 Task: Add a signature Jon Parker containing Have a great National Disability Day, Jon Parker to email address softage.8@softage.net and add a label Graphic design
Action: Mouse moved to (1247, 68)
Screenshot: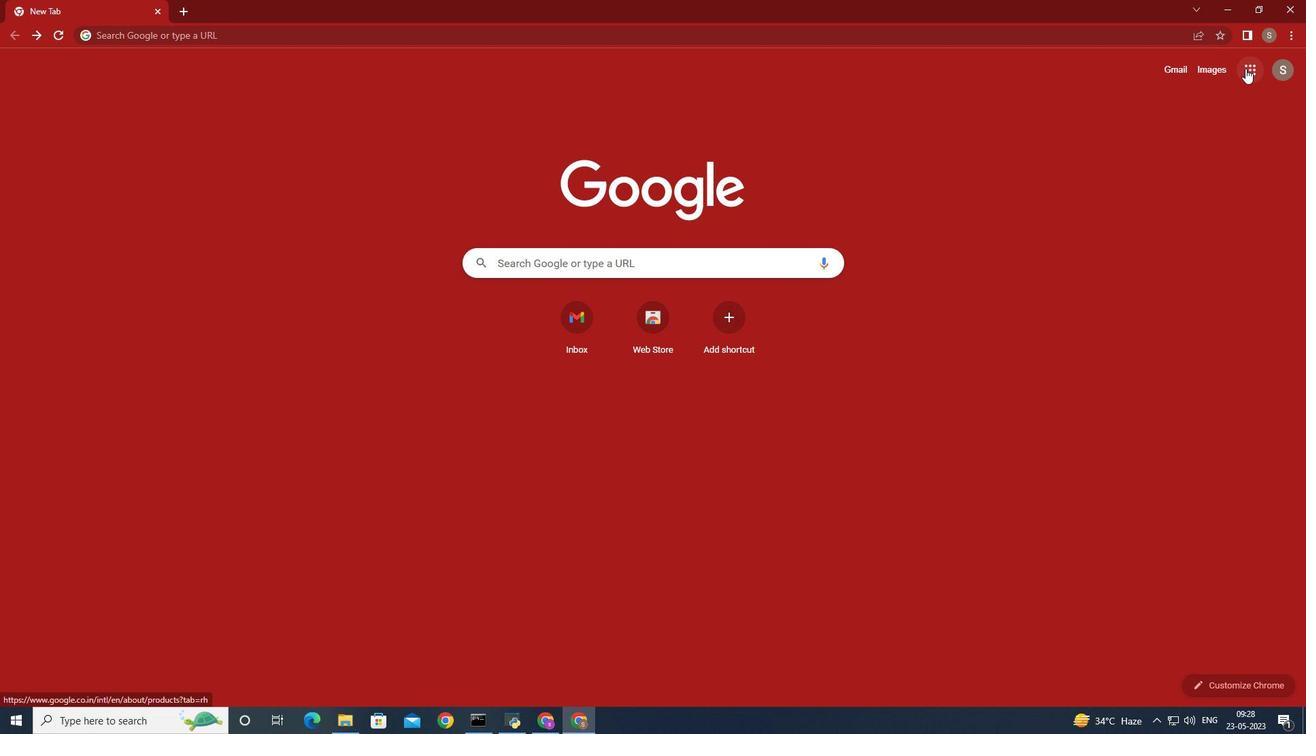 
Action: Mouse pressed left at (1247, 68)
Screenshot: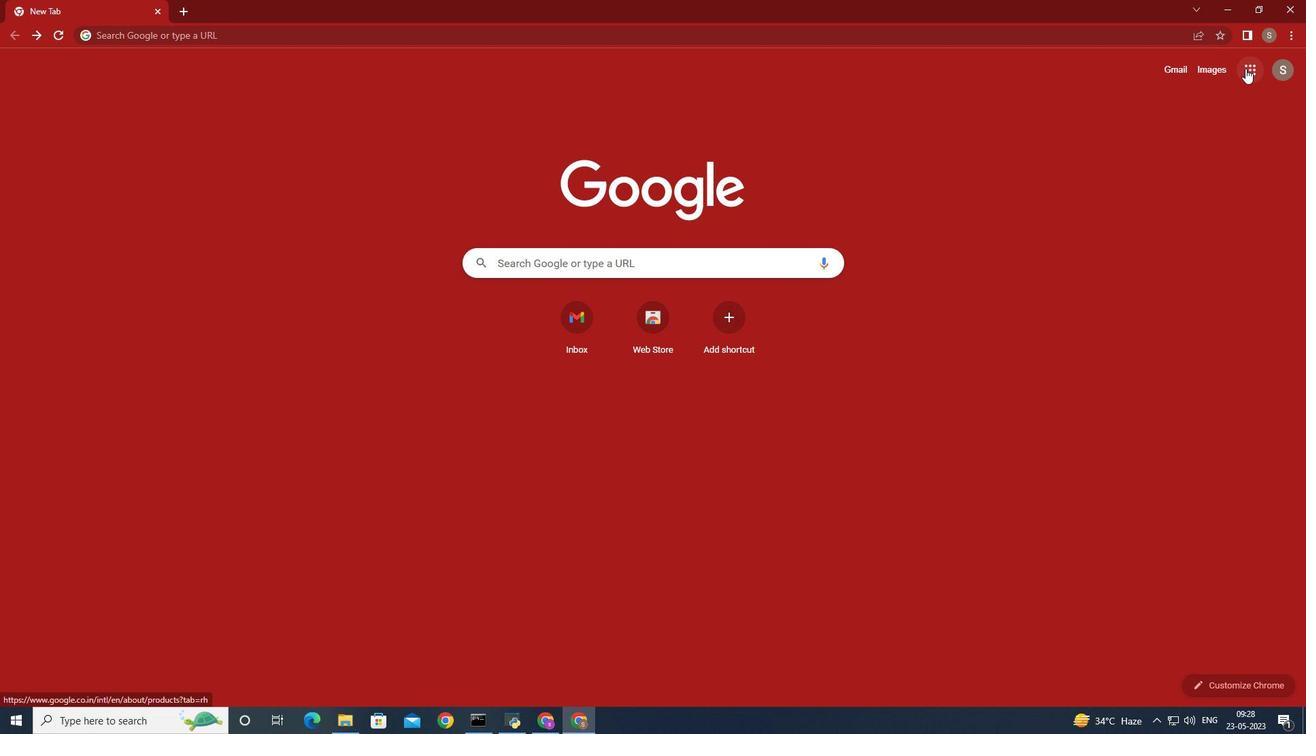 
Action: Mouse moved to (1197, 140)
Screenshot: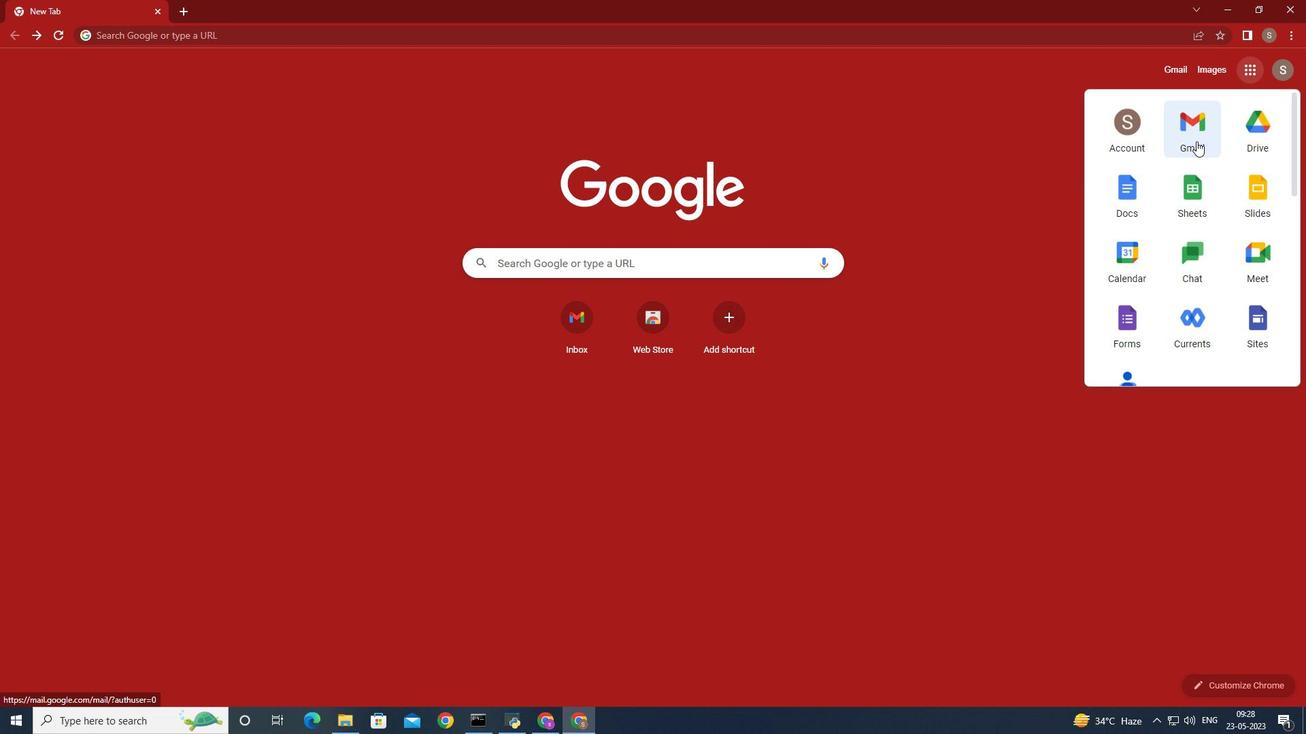 
Action: Mouse pressed left at (1197, 140)
Screenshot: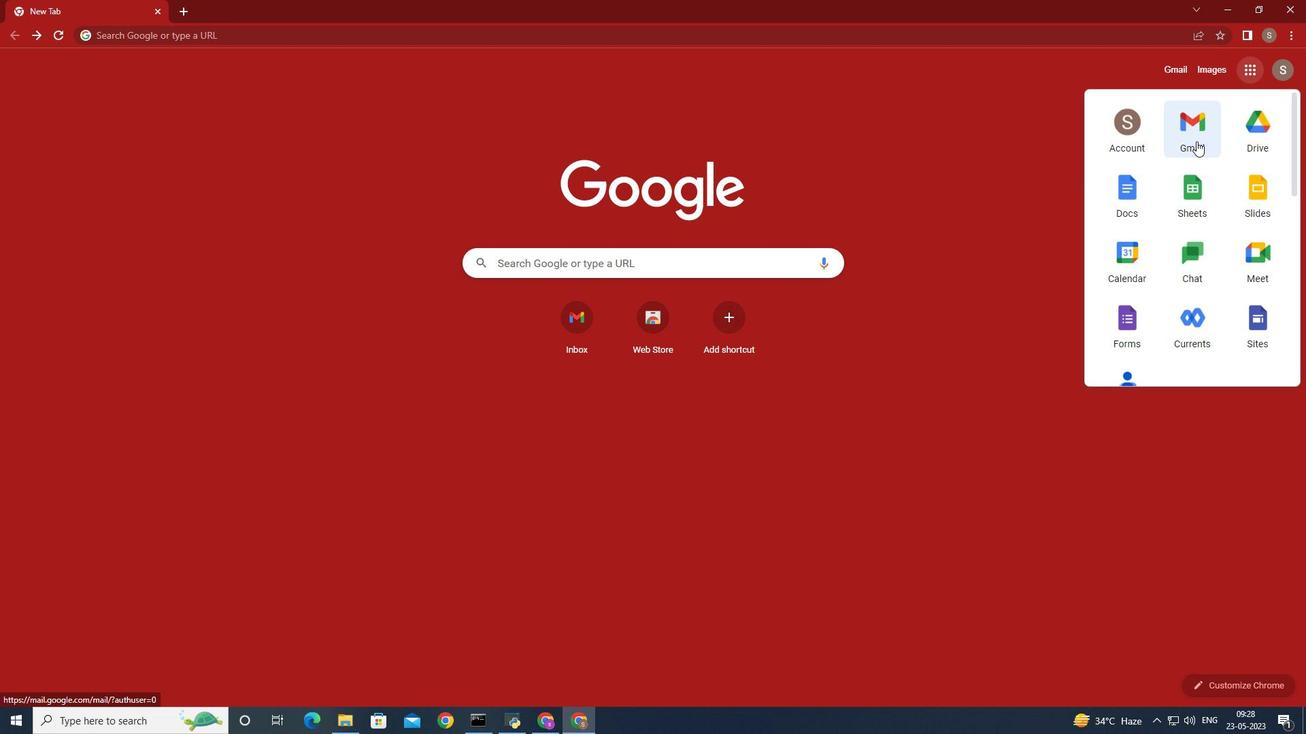 
Action: Mouse moved to (1157, 97)
Screenshot: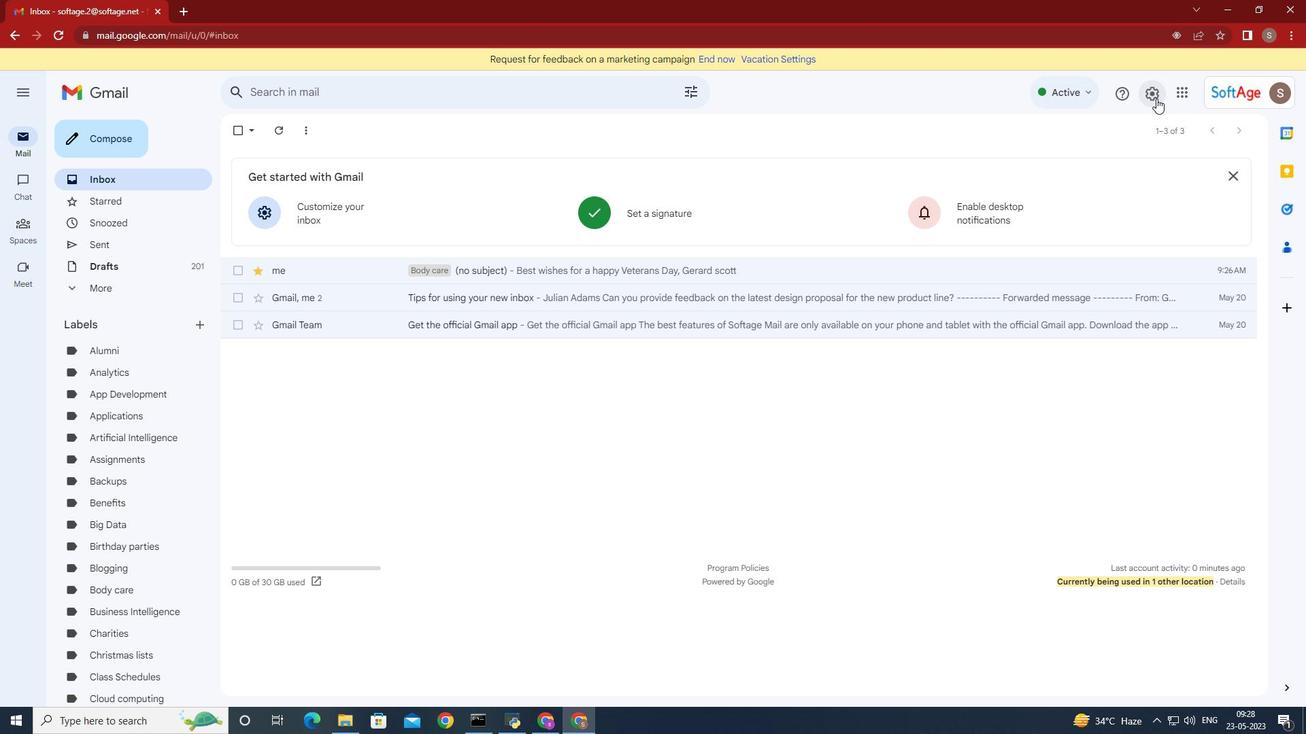 
Action: Mouse pressed left at (1157, 97)
Screenshot: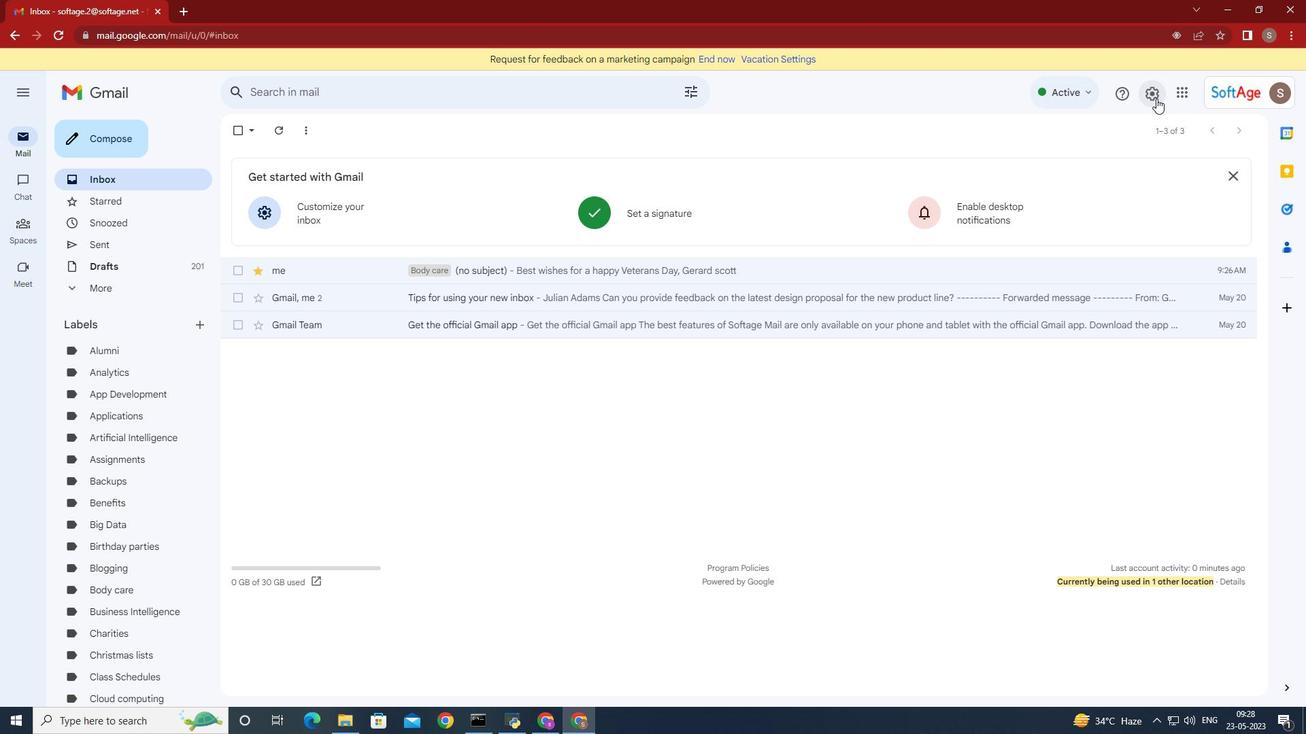 
Action: Mouse moved to (1193, 166)
Screenshot: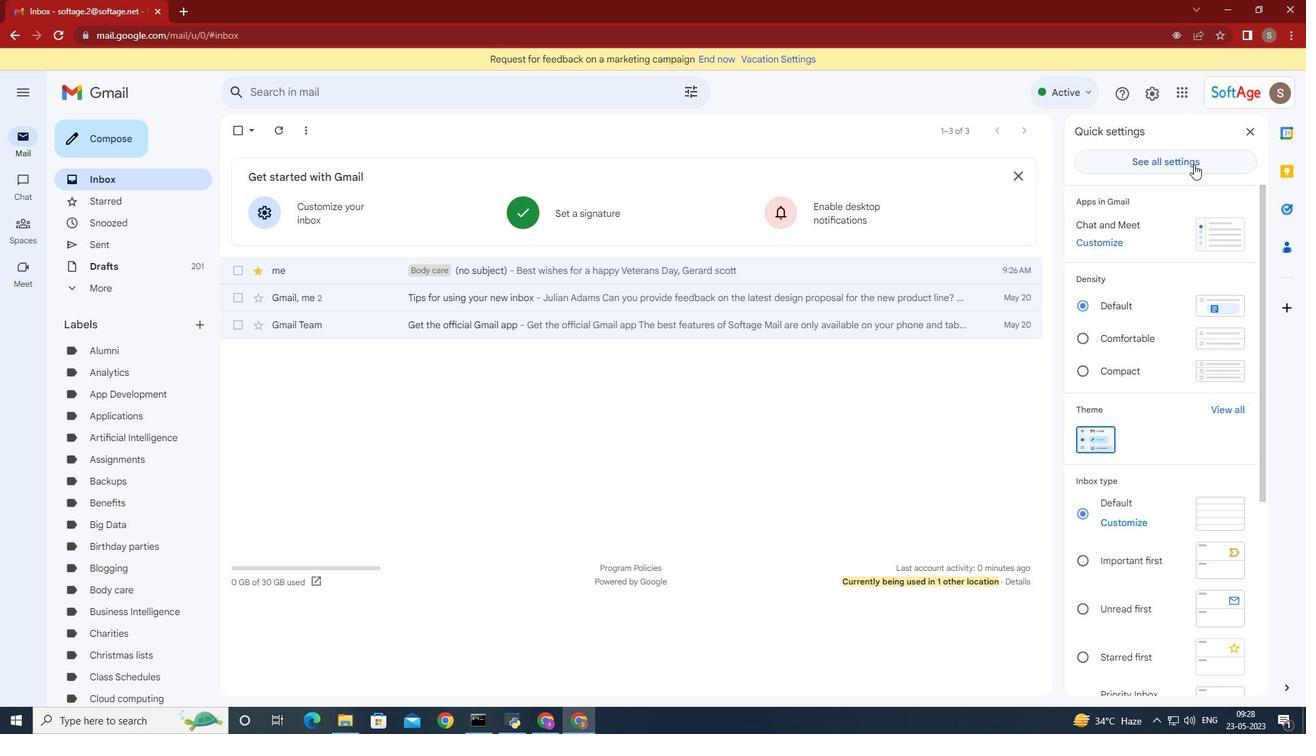 
Action: Mouse pressed left at (1193, 166)
Screenshot: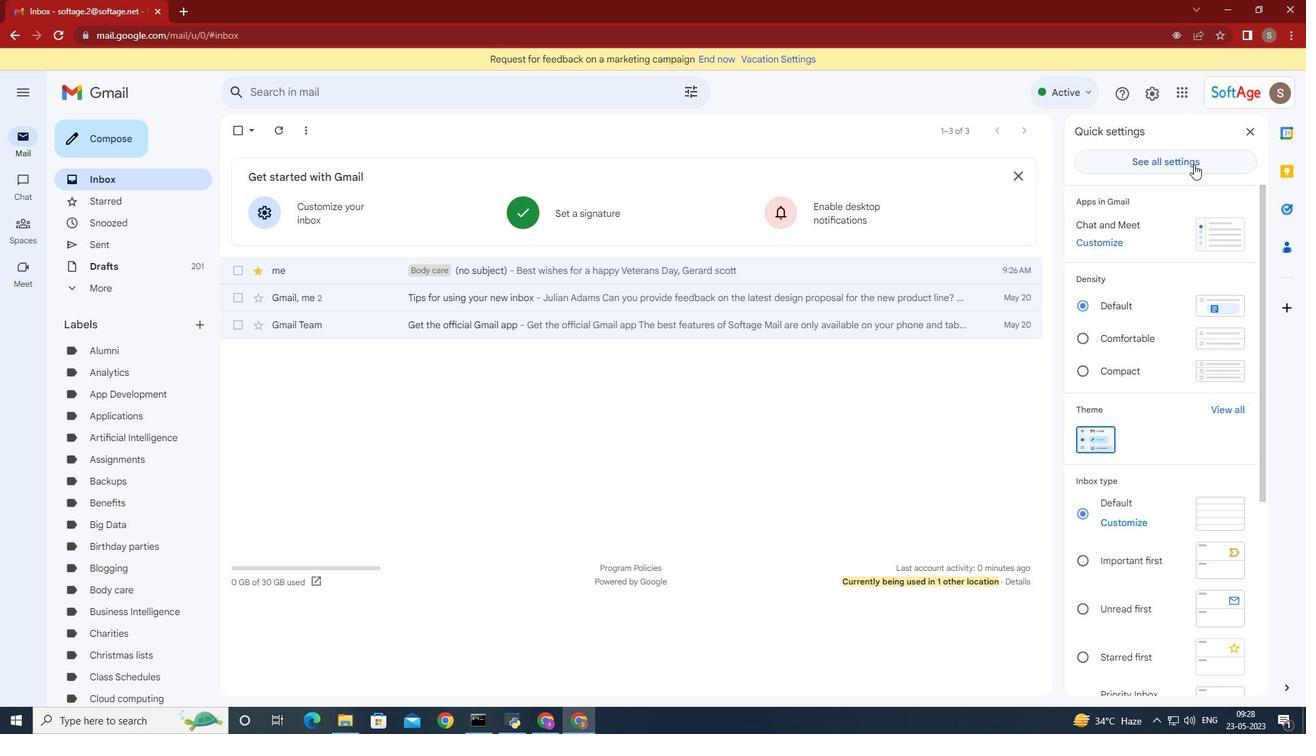 
Action: Mouse moved to (970, 257)
Screenshot: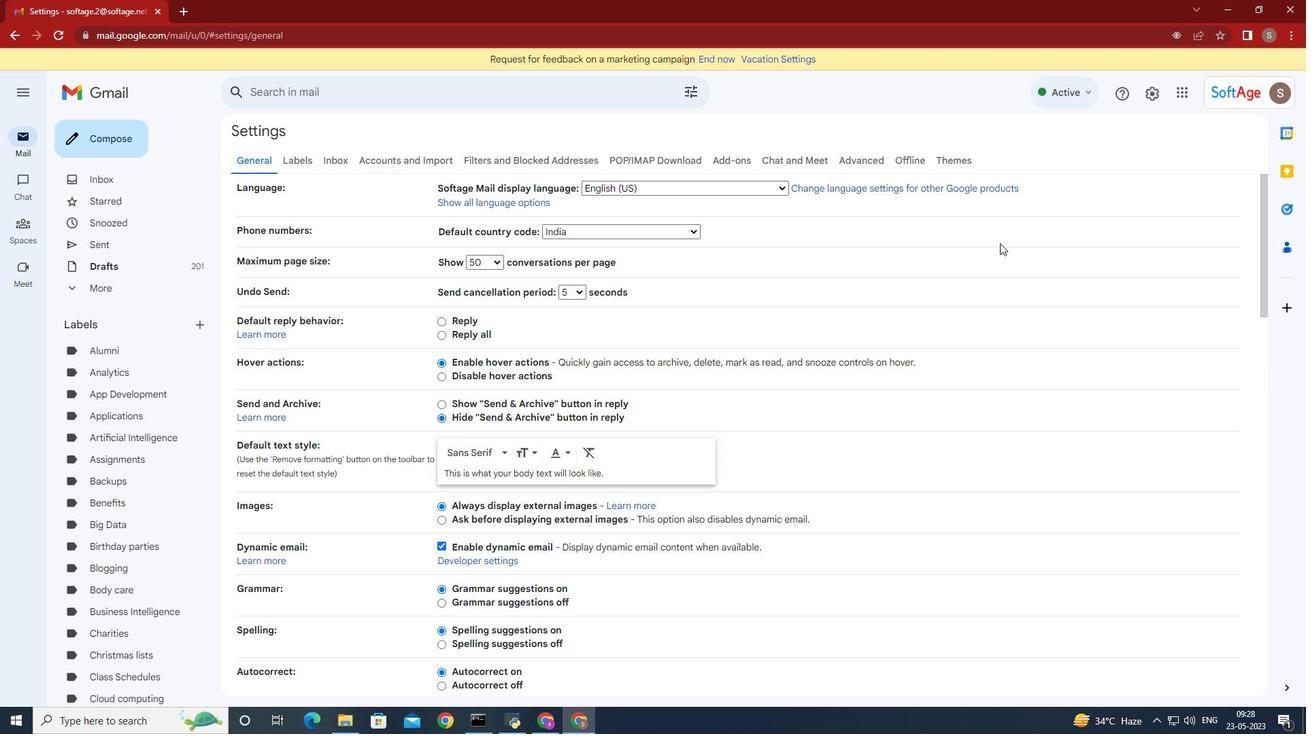 
Action: Mouse scrolled (970, 257) with delta (0, 0)
Screenshot: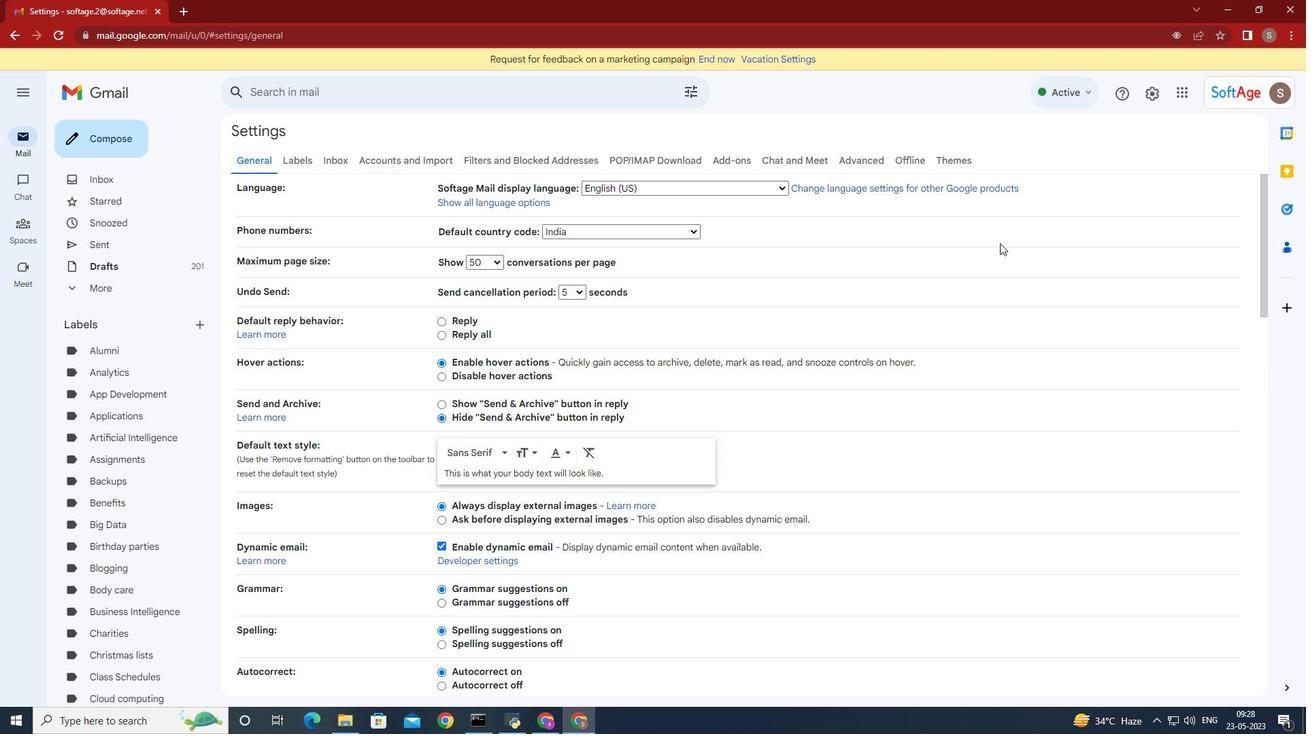 
Action: Mouse scrolled (970, 257) with delta (0, 0)
Screenshot: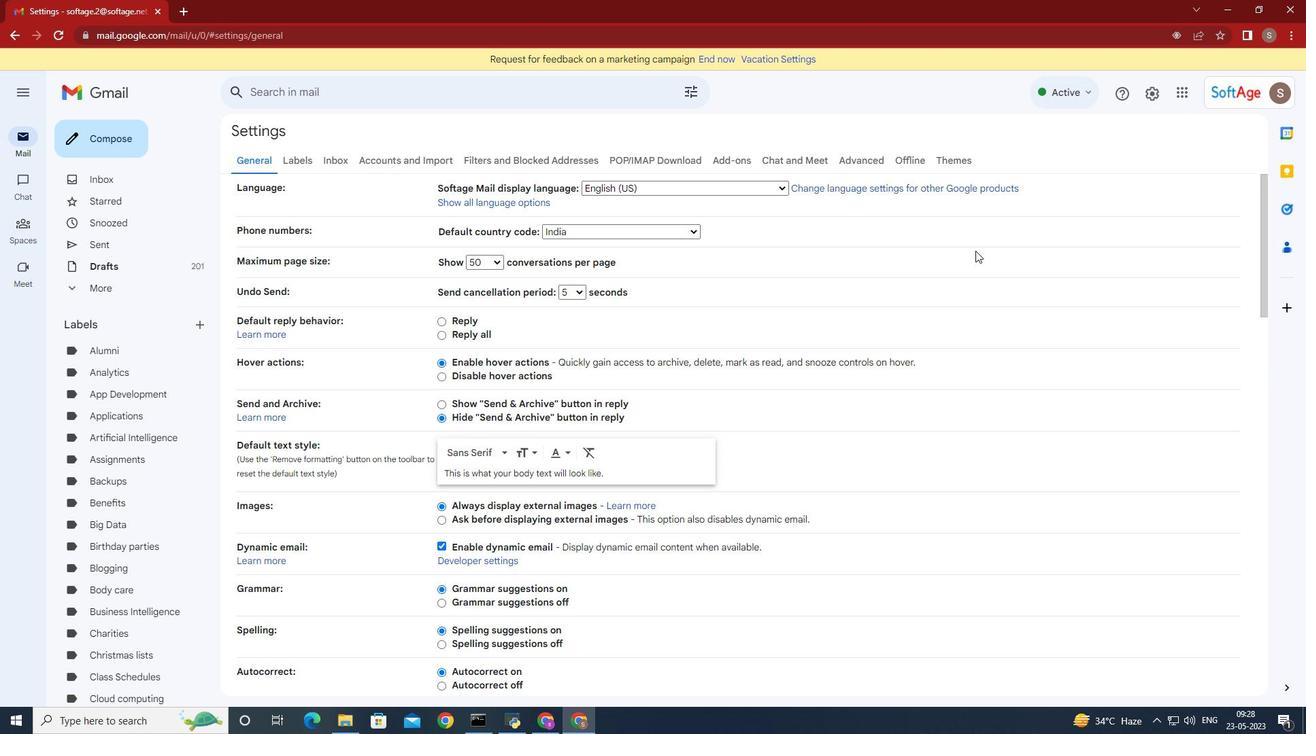 
Action: Mouse scrolled (970, 257) with delta (0, 0)
Screenshot: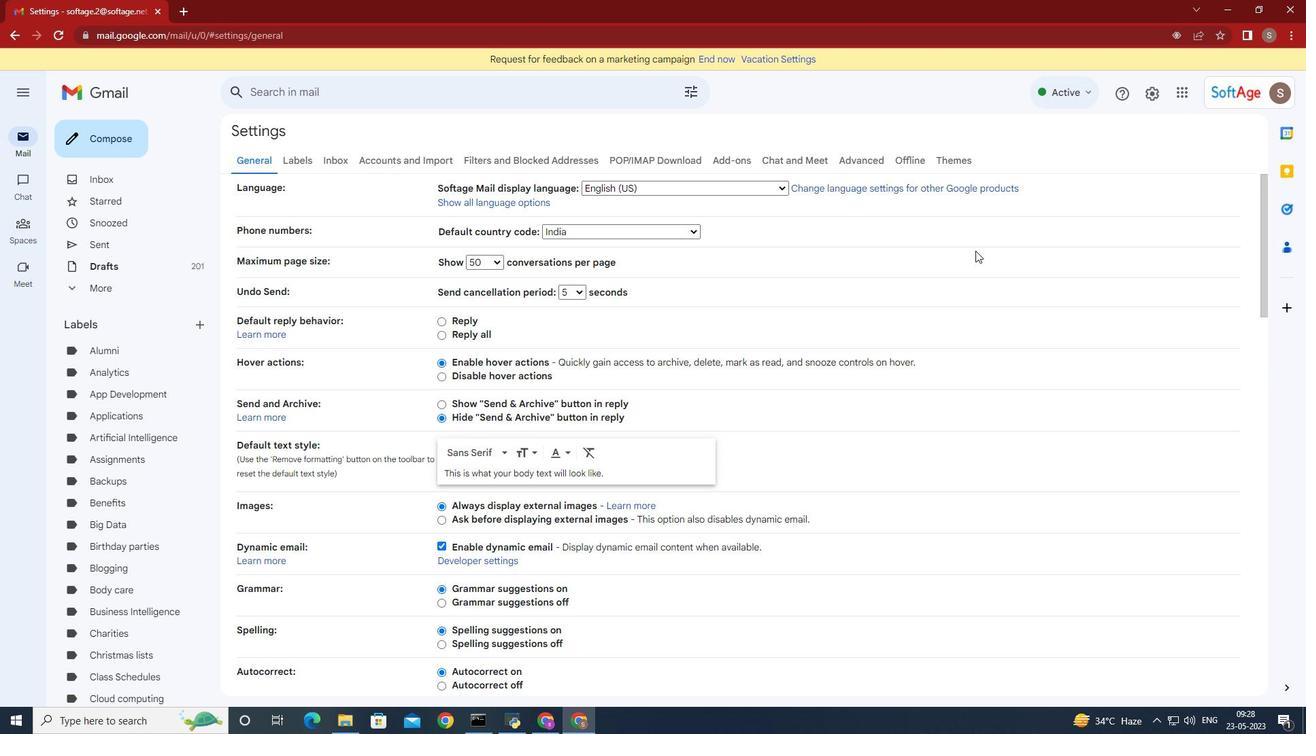 
Action: Mouse moved to (970, 257)
Screenshot: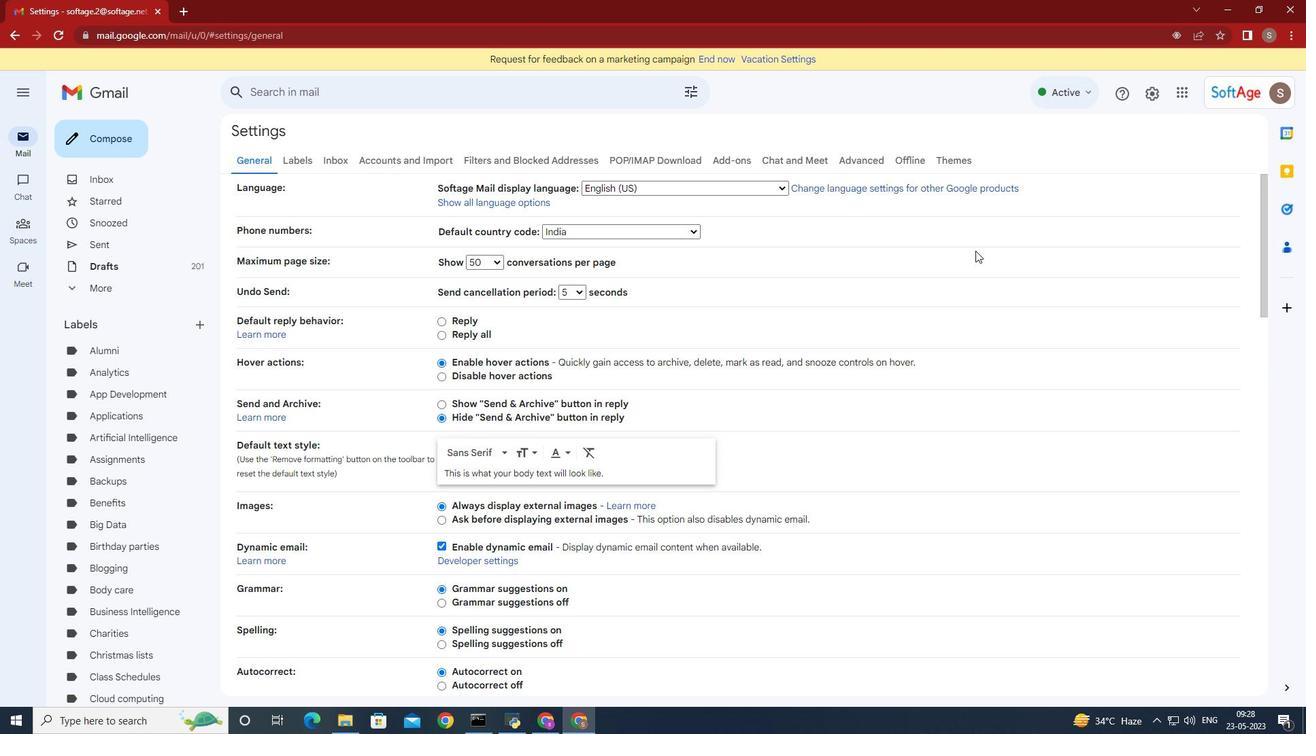 
Action: Mouse scrolled (970, 257) with delta (0, 0)
Screenshot: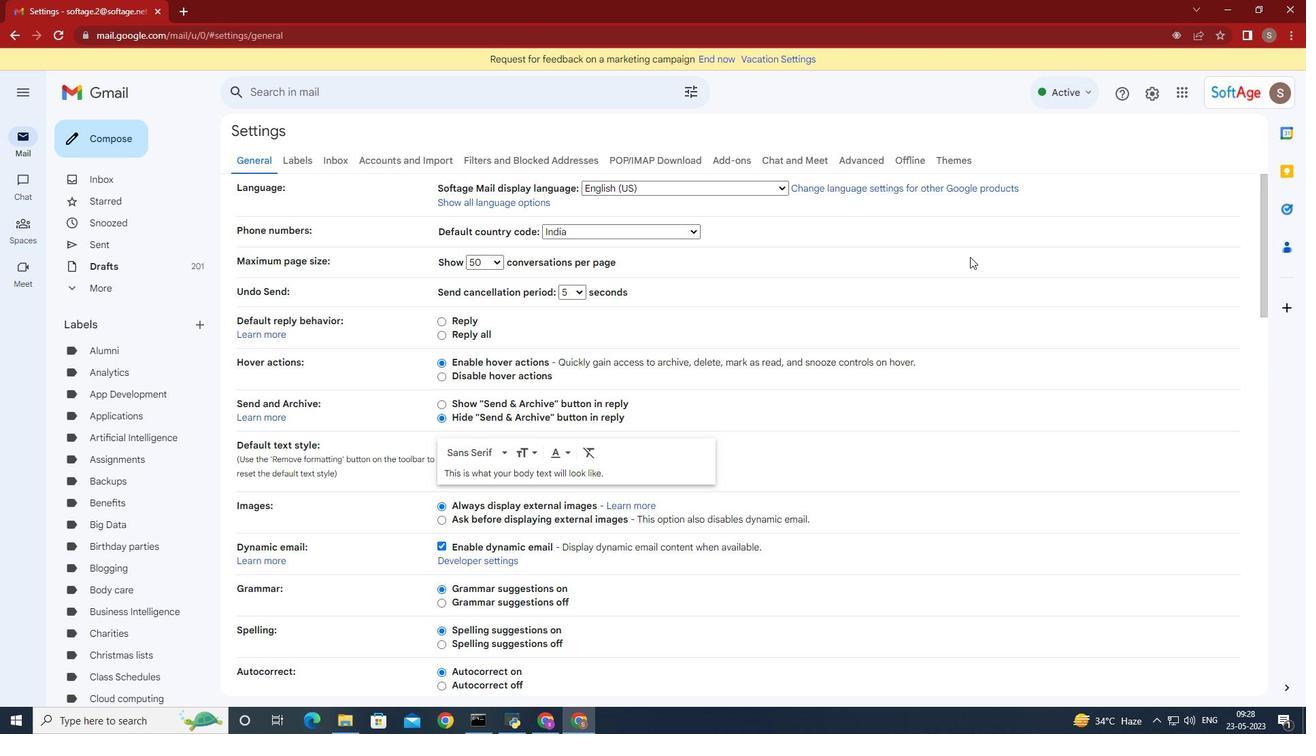 
Action: Mouse moved to (970, 257)
Screenshot: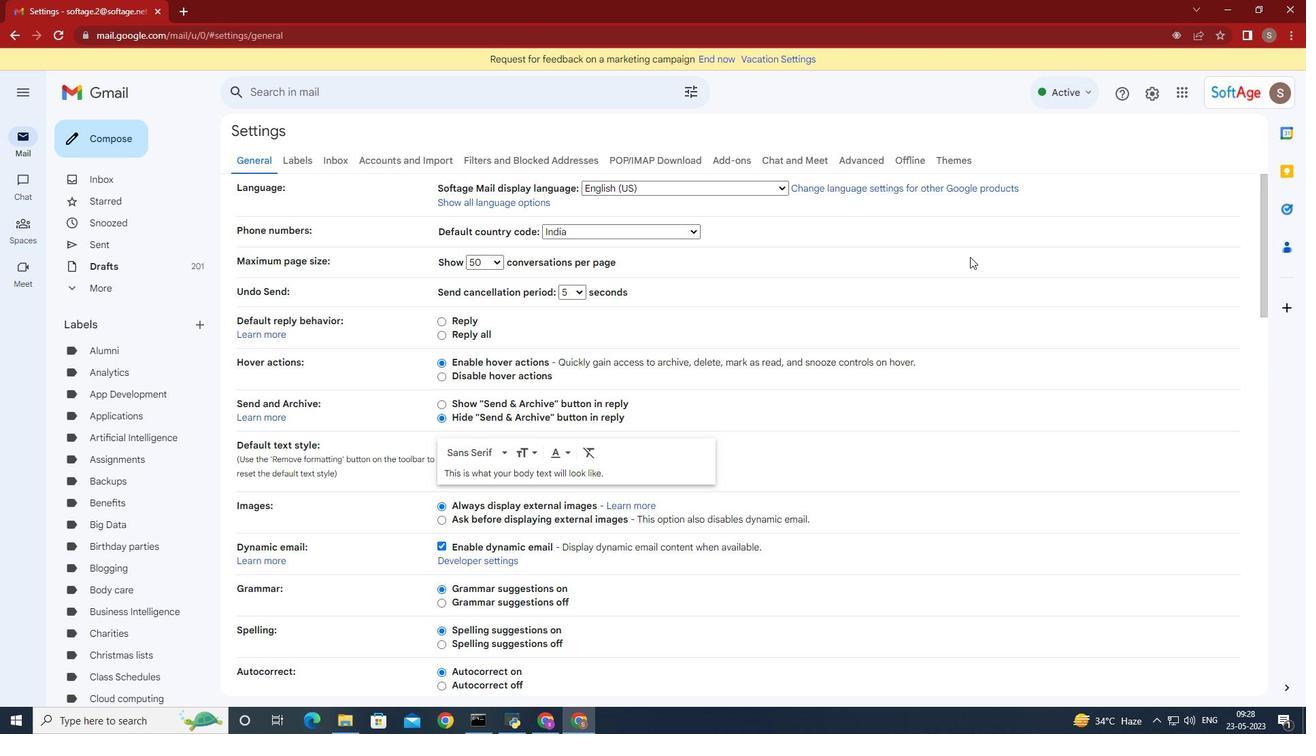
Action: Mouse scrolled (970, 257) with delta (0, 0)
Screenshot: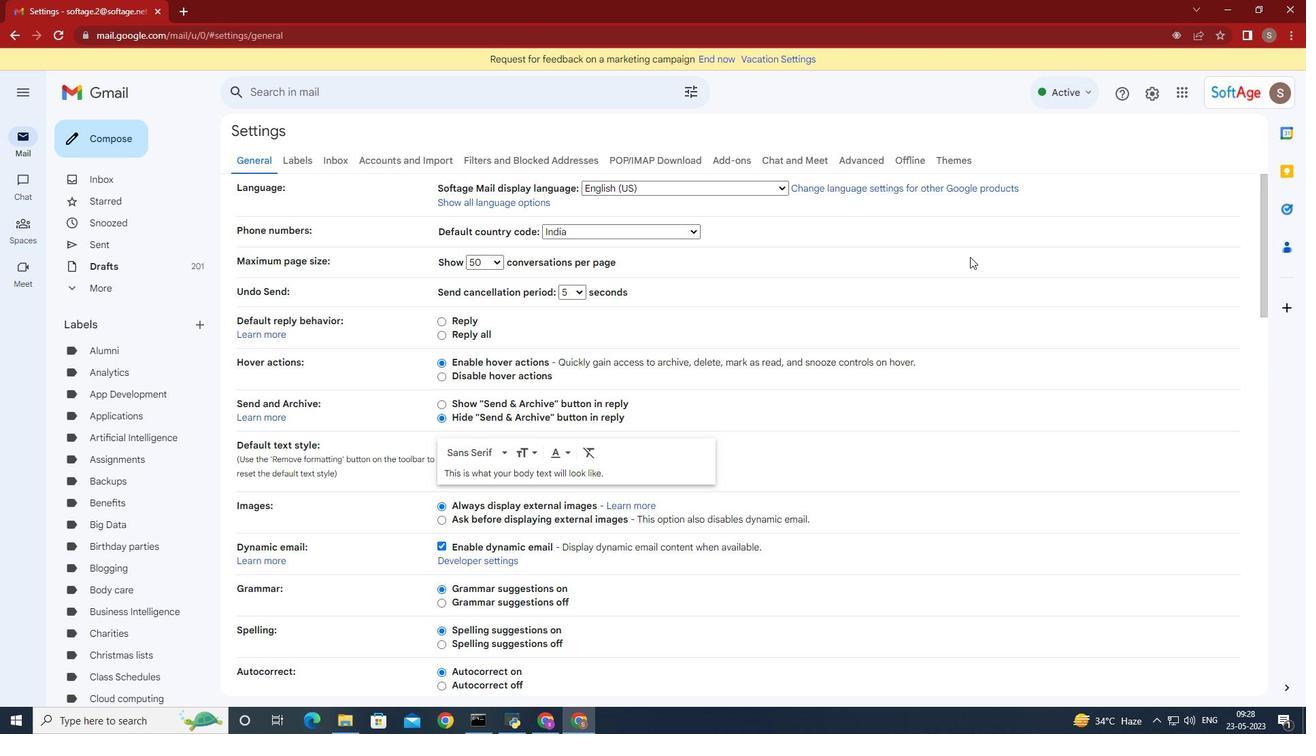 
Action: Mouse moved to (970, 257)
Screenshot: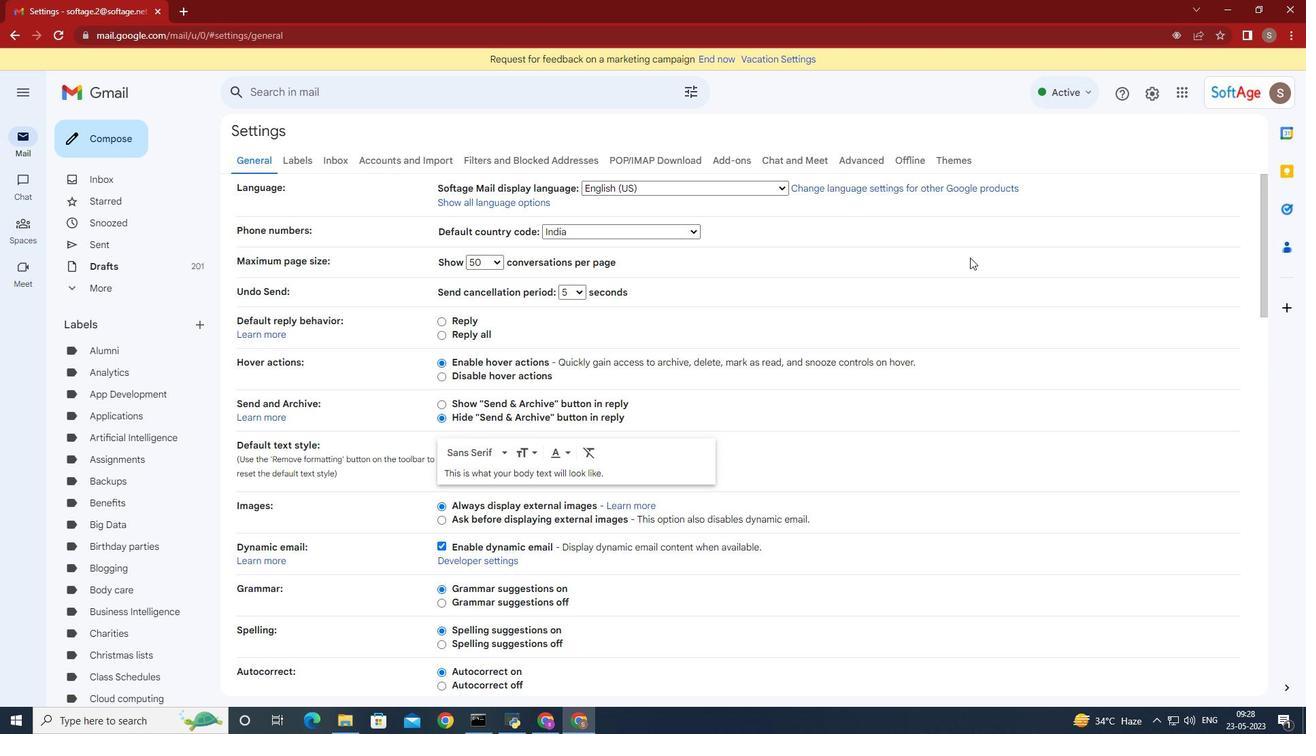 
Action: Mouse scrolled (970, 256) with delta (0, 0)
Screenshot: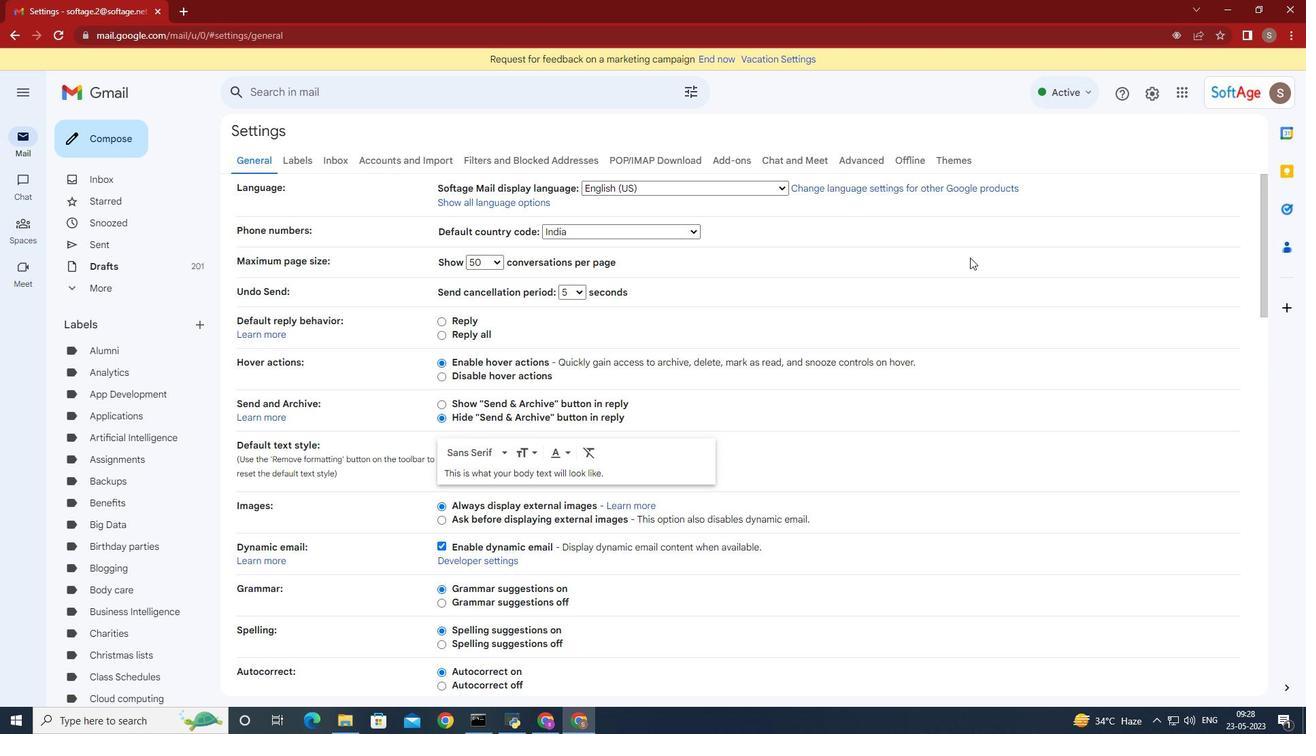 
Action: Mouse moved to (970, 256)
Screenshot: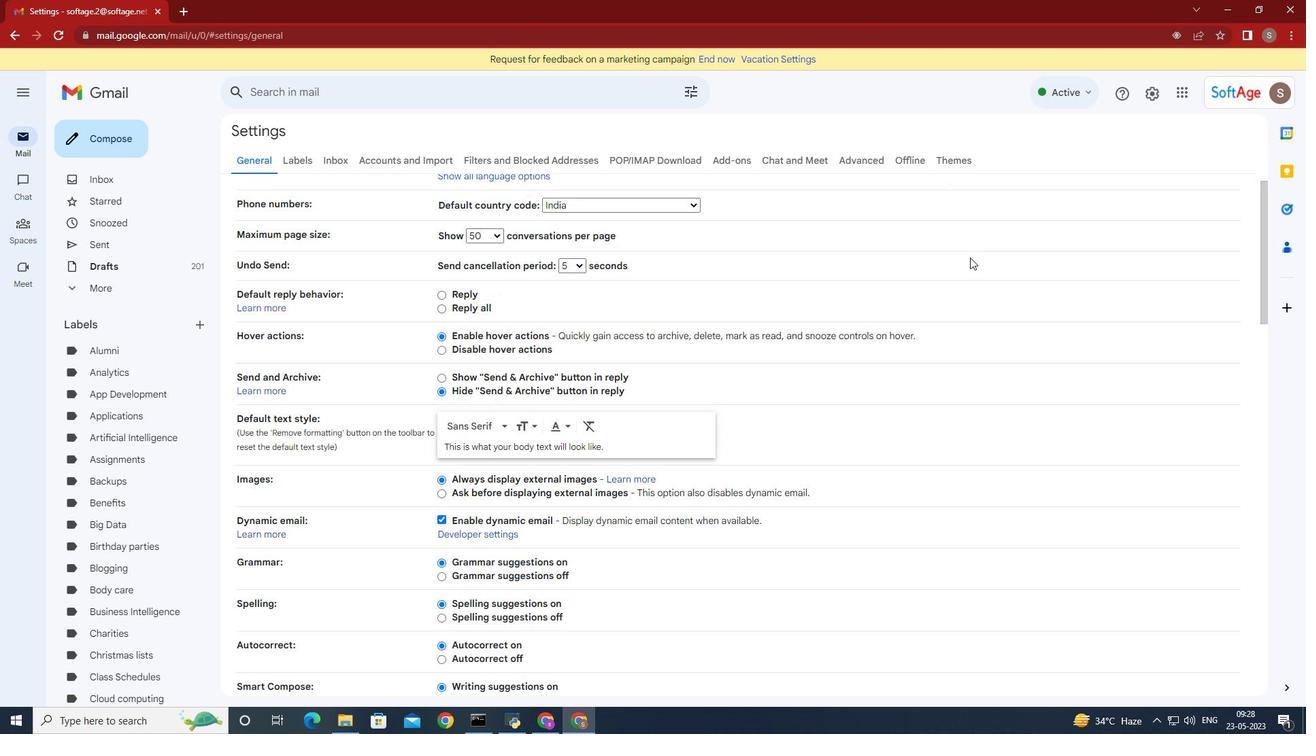 
Action: Mouse scrolled (970, 255) with delta (0, 0)
Screenshot: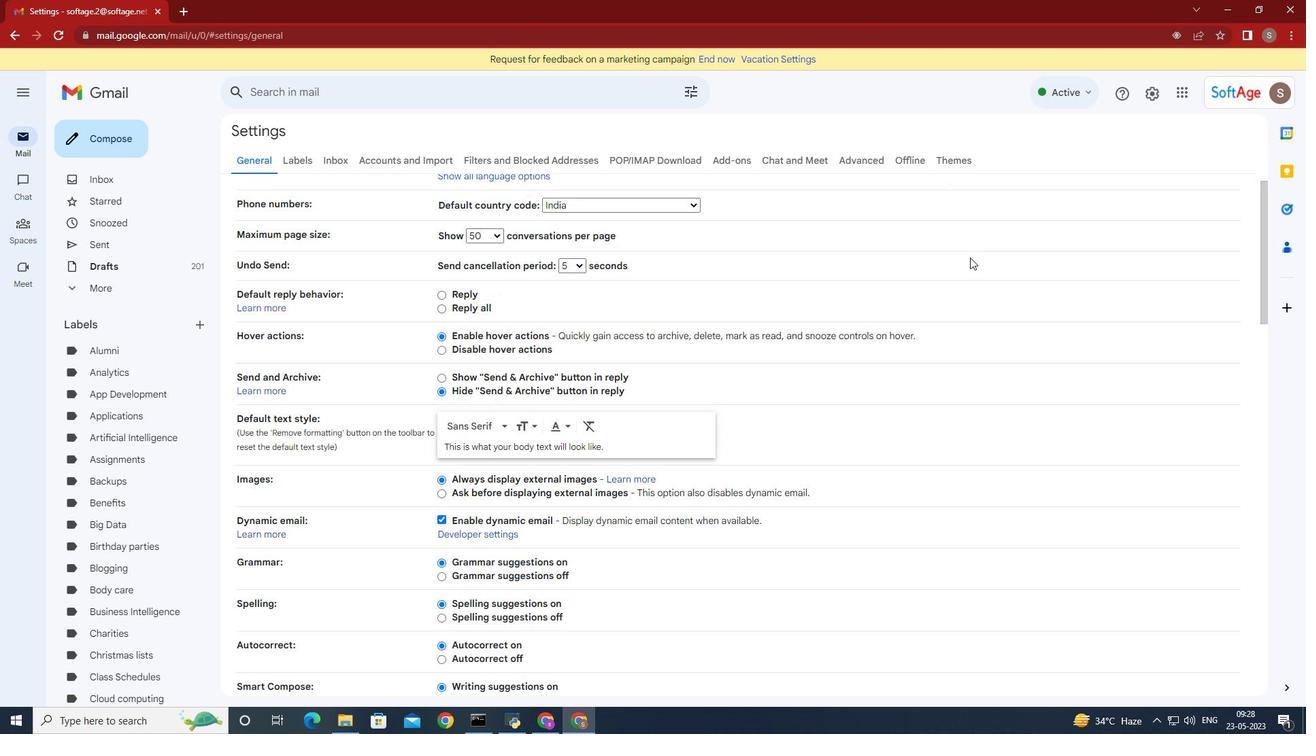 
Action: Mouse moved to (937, 319)
Screenshot: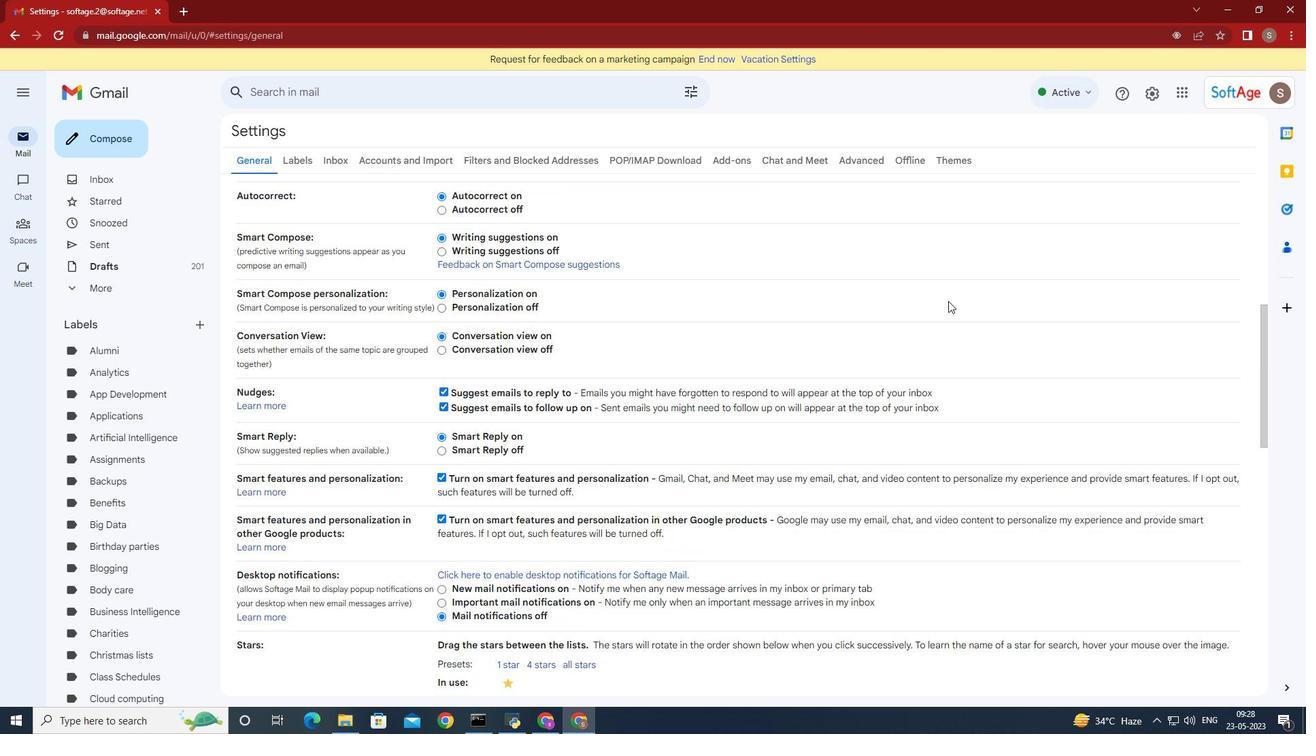 
Action: Mouse scrolled (937, 318) with delta (0, 0)
Screenshot: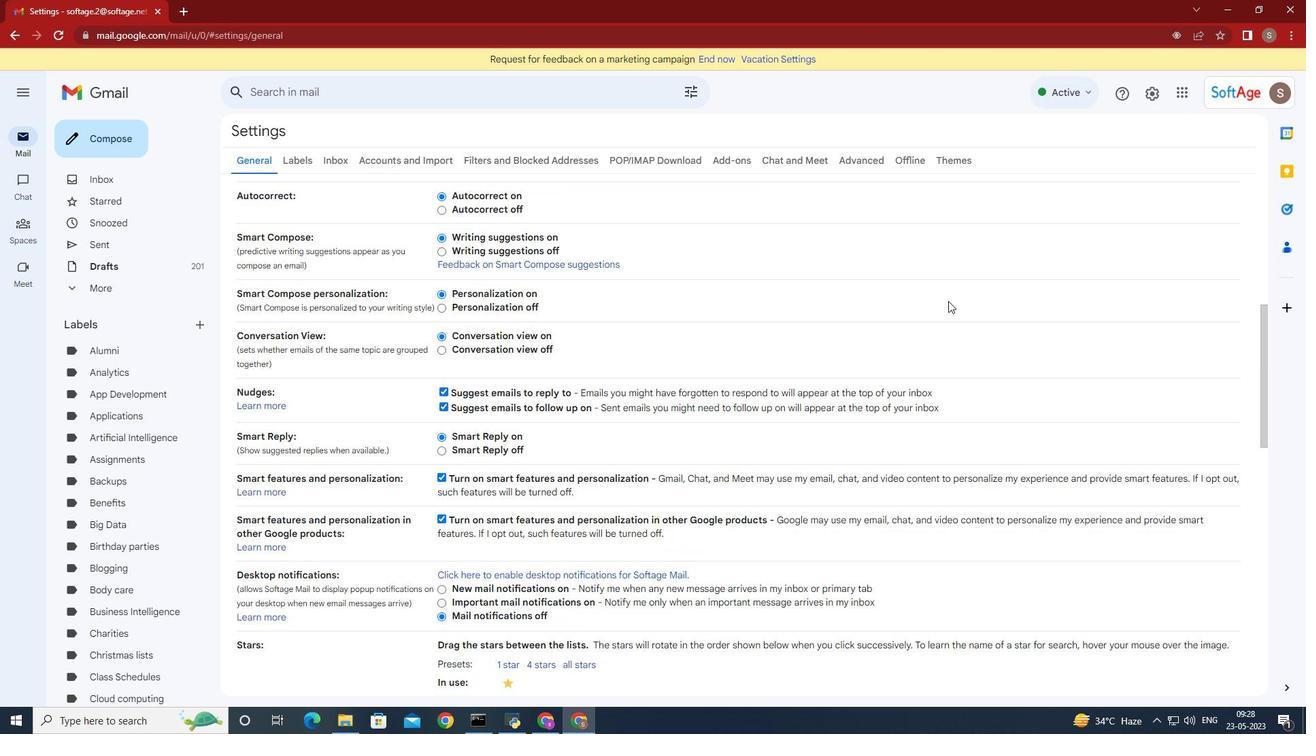 
Action: Mouse scrolled (937, 318) with delta (0, 0)
Screenshot: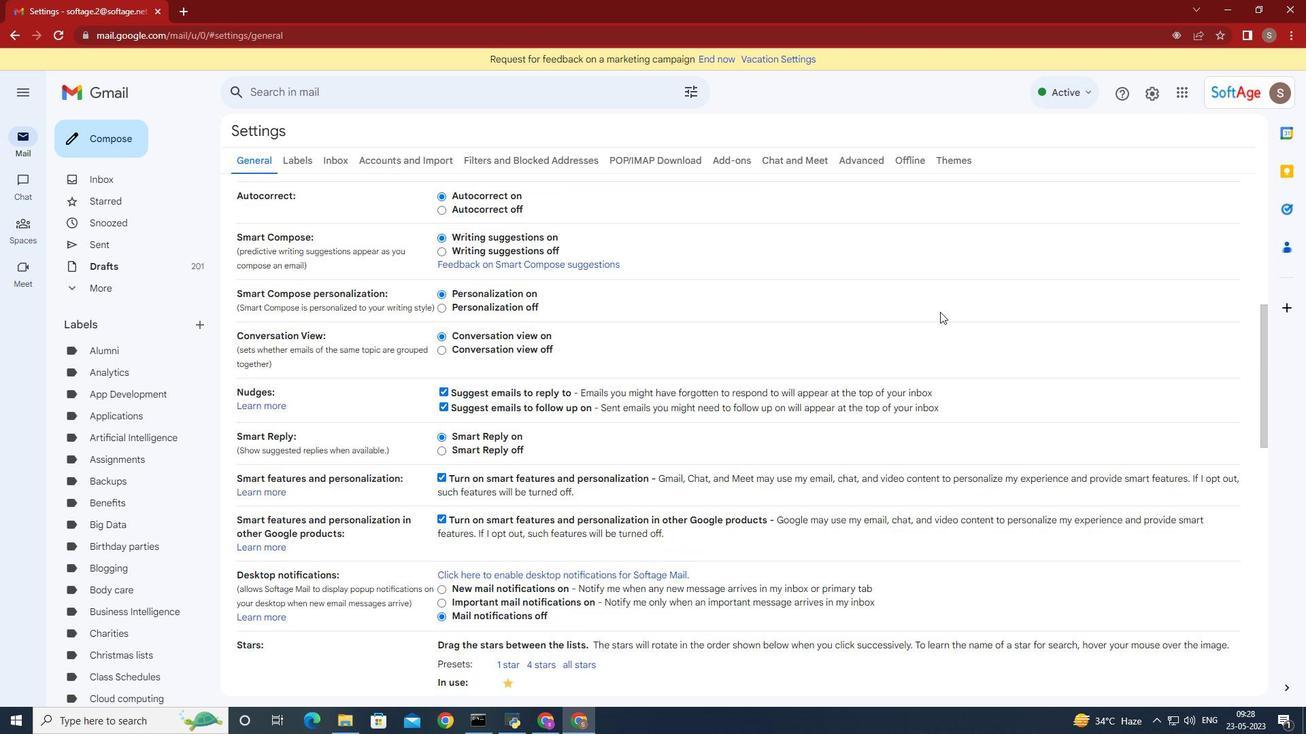 
Action: Mouse moved to (936, 319)
Screenshot: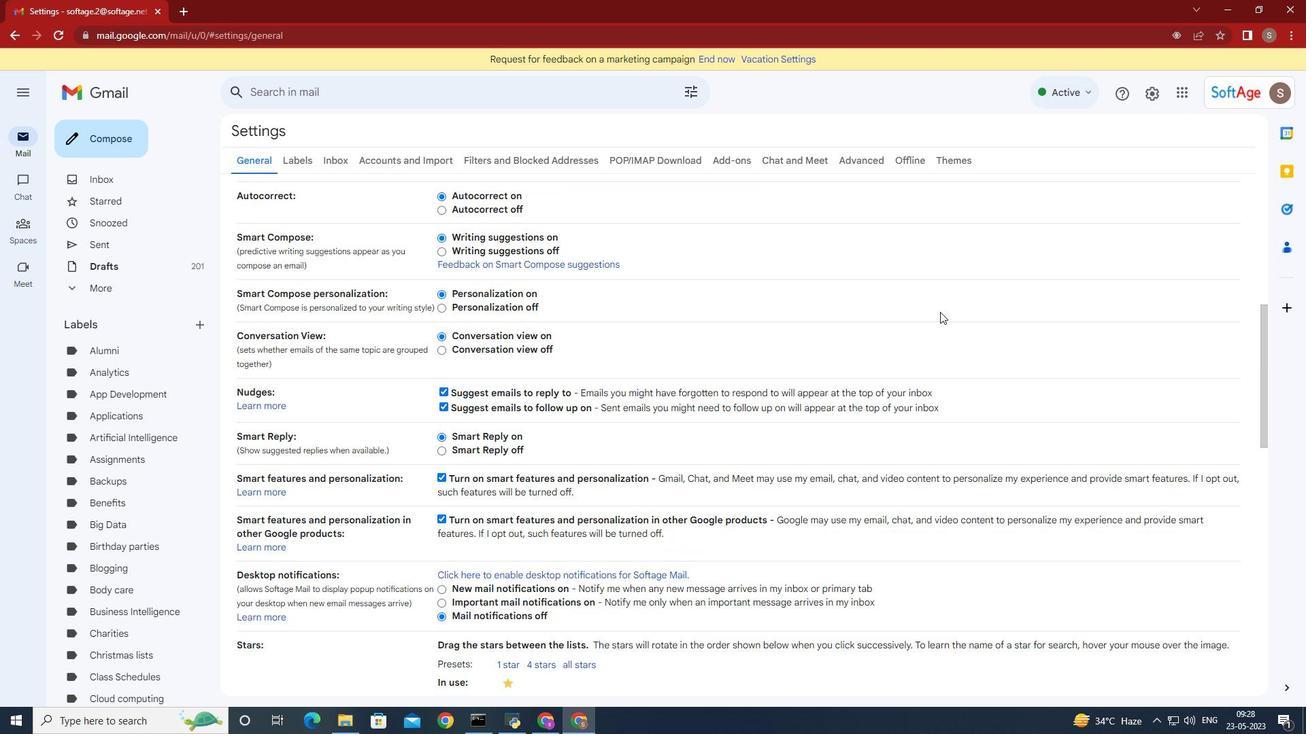 
Action: Mouse scrolled (936, 318) with delta (0, 0)
Screenshot: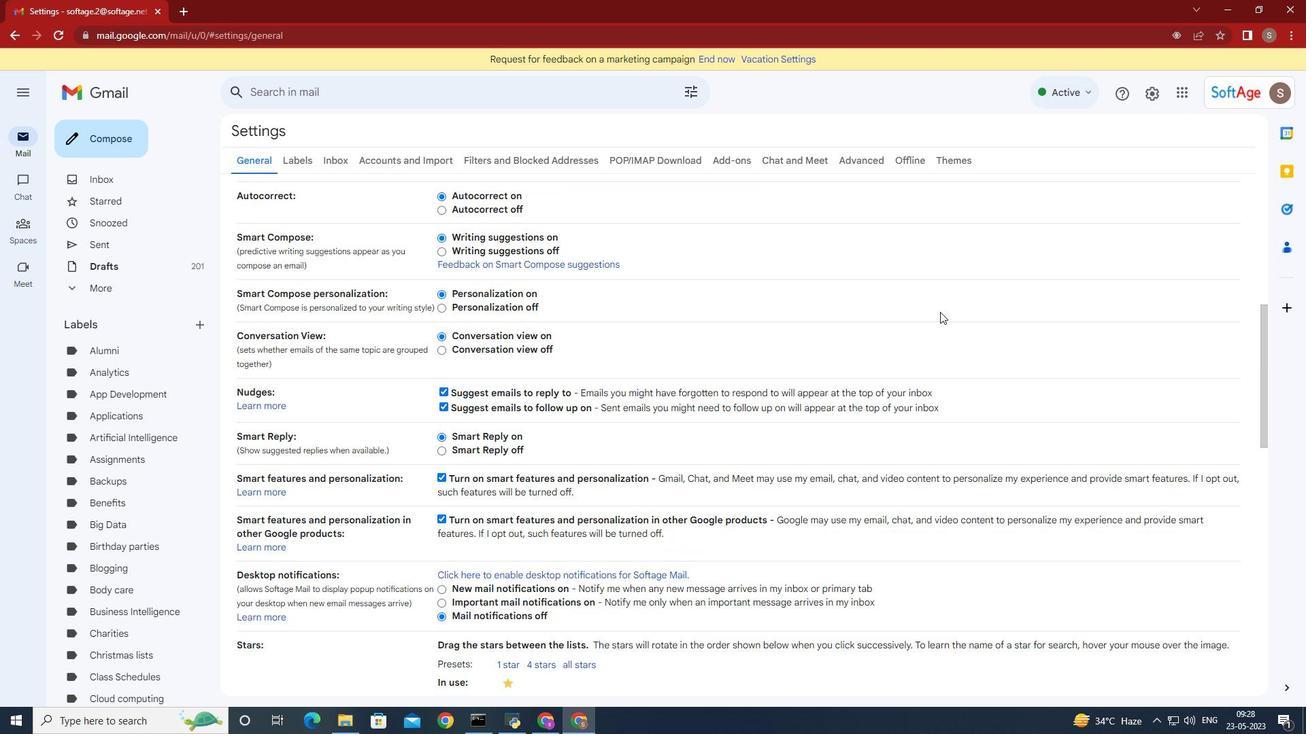 
Action: Mouse moved to (934, 319)
Screenshot: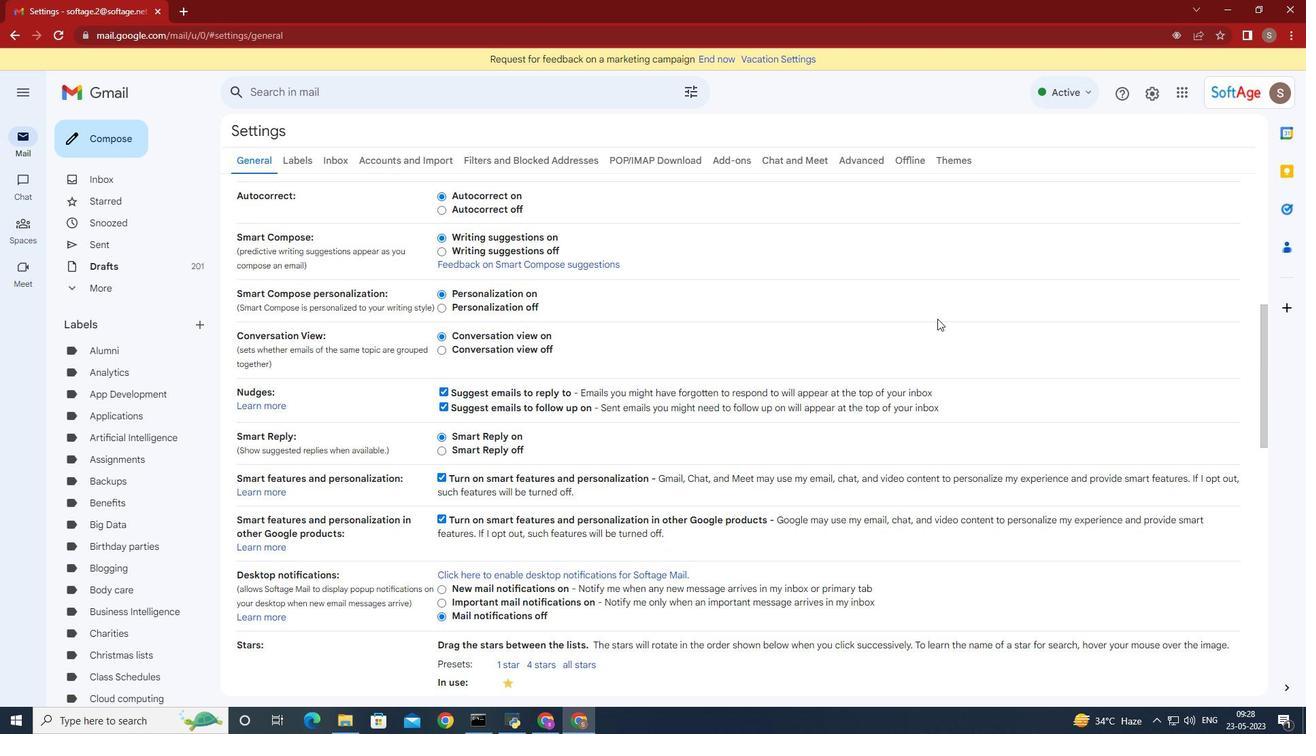 
Action: Mouse scrolled (934, 319) with delta (0, 0)
Screenshot: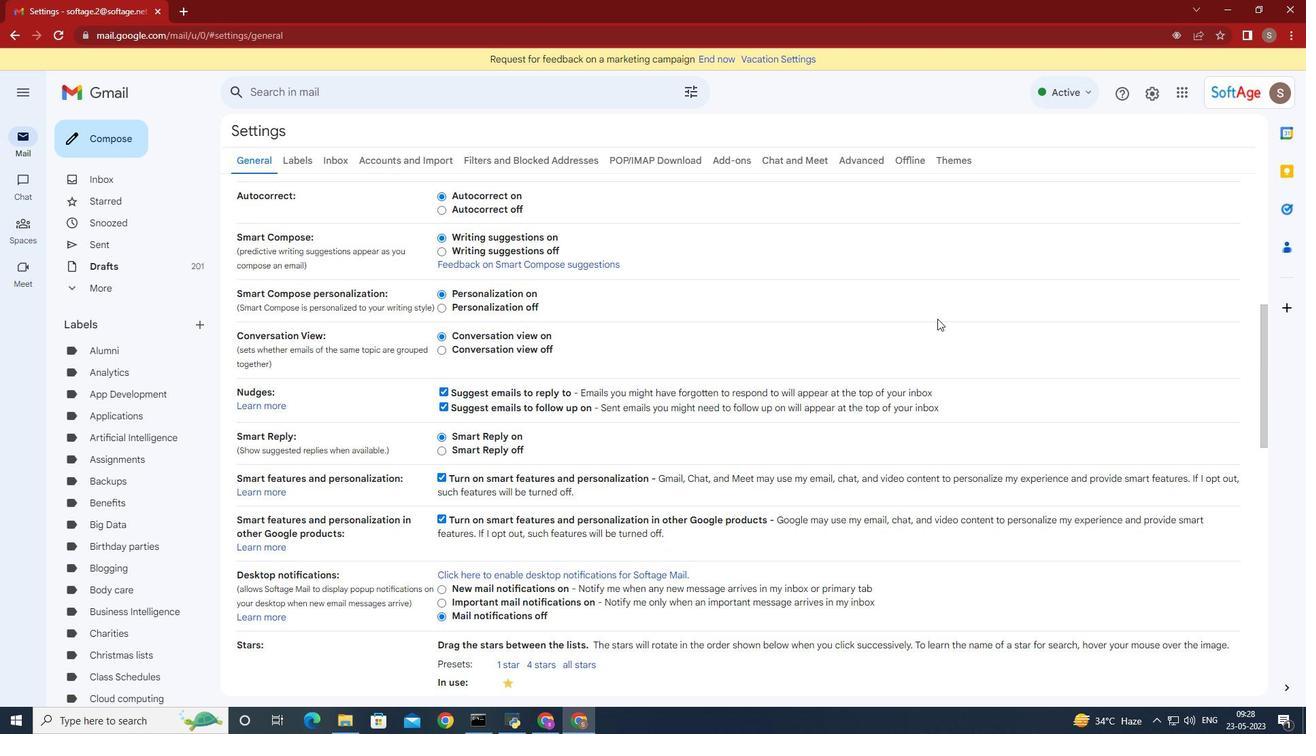
Action: Mouse moved to (691, 586)
Screenshot: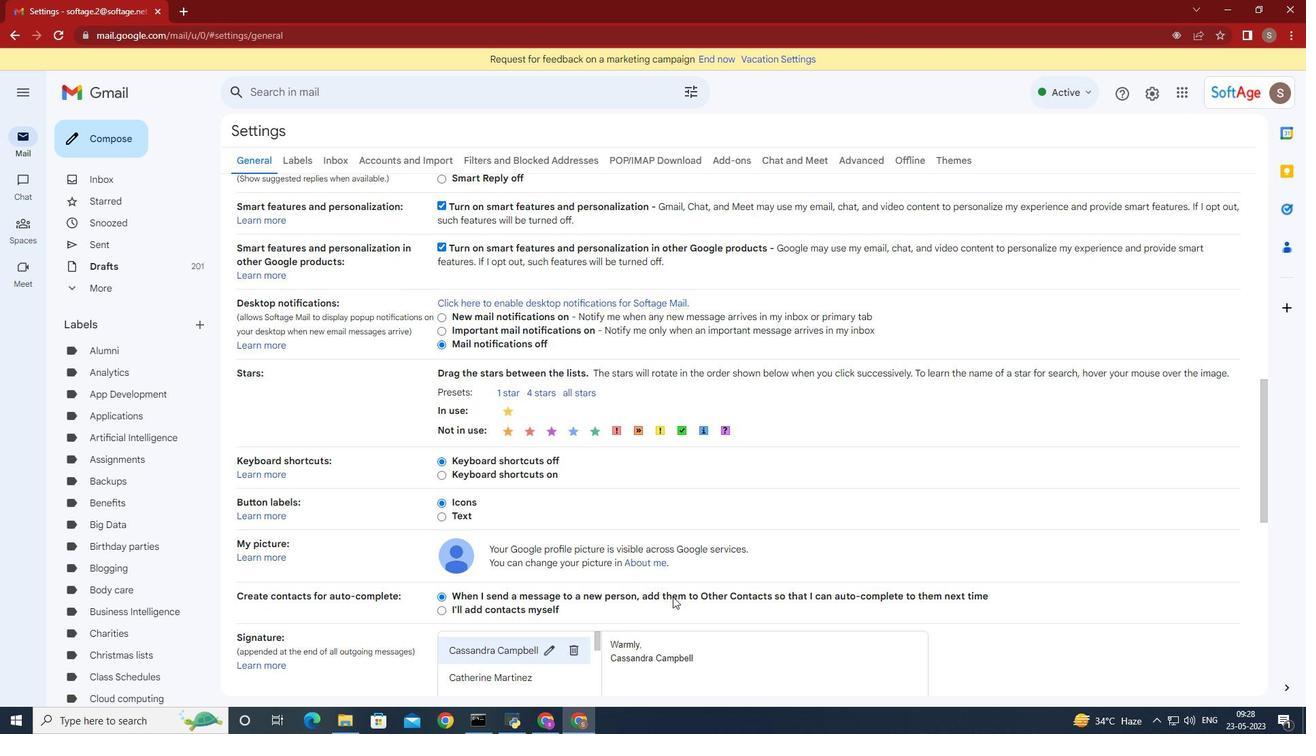 
Action: Mouse scrolled (691, 585) with delta (0, 0)
Screenshot: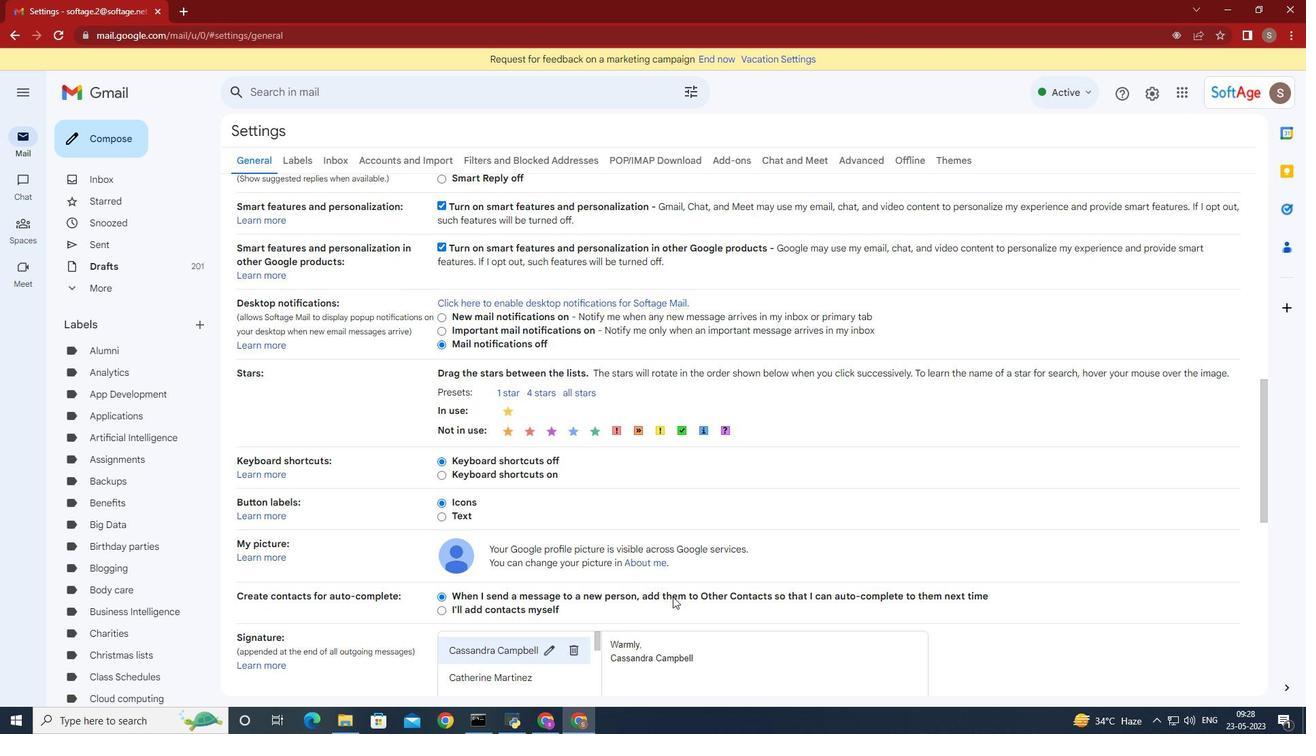 
Action: Mouse moved to (691, 585)
Screenshot: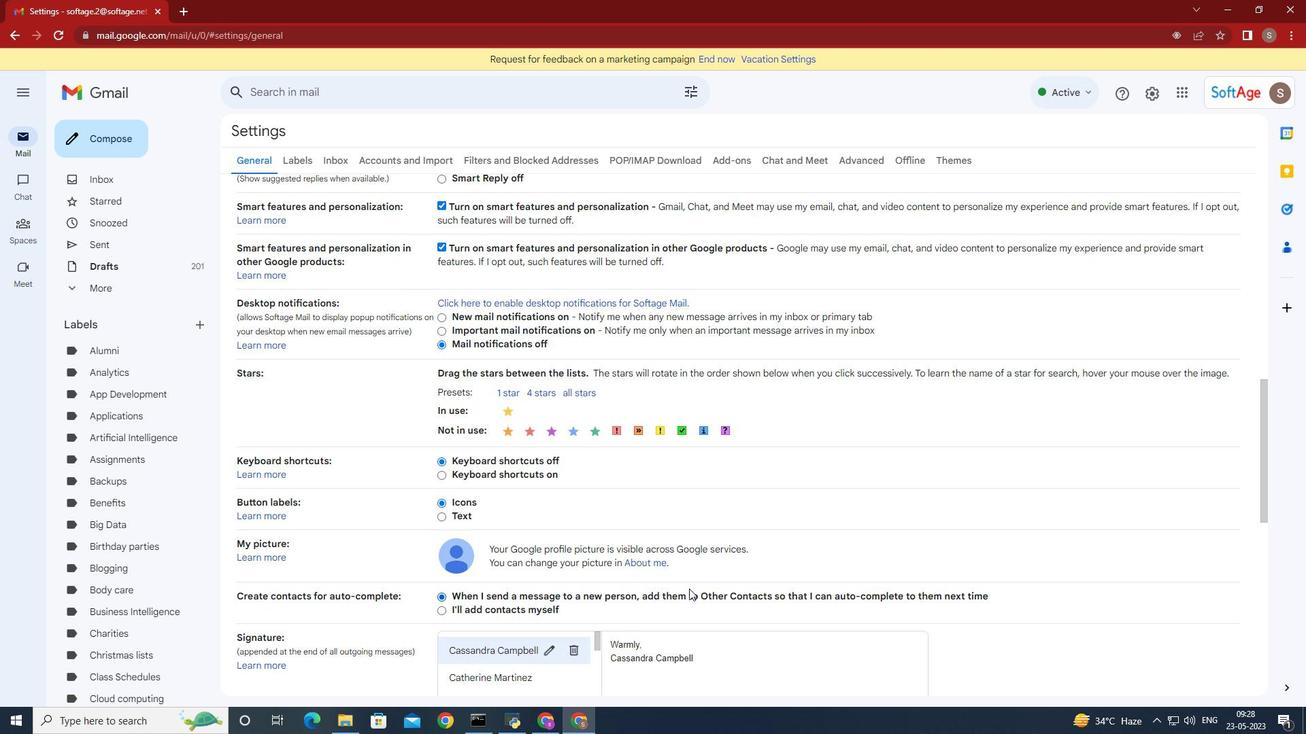 
Action: Mouse scrolled (691, 584) with delta (0, 0)
Screenshot: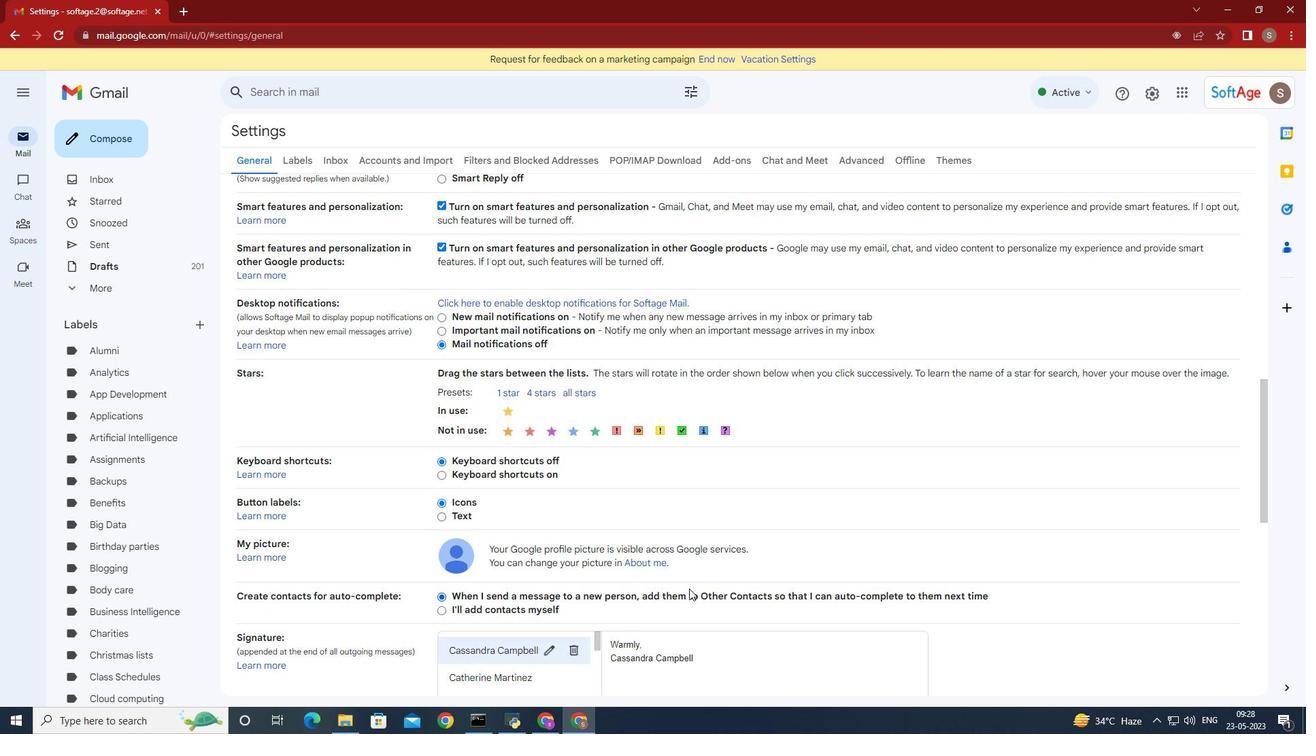 
Action: Mouse moved to (691, 585)
Screenshot: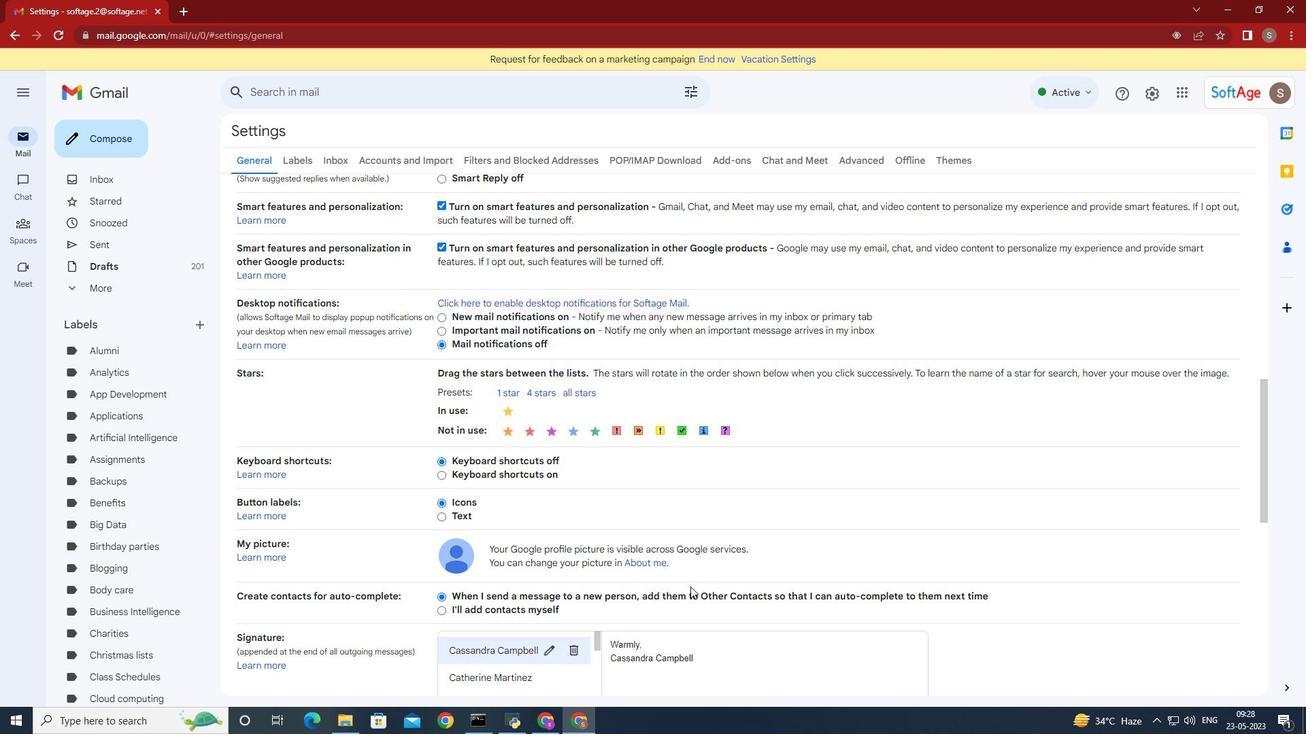 
Action: Mouse scrolled (691, 584) with delta (0, 0)
Screenshot: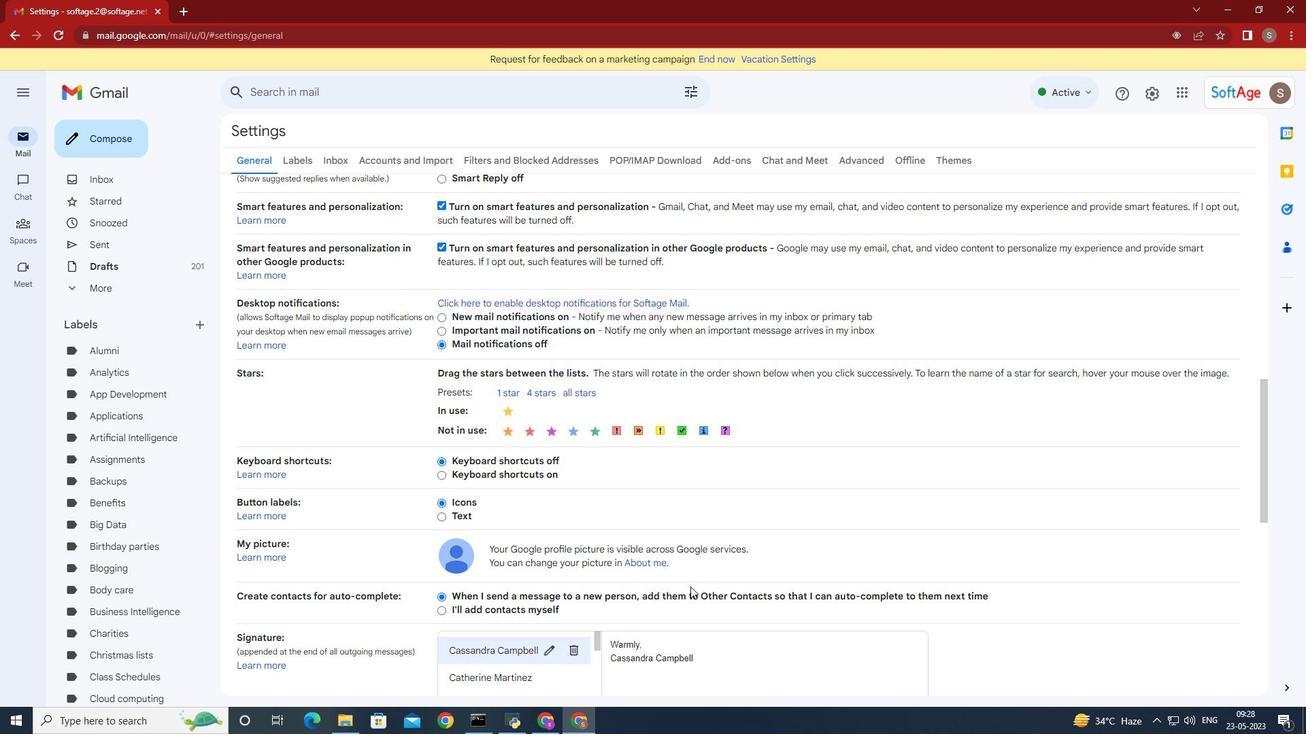
Action: Mouse moved to (574, 563)
Screenshot: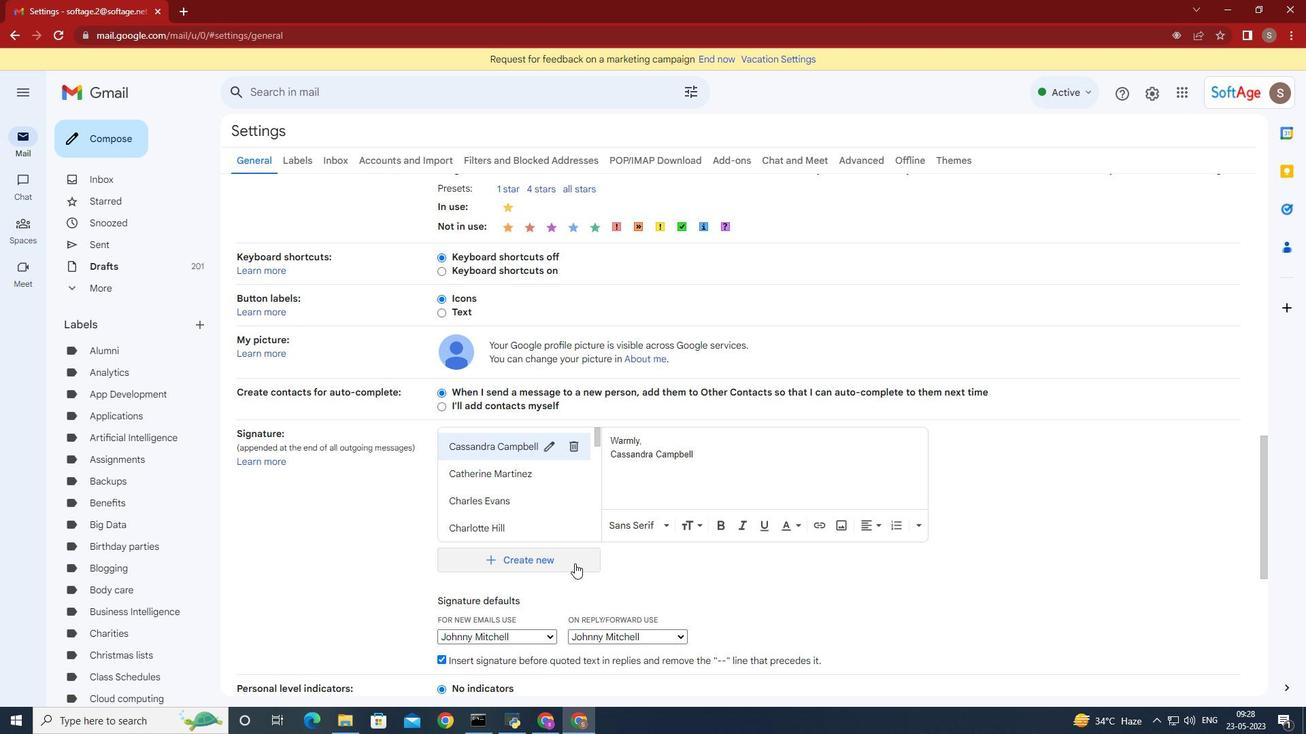 
Action: Mouse pressed left at (574, 563)
Screenshot: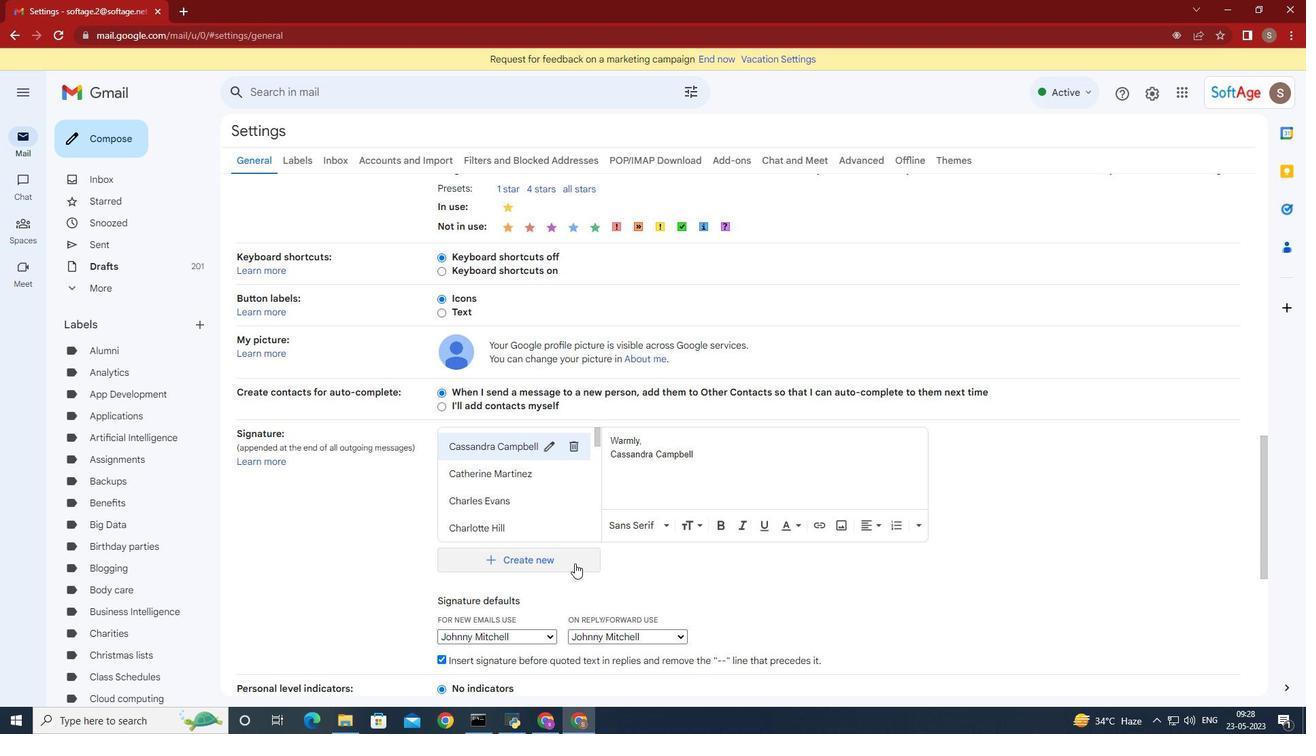 
Action: Mouse moved to (684, 536)
Screenshot: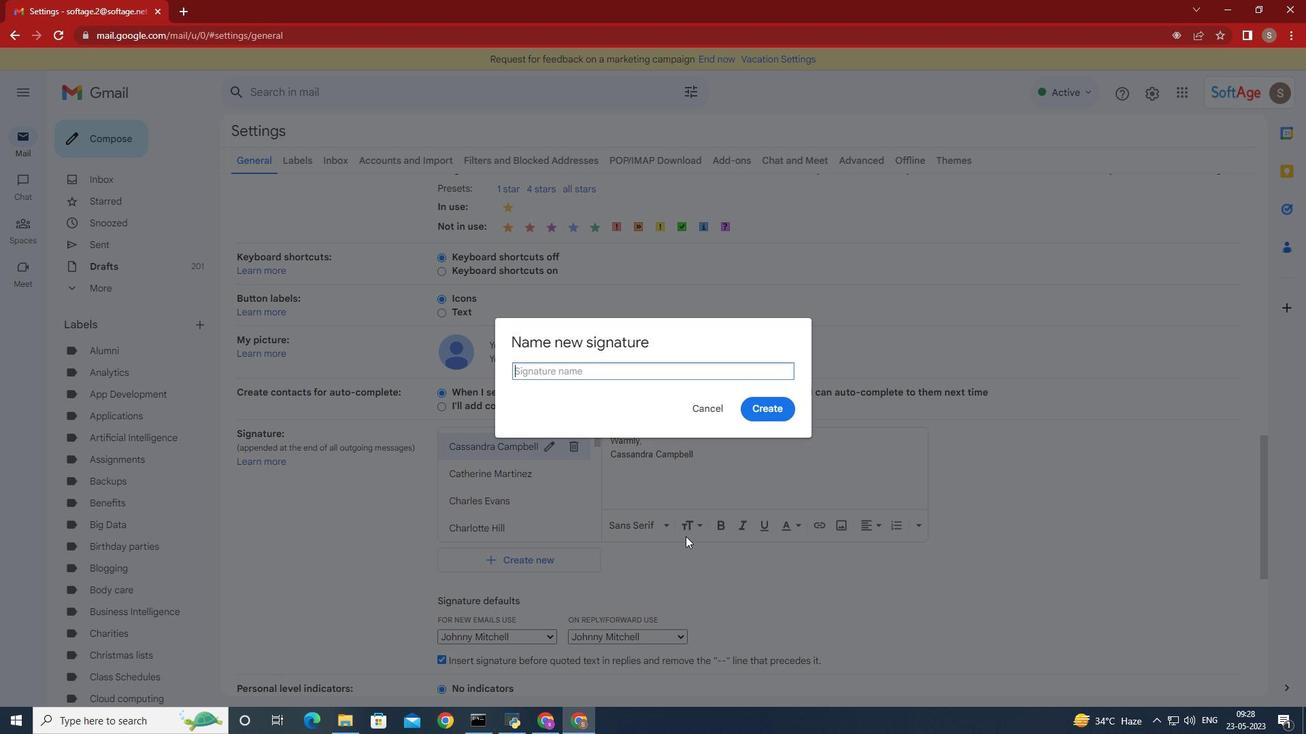 
Action: Key pressed <Key.shift>Jon<Key.space><Key.shift>Parker
Screenshot: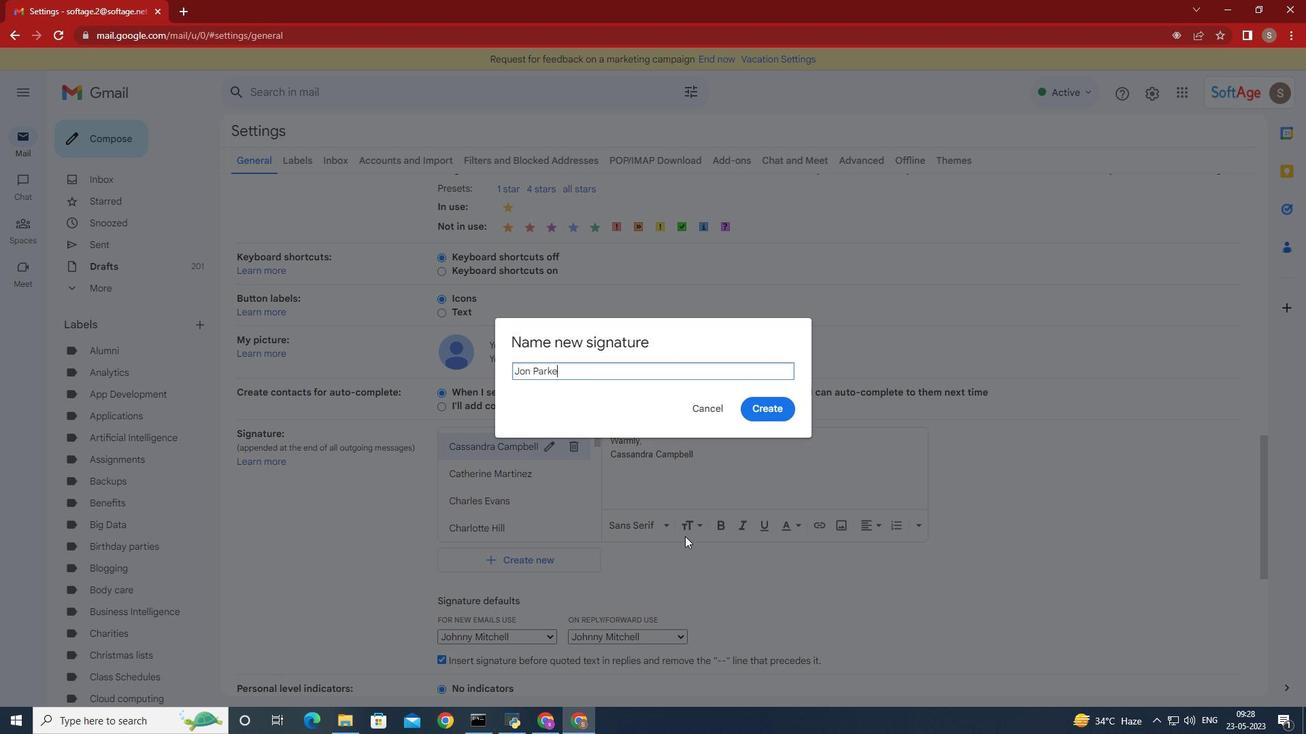 
Action: Mouse moved to (772, 413)
Screenshot: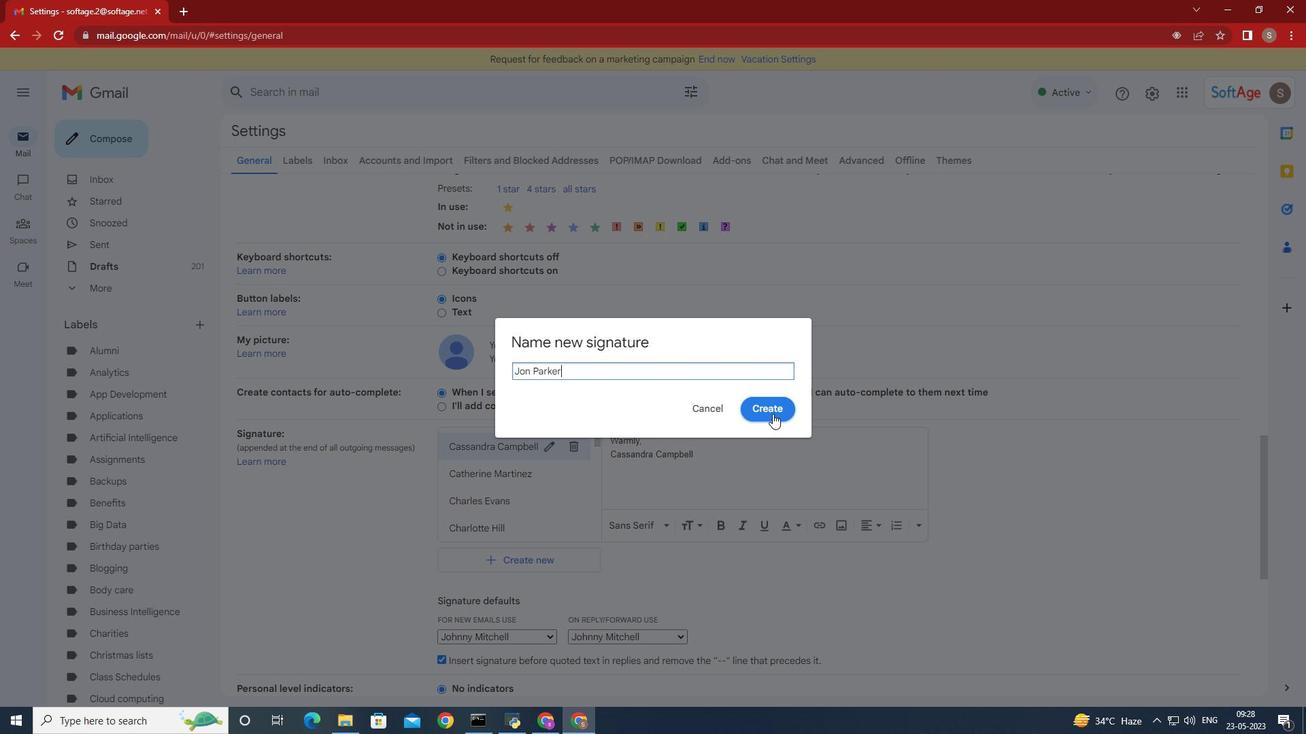 
Action: Mouse pressed left at (772, 413)
Screenshot: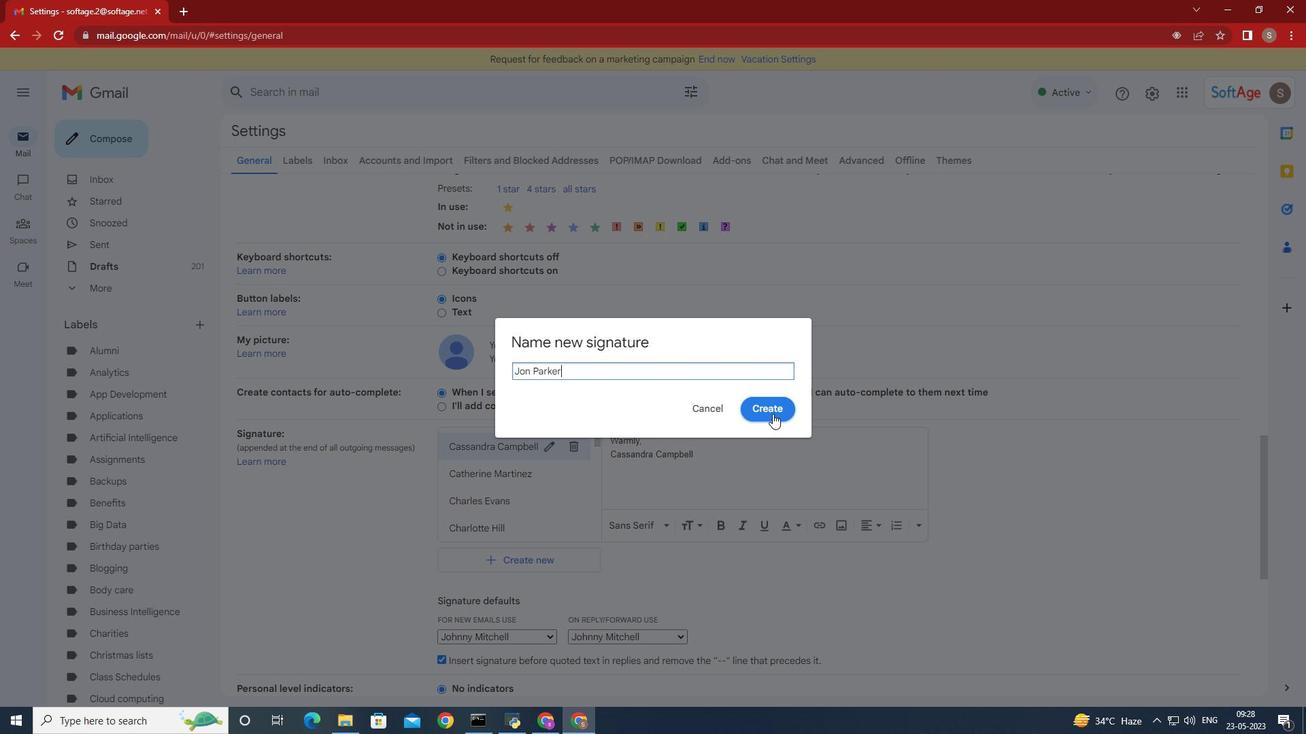 
Action: Mouse moved to (773, 413)
Screenshot: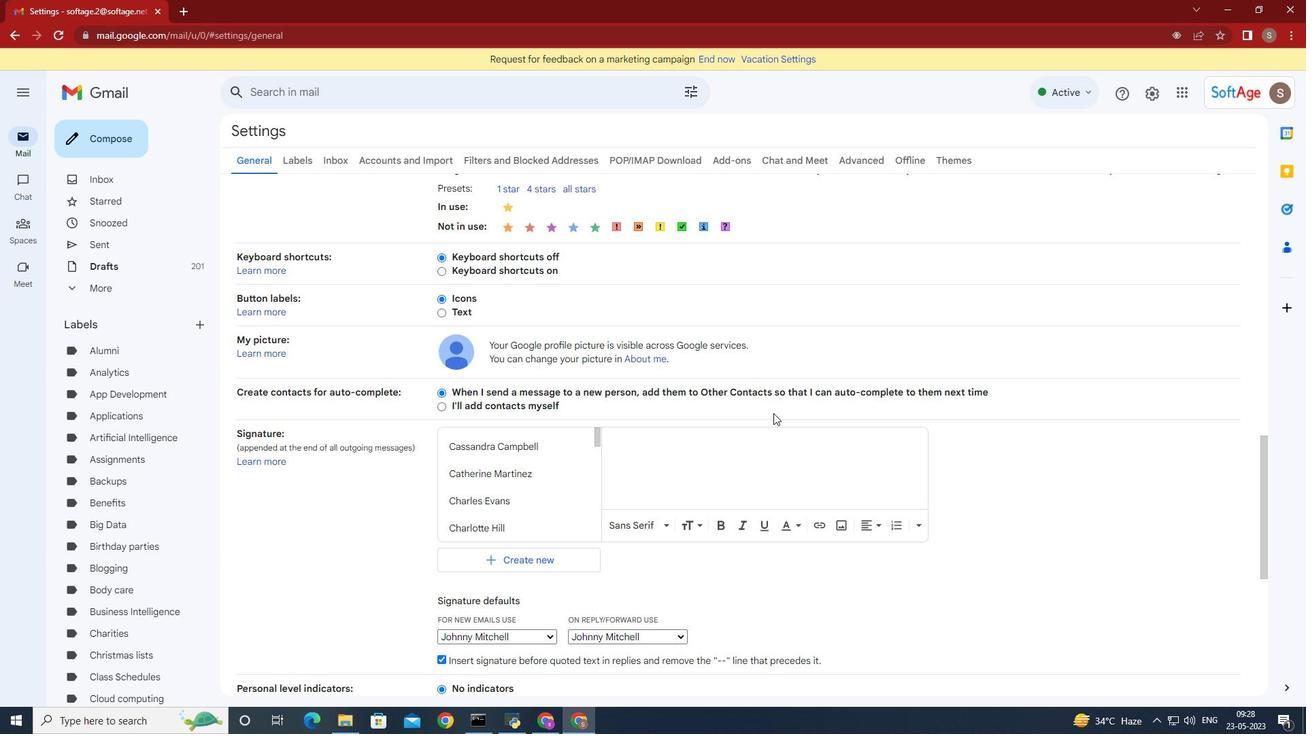 
Action: Key pressed <Key.shift>Have<Key.space>a<Key.space>great<Key.space><Key.shift>National<Key.space><Key.shift>S<Key.backspace><Key.shift>Disability<Key.space><Key.shift><Key.shift><Key.shift><Key.shift><Key.shift><Key.shift>Day,<Key.enter><Key.shift>Jon<Key.space><Key.shift>Parker
Screenshot: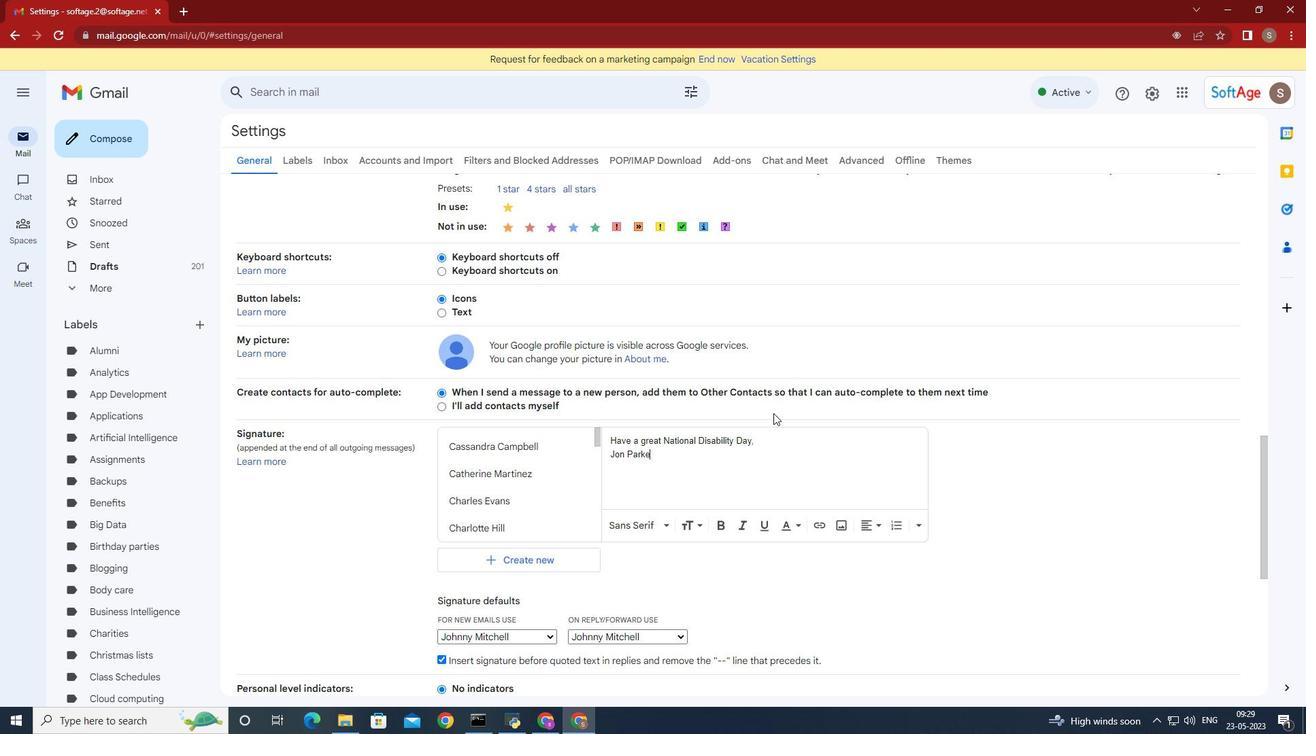 
Action: Mouse moved to (760, 537)
Screenshot: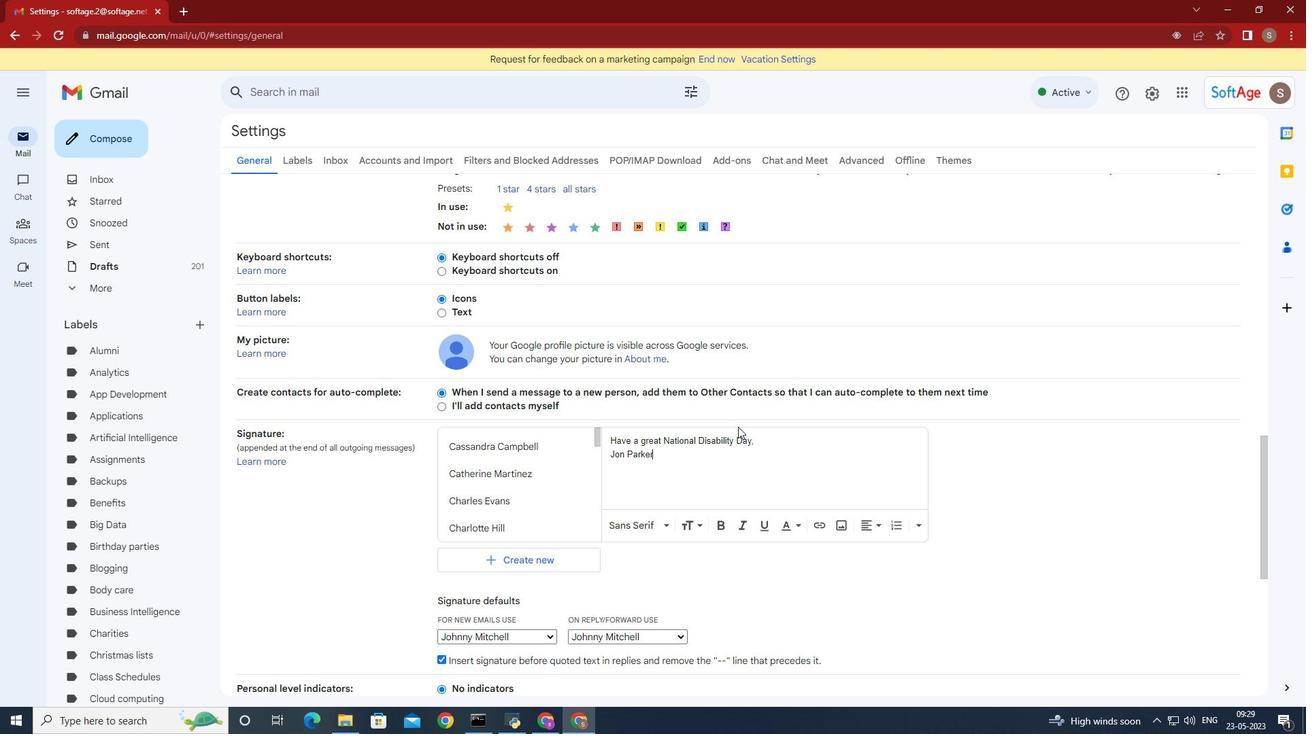 
Action: Mouse scrolled (760, 536) with delta (0, 0)
Screenshot: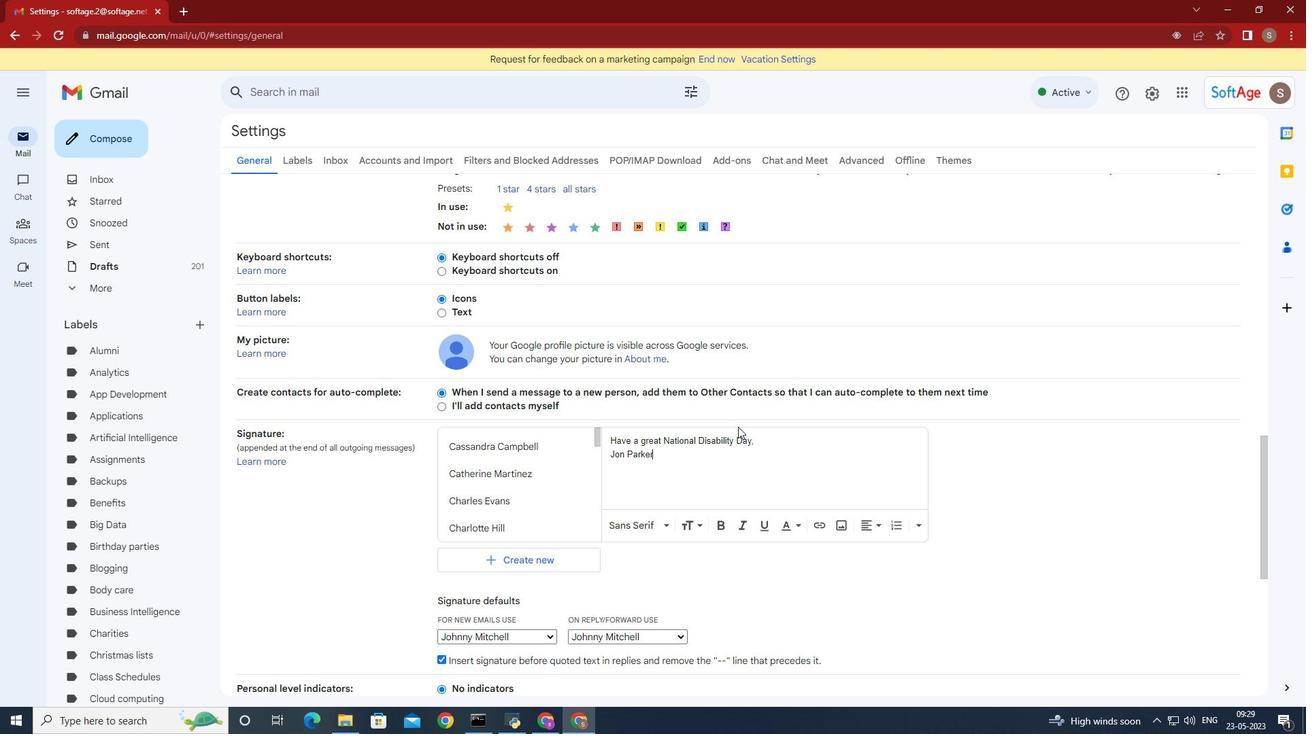 
Action: Mouse moved to (760, 538)
Screenshot: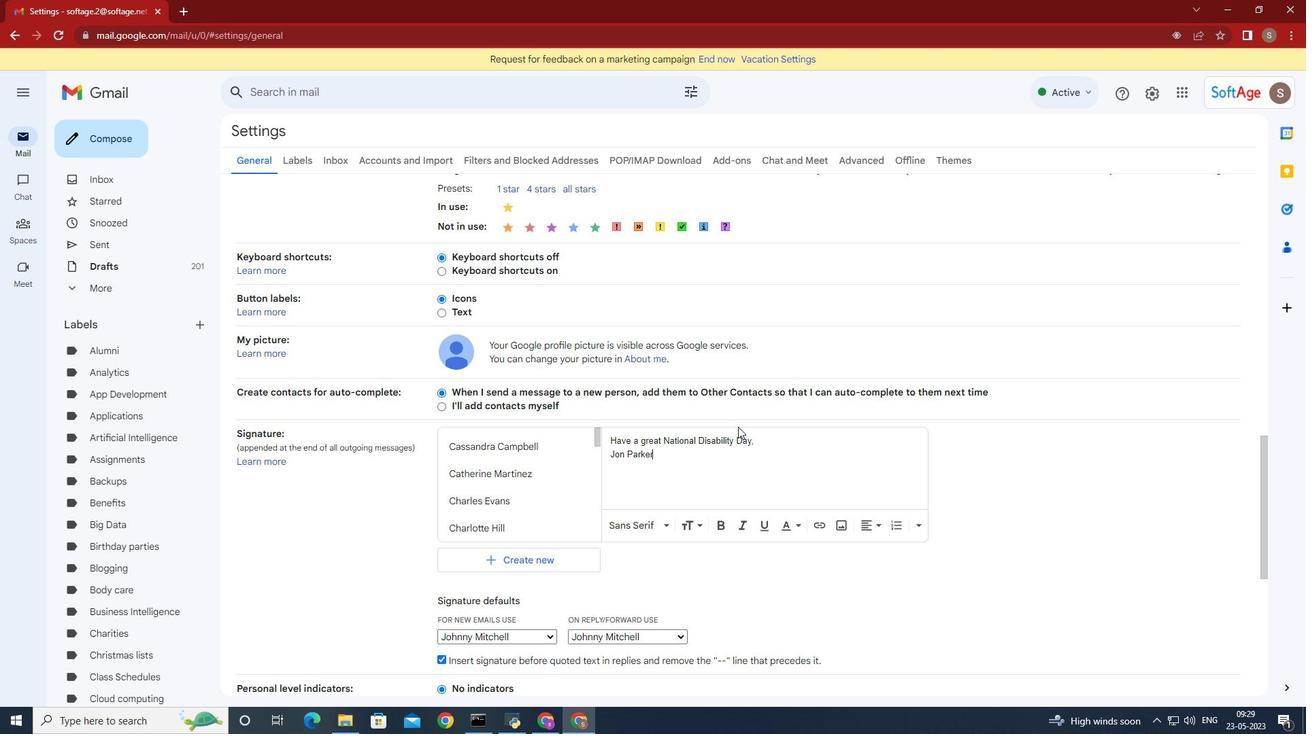 
Action: Mouse scrolled (760, 537) with delta (0, 0)
Screenshot: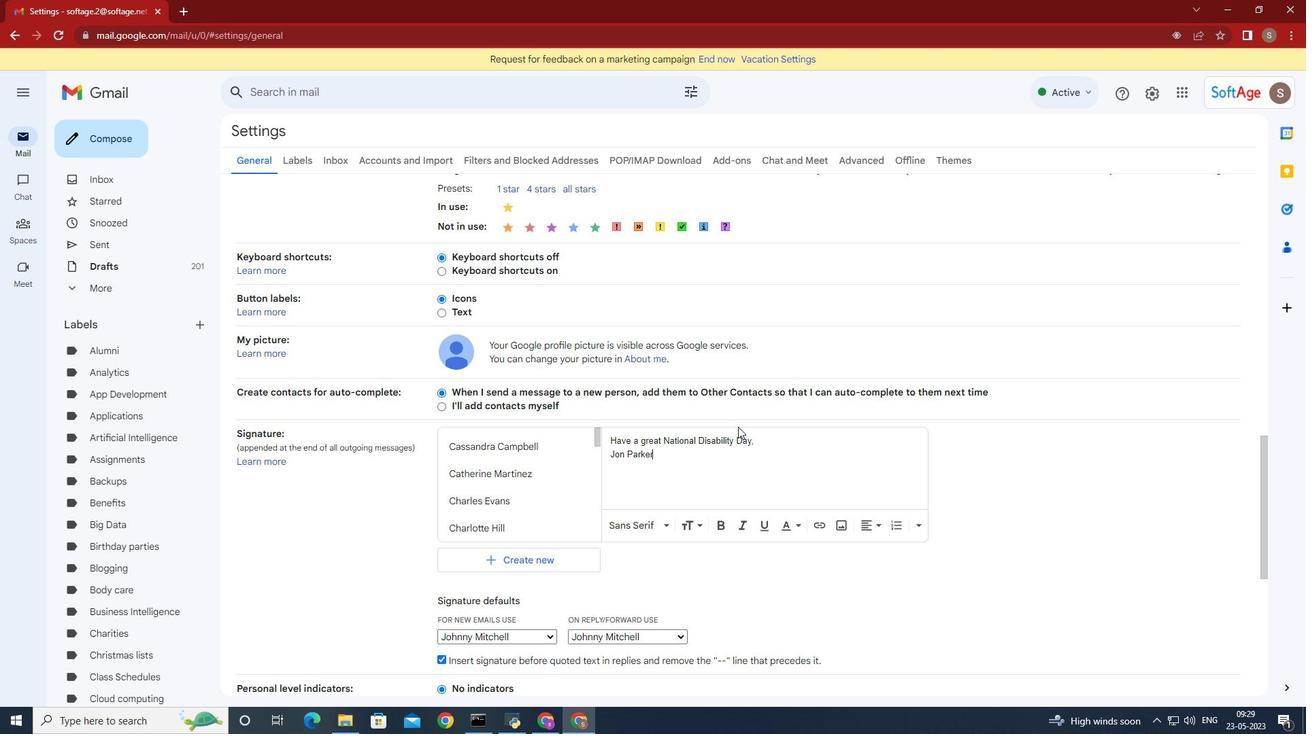 
Action: Mouse scrolled (760, 537) with delta (0, 0)
Screenshot: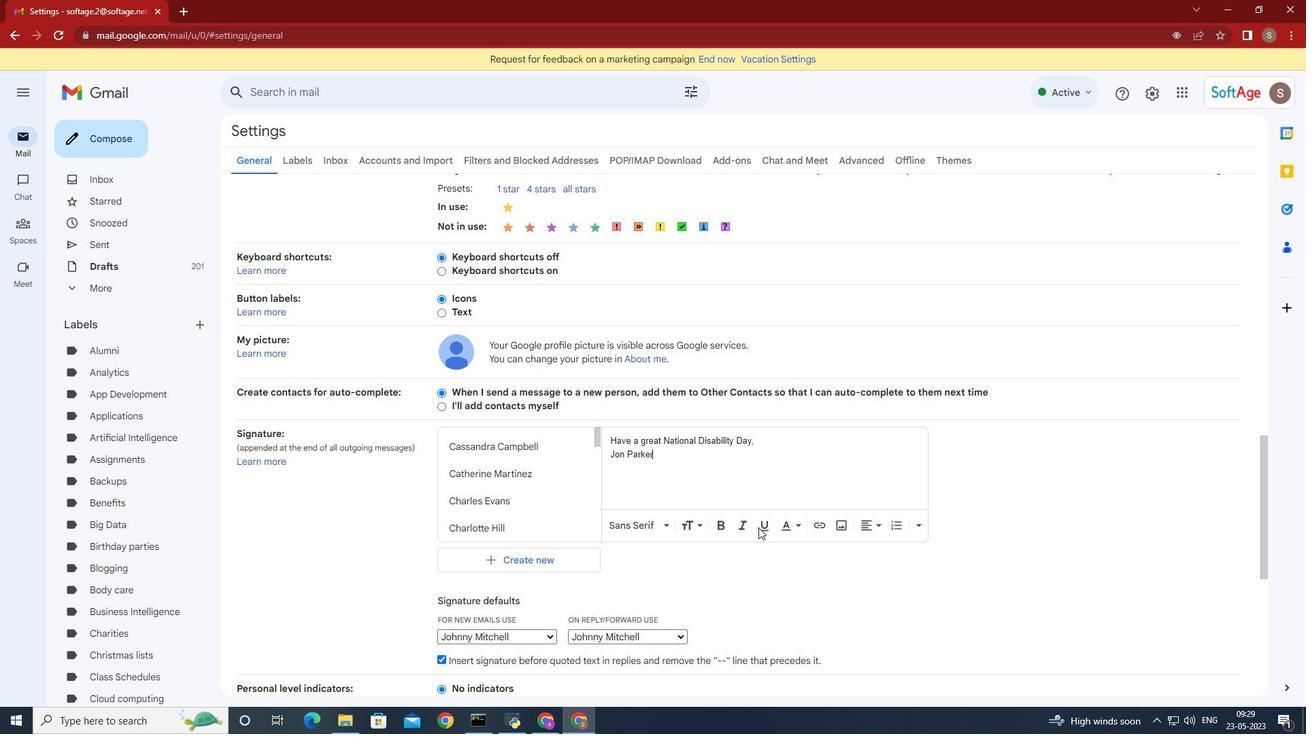 
Action: Mouse moved to (548, 436)
Screenshot: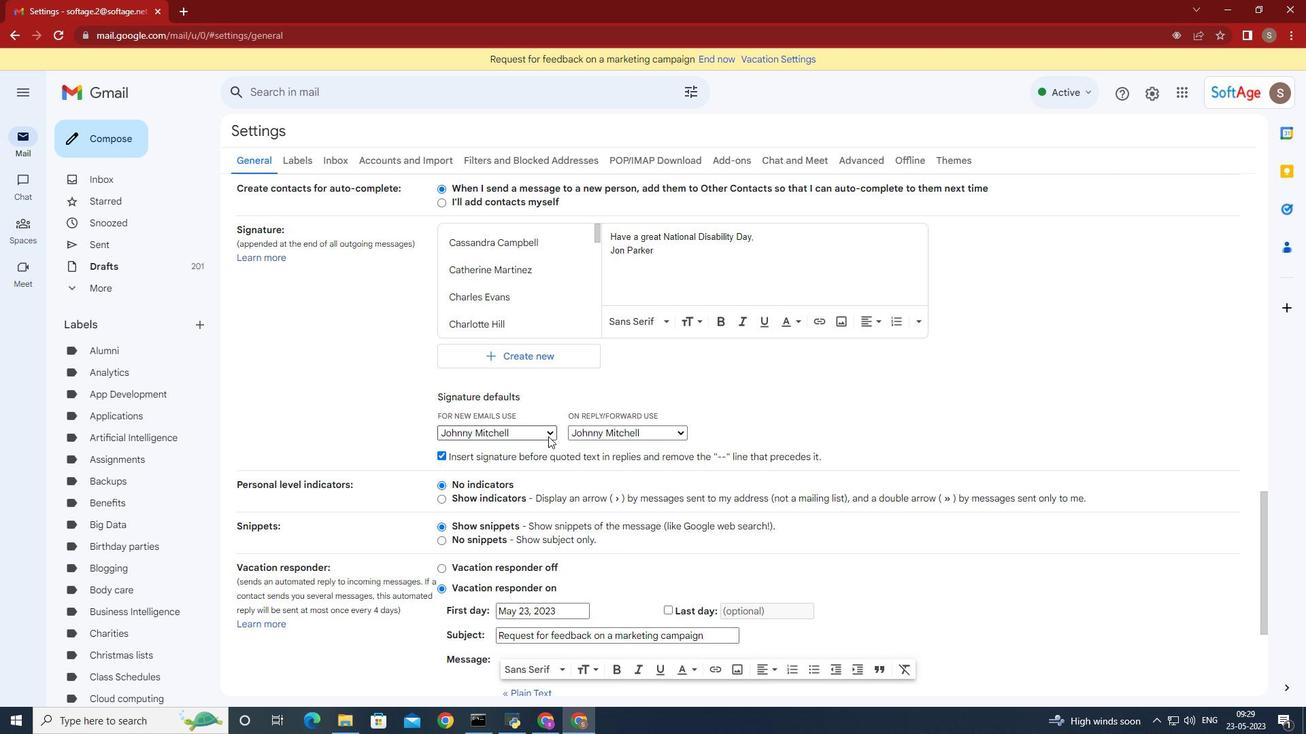 
Action: Mouse pressed left at (548, 436)
Screenshot: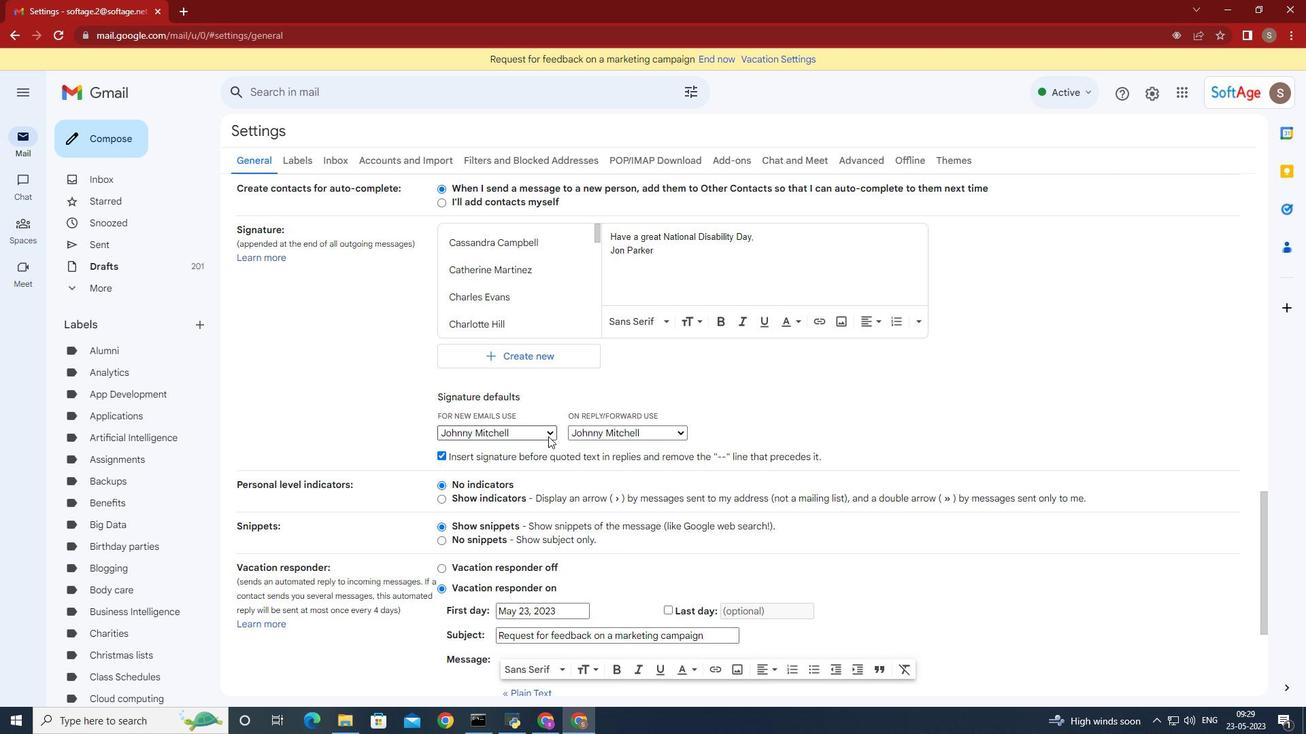 
Action: Mouse moved to (485, 635)
Screenshot: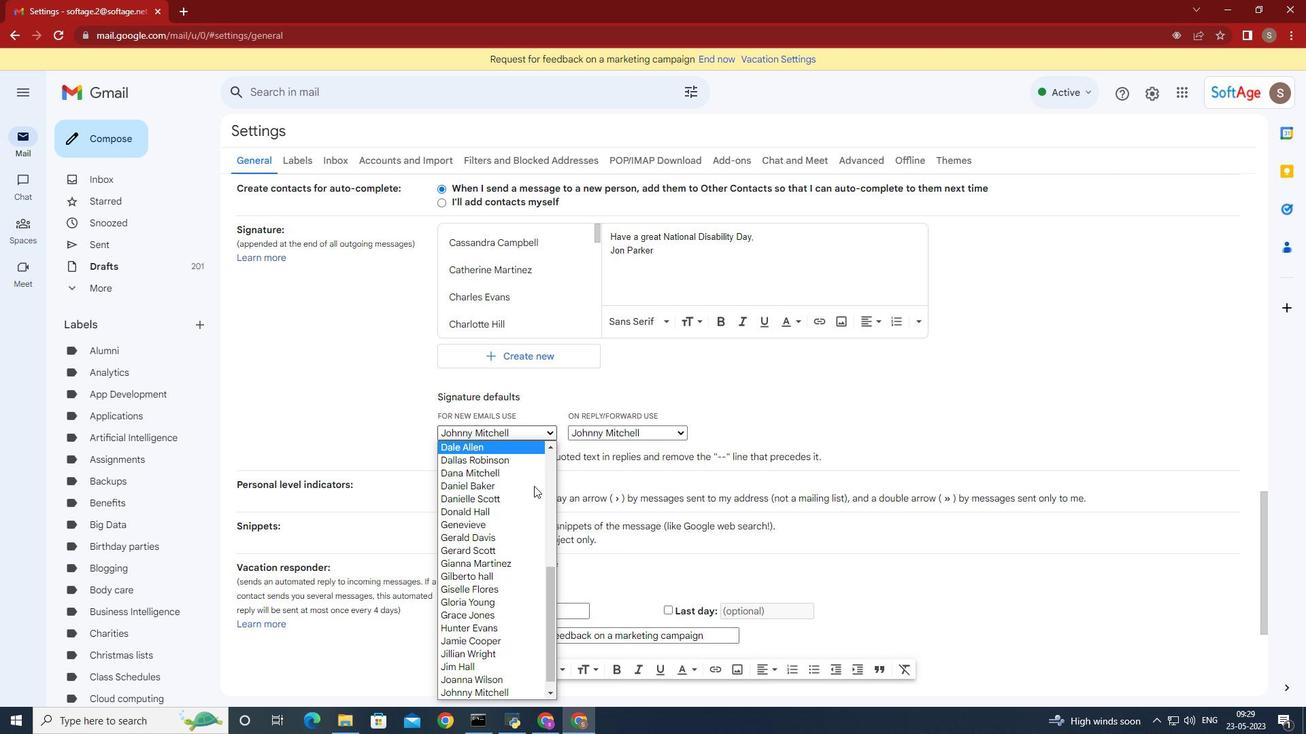 
Action: Mouse scrolled (485, 634) with delta (0, 0)
Screenshot: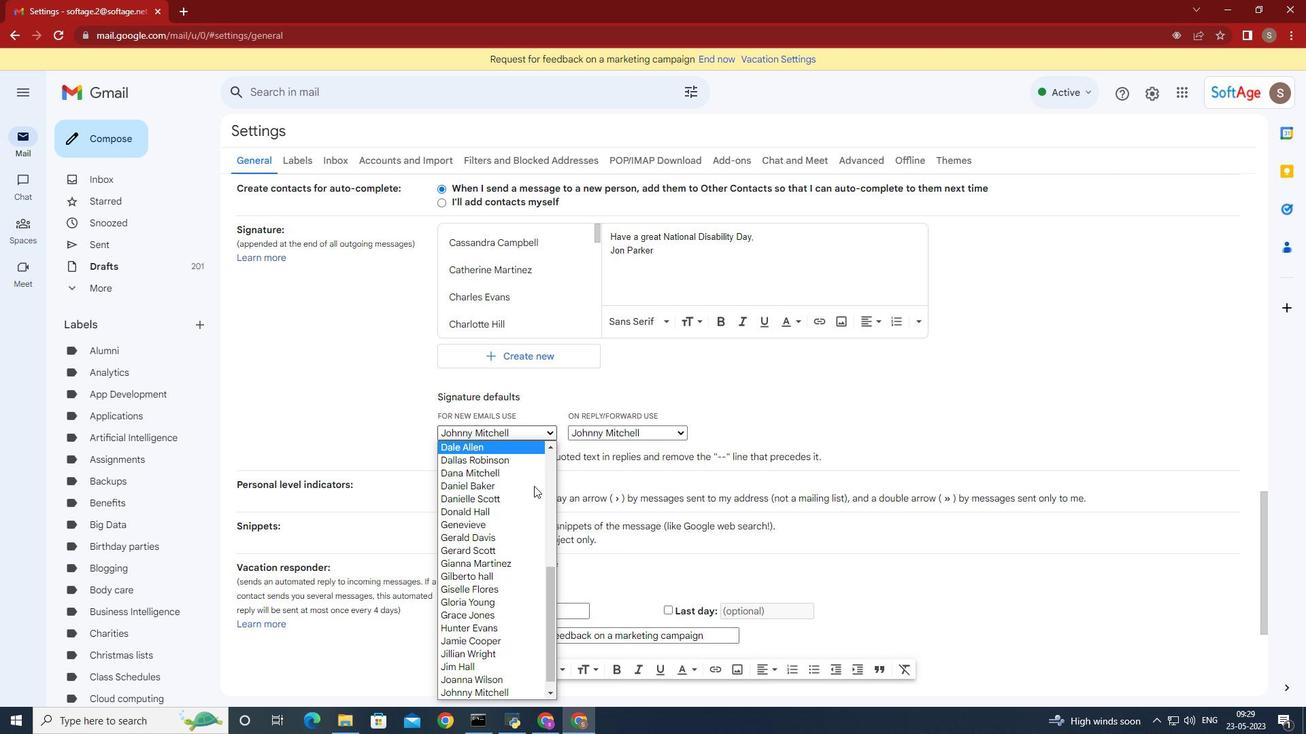 
Action: Mouse moved to (484, 644)
Screenshot: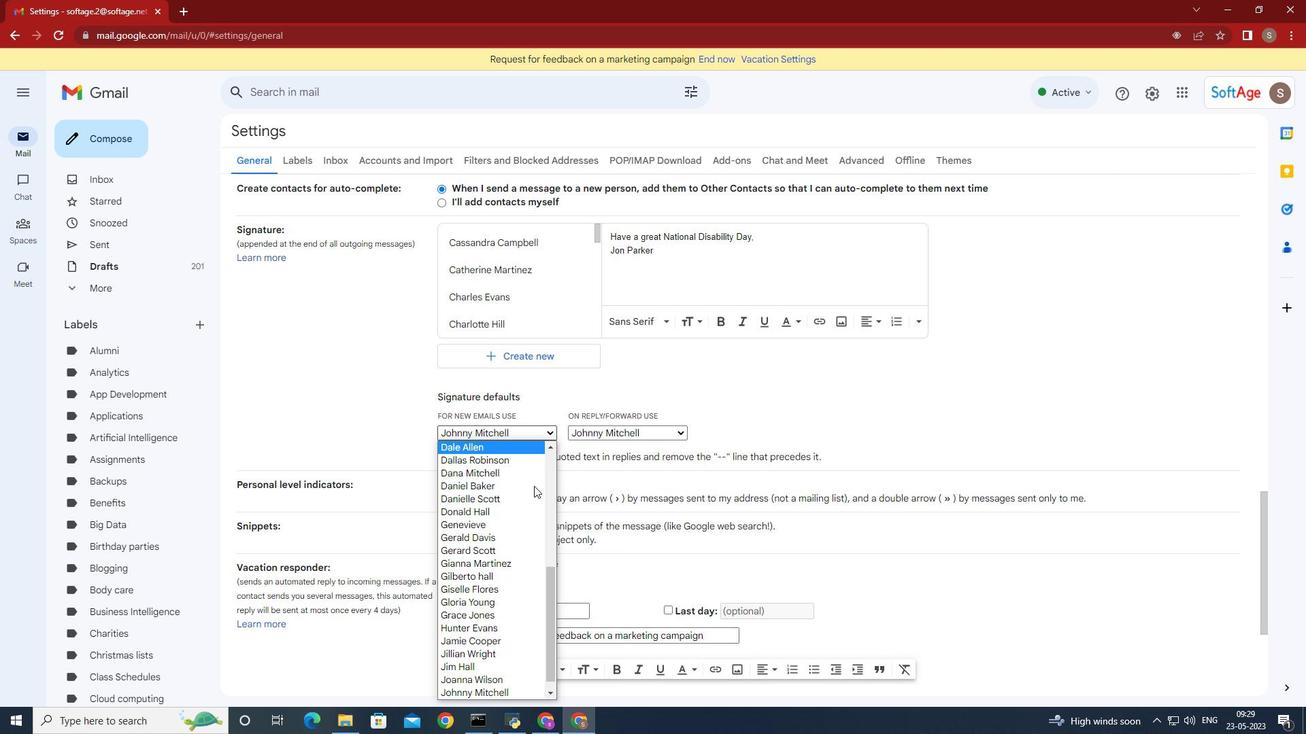 
Action: Mouse scrolled (484, 644) with delta (0, 0)
Screenshot: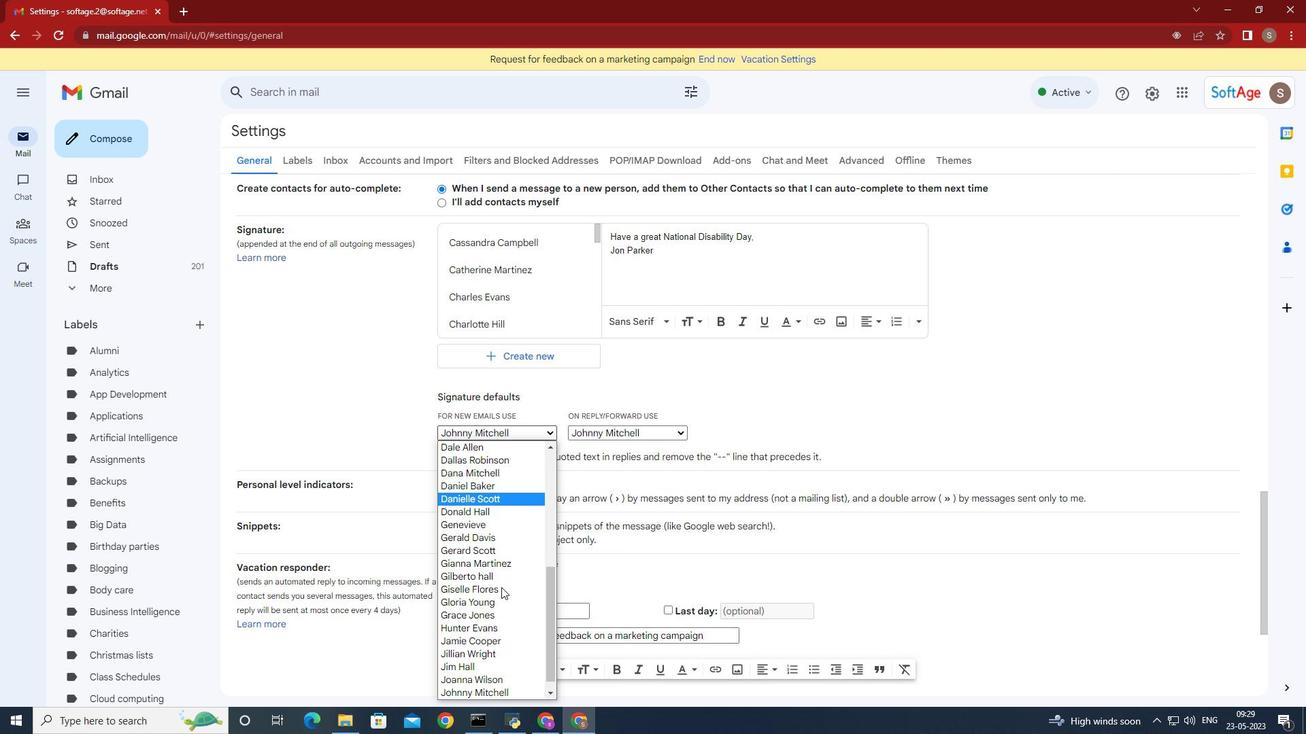 
Action: Mouse moved to (484, 645)
Screenshot: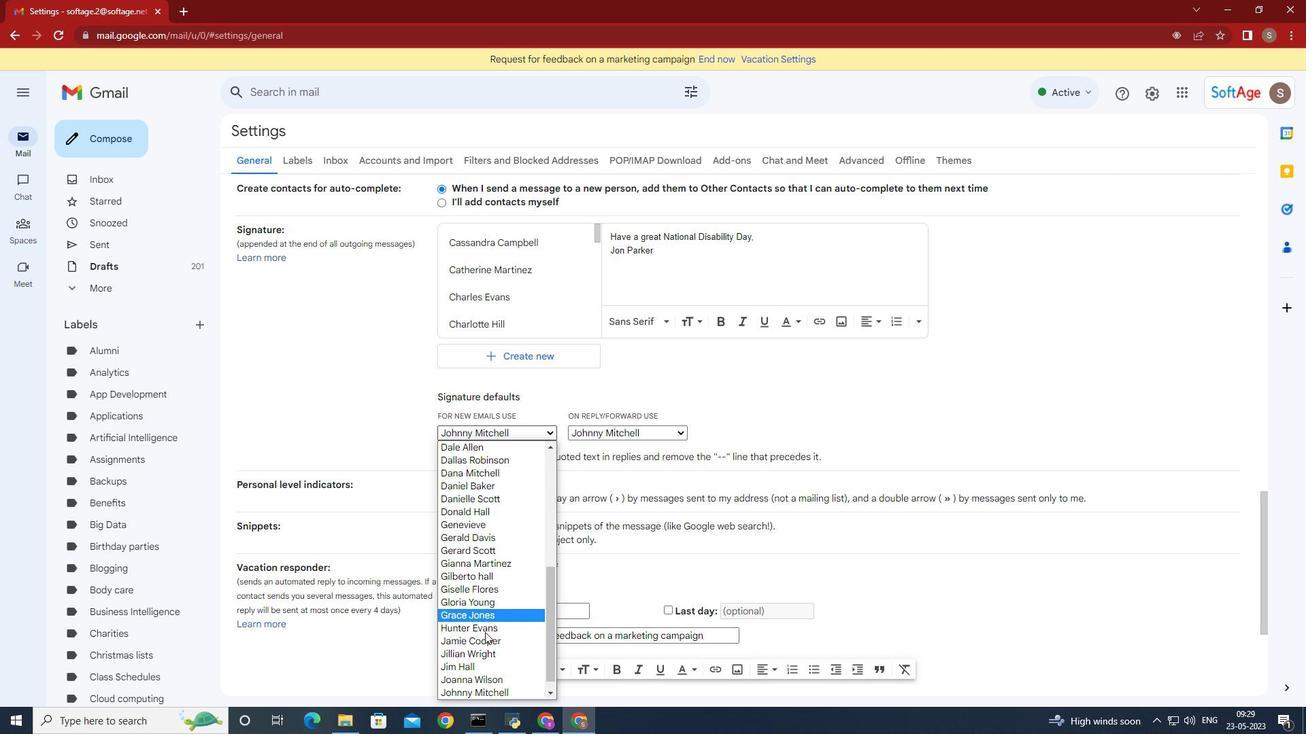 
Action: Mouse scrolled (484, 644) with delta (0, 0)
Screenshot: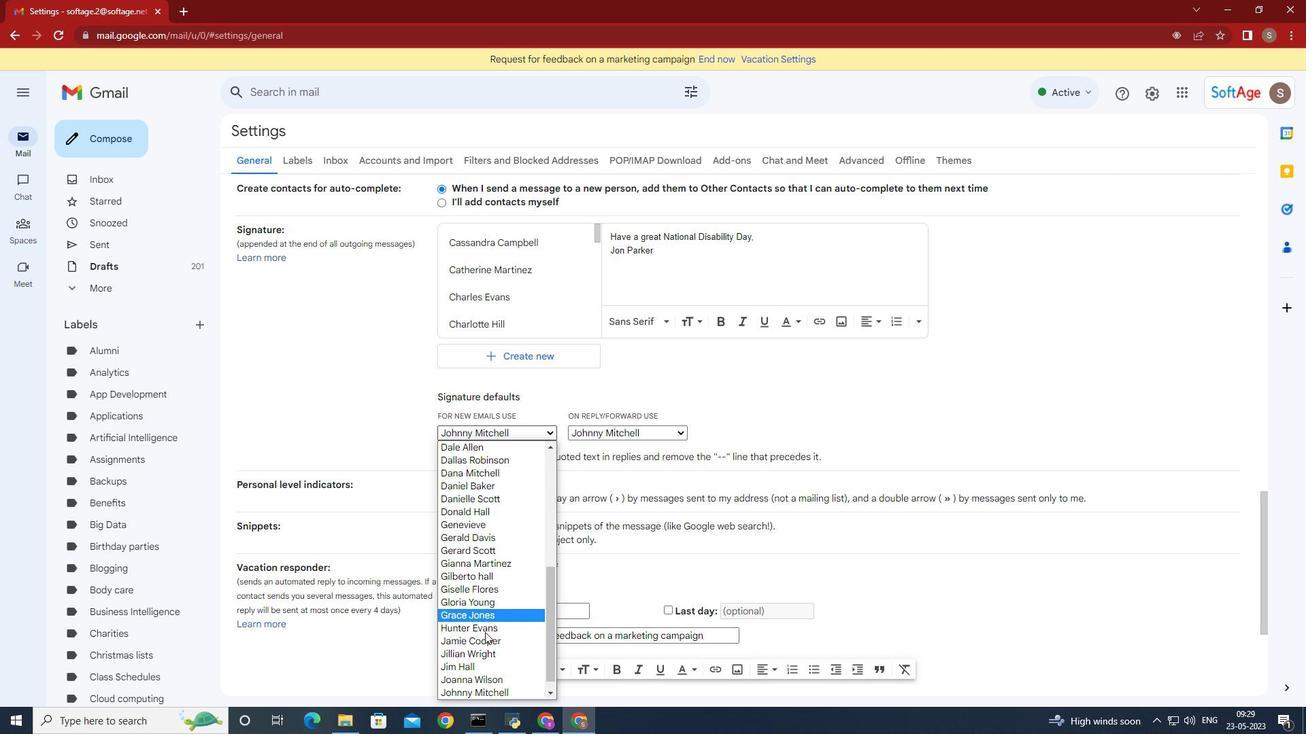 
Action: Mouse moved to (484, 646)
Screenshot: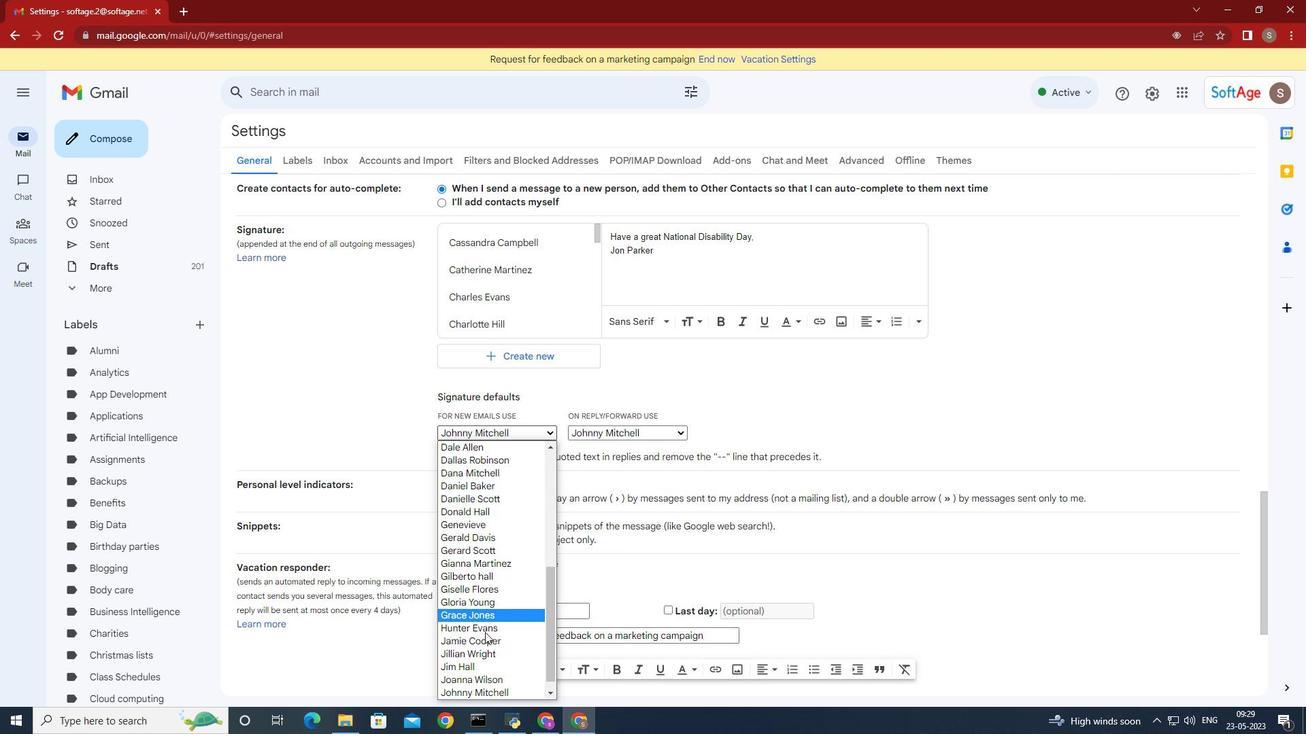 
Action: Mouse scrolled (484, 645) with delta (0, 0)
Screenshot: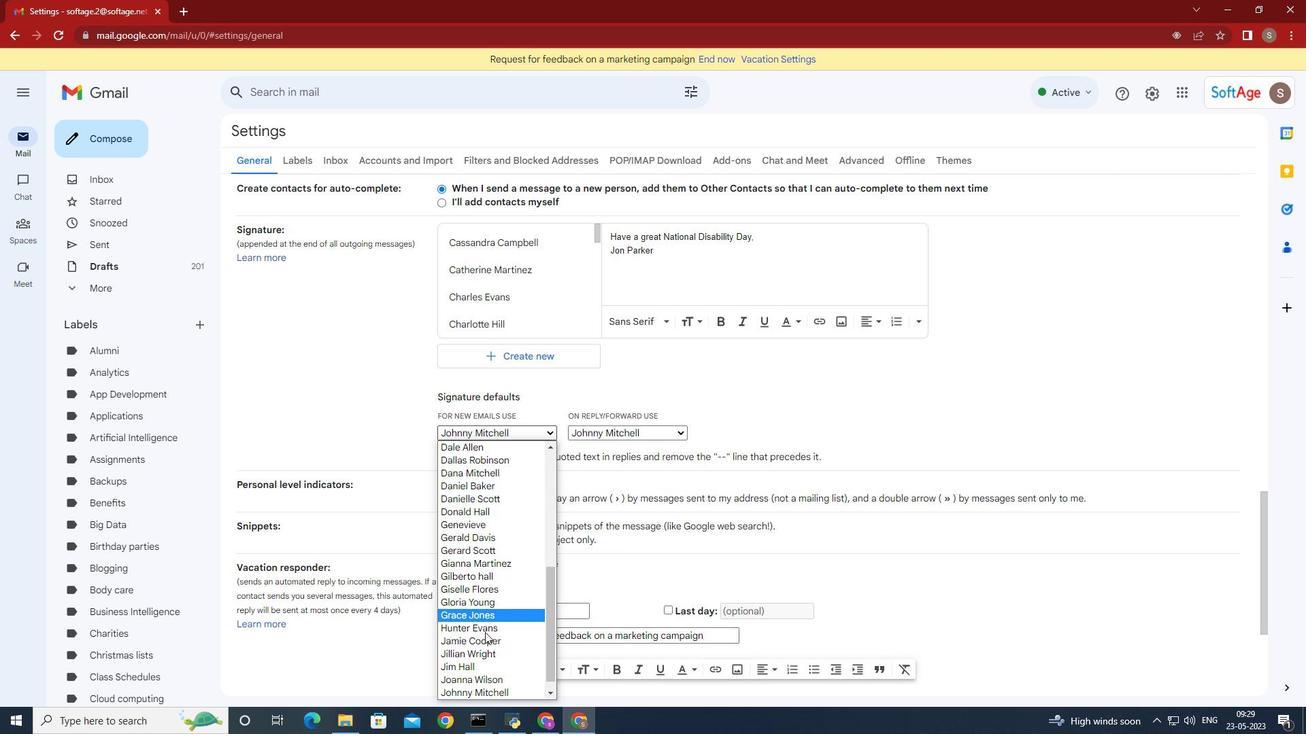
Action: Mouse moved to (486, 648)
Screenshot: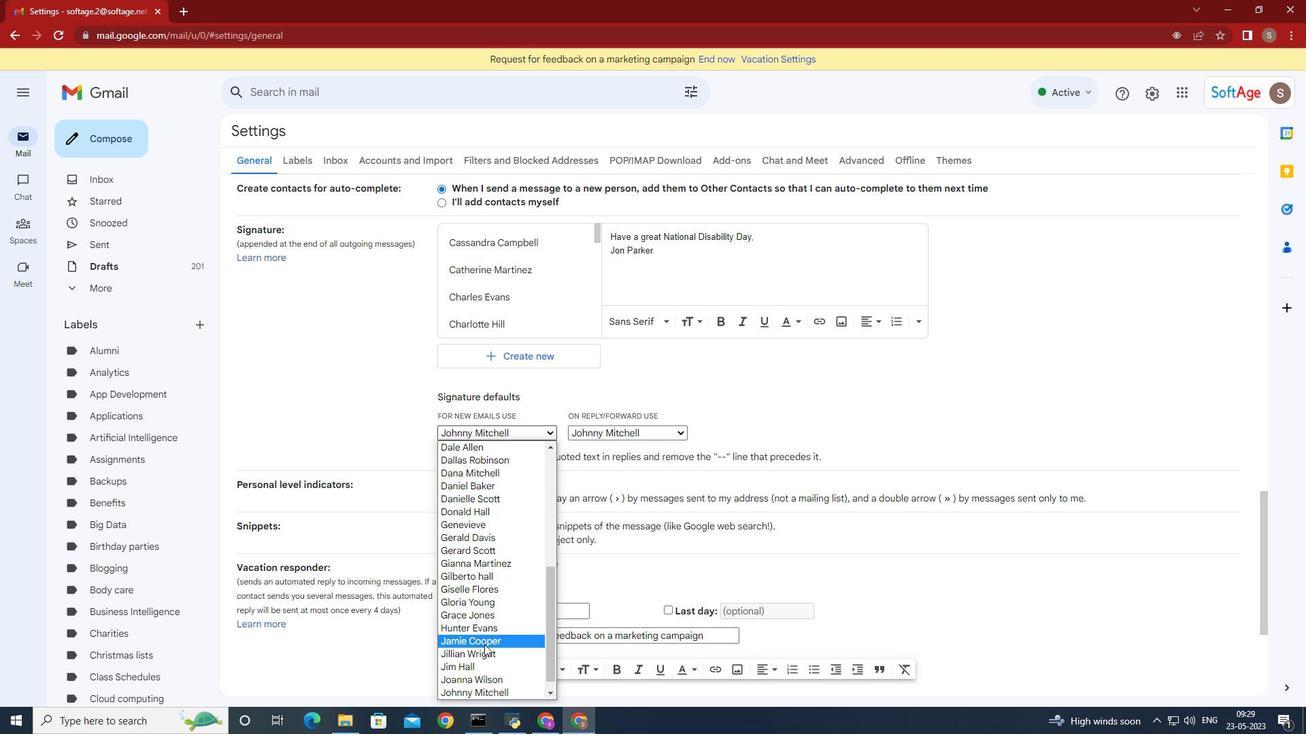 
Action: Mouse scrolled (486, 647) with delta (0, 0)
Screenshot: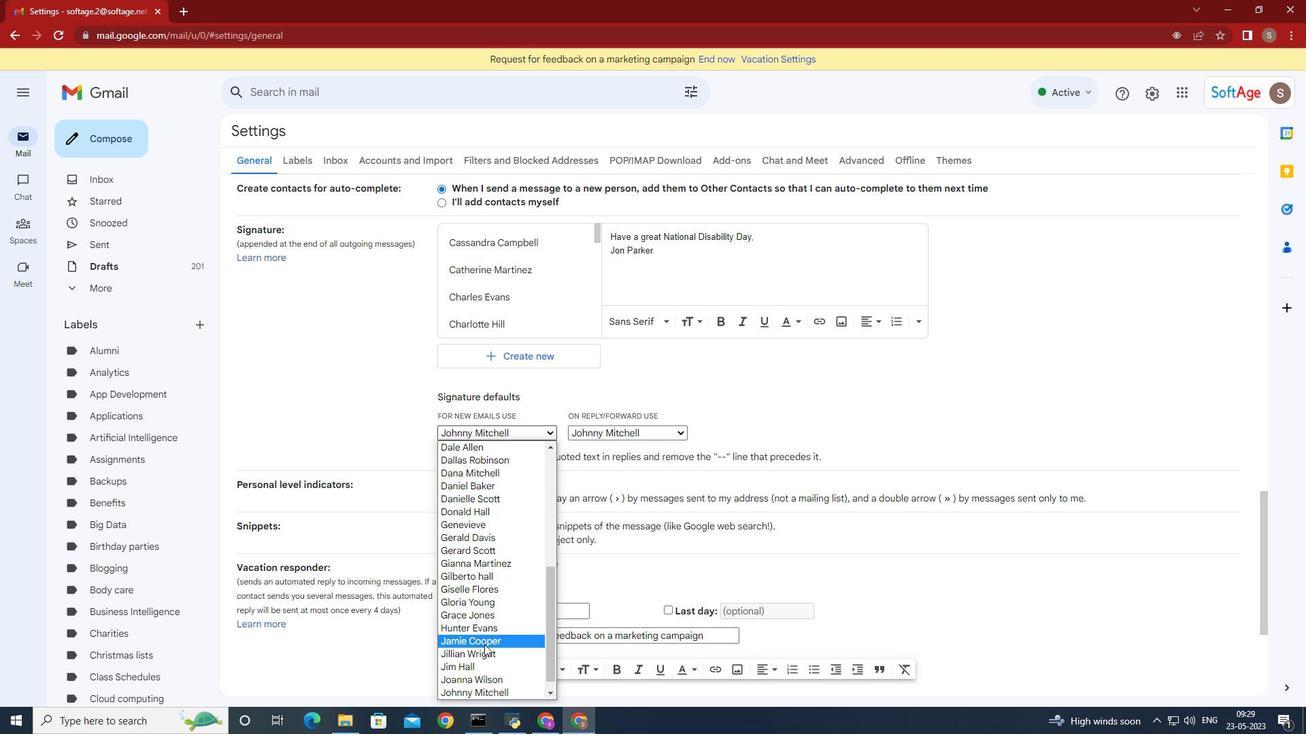 
Action: Mouse moved to (487, 648)
Screenshot: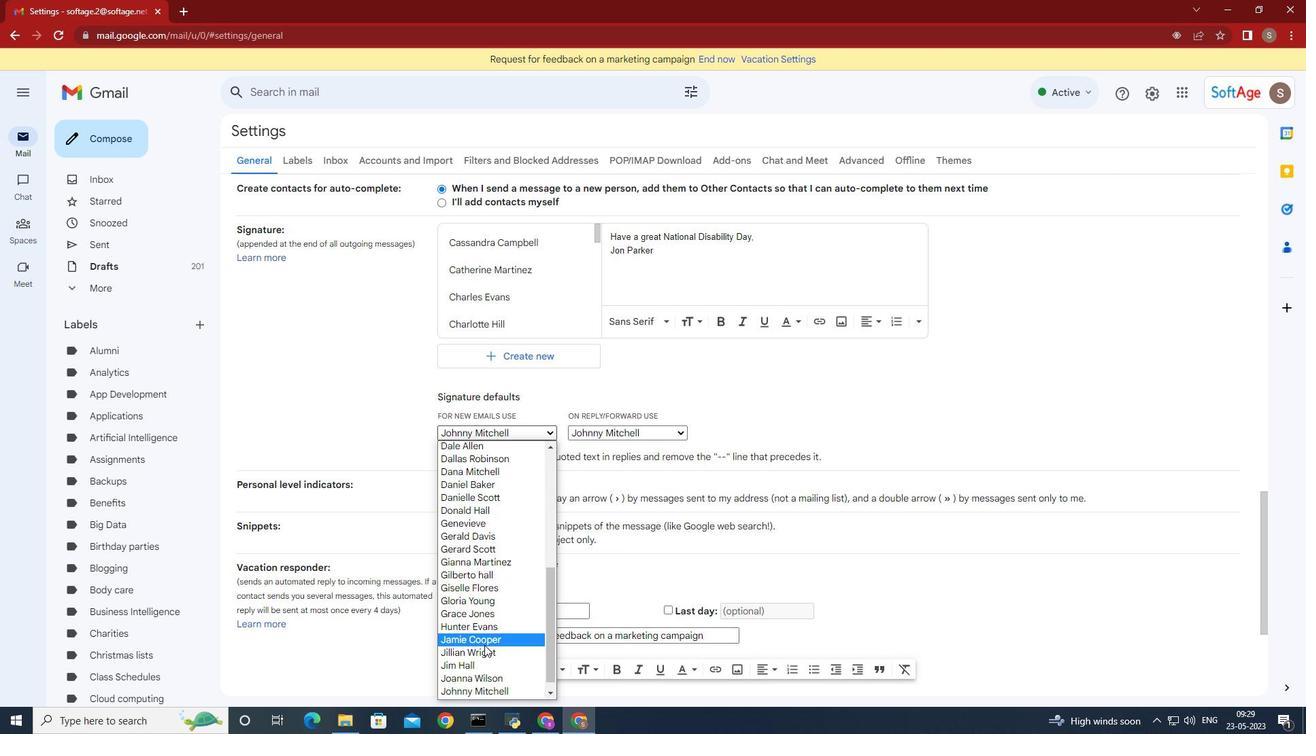 
Action: Mouse scrolled (487, 648) with delta (0, 0)
Screenshot: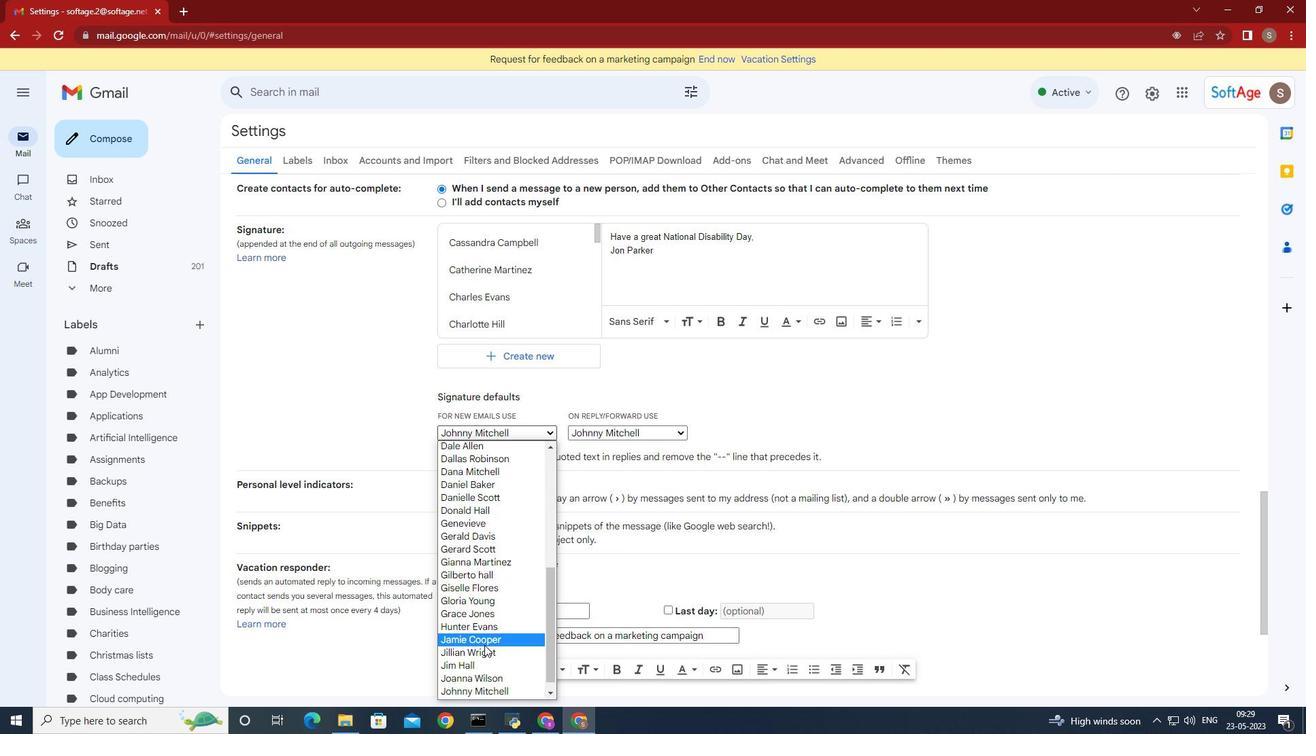
Action: Mouse scrolled (487, 648) with delta (0, 0)
Screenshot: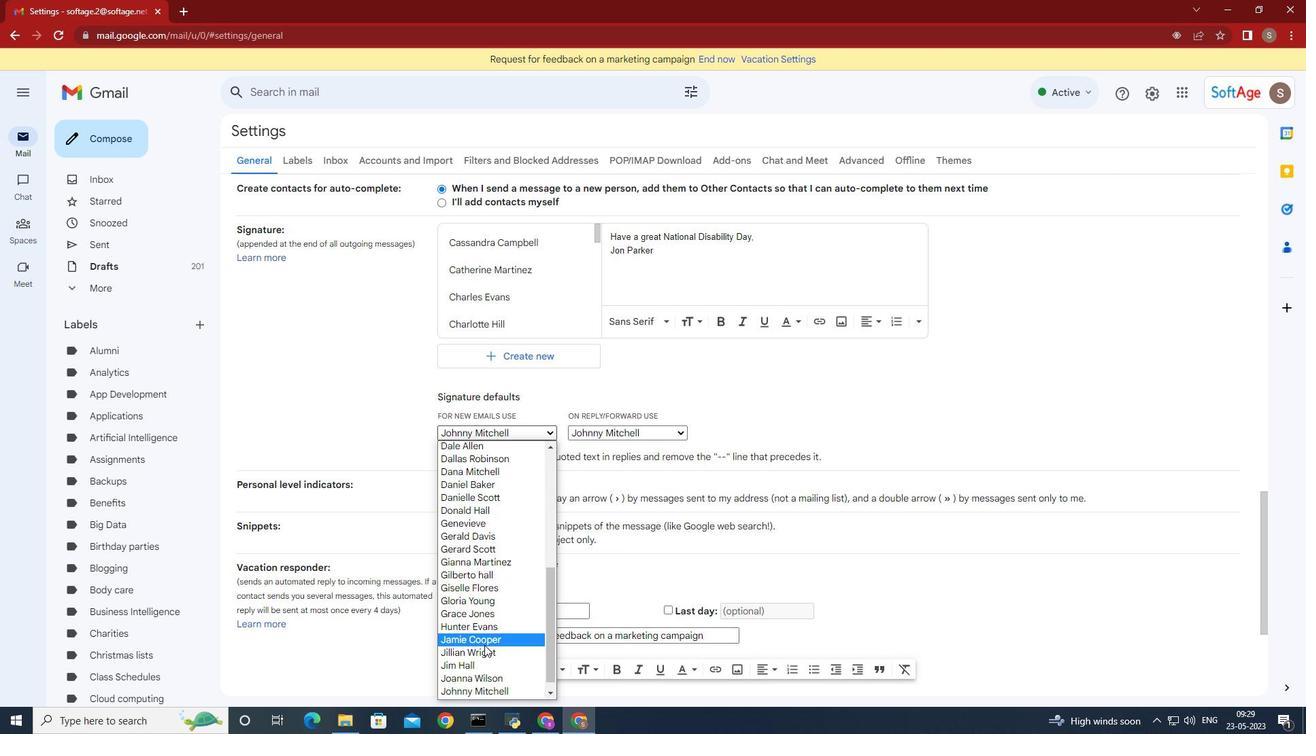 
Action: Mouse scrolled (487, 648) with delta (0, 0)
Screenshot: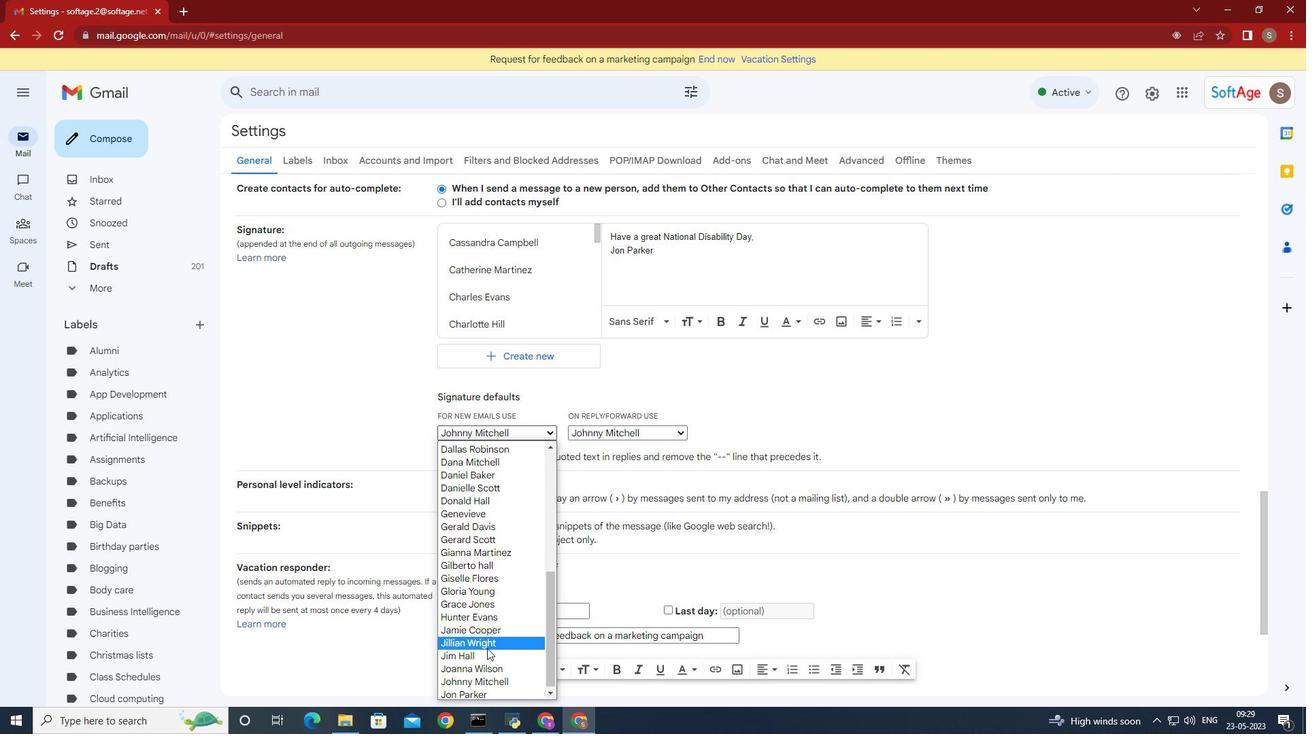
Action: Mouse scrolled (487, 648) with delta (0, 0)
Screenshot: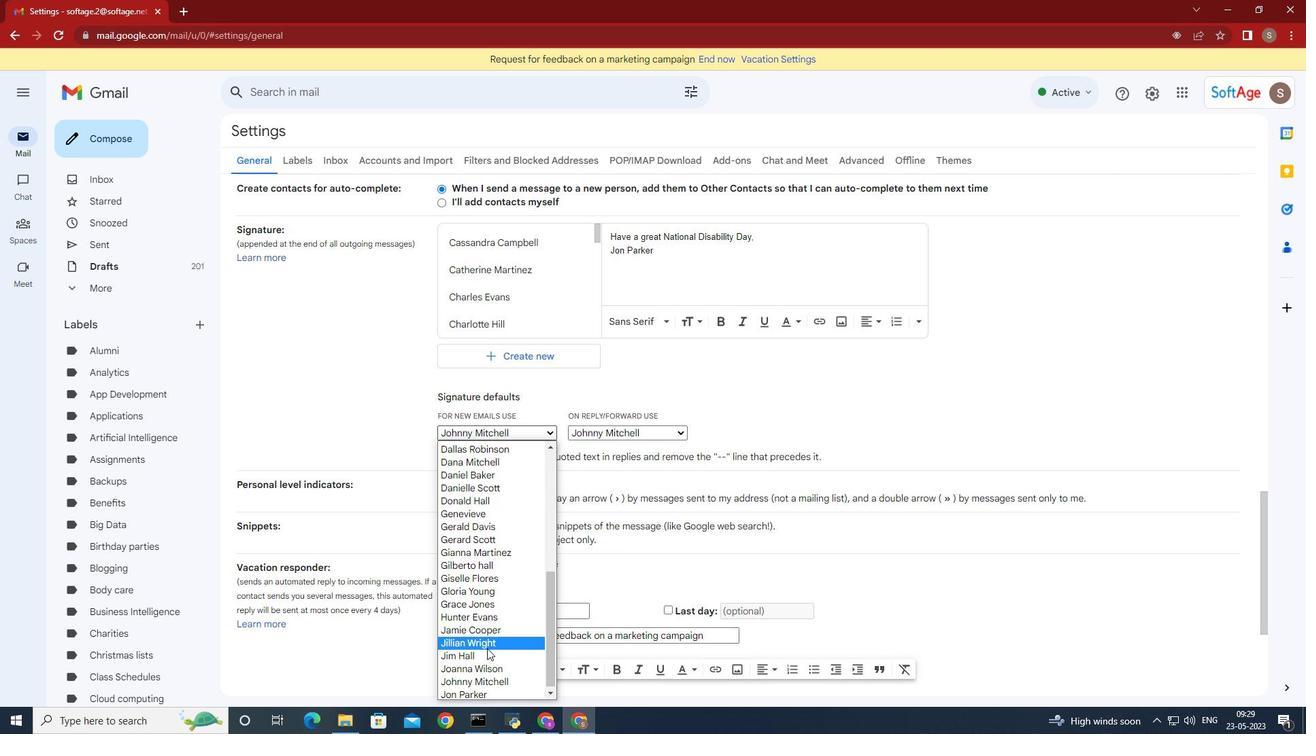 
Action: Mouse moved to (513, 690)
Screenshot: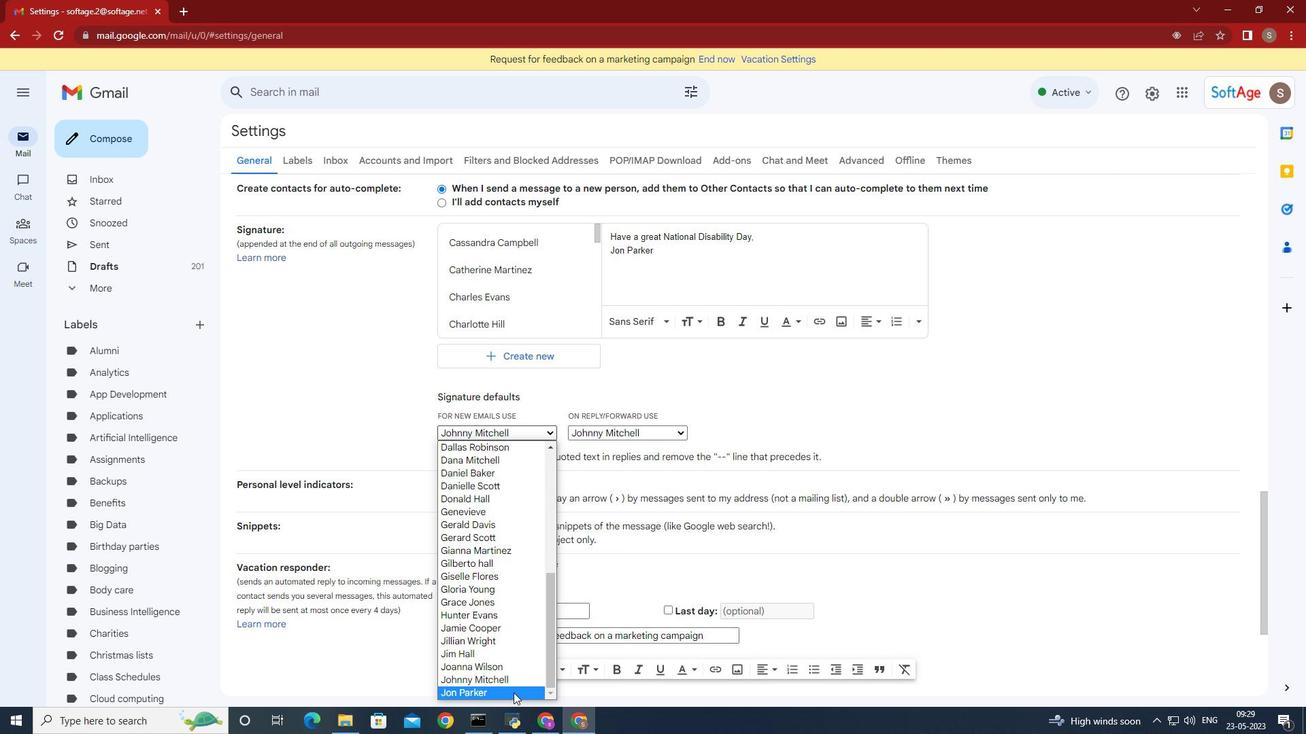 
Action: Mouse pressed left at (513, 690)
Screenshot: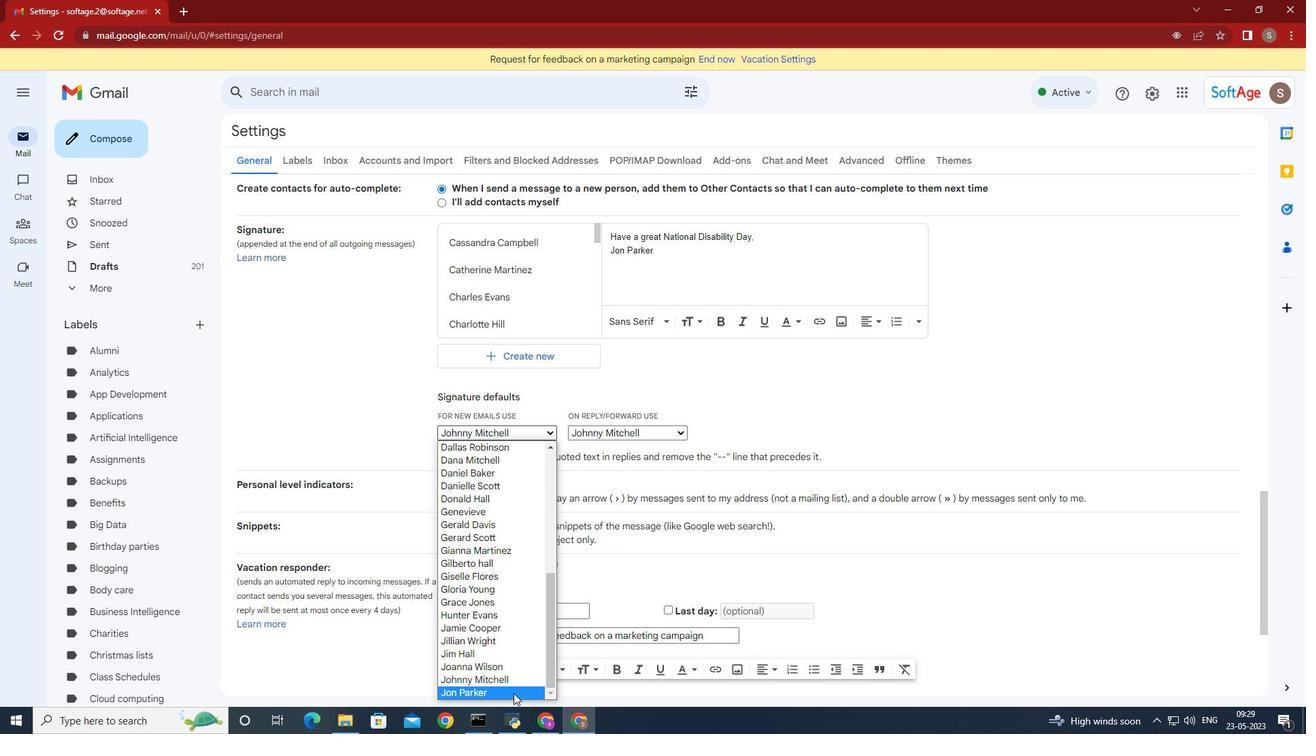
Action: Mouse moved to (681, 433)
Screenshot: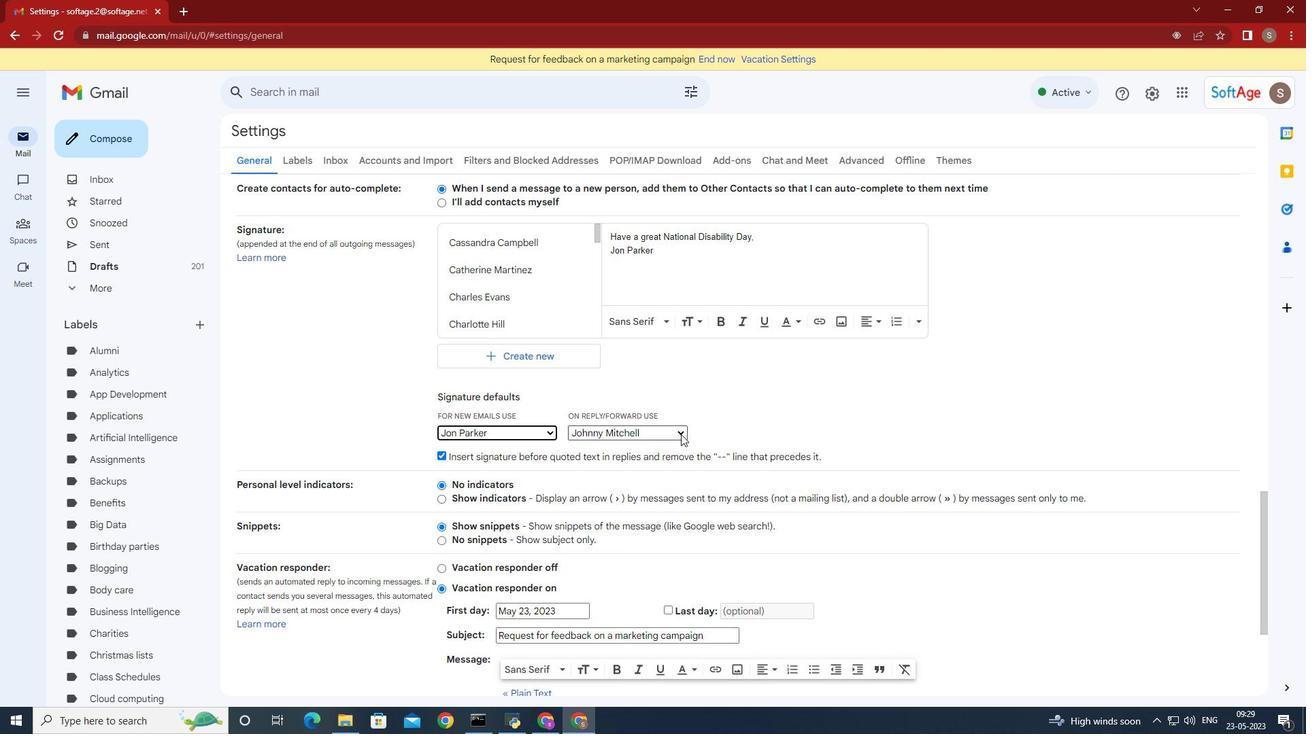 
Action: Mouse pressed left at (681, 433)
Screenshot: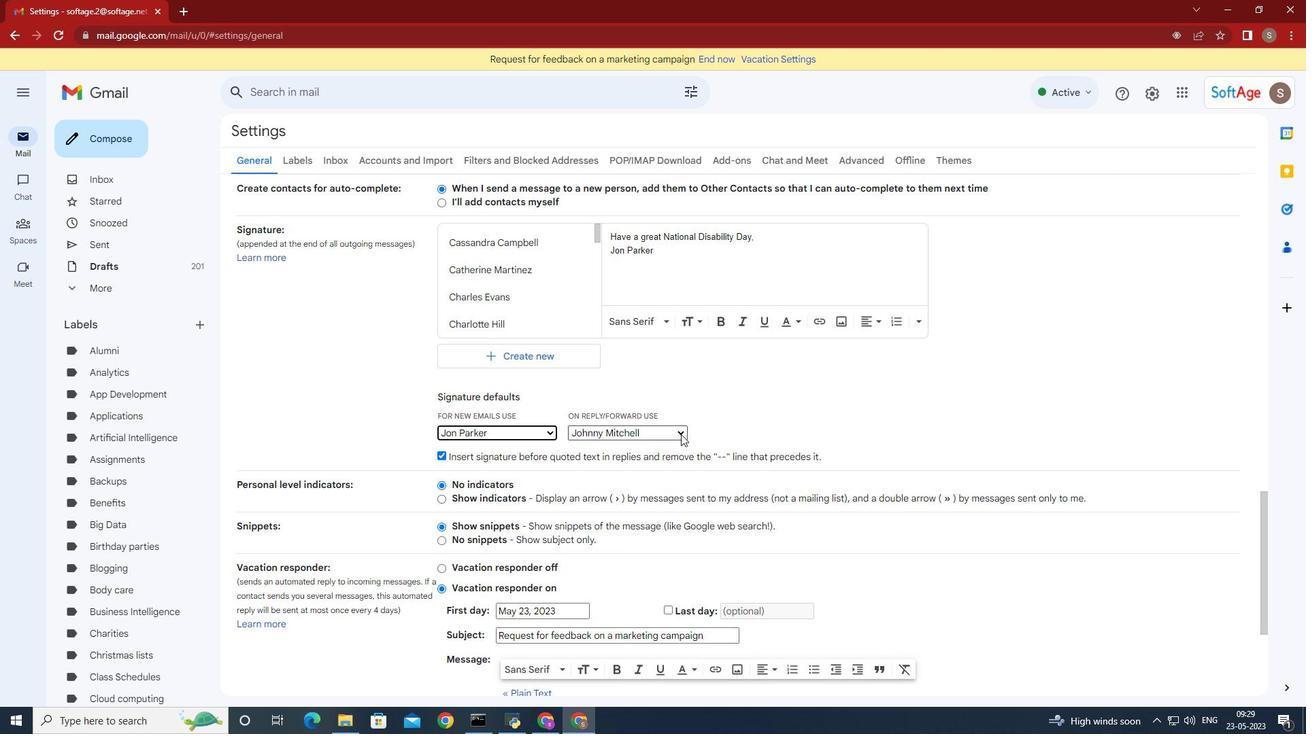 
Action: Mouse moved to (600, 640)
Screenshot: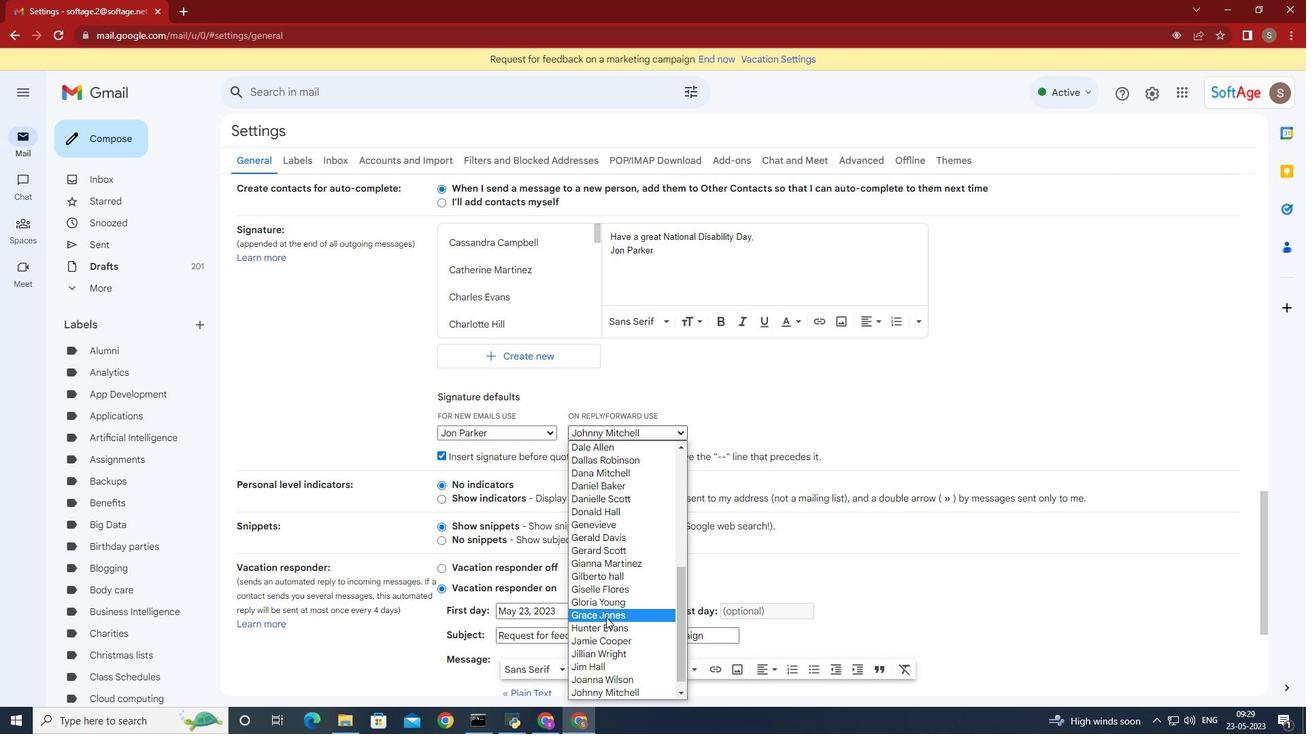 
Action: Mouse scrolled (600, 639) with delta (0, 0)
Screenshot: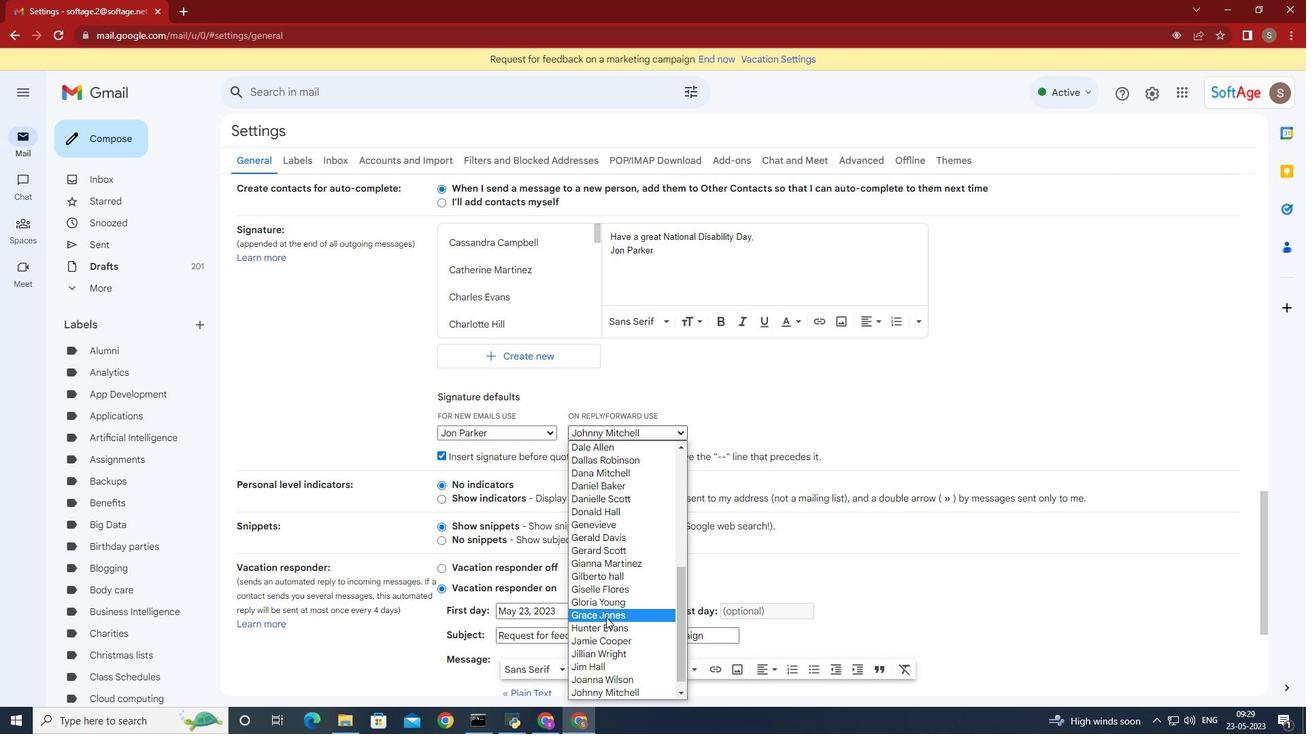 
Action: Mouse moved to (600, 648)
Screenshot: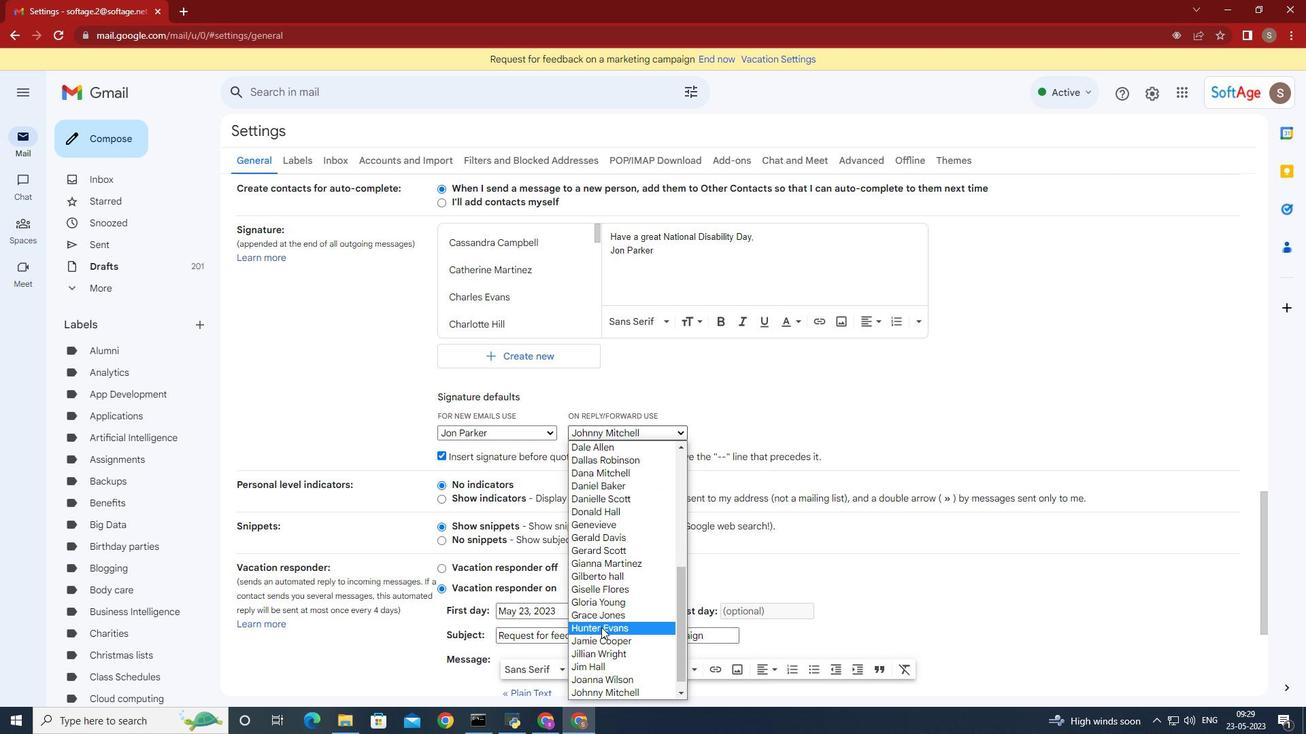 
Action: Mouse scrolled (600, 648) with delta (0, 0)
Screenshot: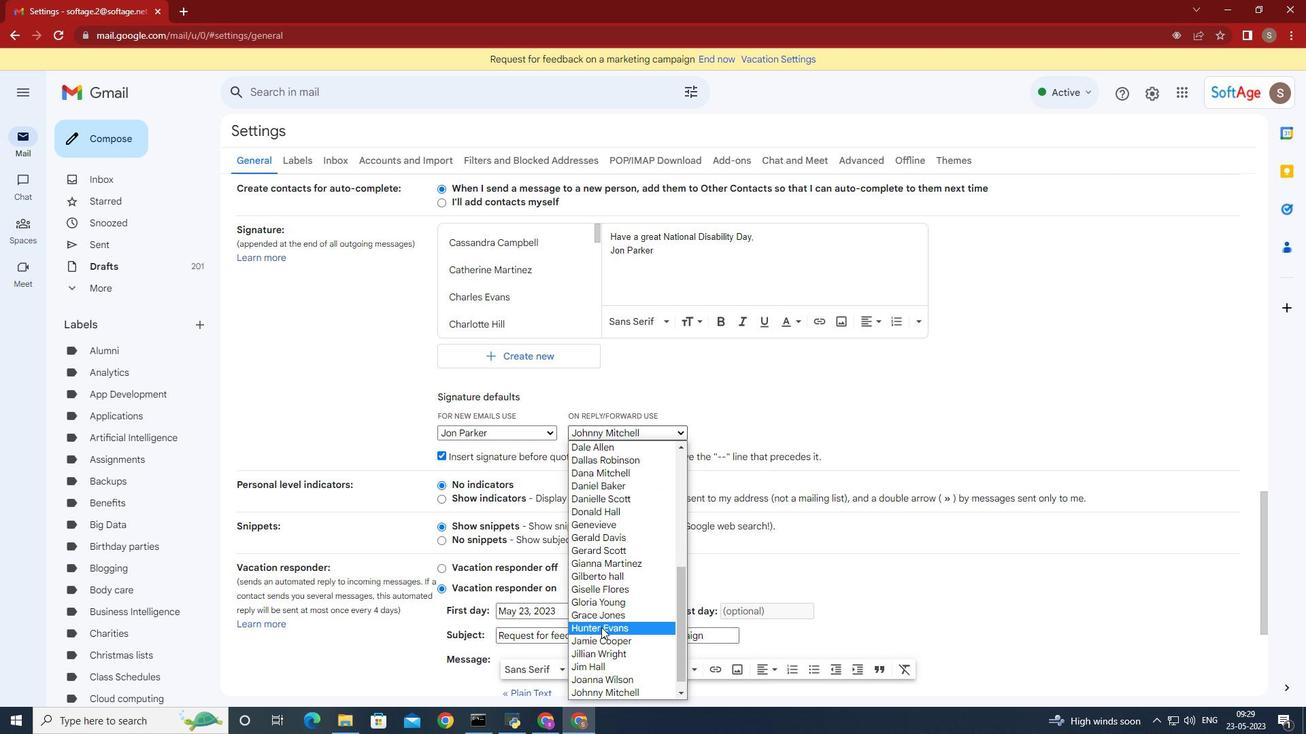 
Action: Mouse moved to (601, 663)
Screenshot: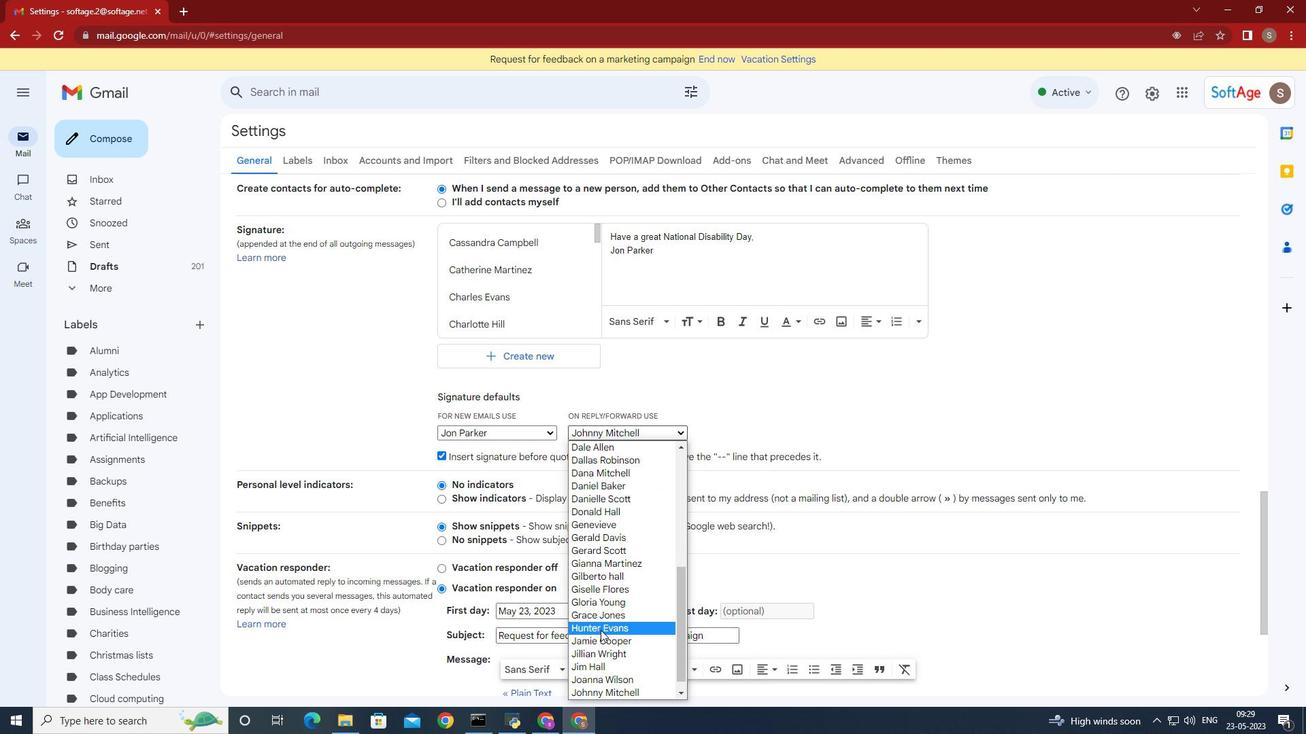 
Action: Mouse scrolled (601, 662) with delta (0, 0)
Screenshot: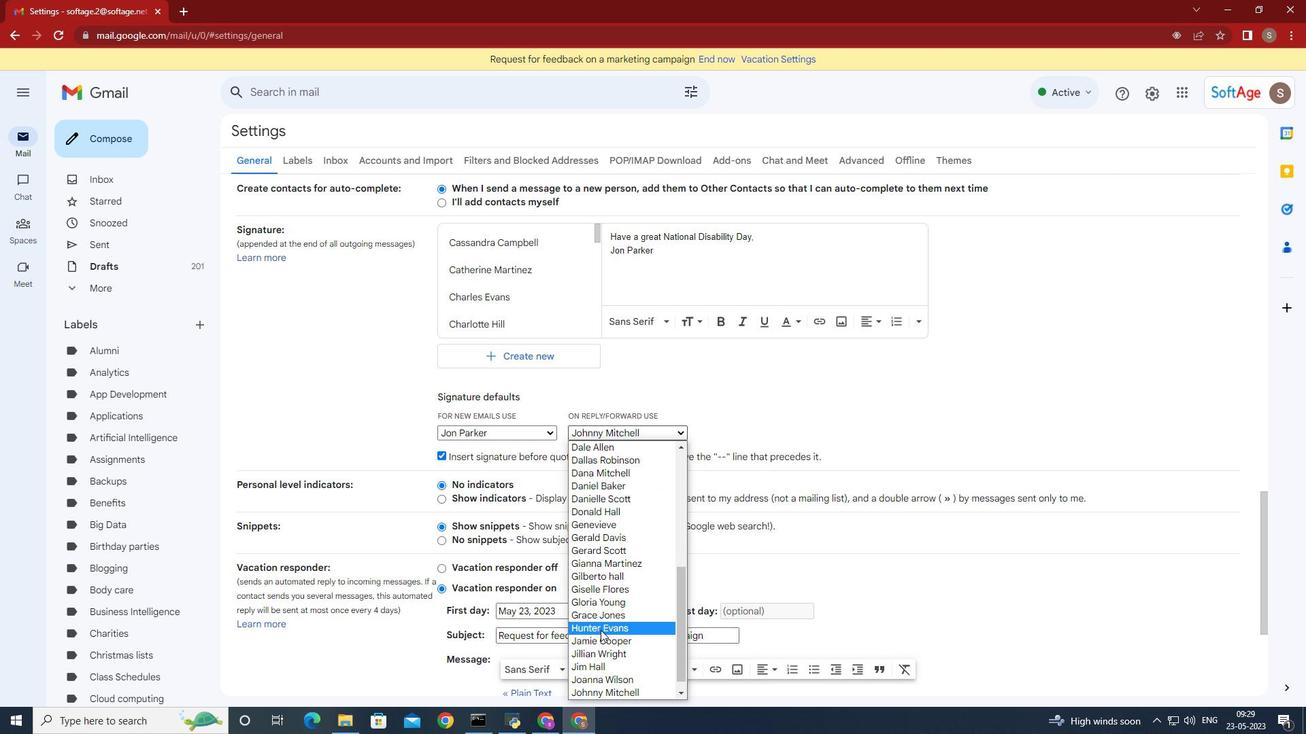 
Action: Mouse moved to (604, 672)
Screenshot: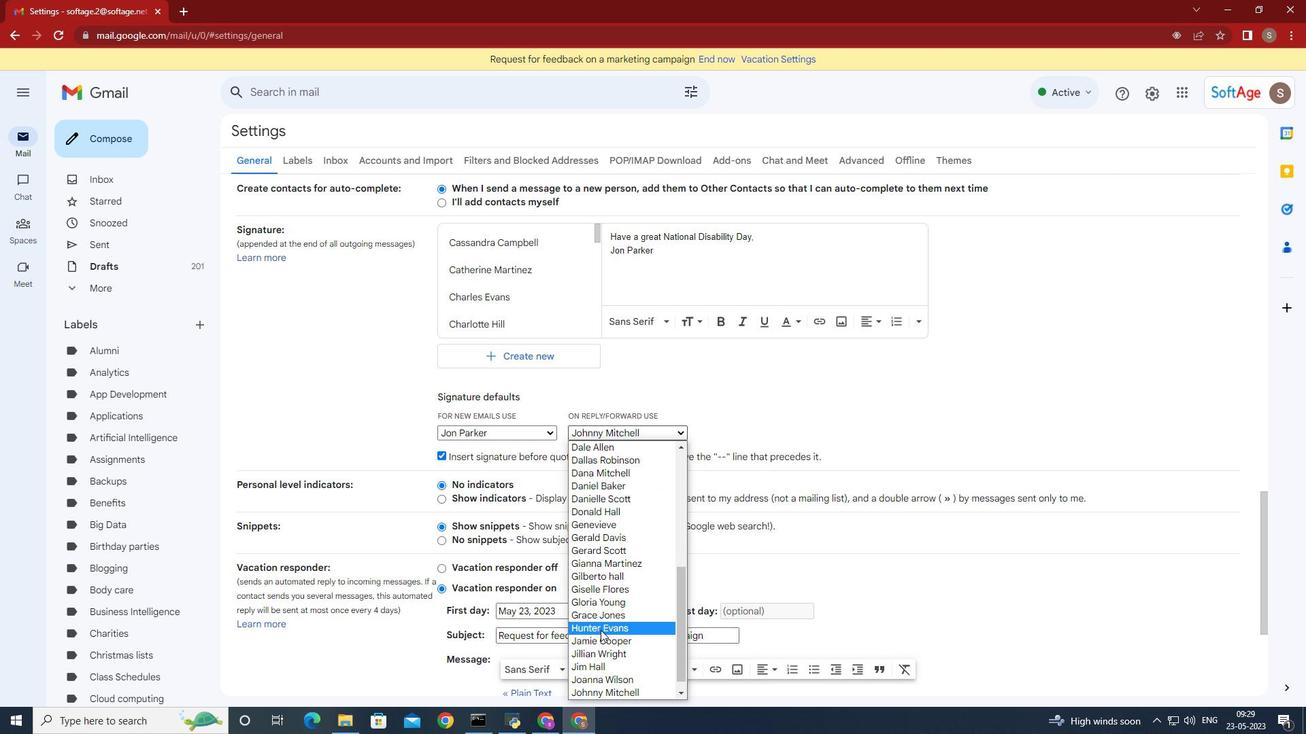 
Action: Mouse scrolled (604, 671) with delta (0, 0)
Screenshot: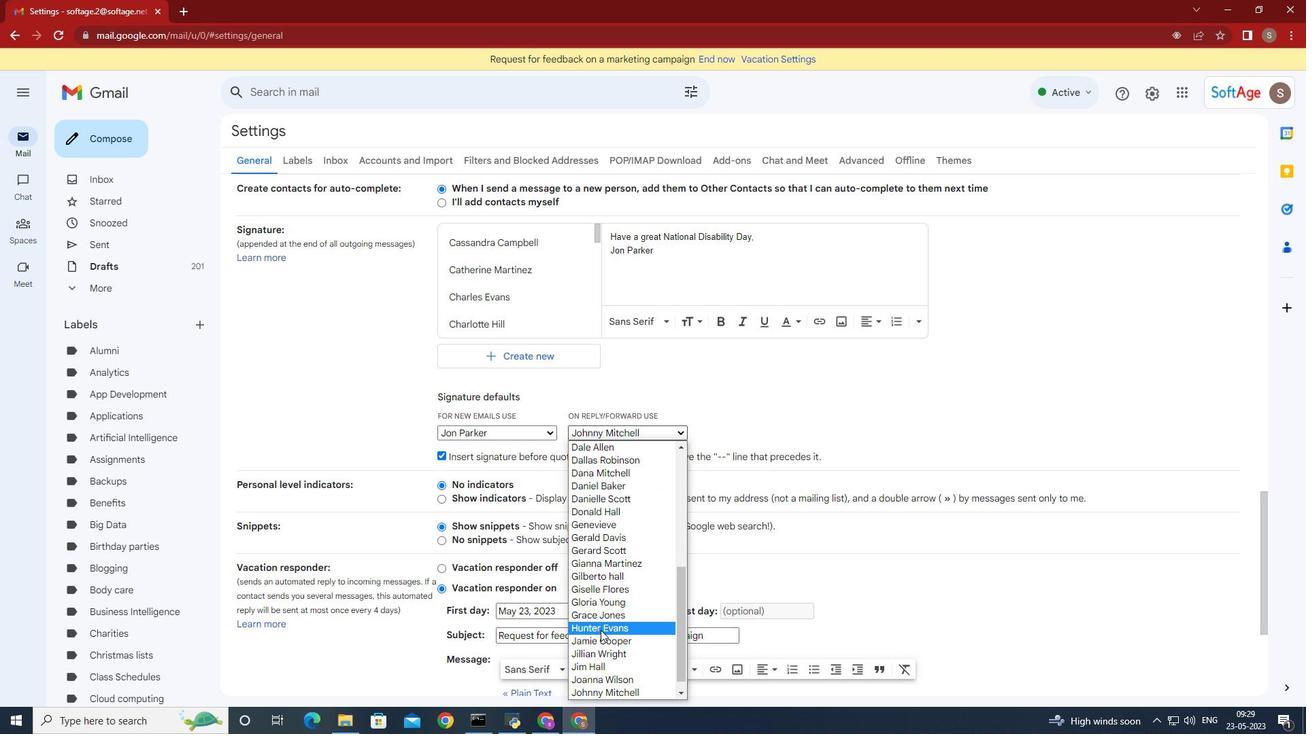 
Action: Mouse moved to (606, 678)
Screenshot: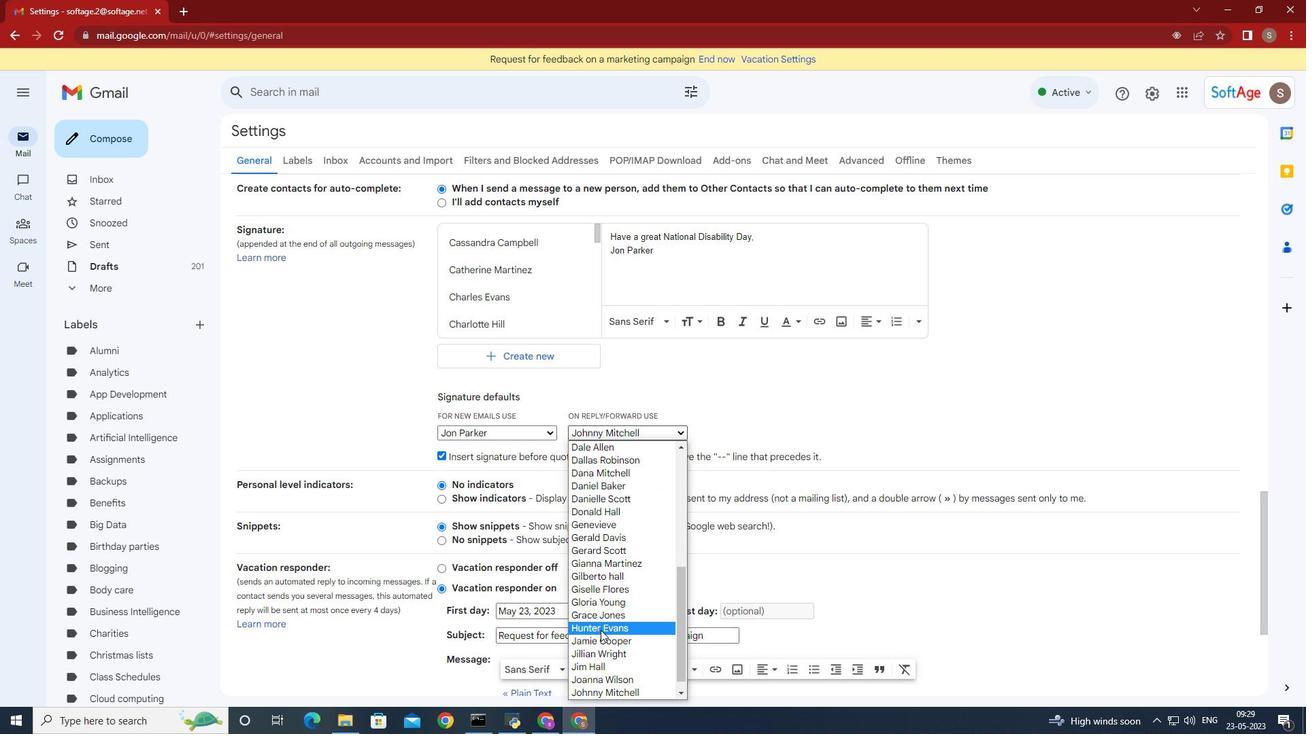 
Action: Mouse scrolled (606, 677) with delta (0, 0)
Screenshot: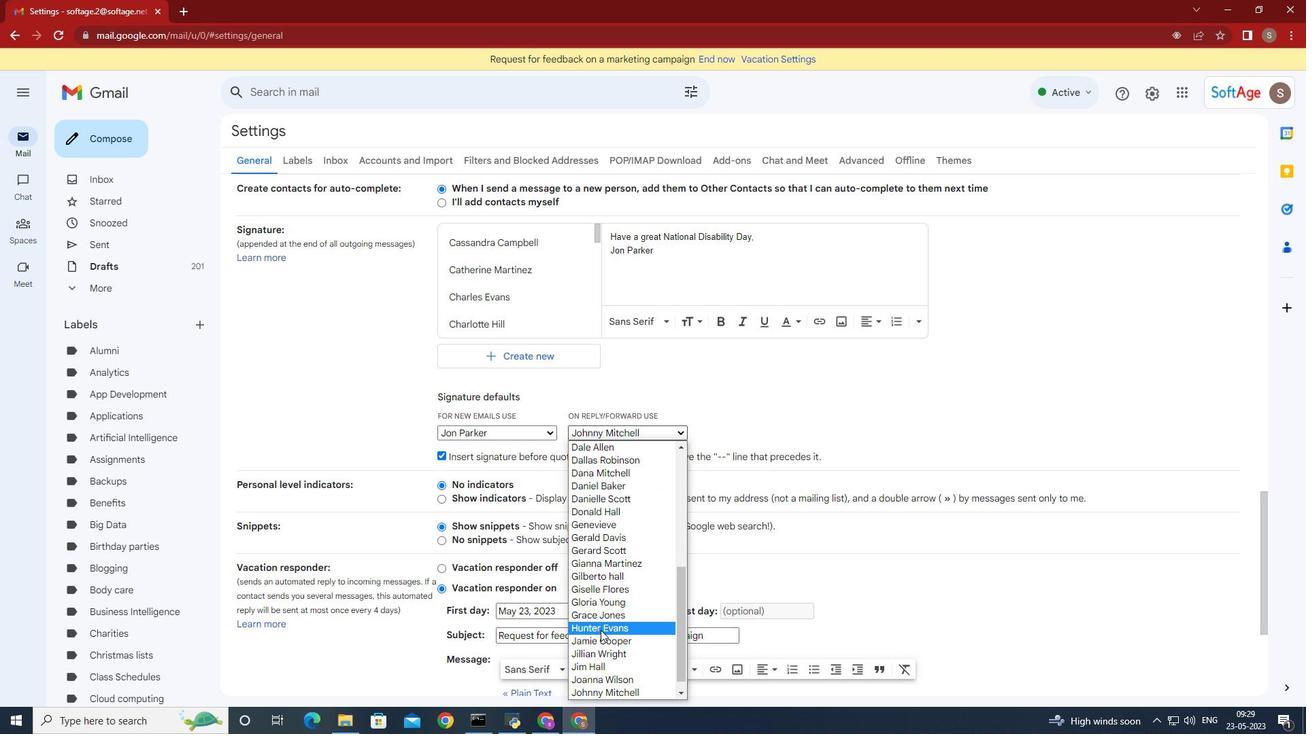 
Action: Mouse moved to (607, 679)
Screenshot: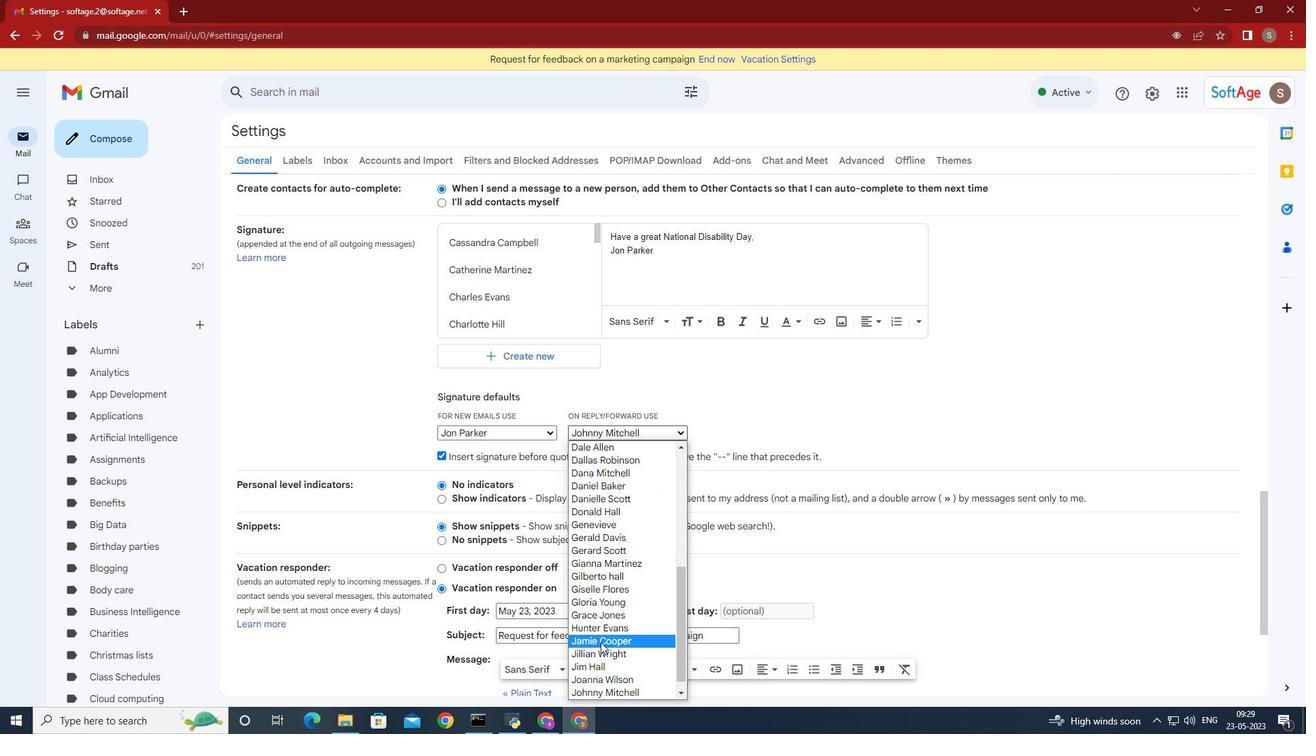 
Action: Mouse scrolled (607, 678) with delta (0, 0)
Screenshot: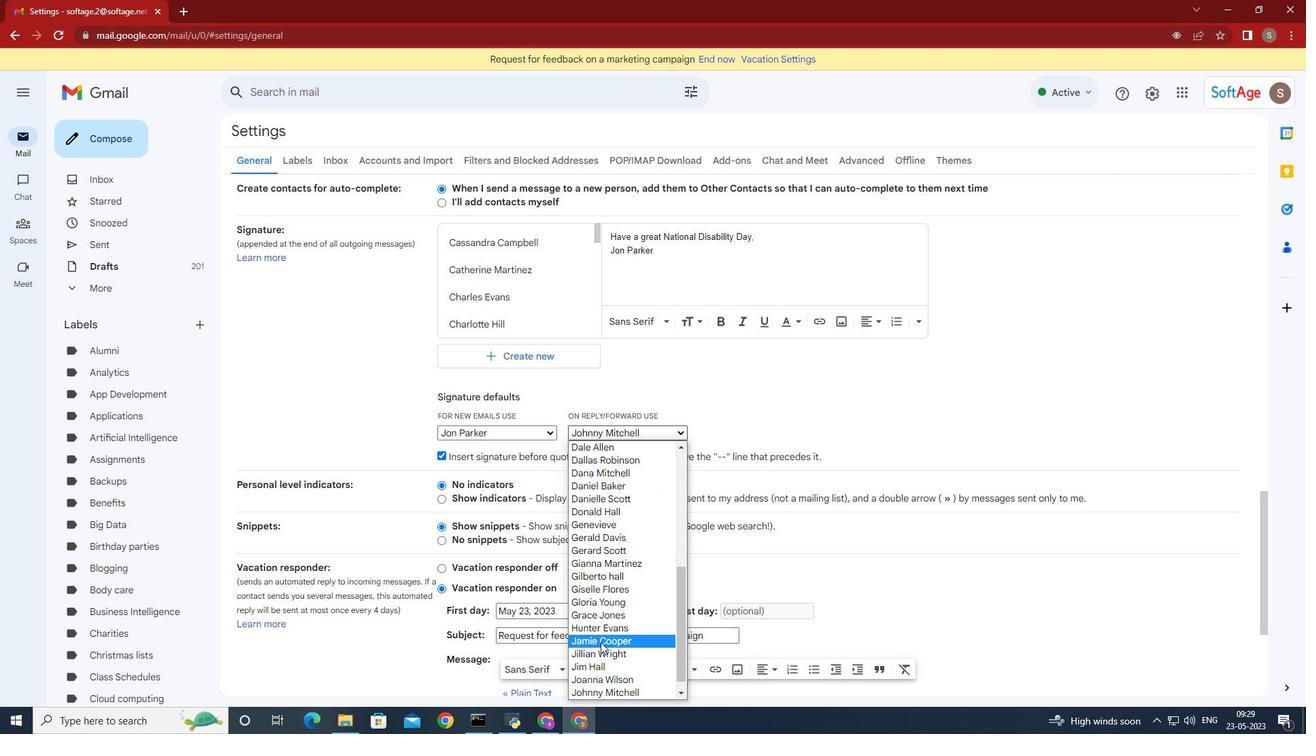 
Action: Mouse scrolled (607, 678) with delta (0, 0)
Screenshot: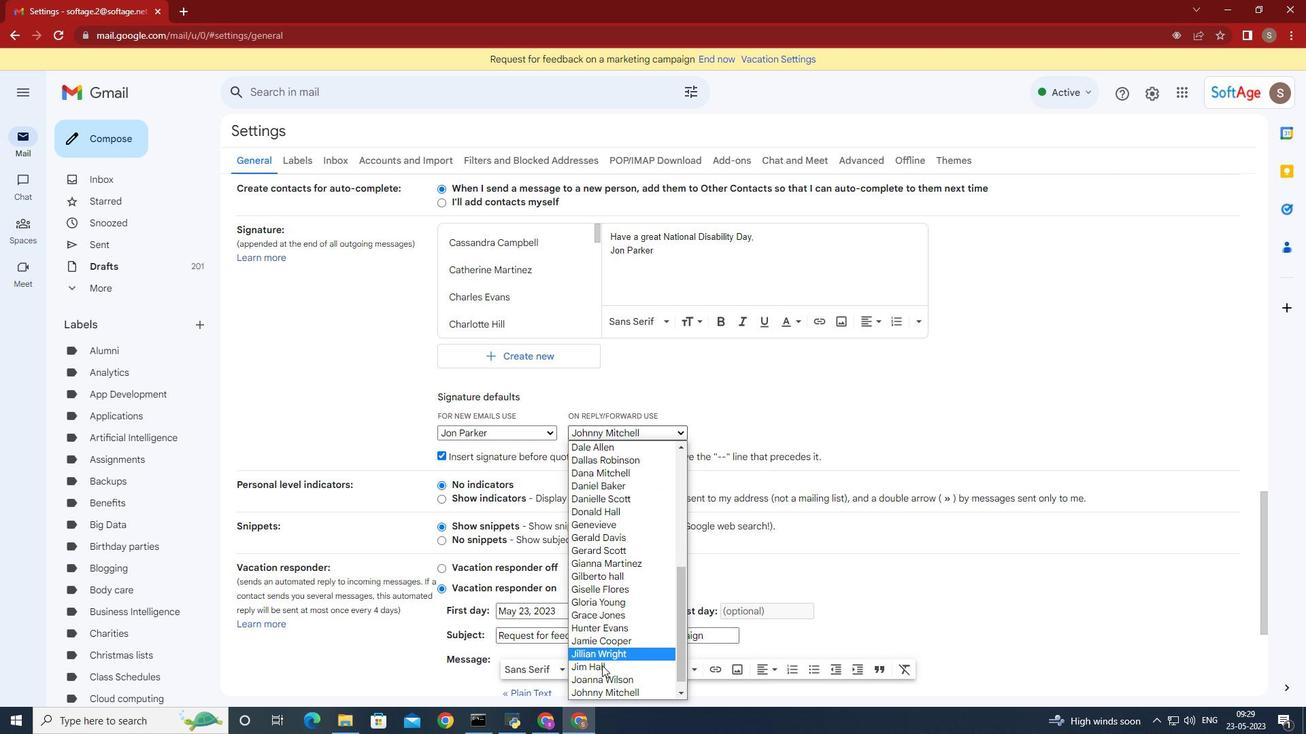 
Action: Mouse moved to (635, 691)
Screenshot: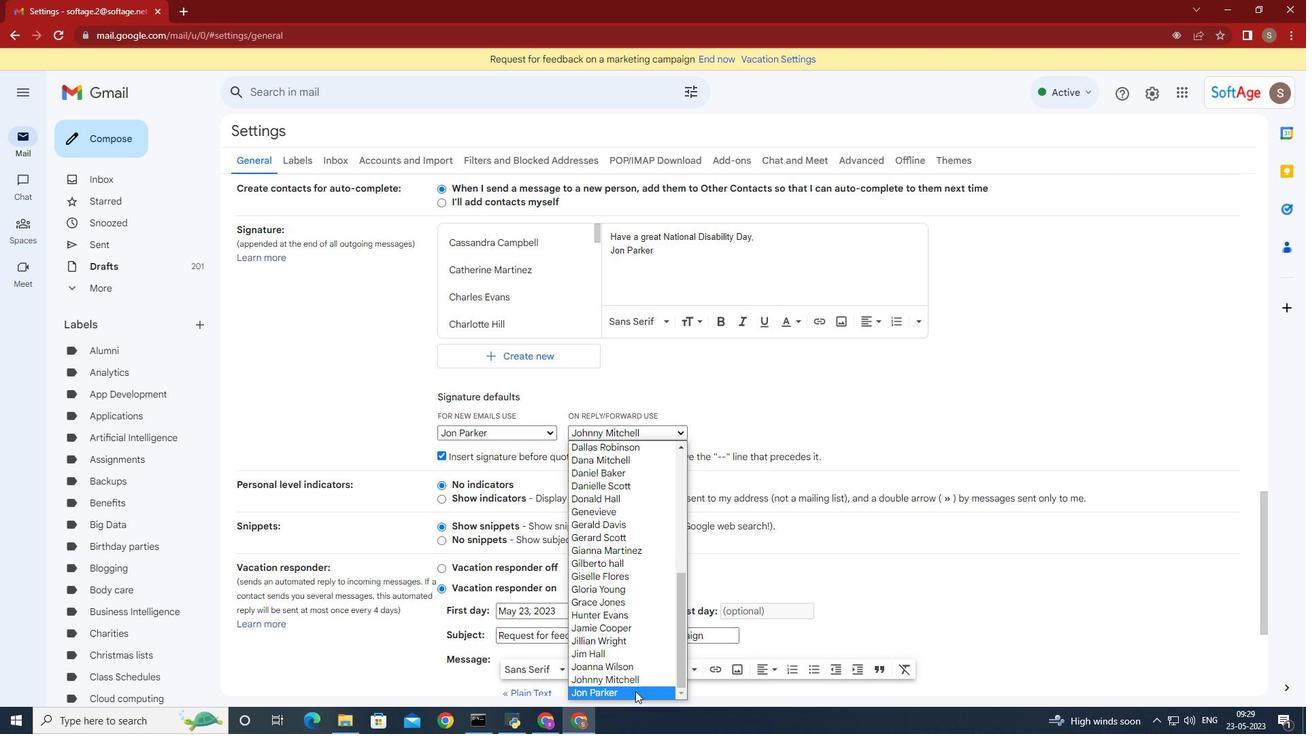 
Action: Mouse pressed left at (635, 691)
Screenshot: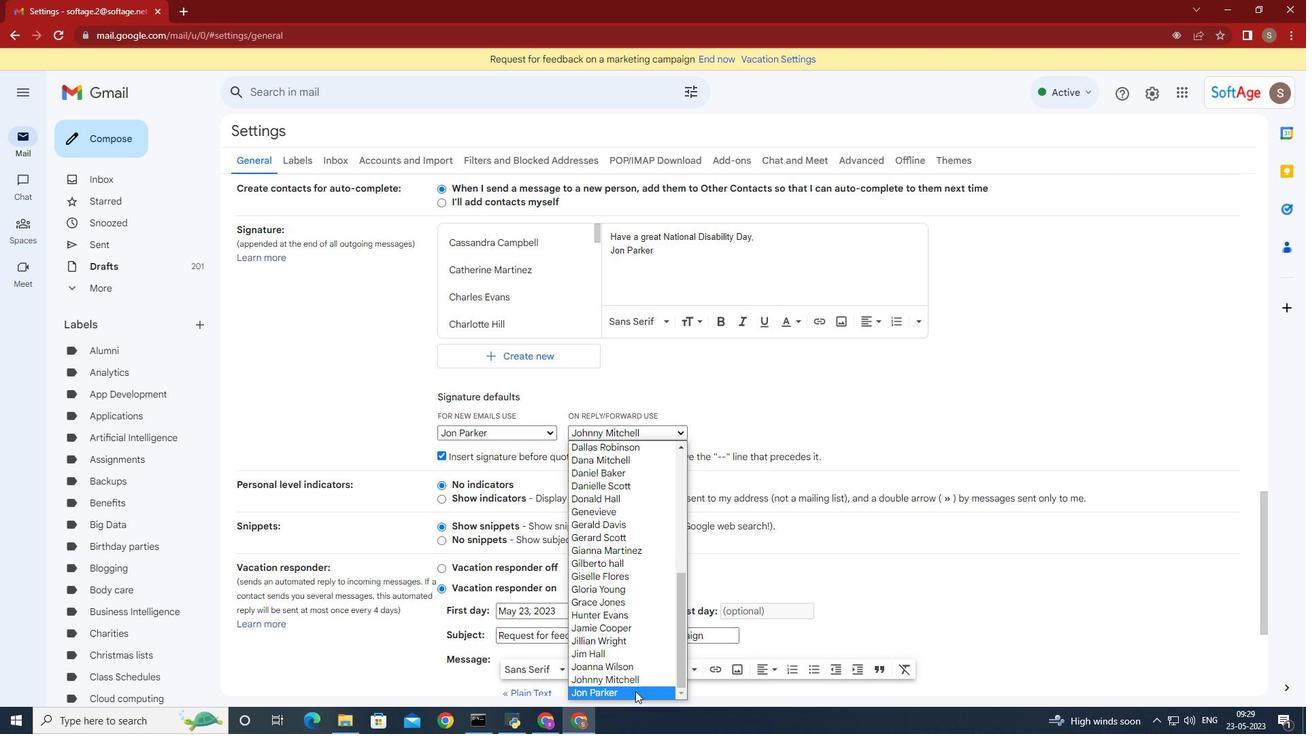 
Action: Mouse moved to (827, 549)
Screenshot: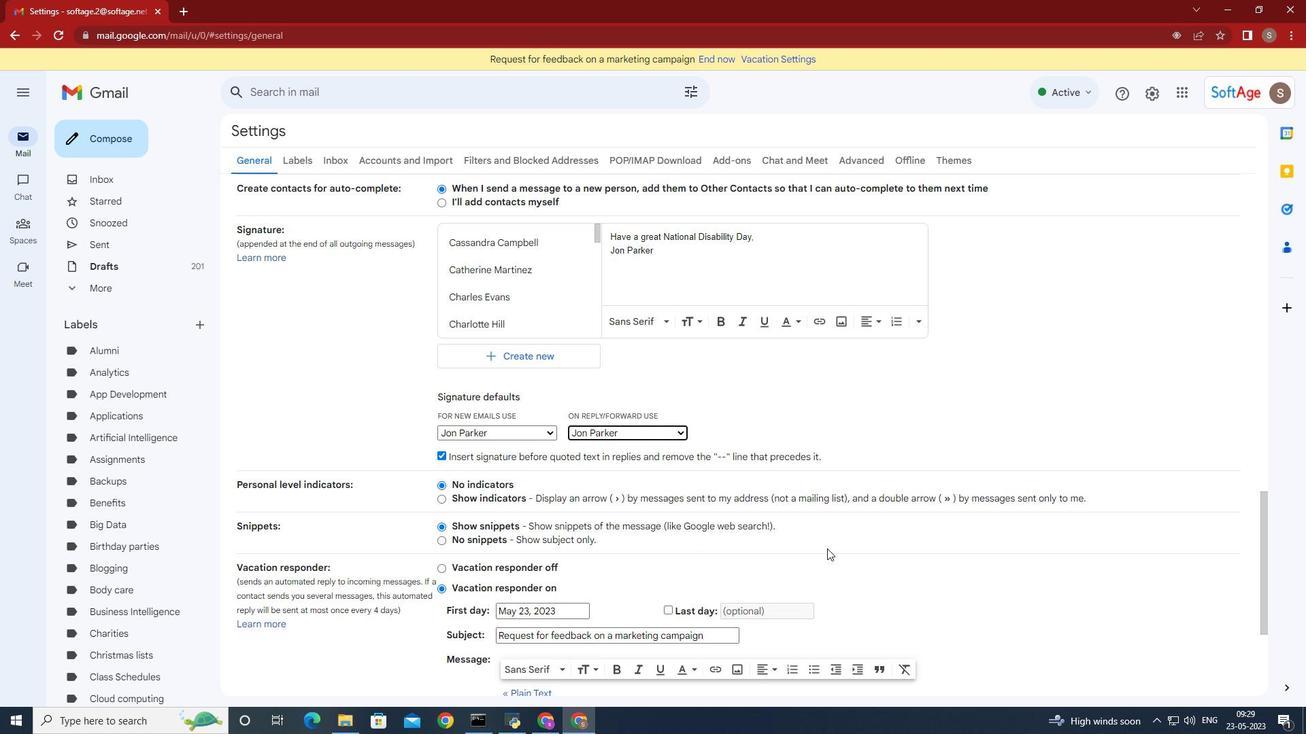 
Action: Mouse scrolled (827, 548) with delta (0, 0)
Screenshot: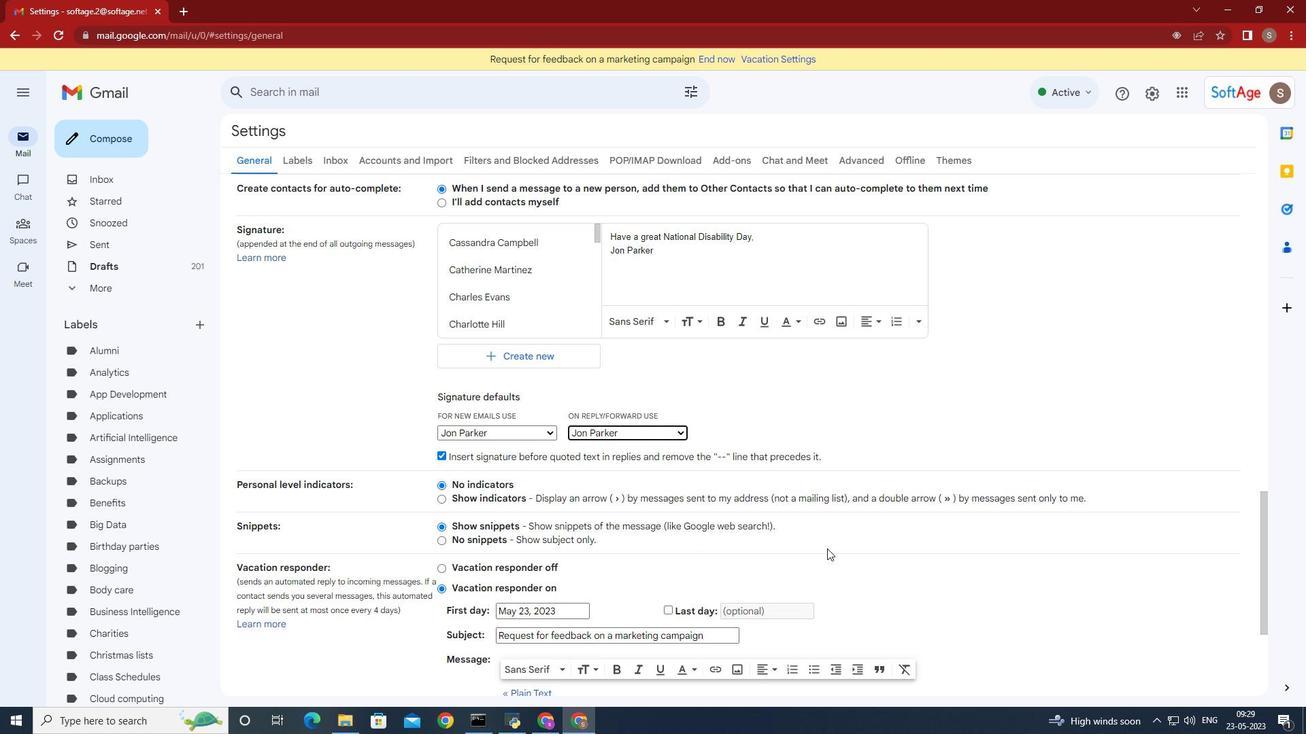 
Action: Mouse moved to (828, 549)
Screenshot: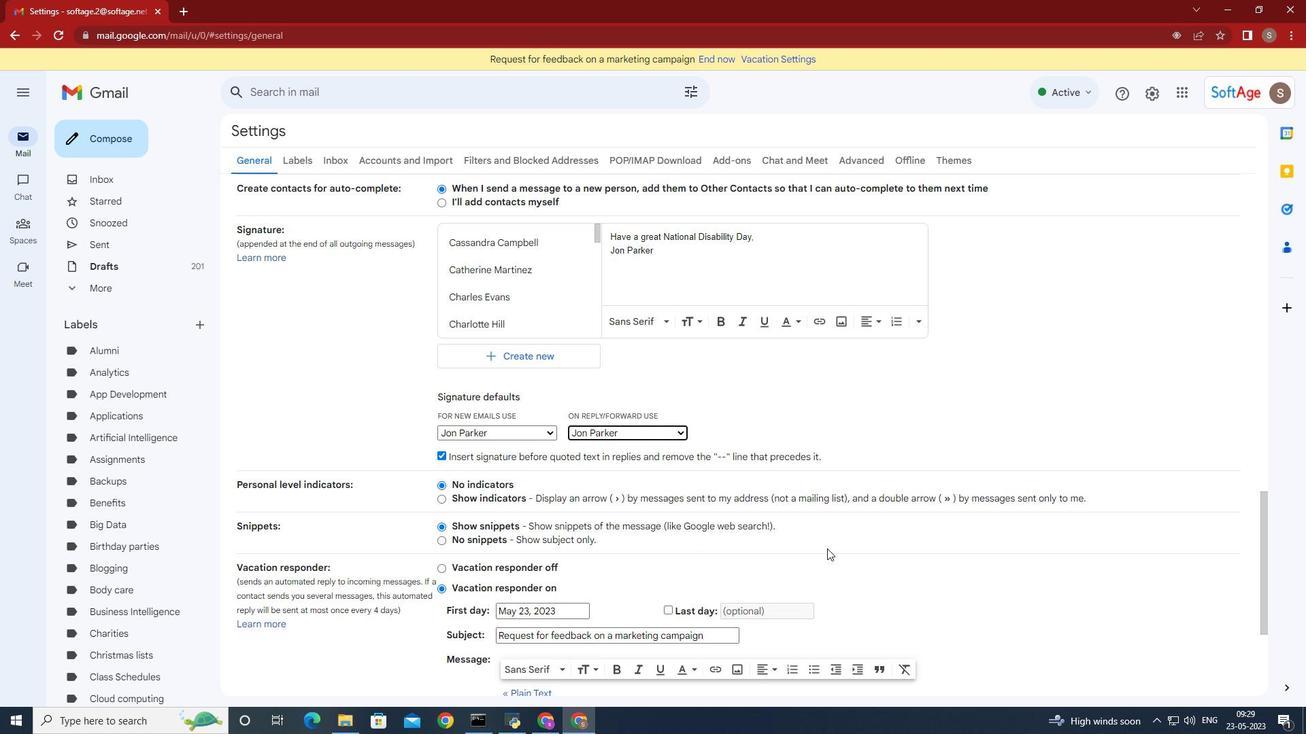 
Action: Mouse scrolled (828, 548) with delta (0, 0)
Screenshot: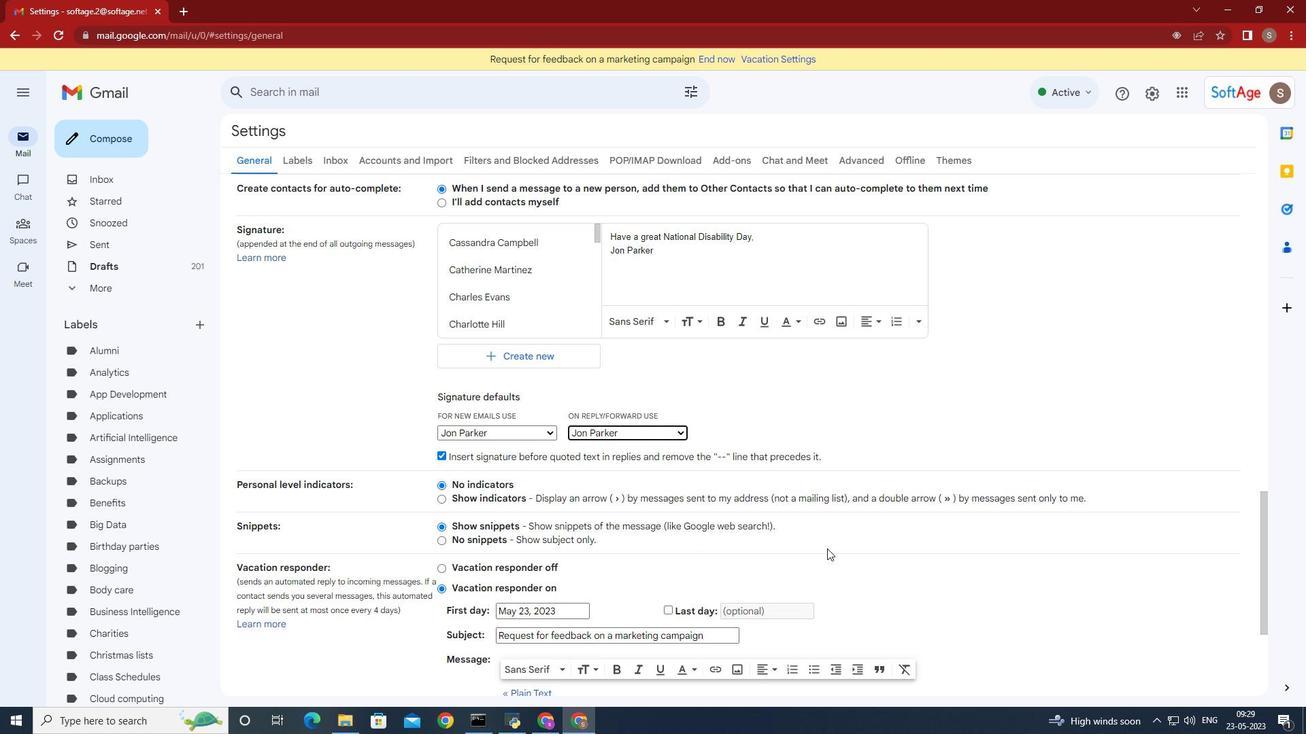 
Action: Mouse moved to (829, 549)
Screenshot: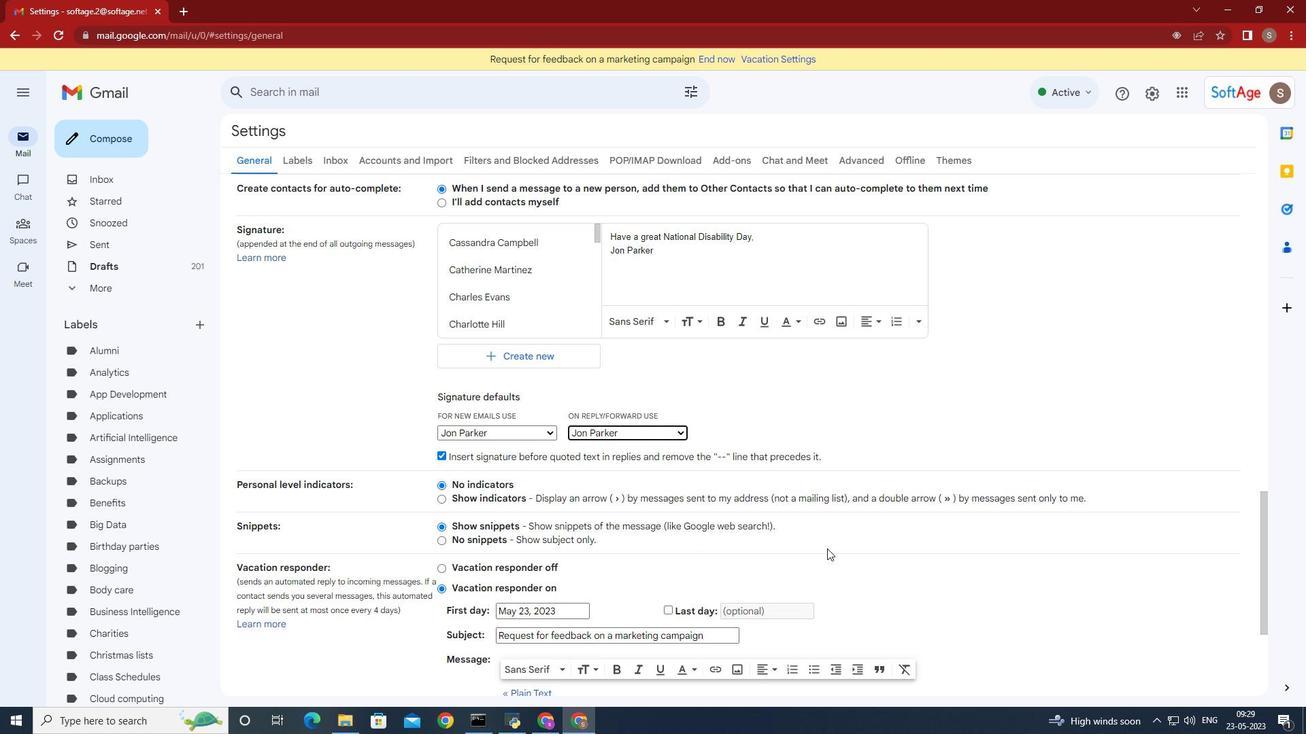 
Action: Mouse scrolled (829, 548) with delta (0, 0)
Screenshot: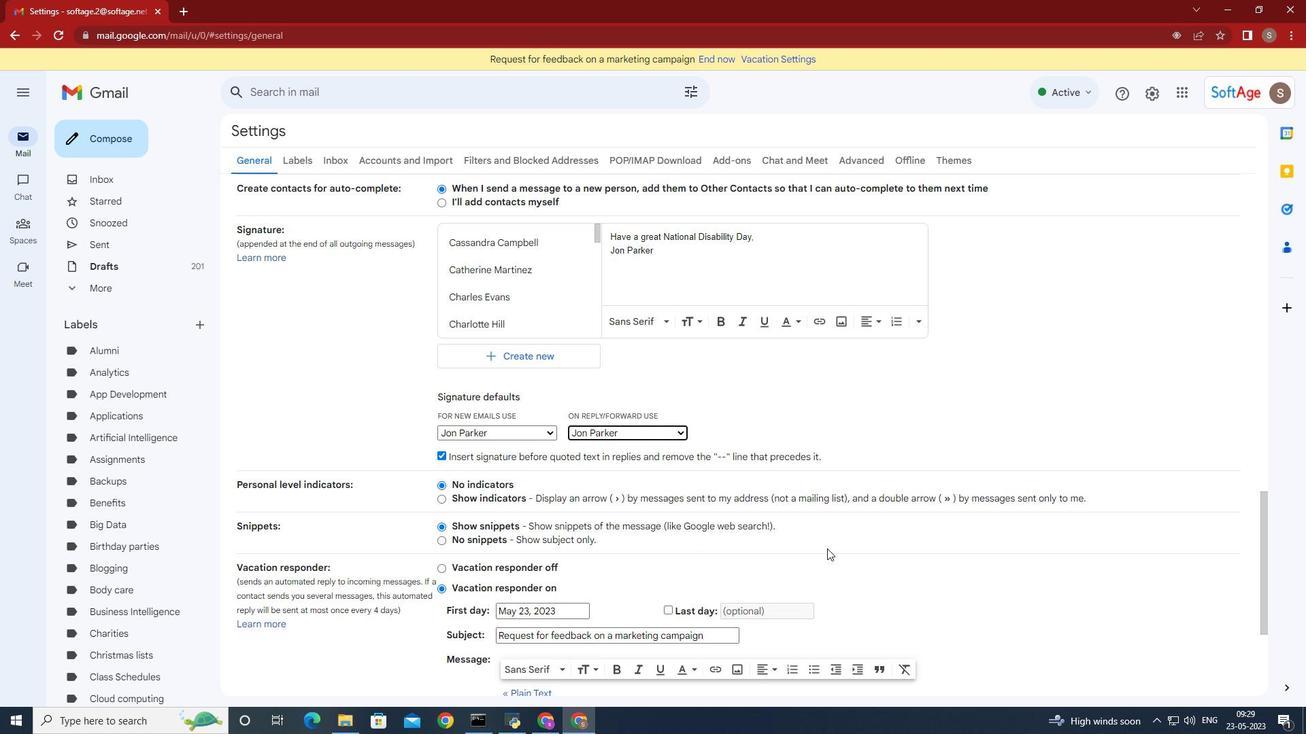 
Action: Mouse moved to (829, 549)
Screenshot: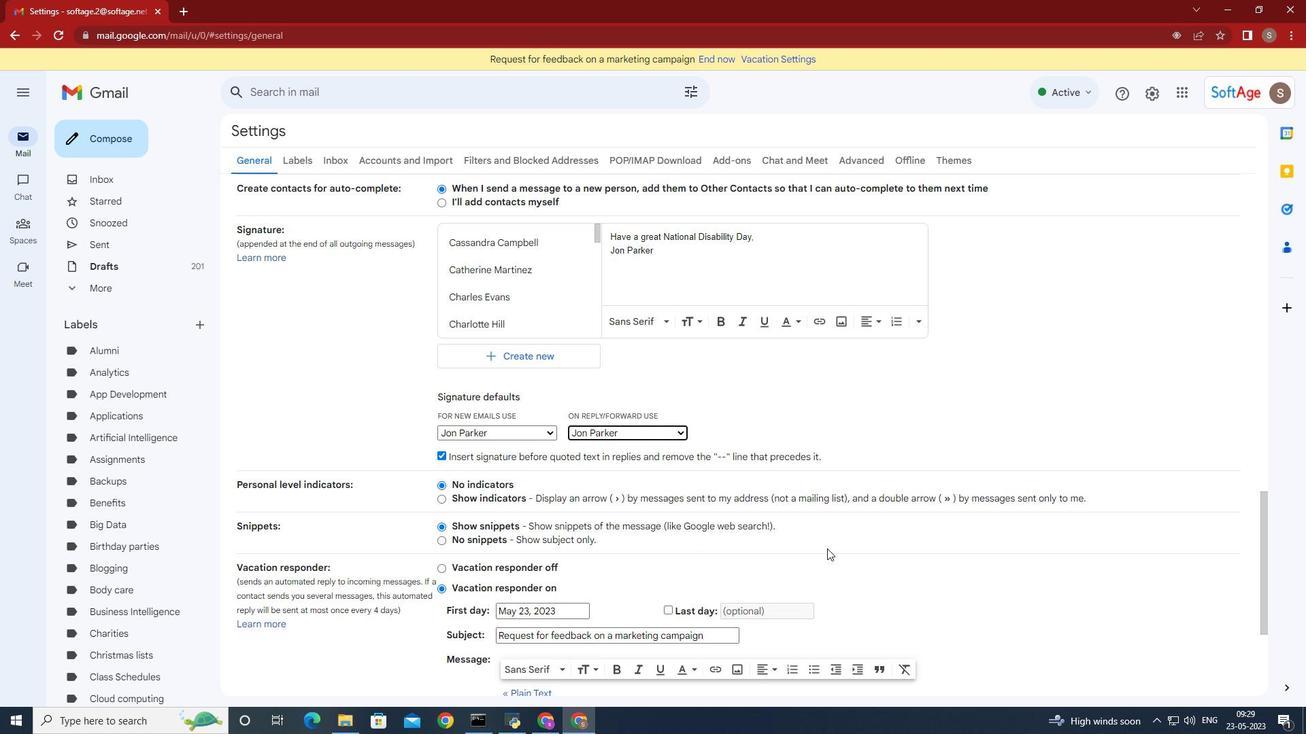 
Action: Mouse scrolled (829, 548) with delta (0, 0)
Screenshot: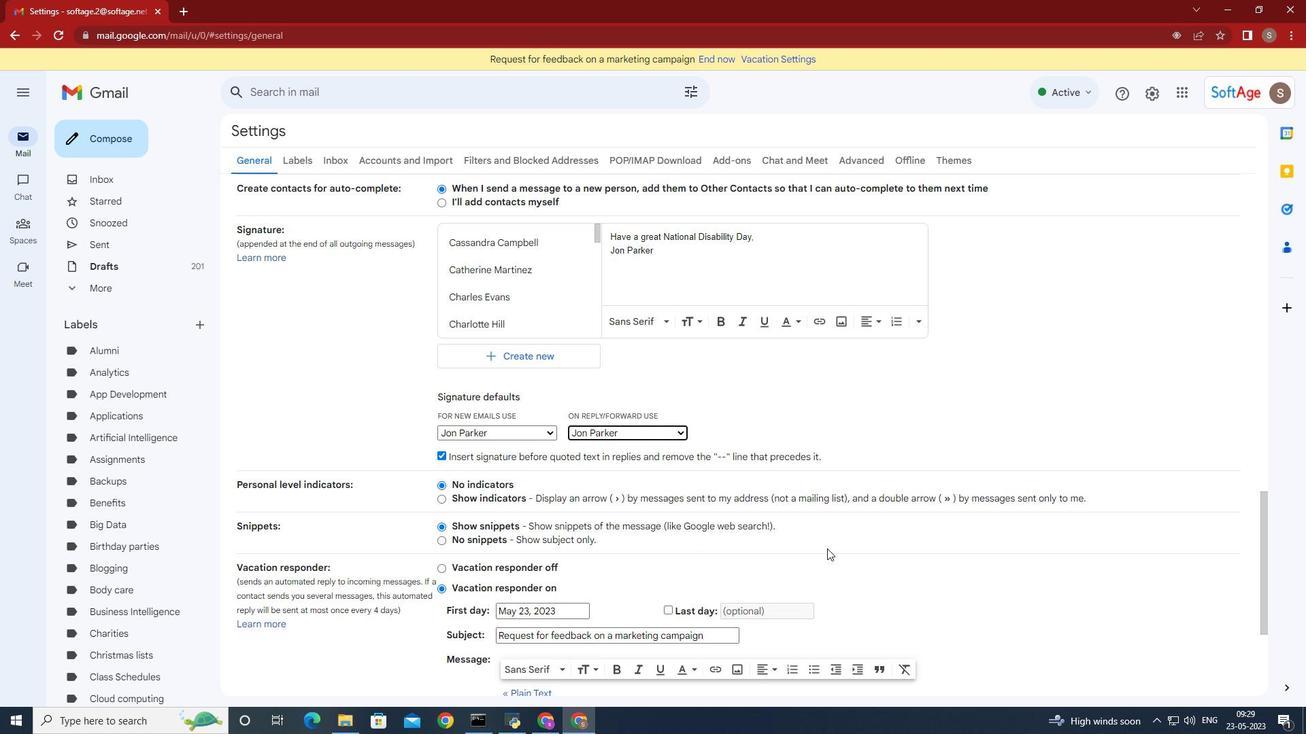 
Action: Mouse moved to (829, 549)
Screenshot: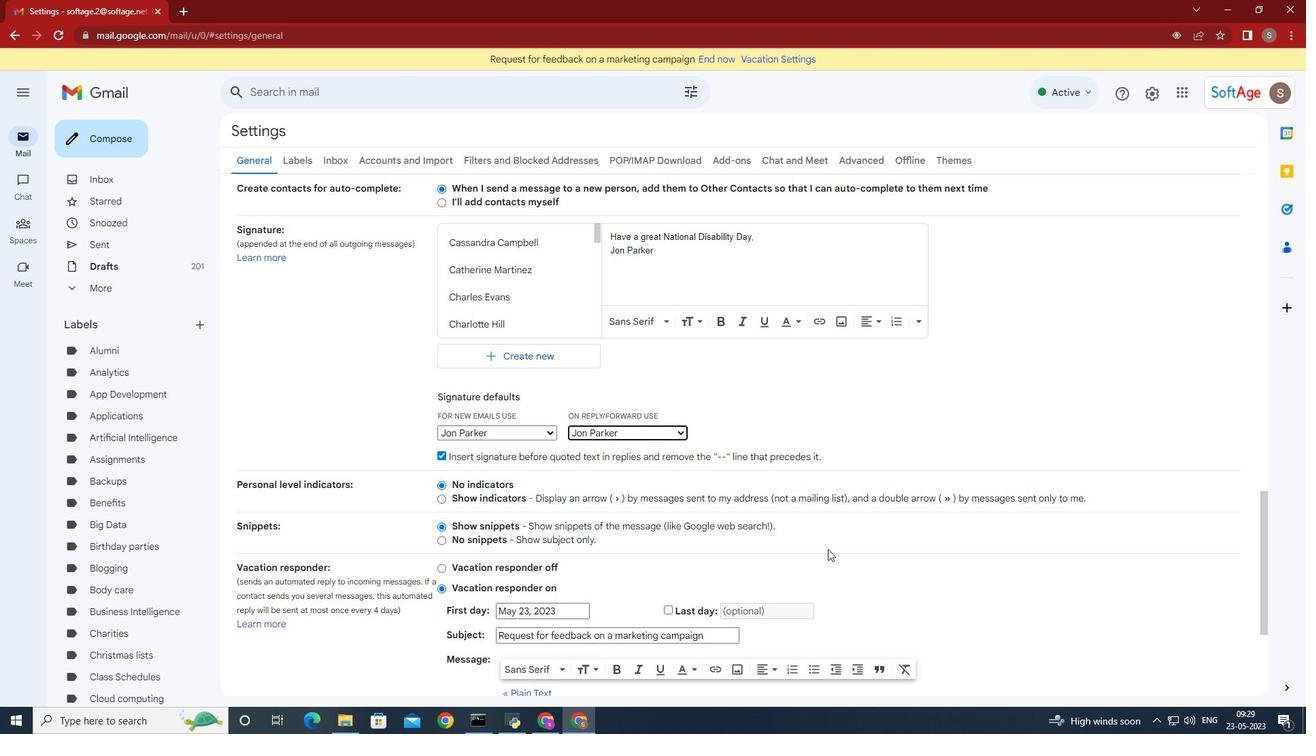 
Action: Mouse scrolled (829, 548) with delta (0, 0)
Screenshot: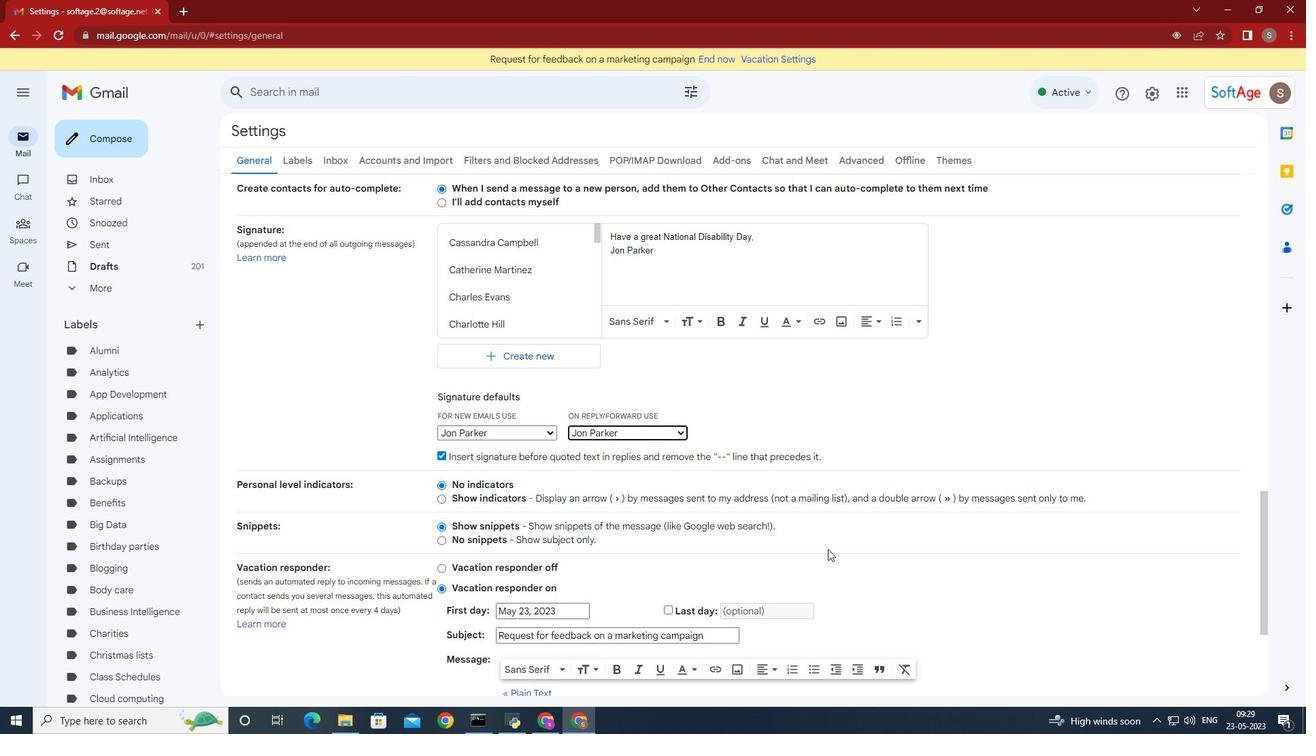 
Action: Mouse moved to (729, 621)
Screenshot: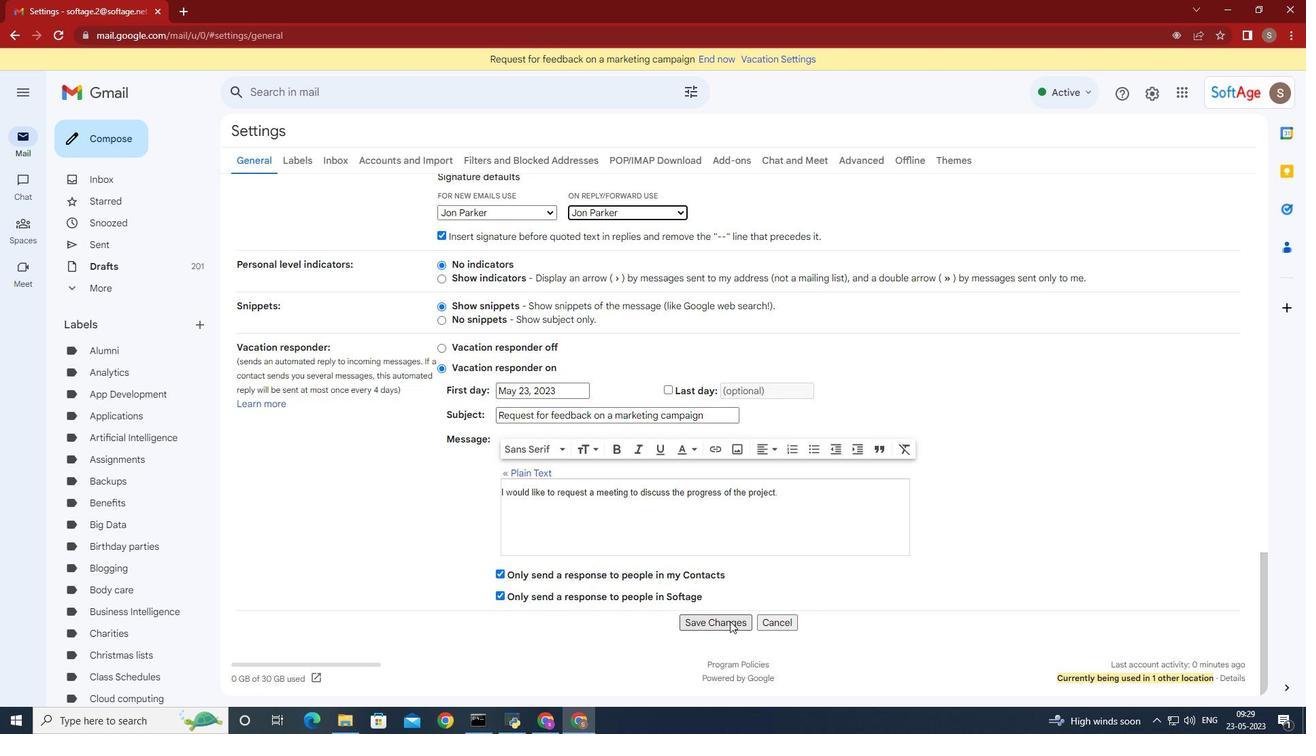 
Action: Mouse pressed left at (729, 621)
Screenshot: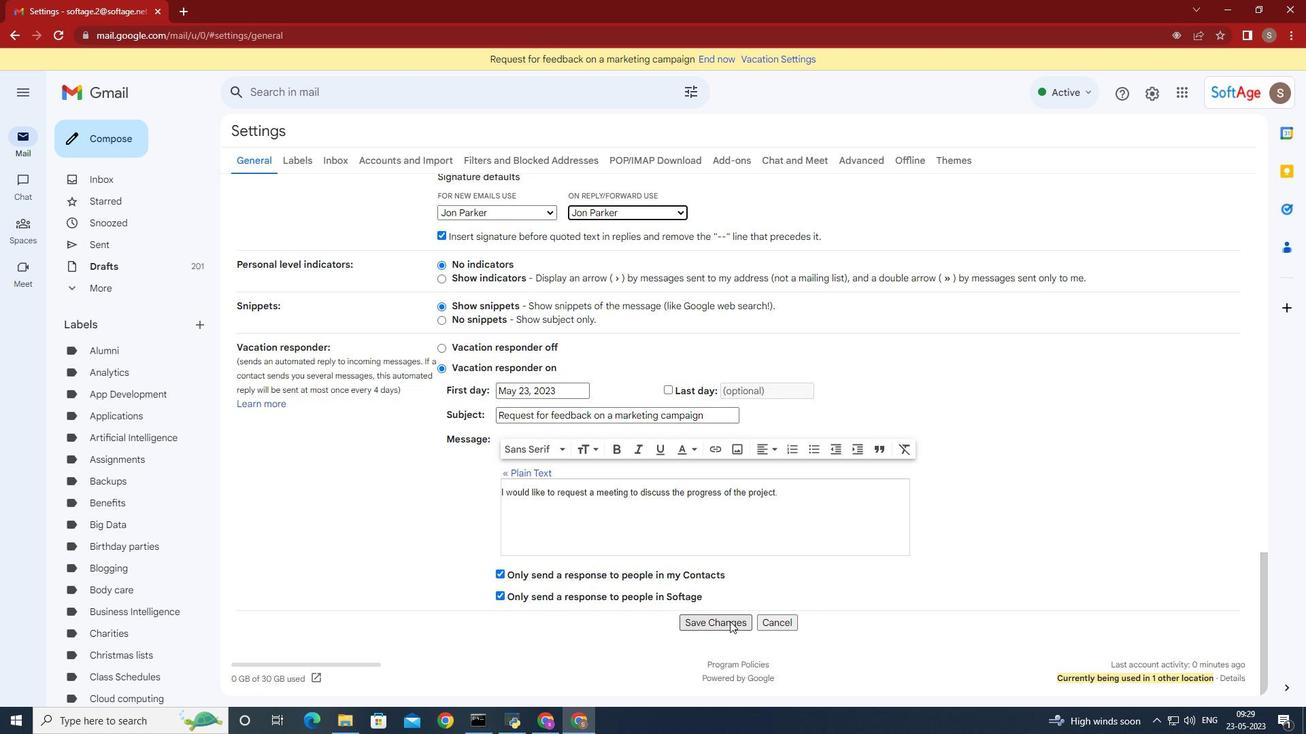 
Action: Mouse moved to (122, 132)
Screenshot: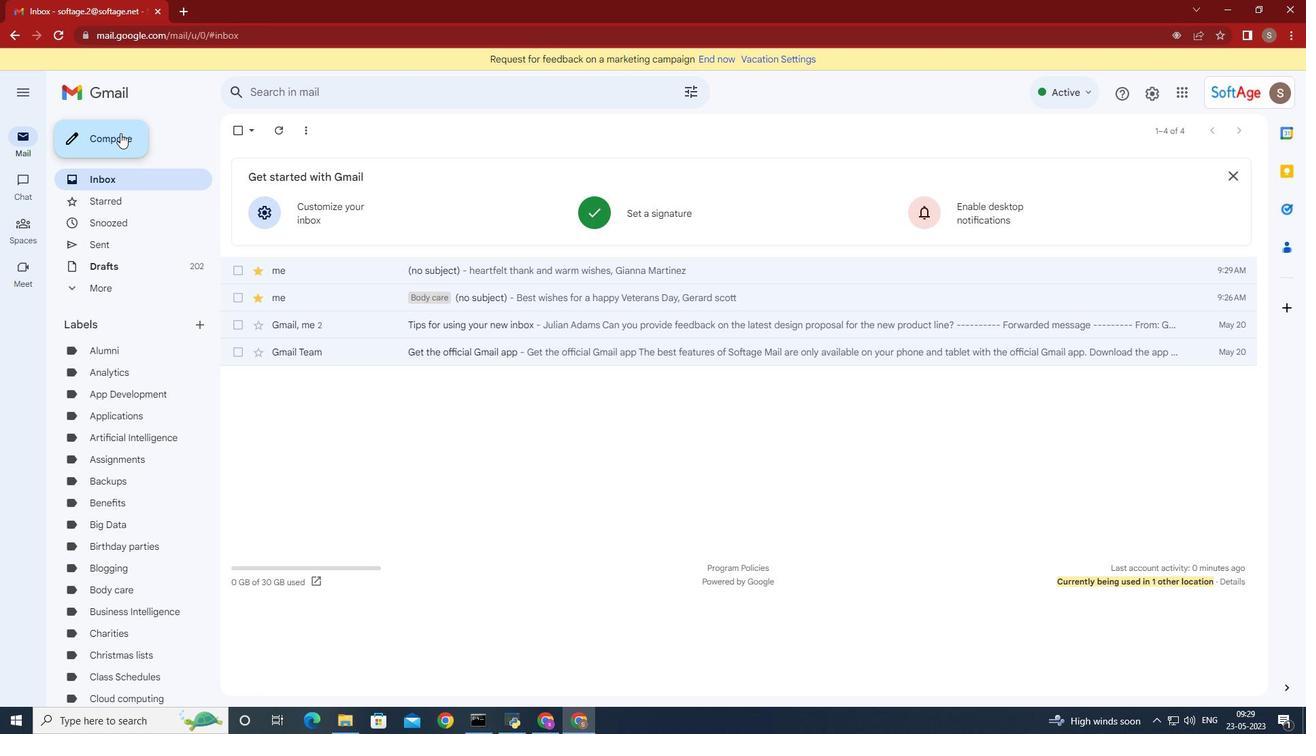 
Action: Mouse pressed left at (122, 132)
Screenshot: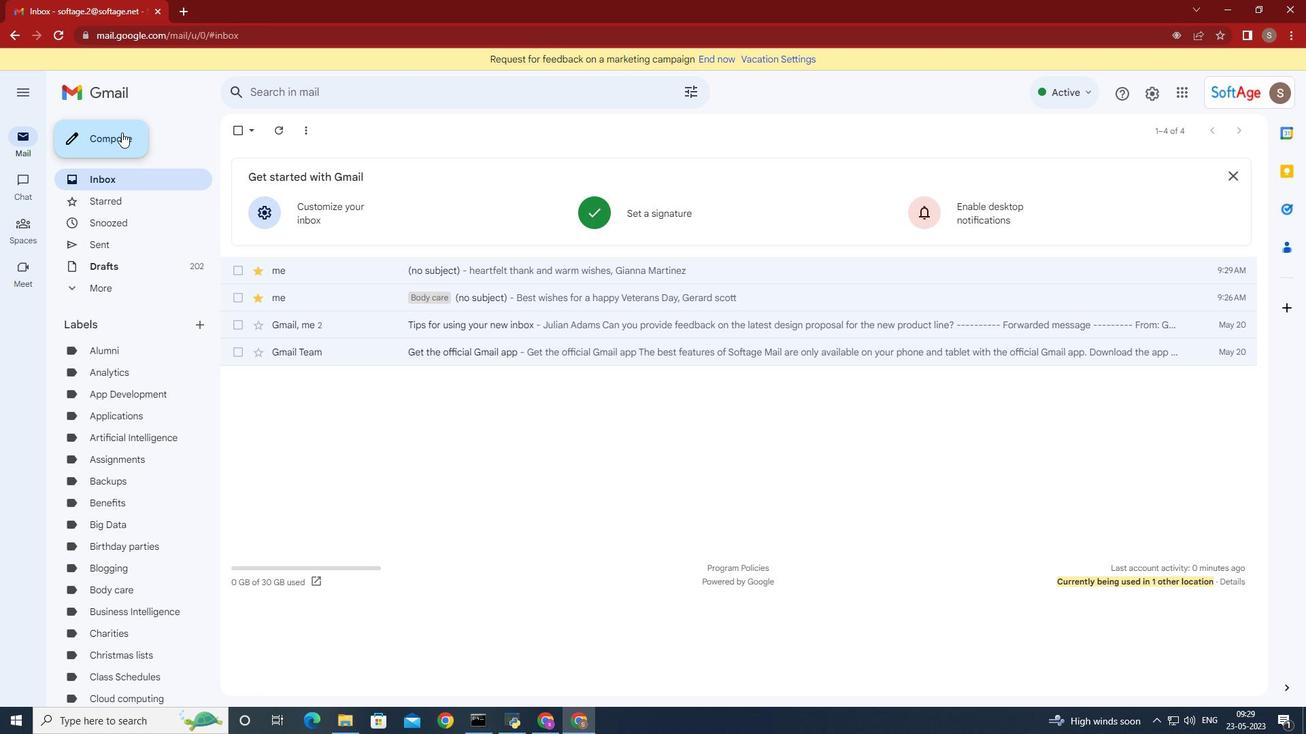 
Action: Mouse moved to (870, 384)
Screenshot: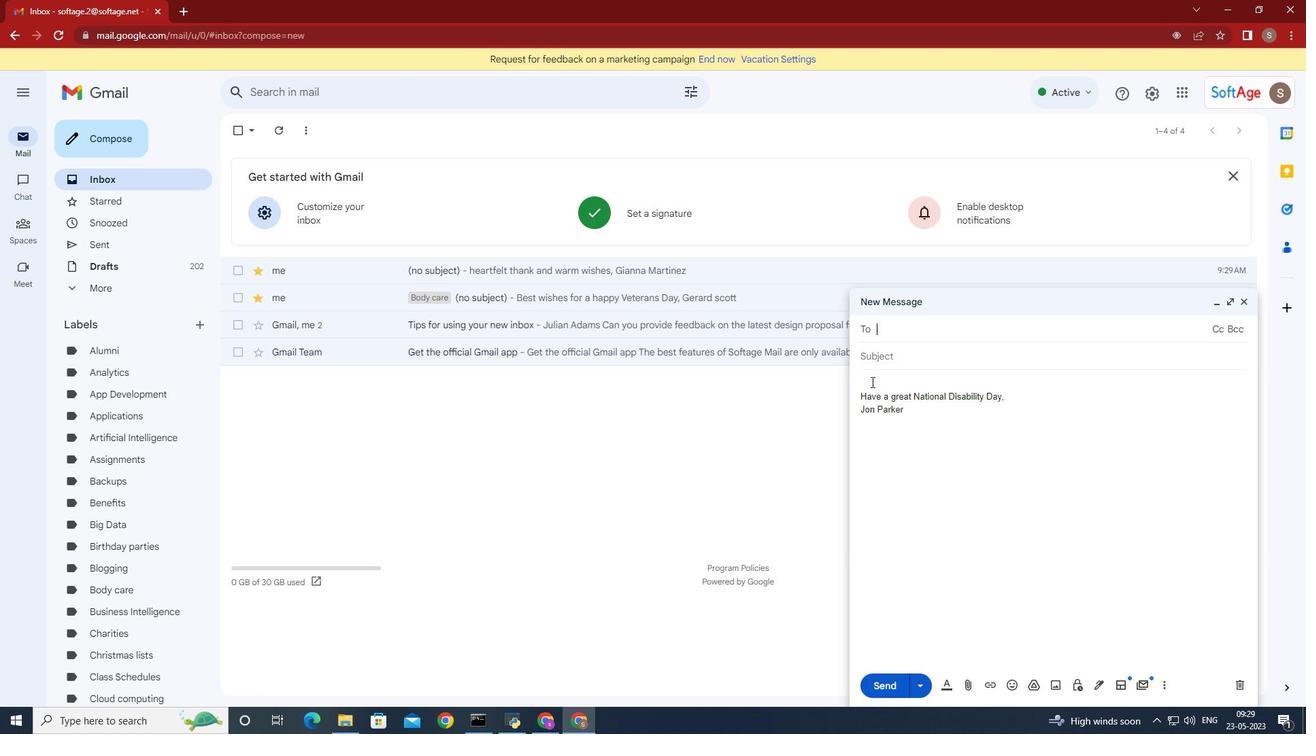 
Action: Key pressed <Key.shift>Softage.8
Screenshot: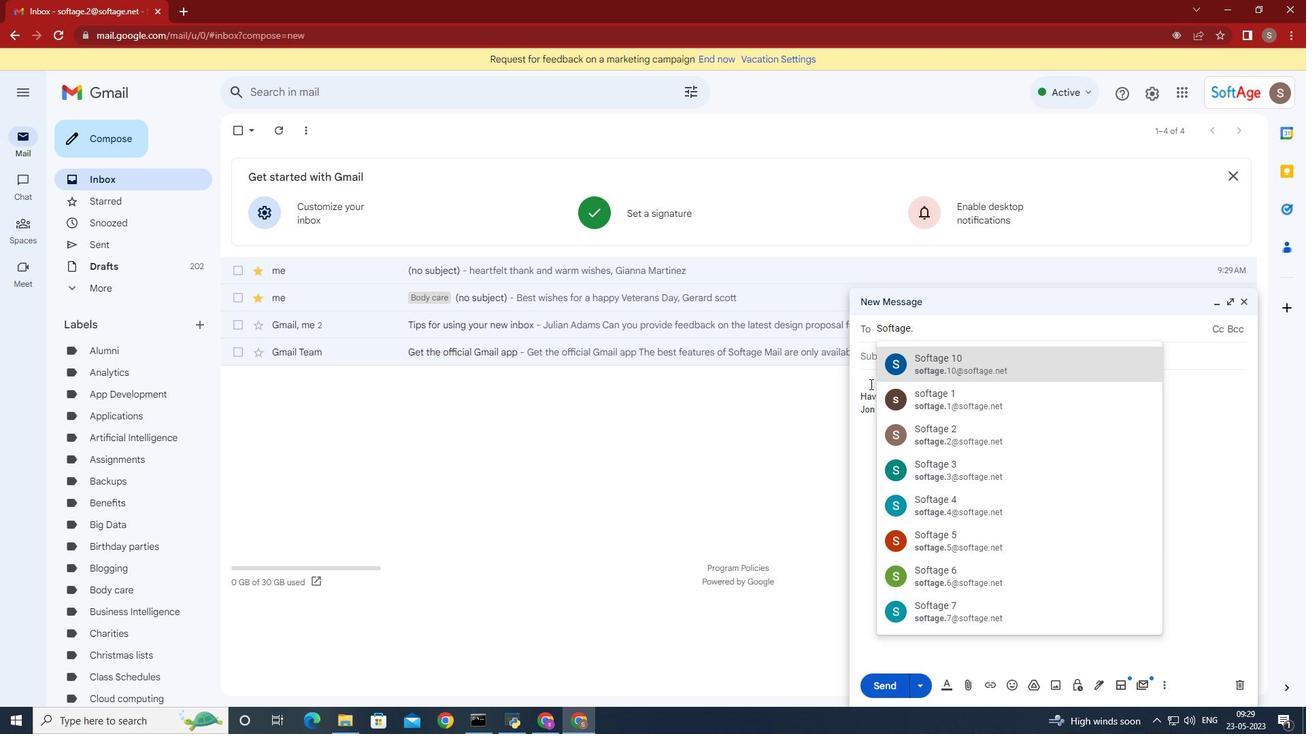 
Action: Mouse moved to (938, 363)
Screenshot: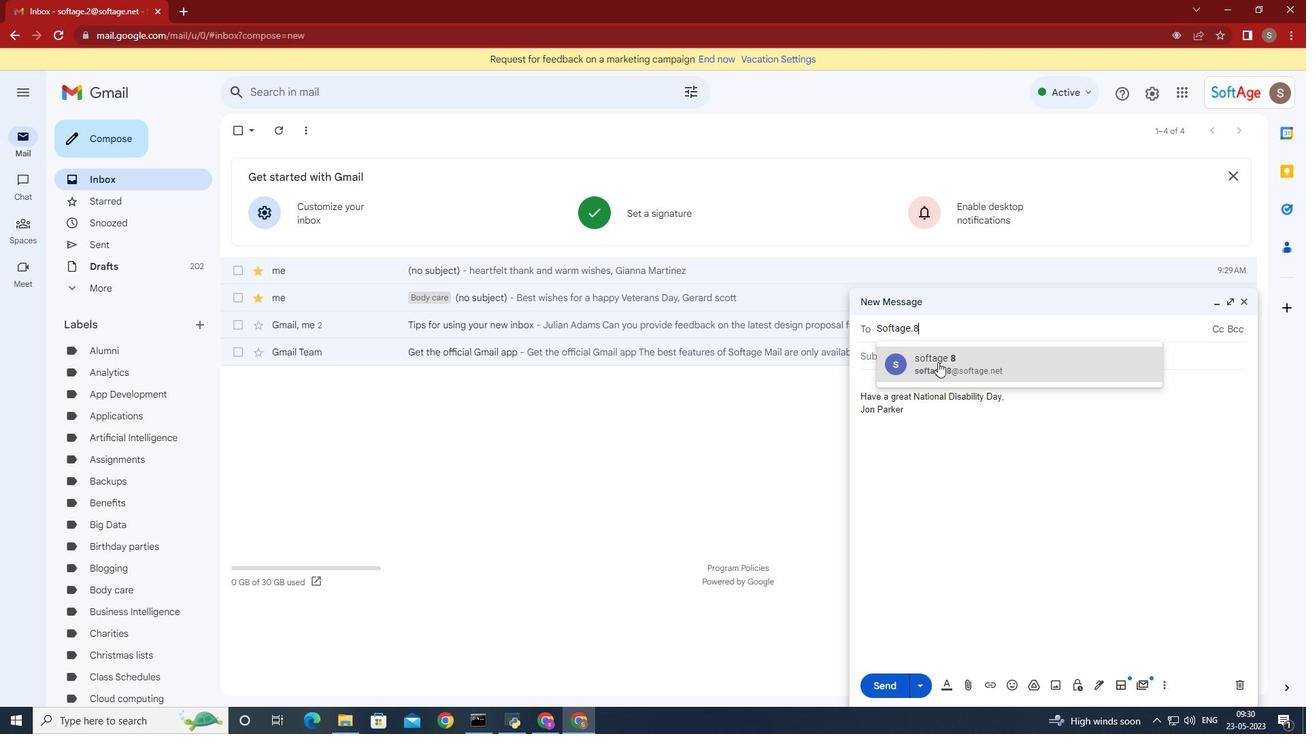 
Action: Mouse pressed left at (938, 363)
Screenshot: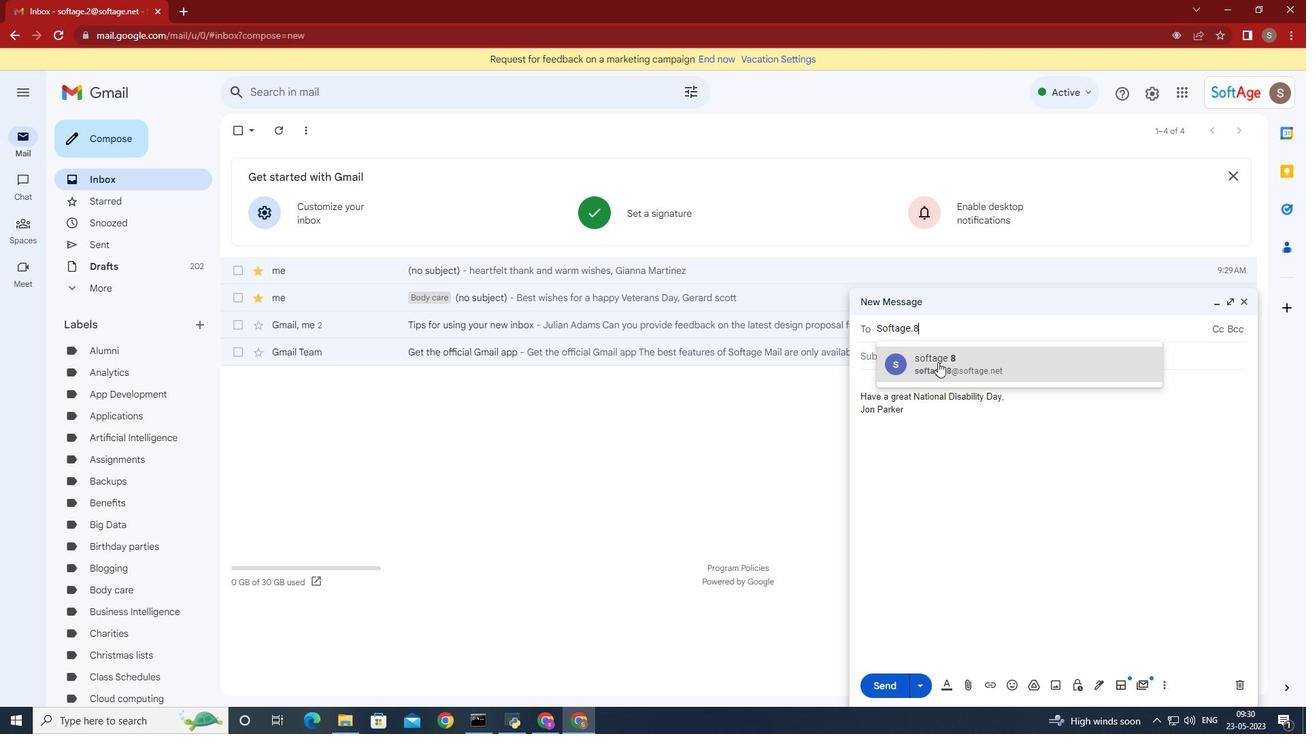 
Action: Mouse moved to (184, 442)
Screenshot: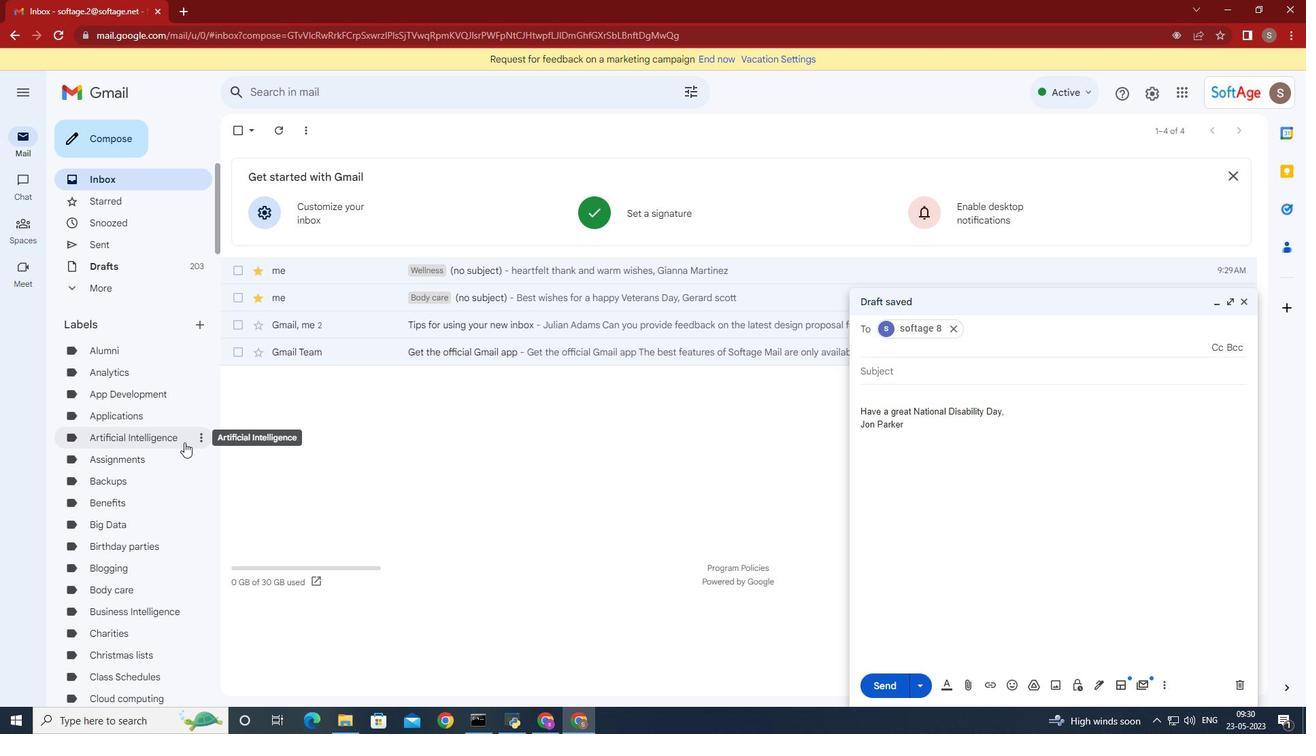 
Action: Mouse scrolled (184, 442) with delta (0, 0)
Screenshot: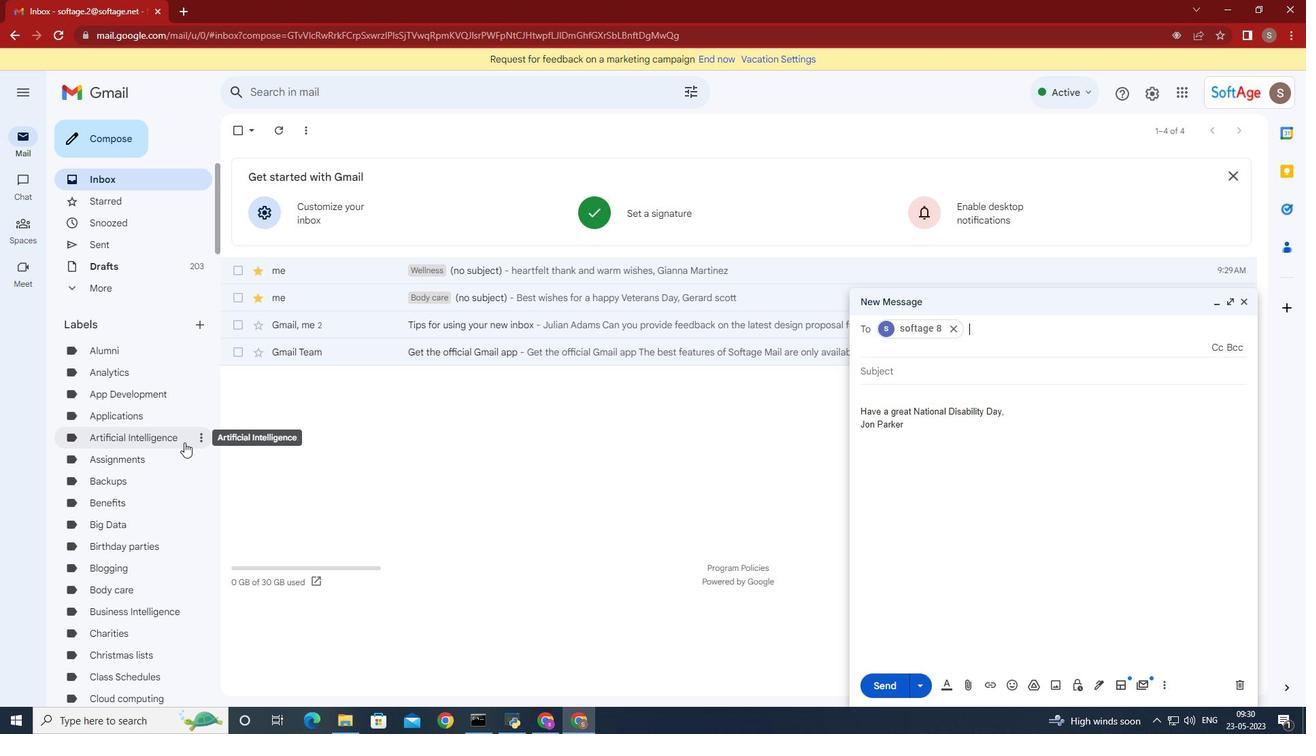 
Action: Mouse scrolled (184, 442) with delta (0, 0)
Screenshot: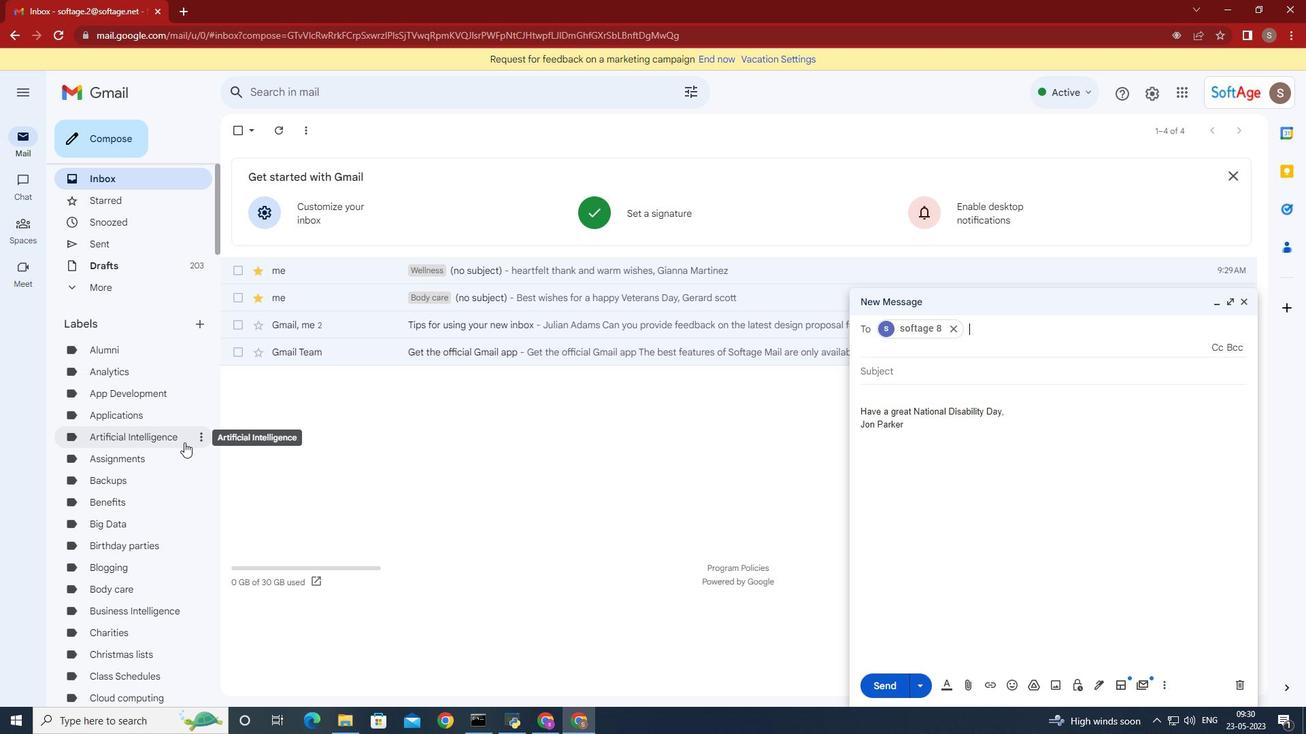 
Action: Mouse scrolled (184, 442) with delta (0, 0)
Screenshot: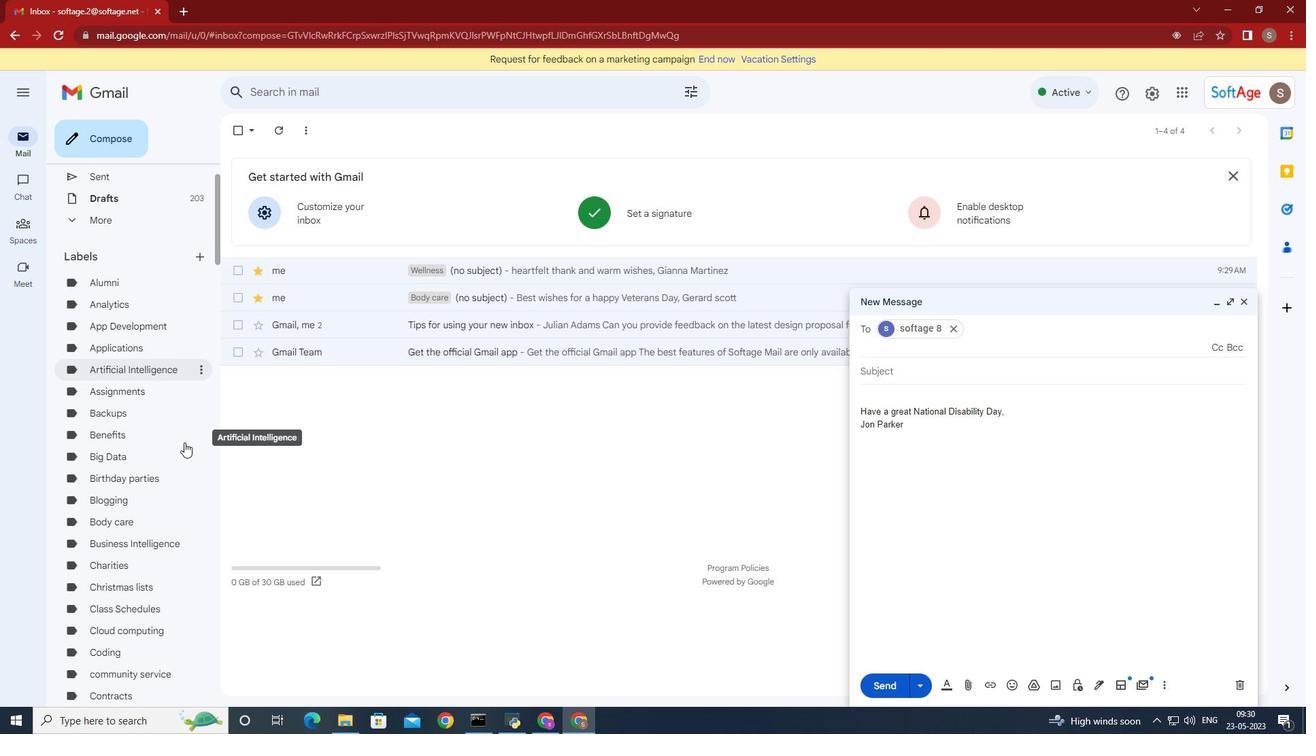 
Action: Mouse moved to (182, 444)
Screenshot: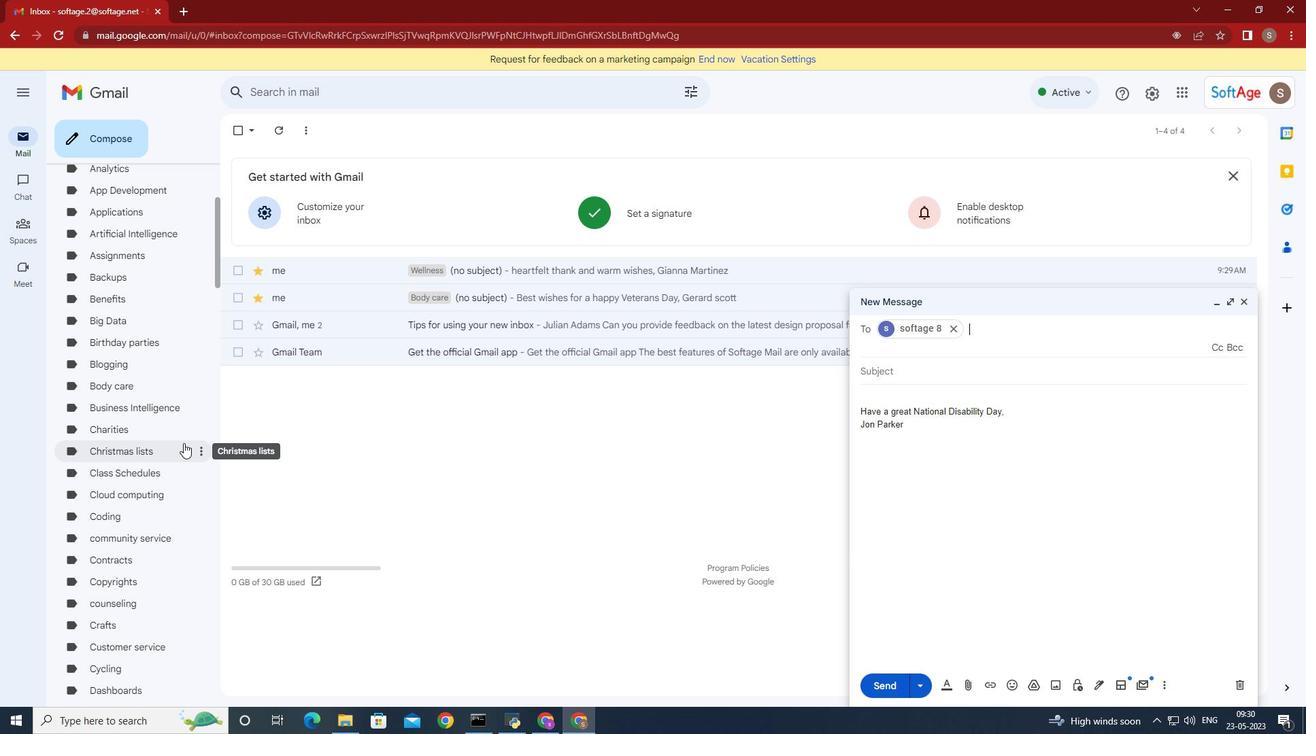 
Action: Mouse scrolled (182, 443) with delta (0, 0)
Screenshot: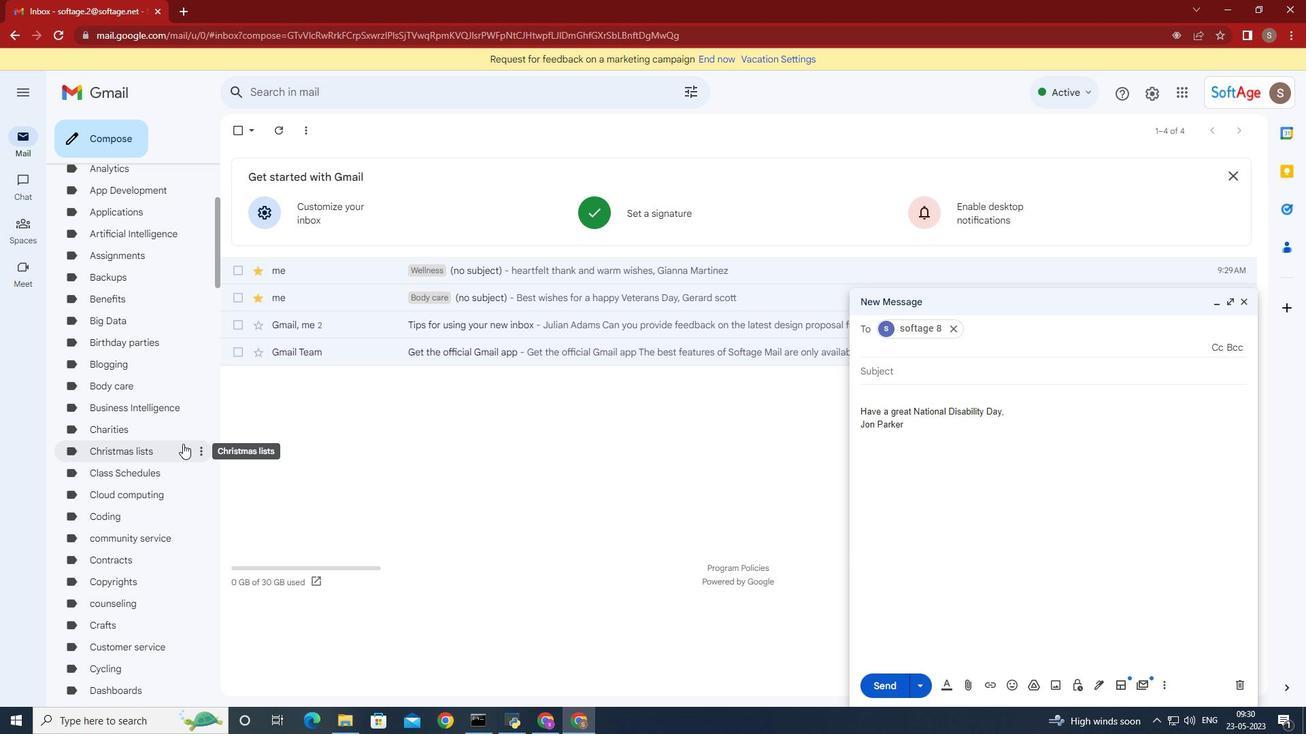 
Action: Mouse moved to (182, 446)
Screenshot: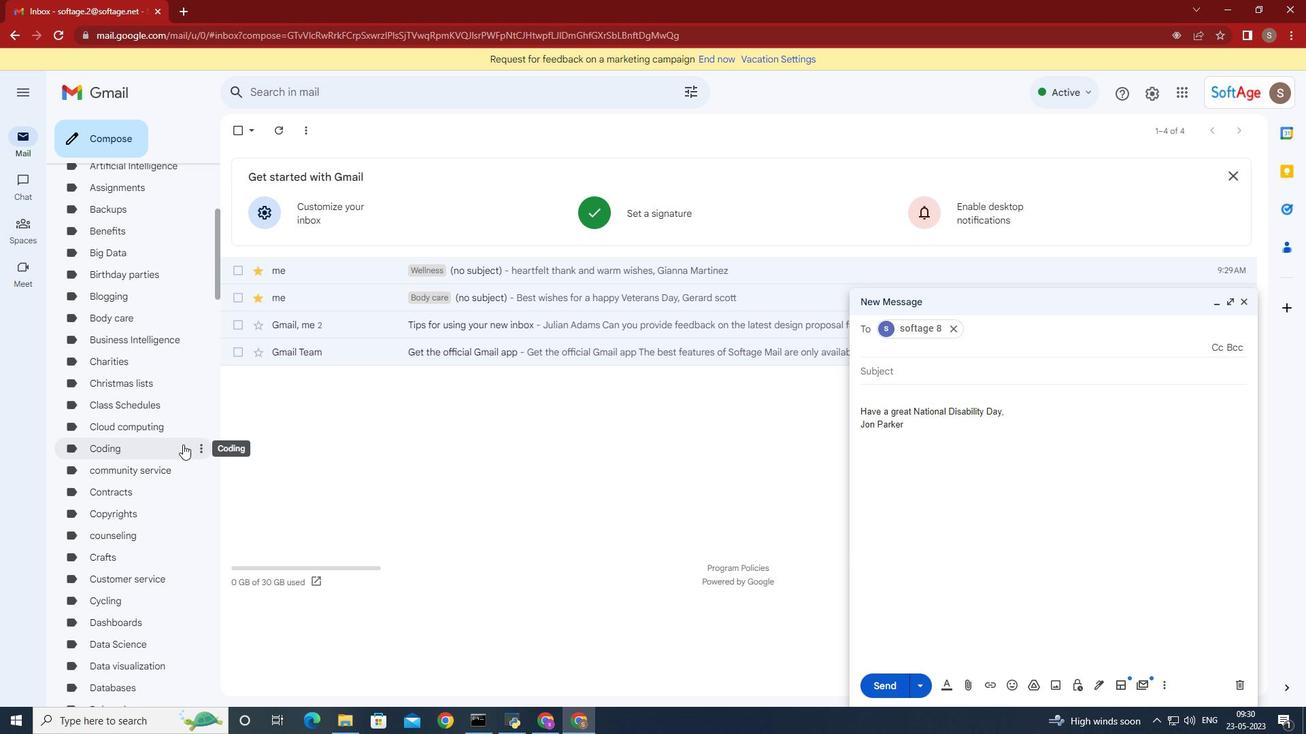
Action: Mouse scrolled (182, 446) with delta (0, 0)
Screenshot: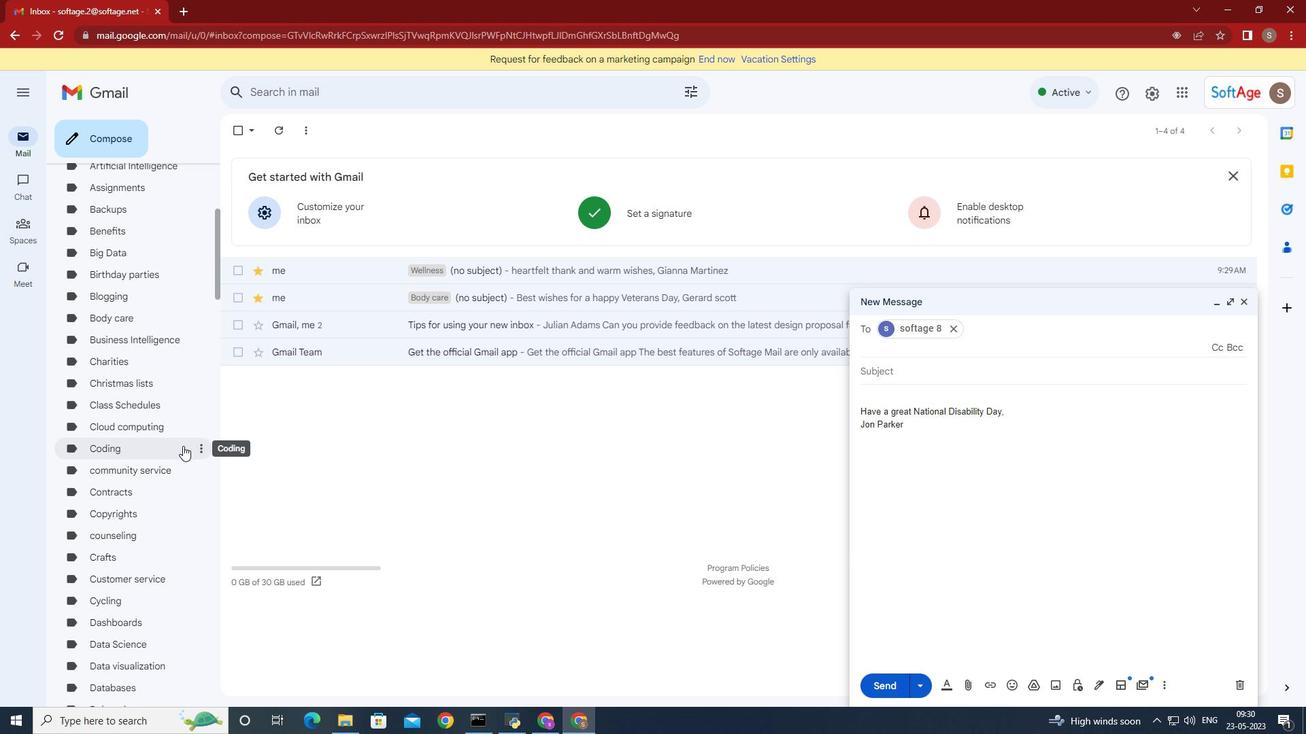 
Action: Mouse moved to (178, 467)
Screenshot: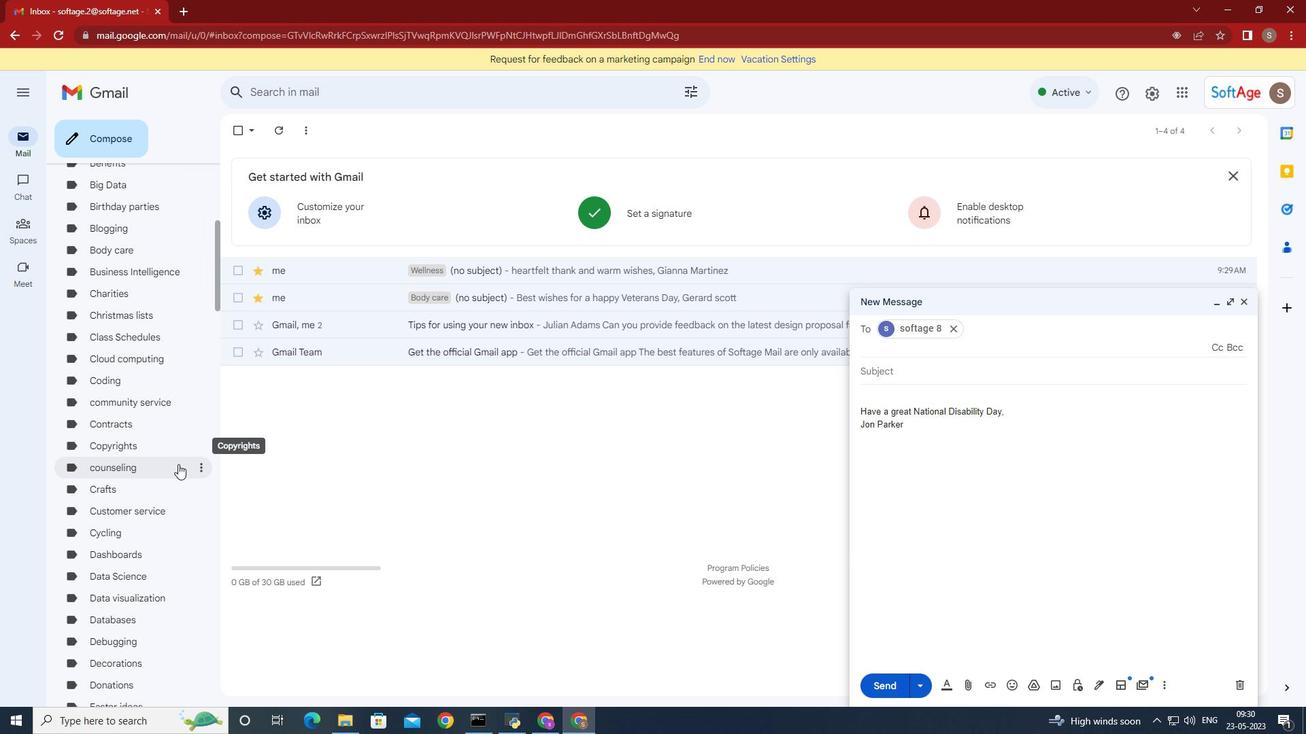 
Action: Mouse scrolled (178, 466) with delta (0, 0)
Screenshot: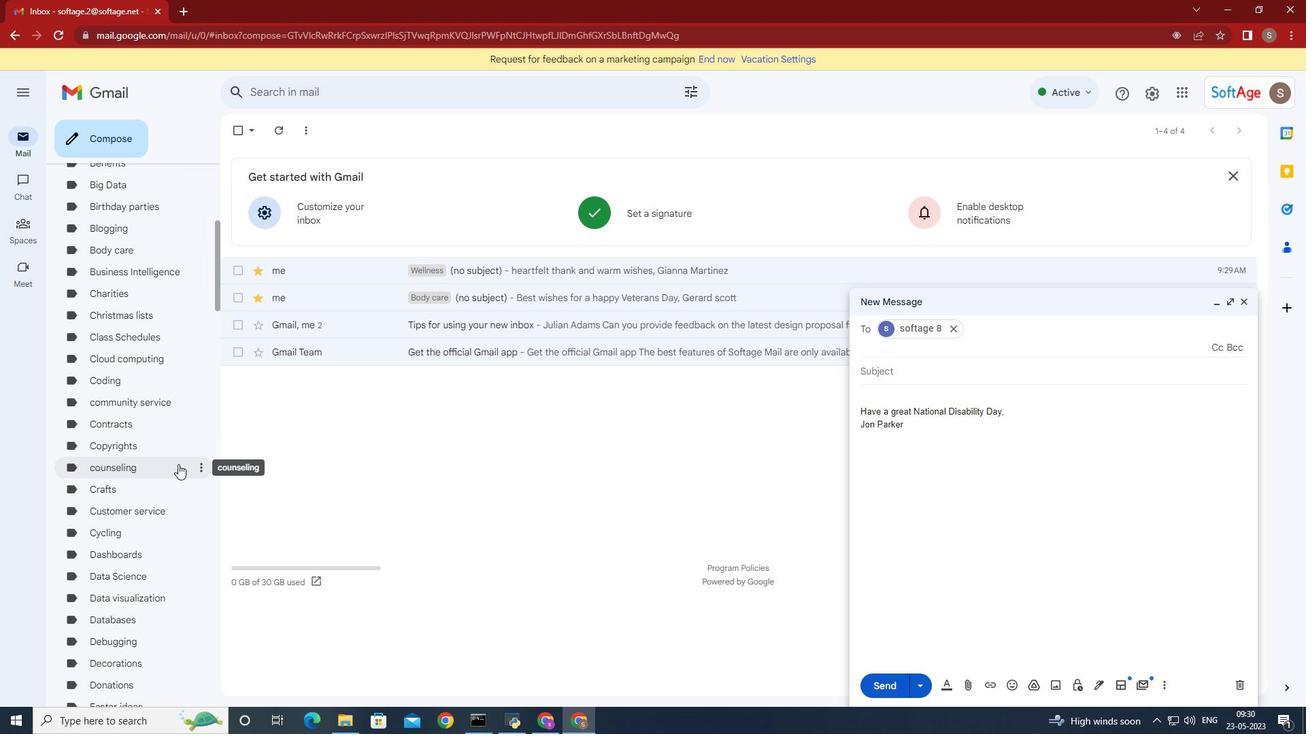 
Action: Mouse moved to (178, 467)
Screenshot: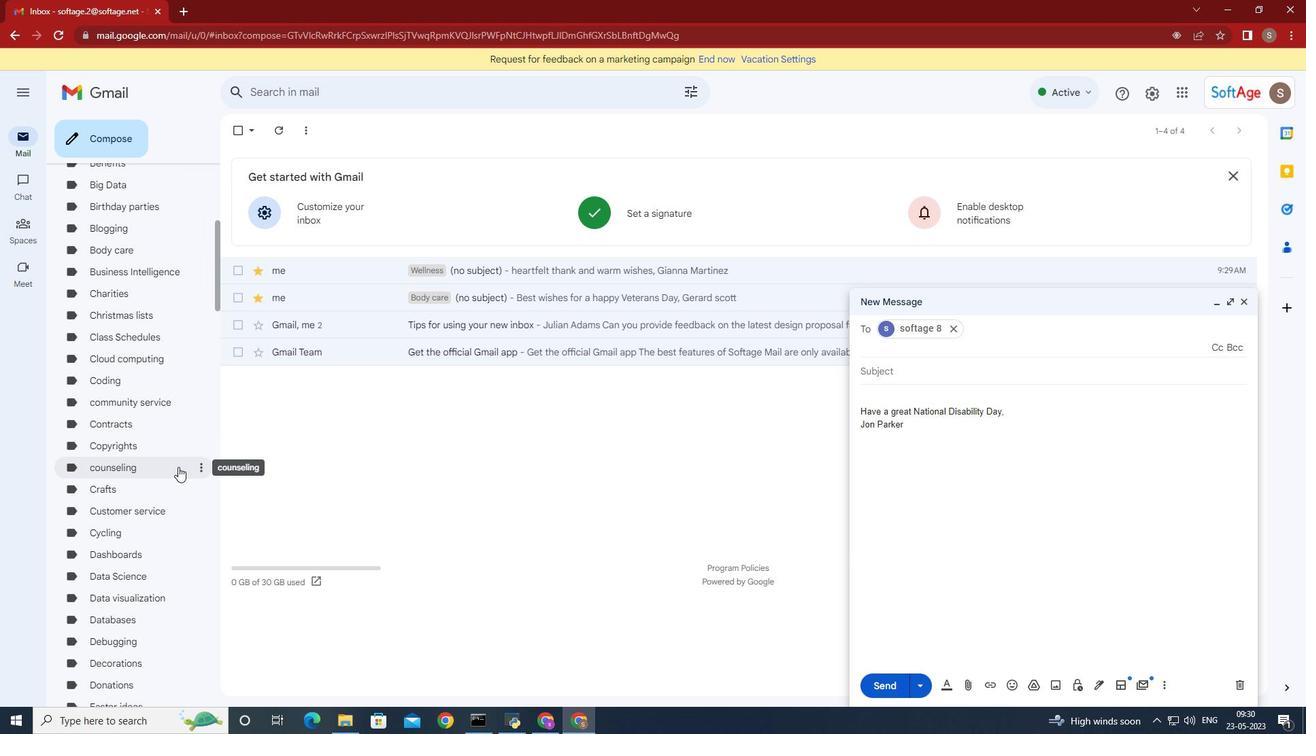
Action: Mouse scrolled (178, 466) with delta (0, 0)
Screenshot: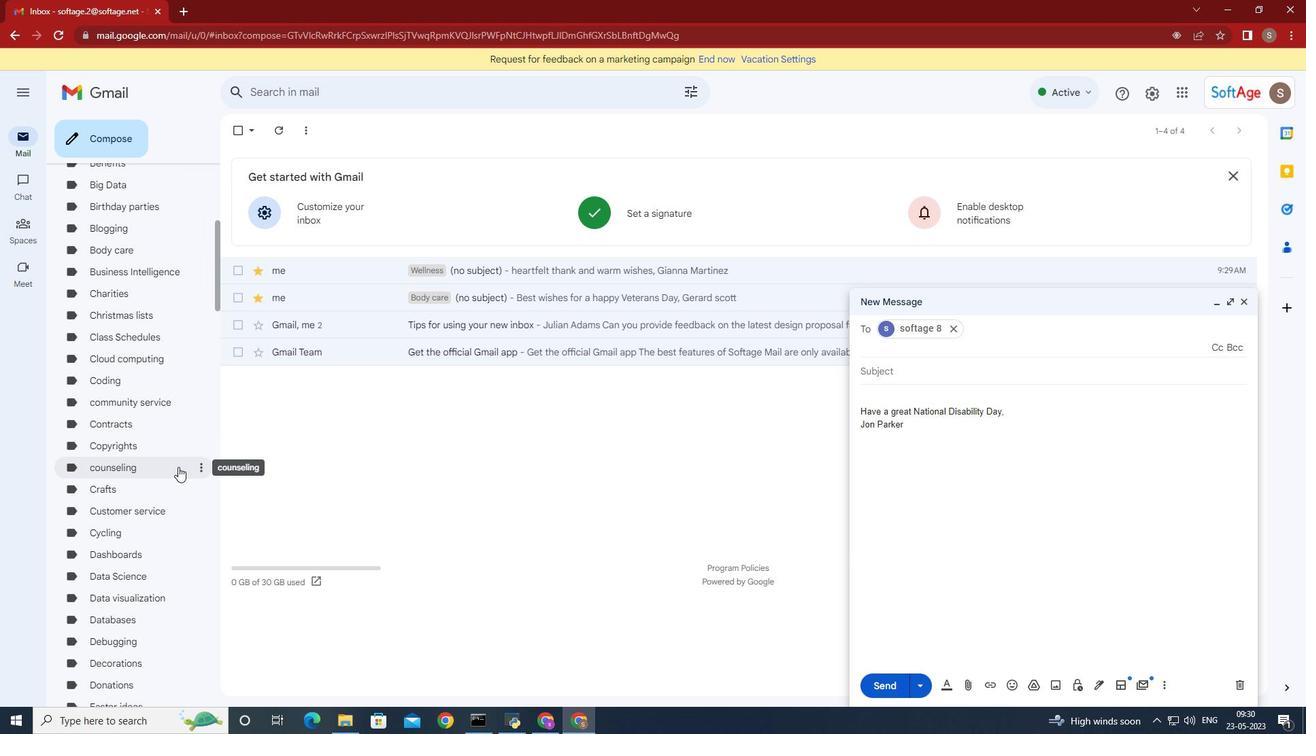 
Action: Mouse scrolled (178, 466) with delta (0, 0)
Screenshot: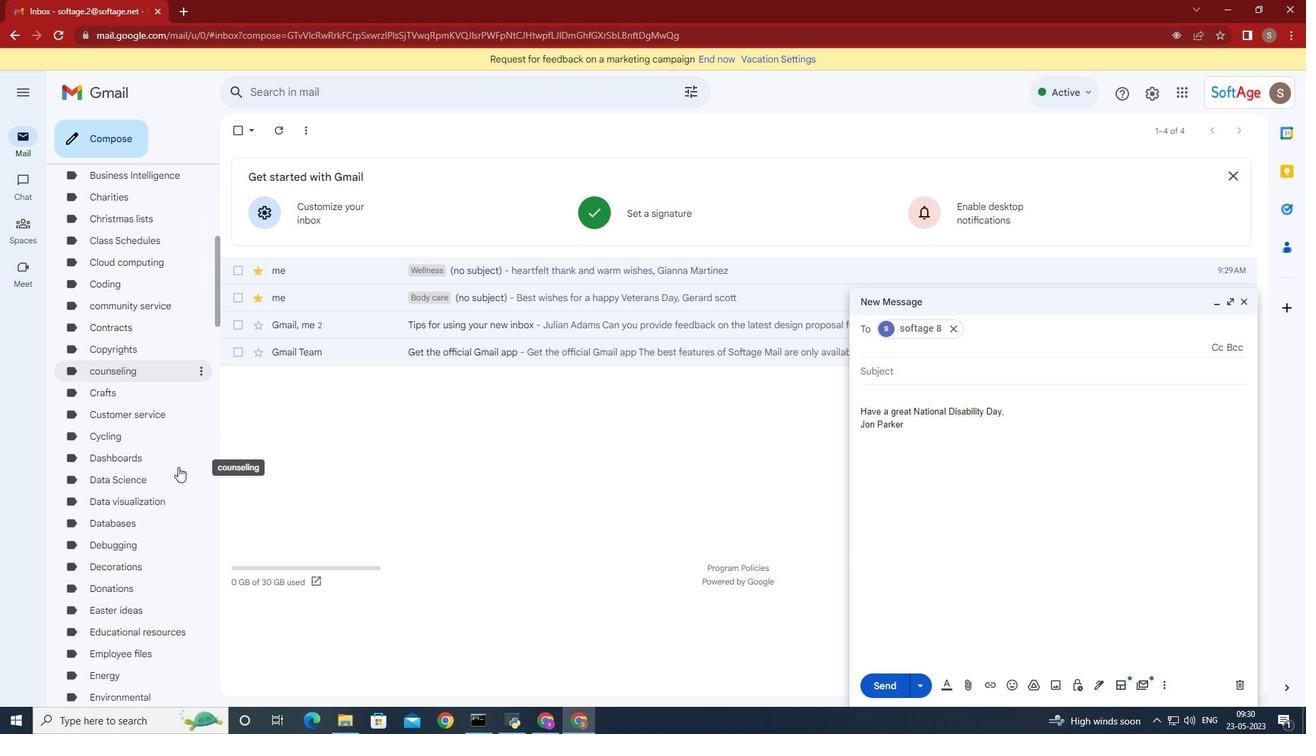 
Action: Mouse scrolled (178, 466) with delta (0, 0)
Screenshot: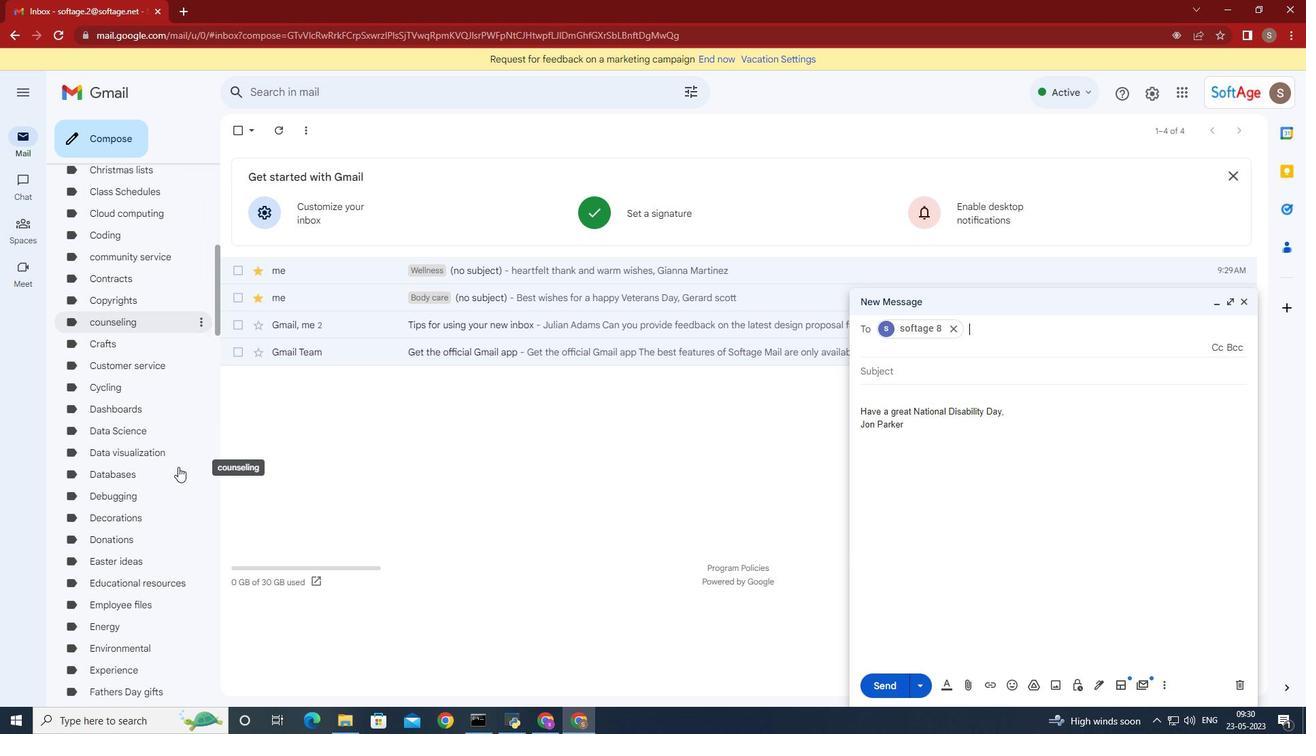 
Action: Mouse scrolled (178, 466) with delta (0, 0)
Screenshot: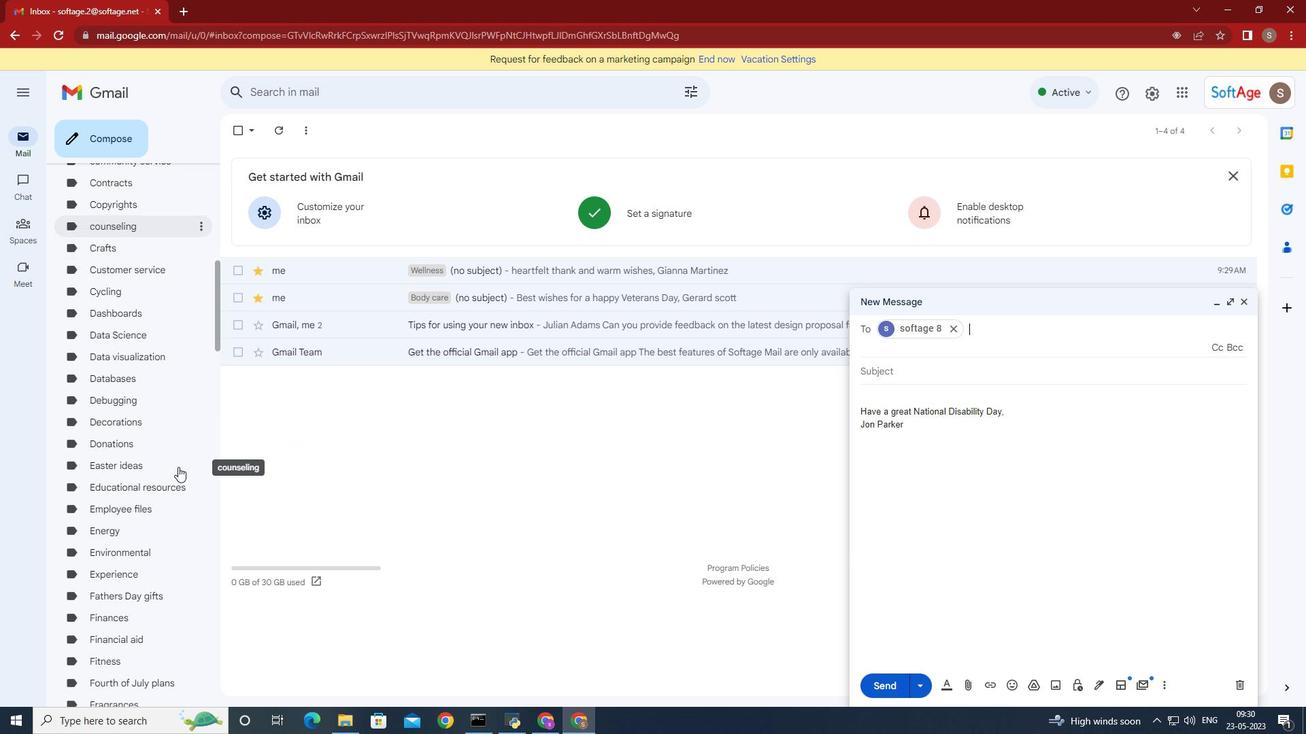 
Action: Mouse moved to (178, 467)
Screenshot: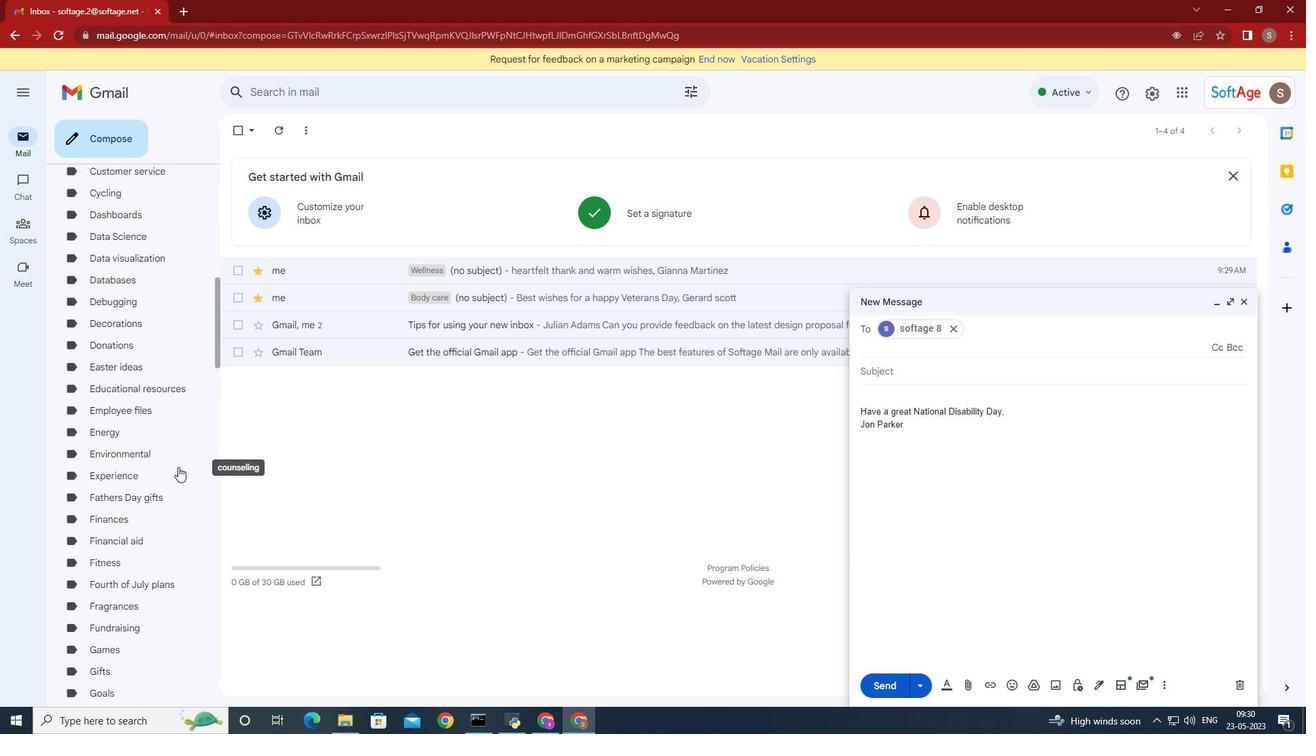 
Action: Mouse scrolled (178, 467) with delta (0, 0)
Screenshot: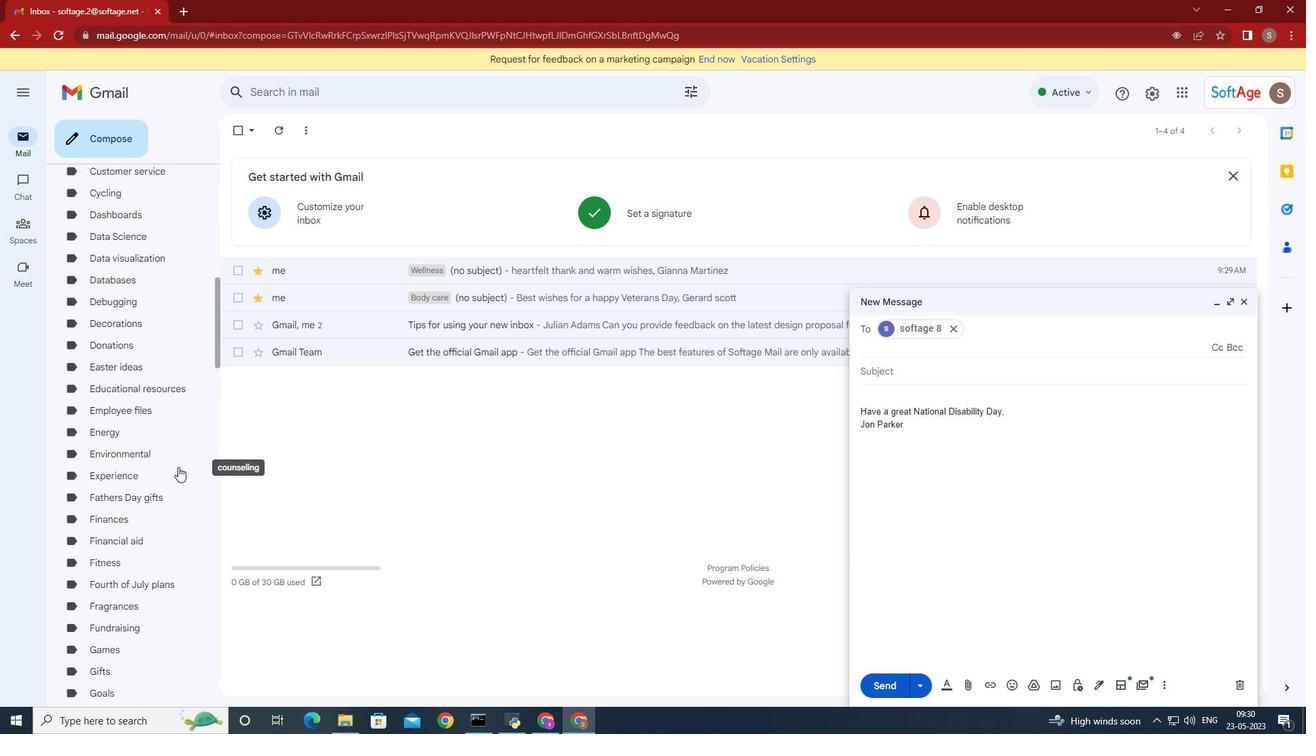 
Action: Mouse moved to (178, 467)
Screenshot: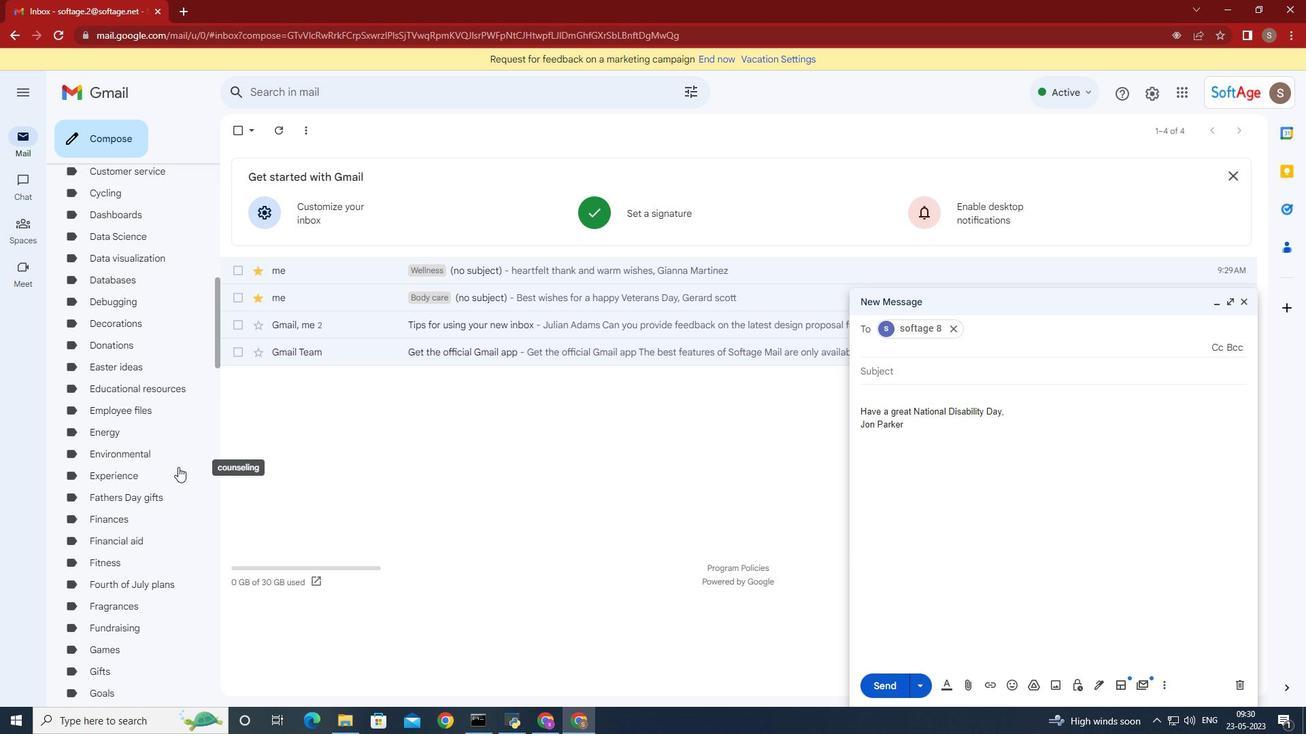 
Action: Mouse scrolled (178, 467) with delta (0, 0)
Screenshot: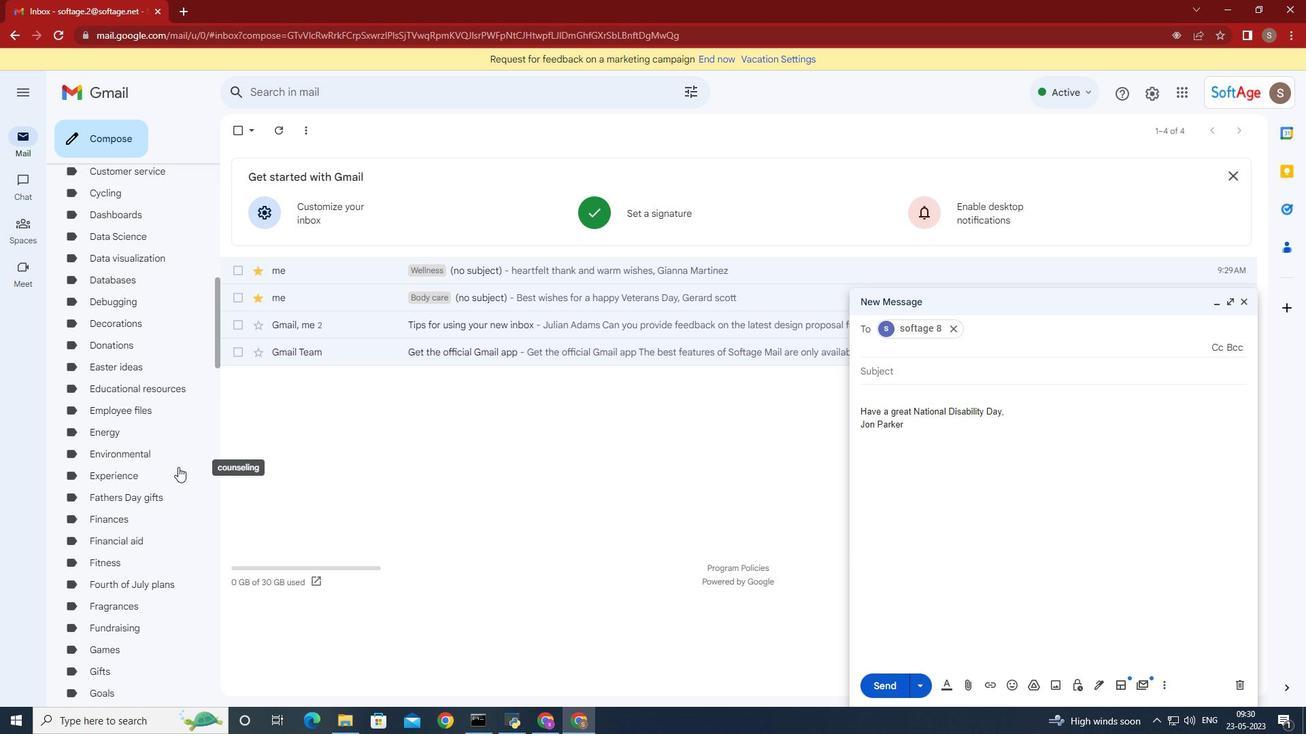 
Action: Mouse moved to (178, 468)
Screenshot: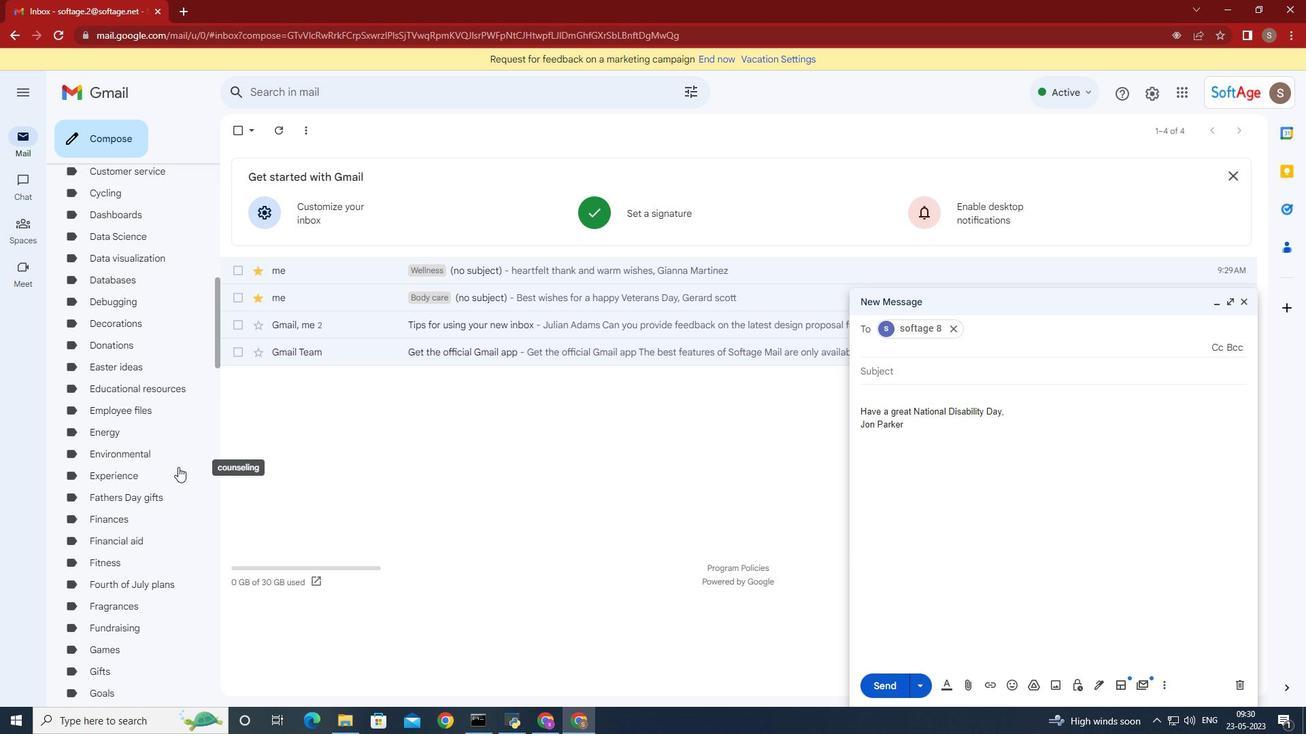 
Action: Mouse scrolled (178, 467) with delta (0, 0)
Screenshot: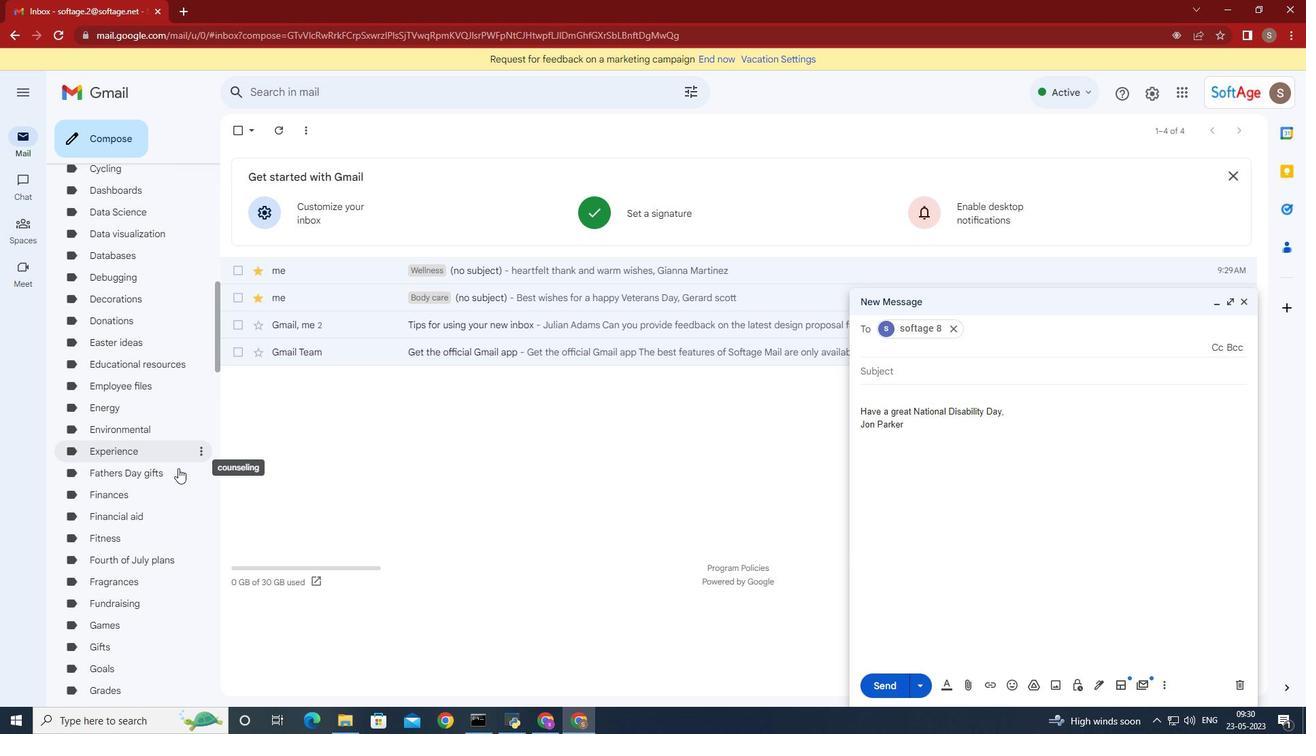 
Action: Mouse scrolled (178, 467) with delta (0, 0)
Screenshot: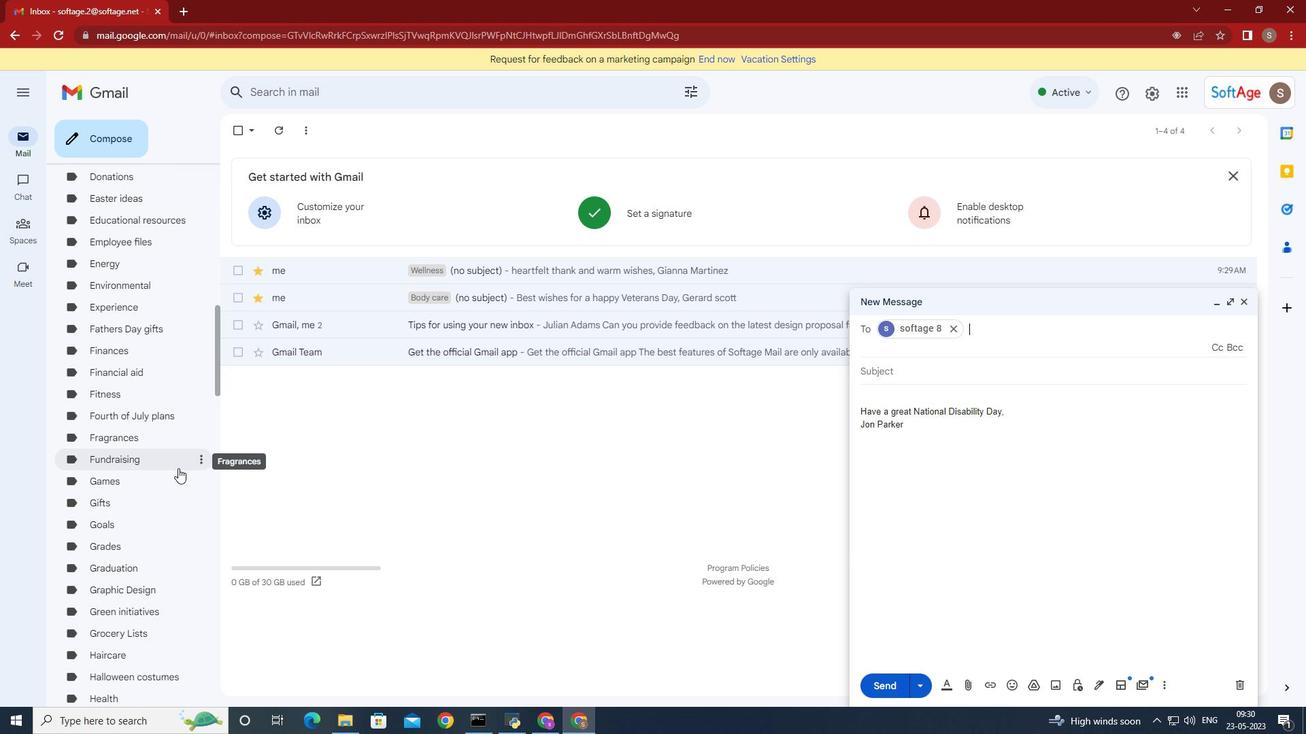 
Action: Mouse moved to (202, 484)
Screenshot: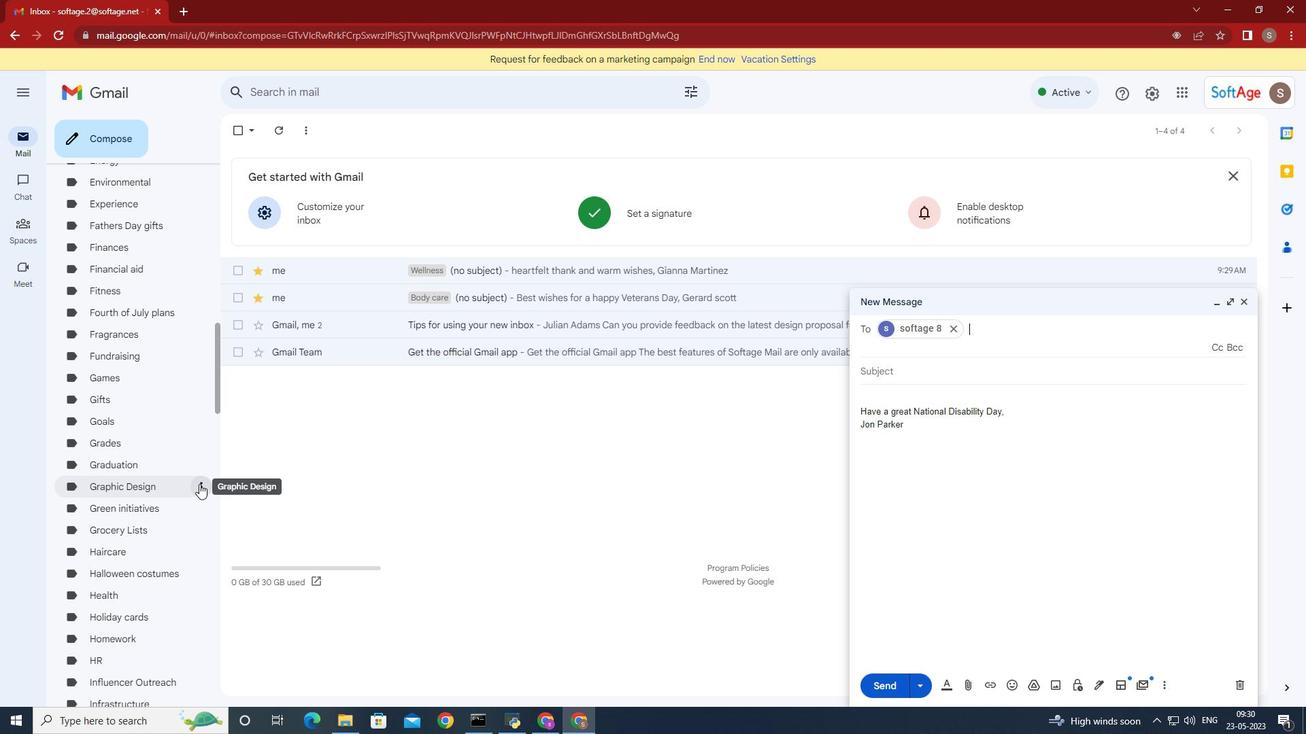 
Action: Mouse pressed left at (202, 484)
Screenshot: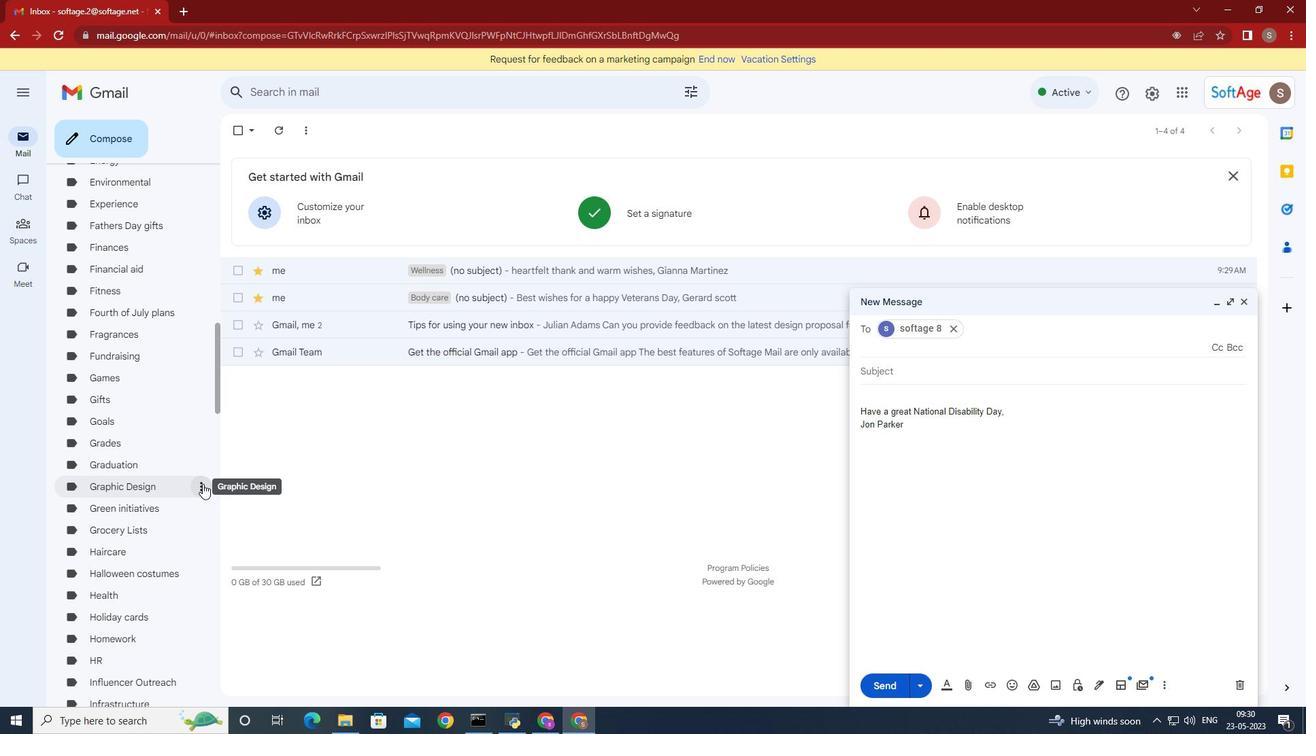 
Action: Mouse moved to (265, 448)
Screenshot: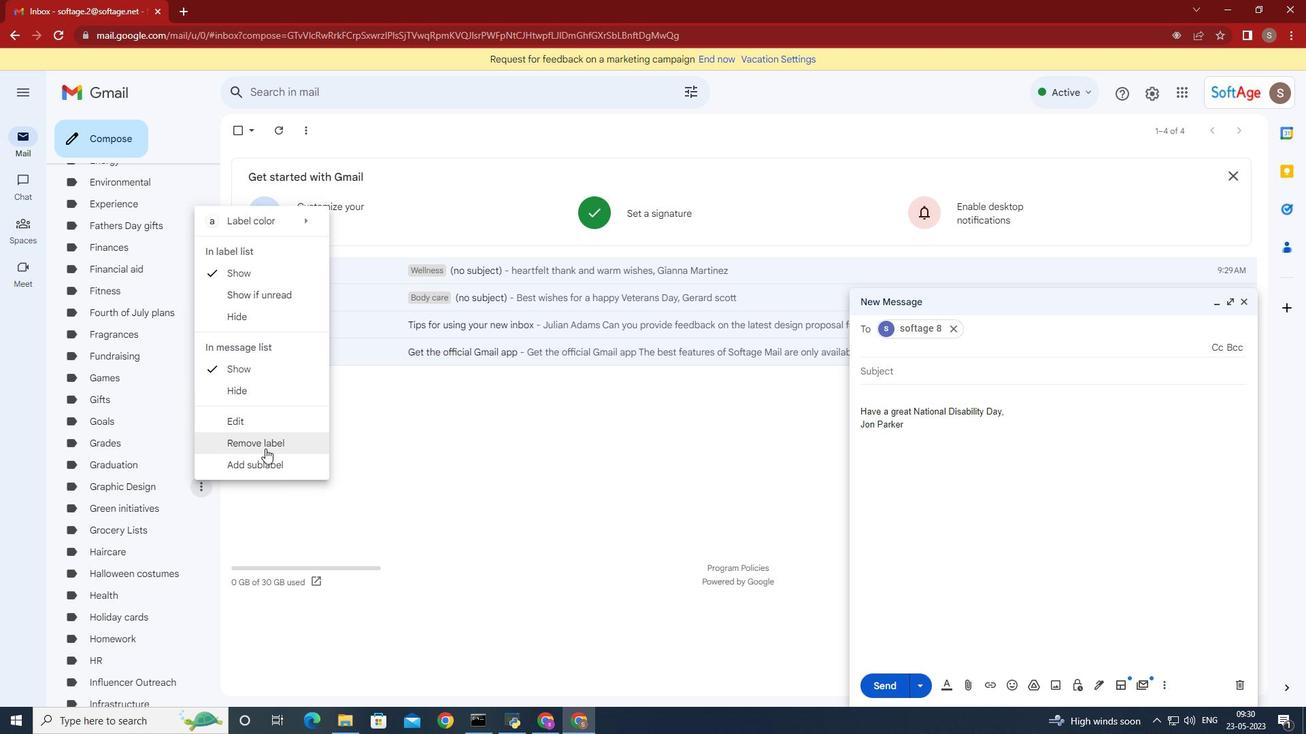 
Action: Mouse pressed left at (265, 448)
Screenshot: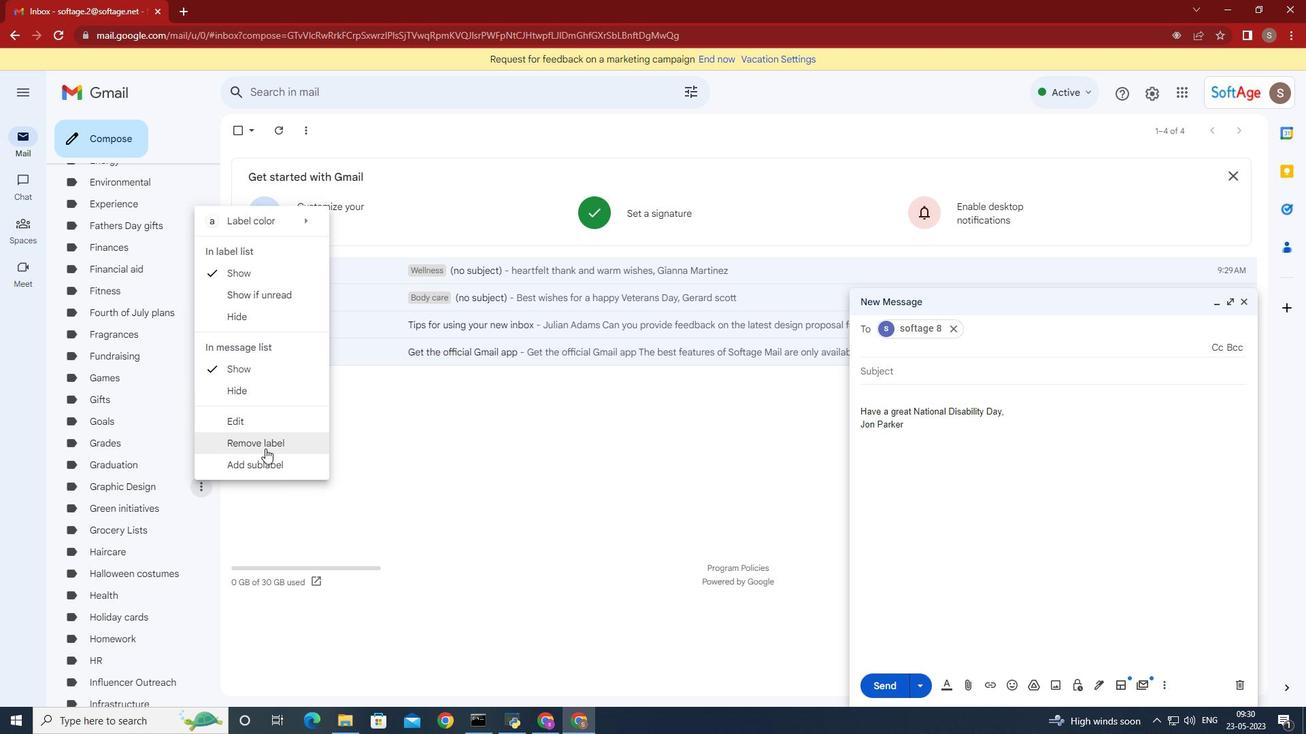 
Action: Mouse moved to (779, 410)
Screenshot: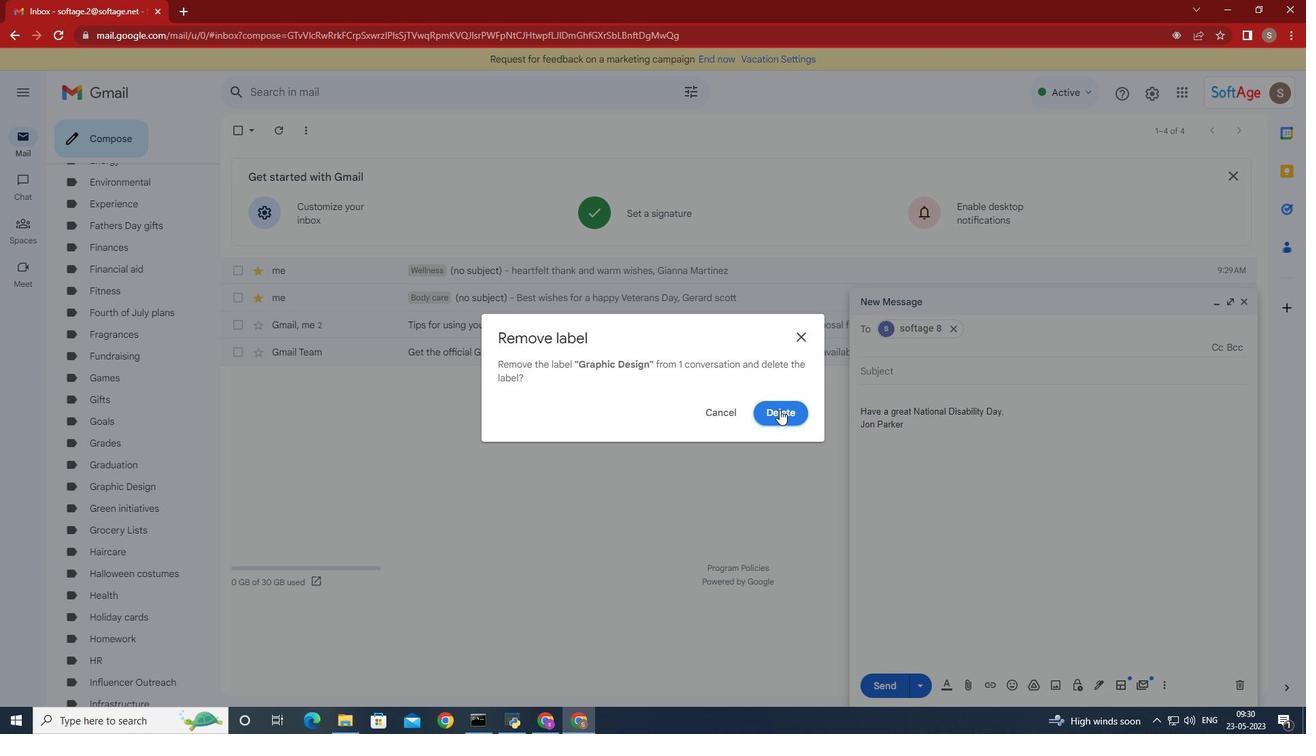 
Action: Mouse pressed left at (779, 410)
Screenshot: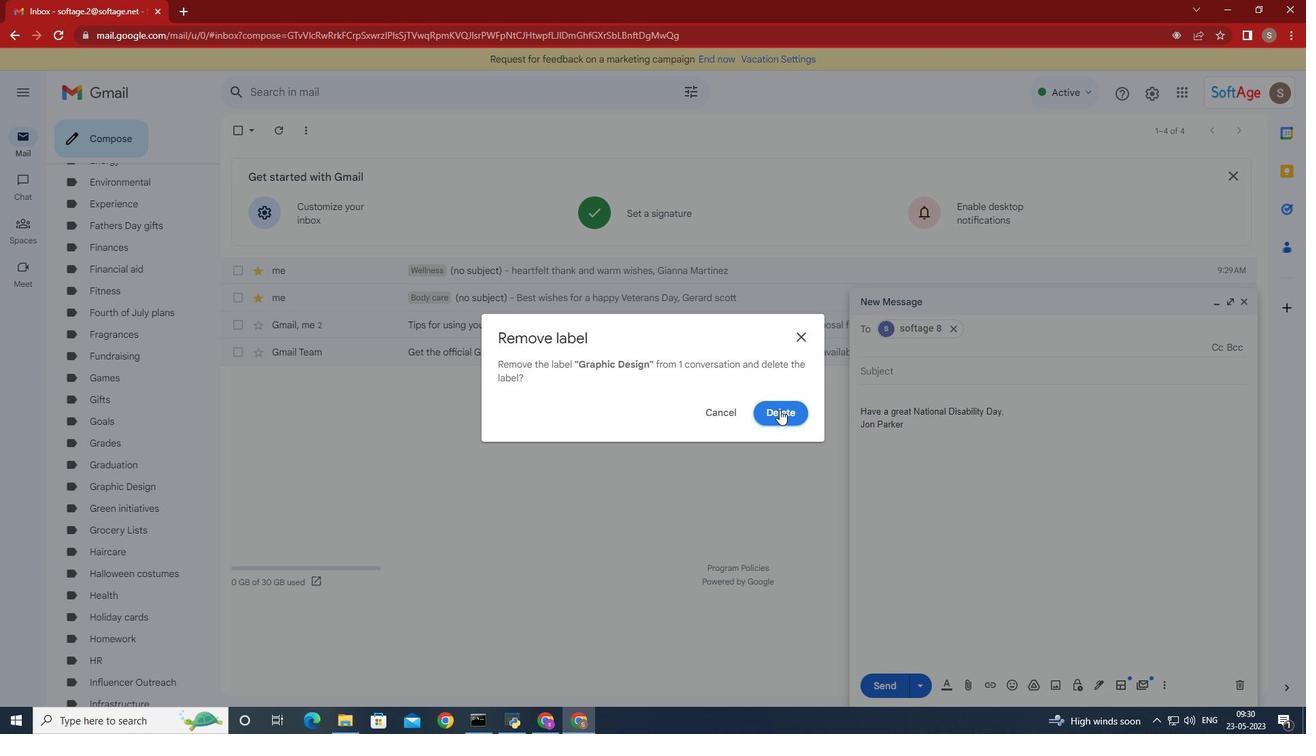 
Action: Mouse moved to (112, 437)
Screenshot: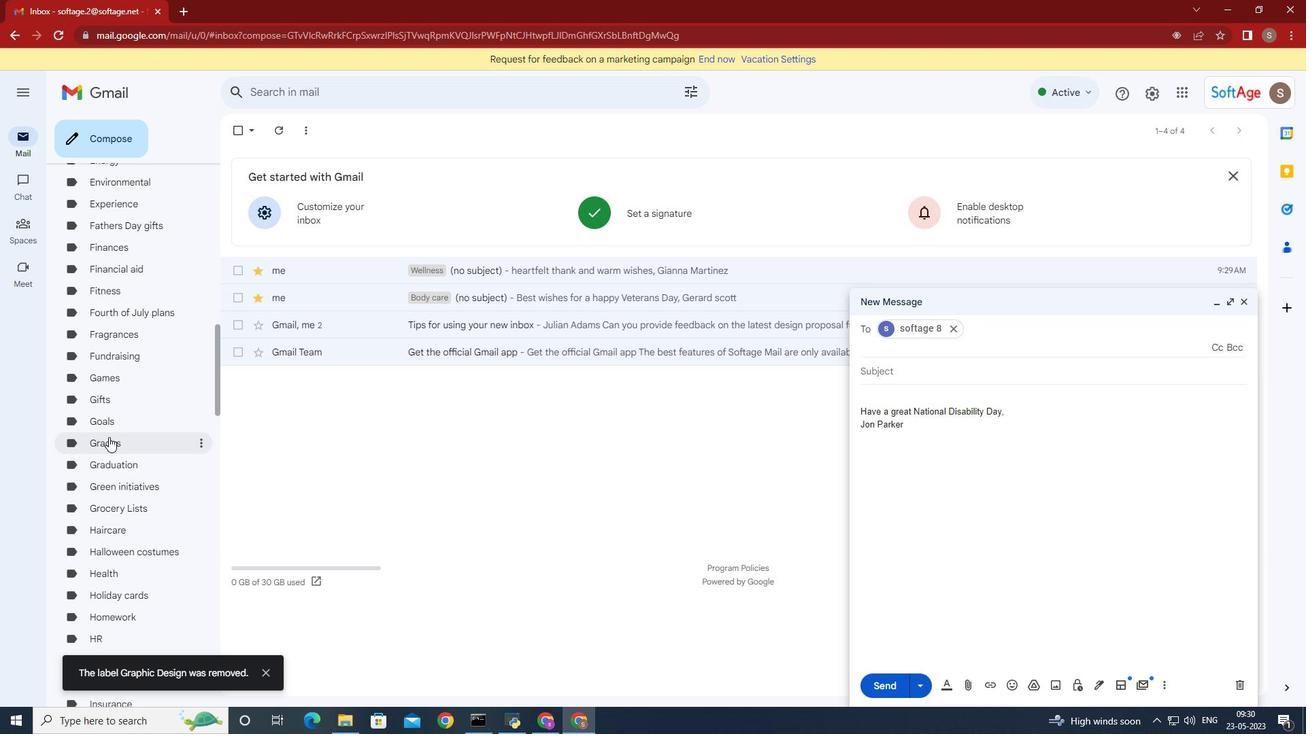 
Action: Mouse scrolled (112, 438) with delta (0, 0)
Screenshot: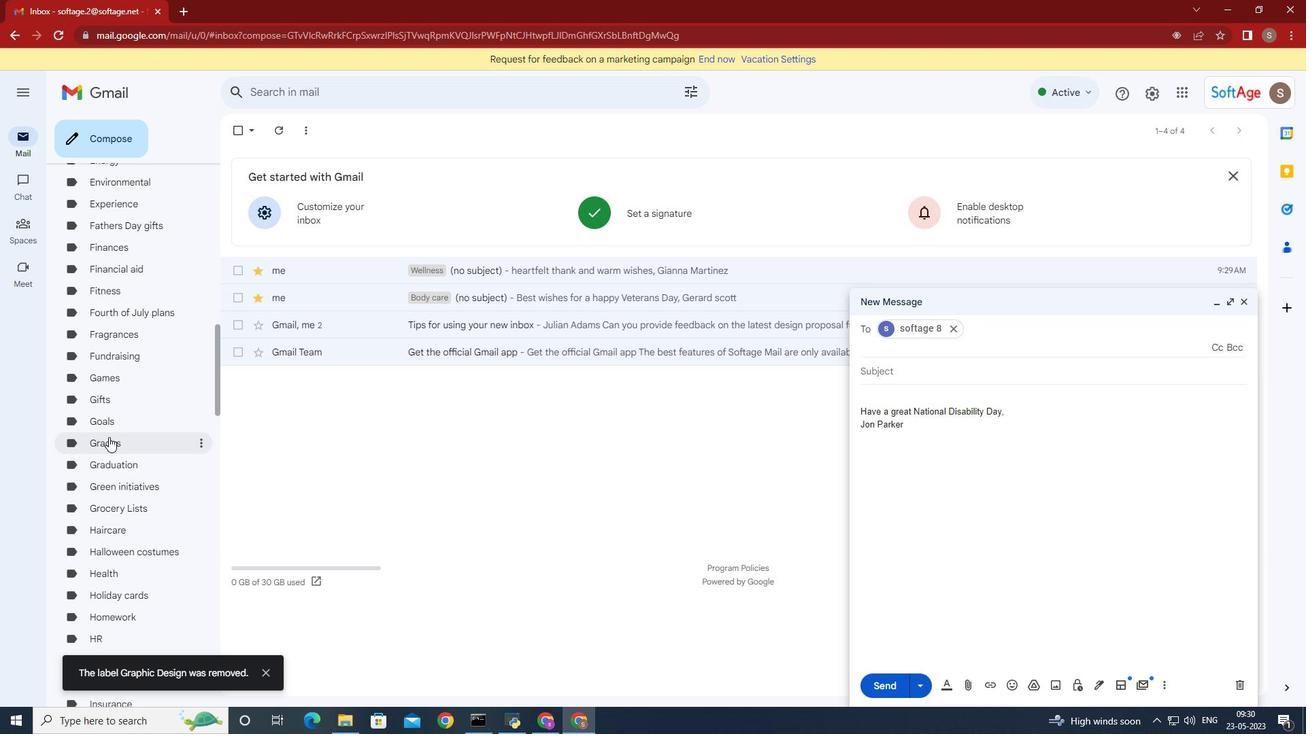 
Action: Mouse moved to (112, 437)
Screenshot: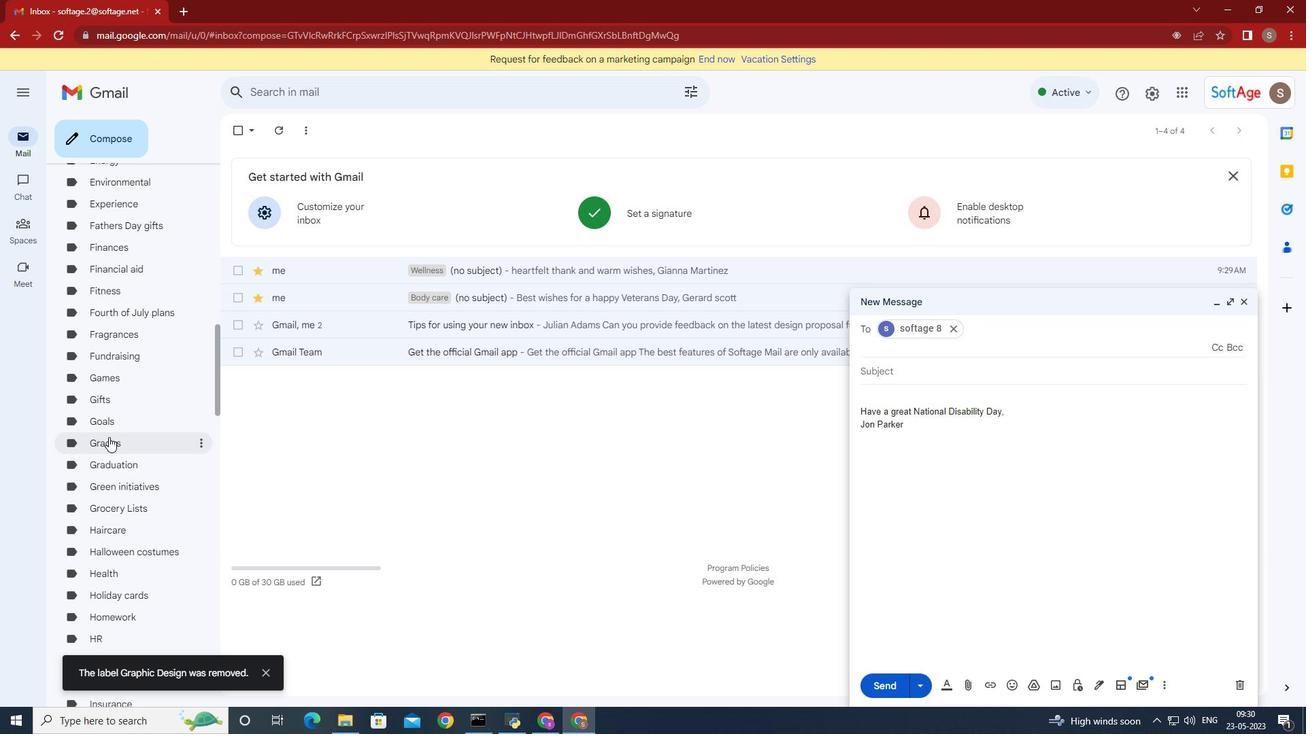 
Action: Mouse scrolled (112, 438) with delta (0, 0)
Screenshot: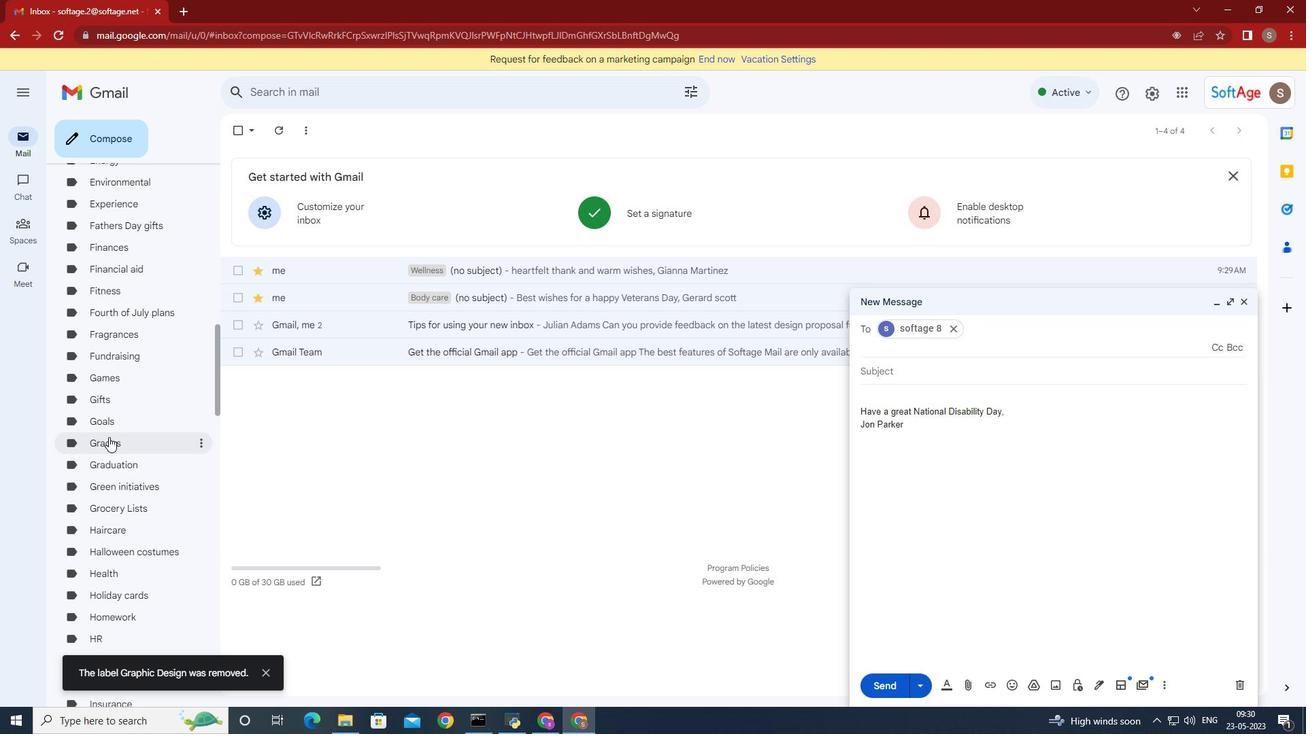 
Action: Mouse moved to (113, 437)
Screenshot: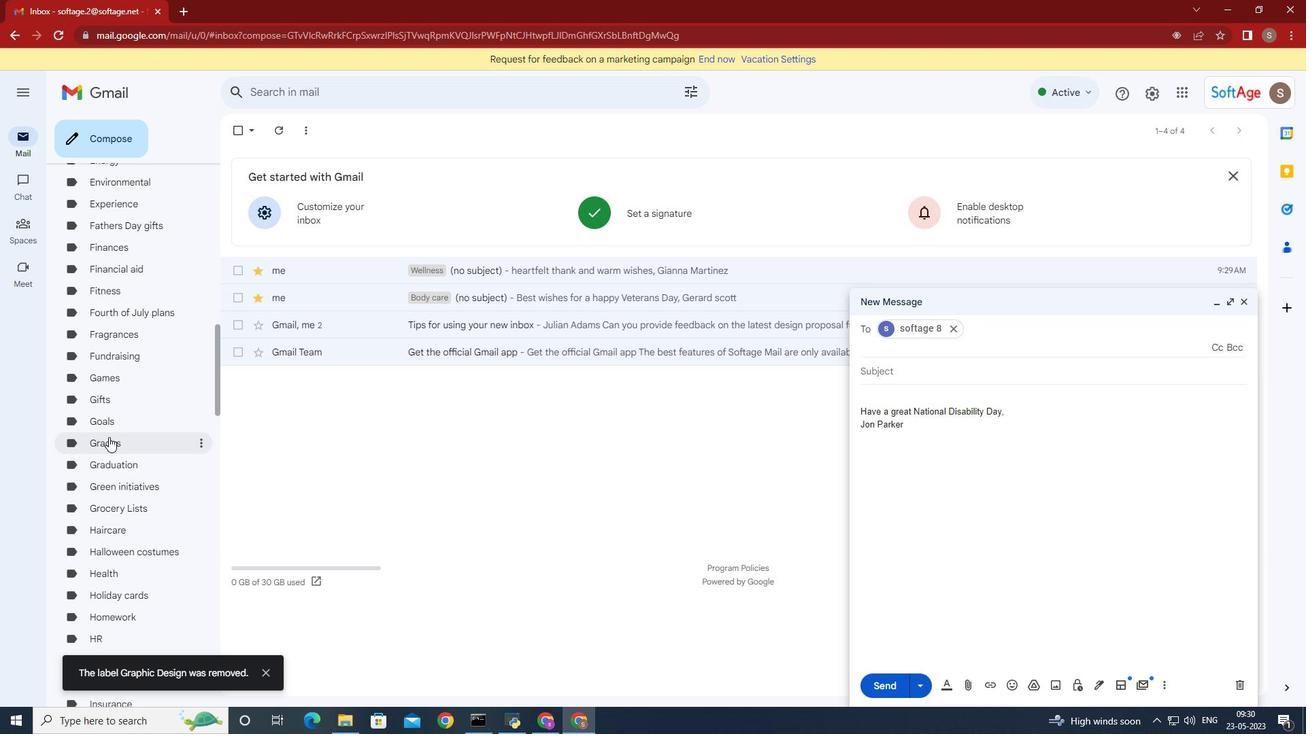 
Action: Mouse scrolled (113, 438) with delta (0, 0)
Screenshot: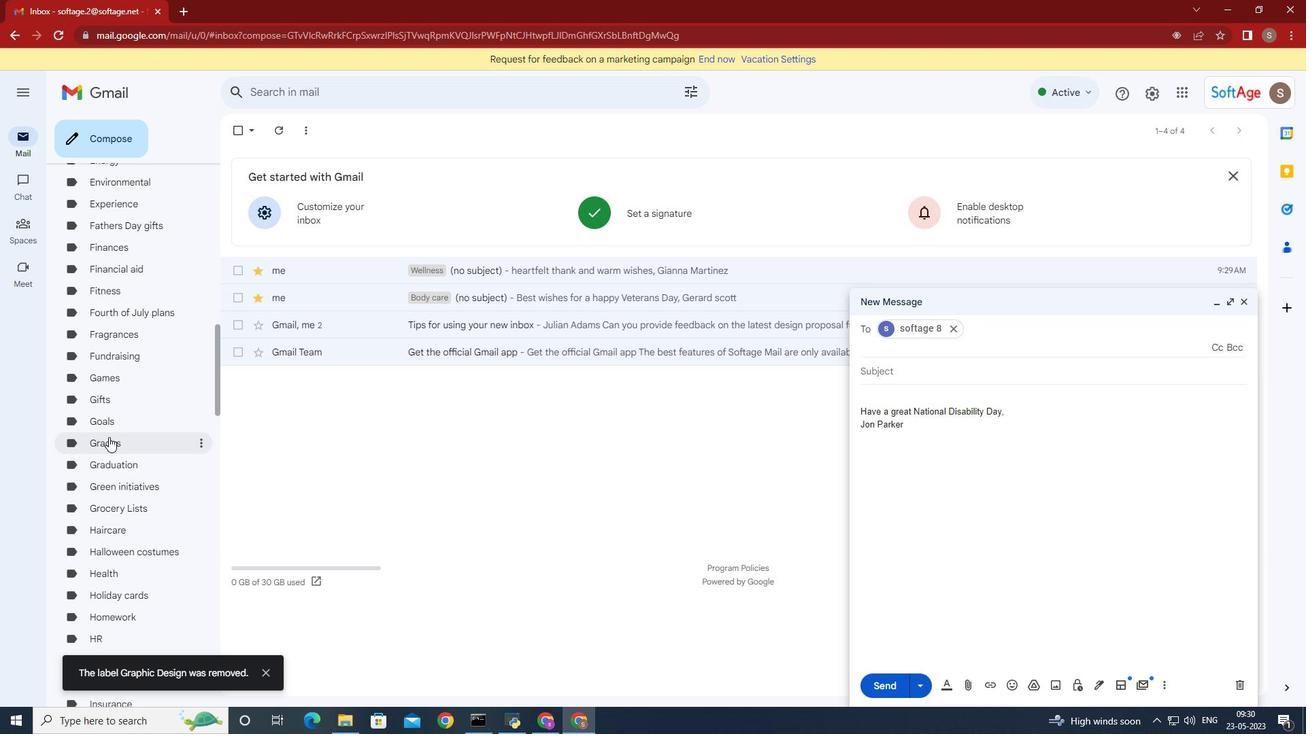 
Action: Mouse moved to (113, 437)
Screenshot: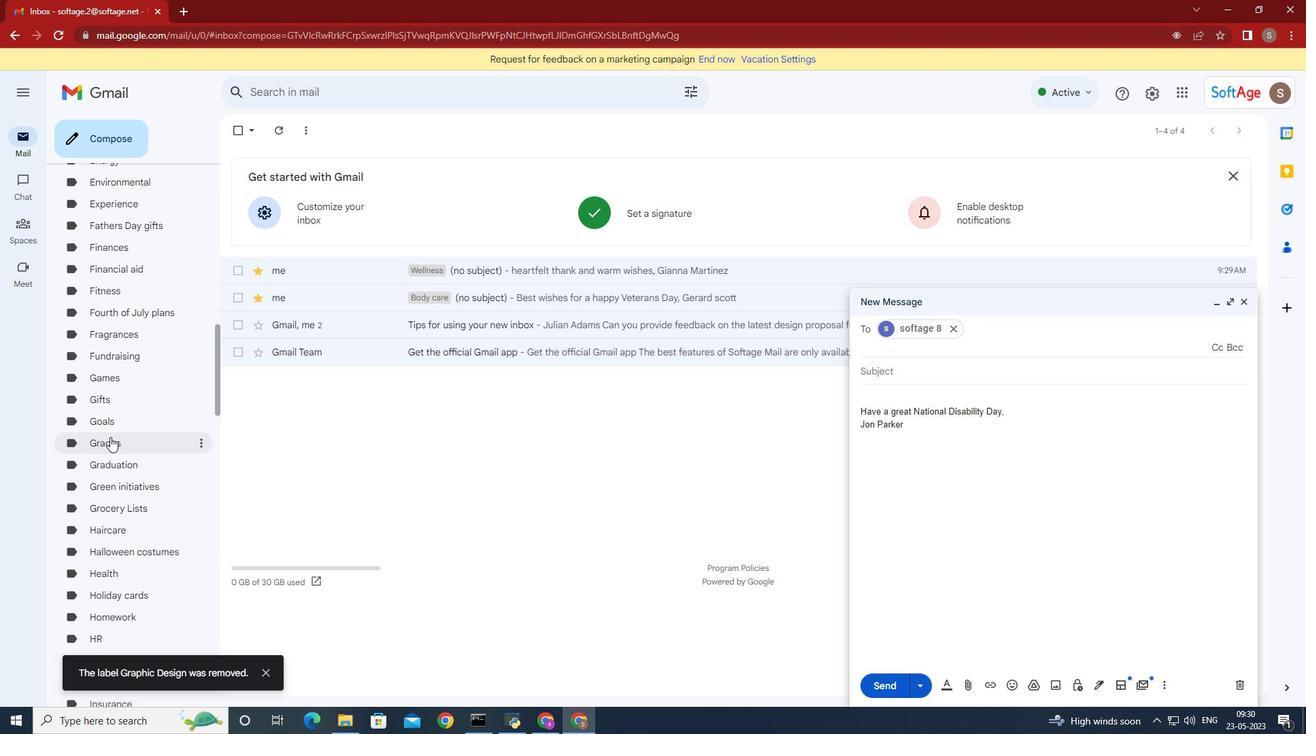 
Action: Mouse scrolled (113, 438) with delta (0, 0)
Screenshot: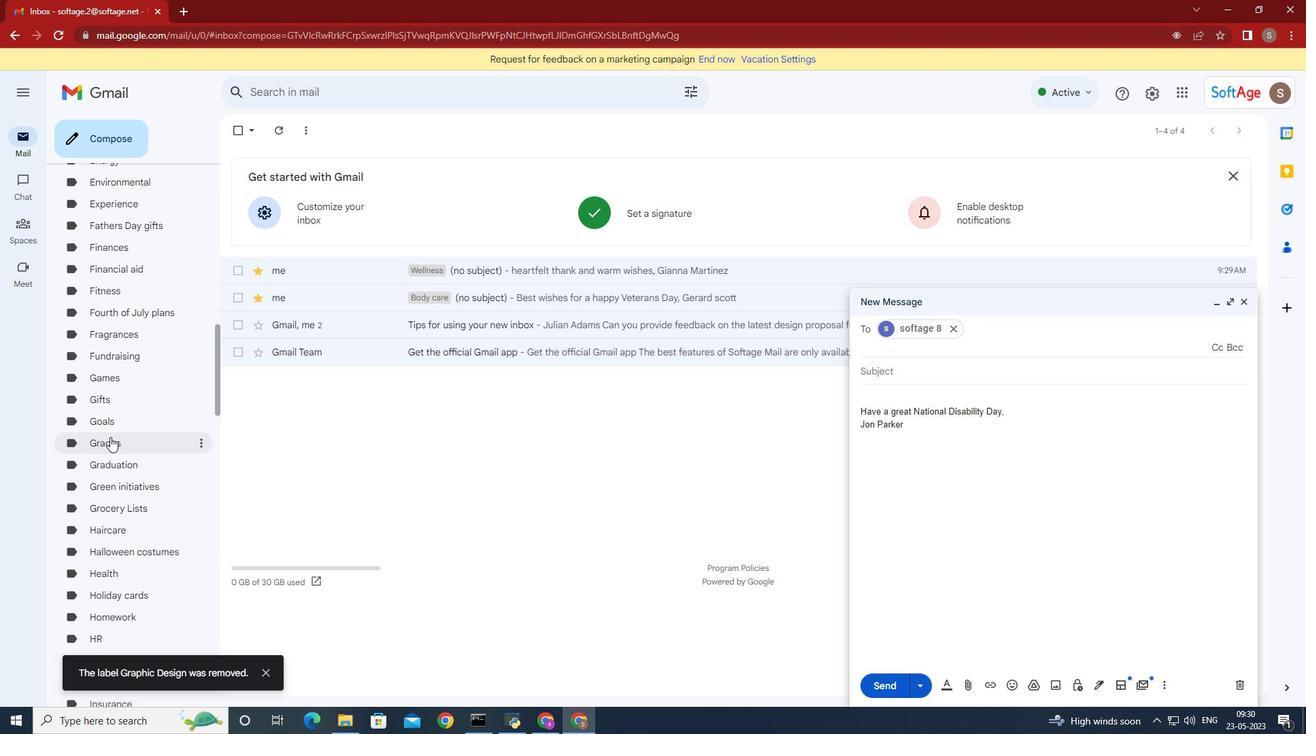 
Action: Mouse moved to (114, 437)
Screenshot: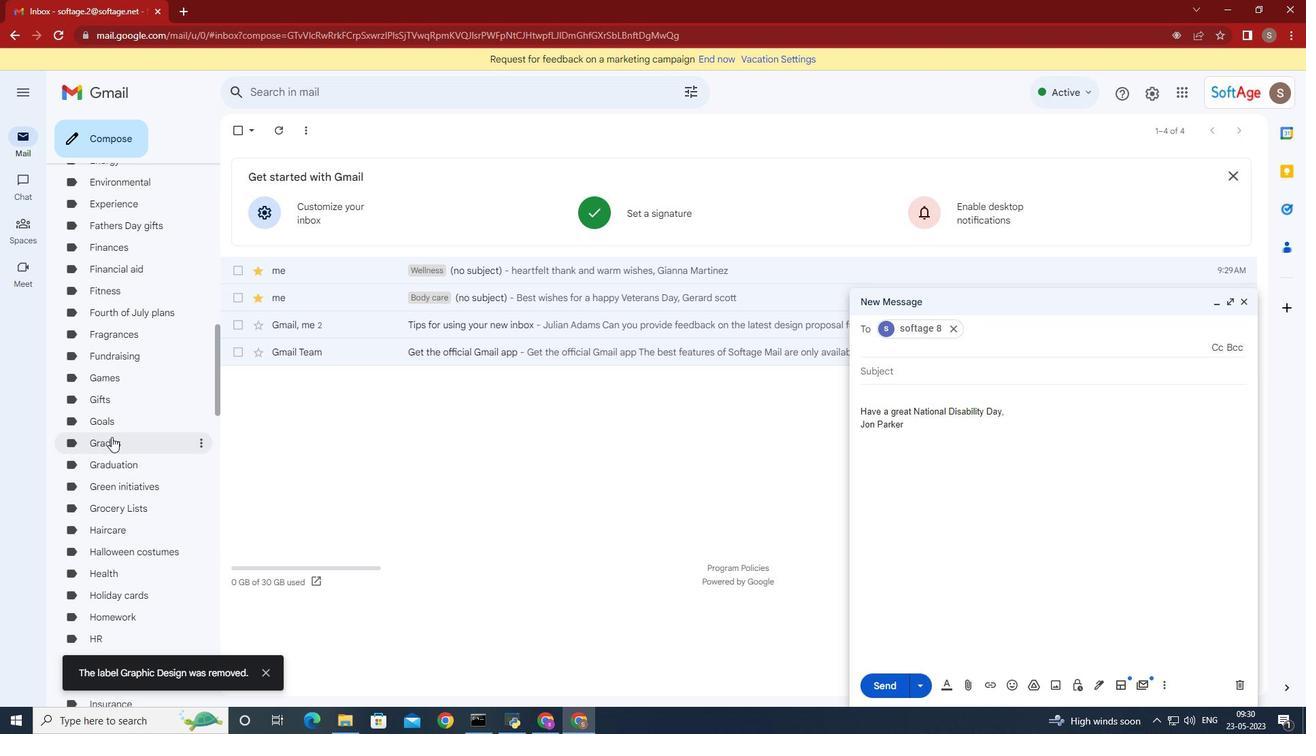 
Action: Mouse scrolled (114, 438) with delta (0, 0)
Screenshot: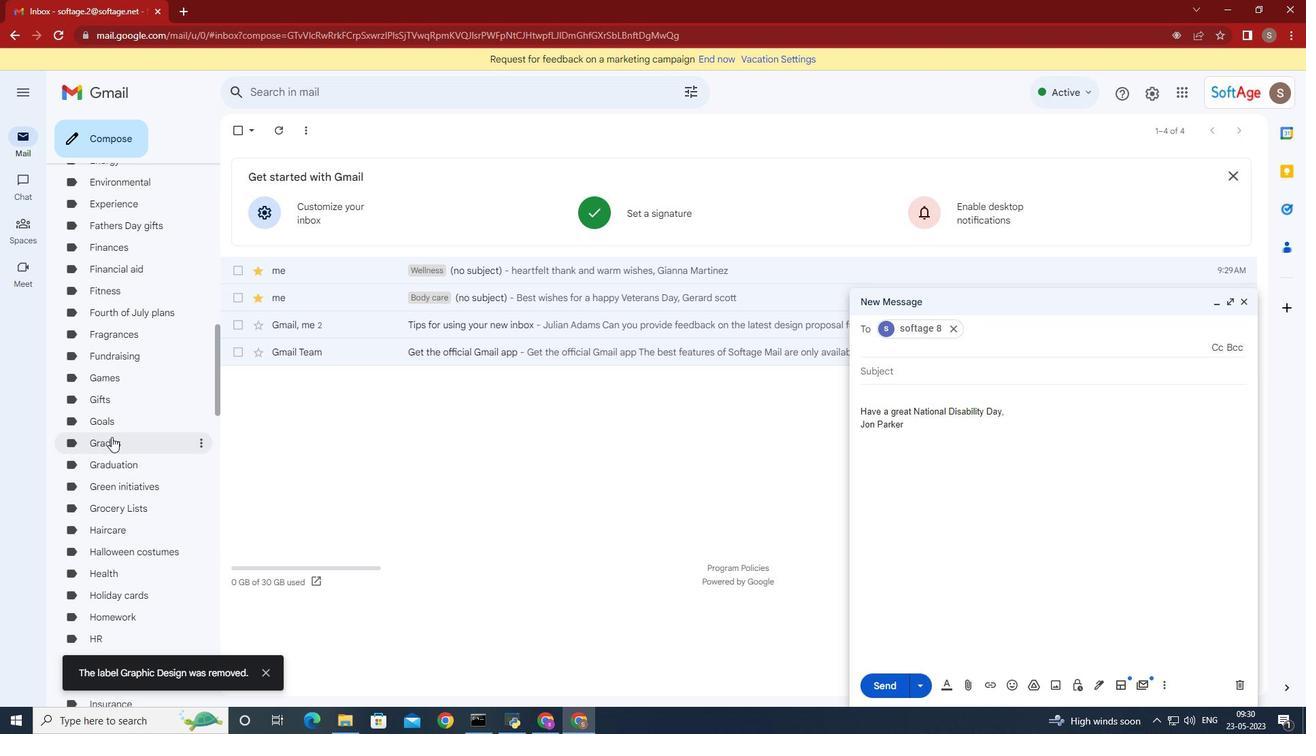 
Action: Mouse moved to (114, 437)
Screenshot: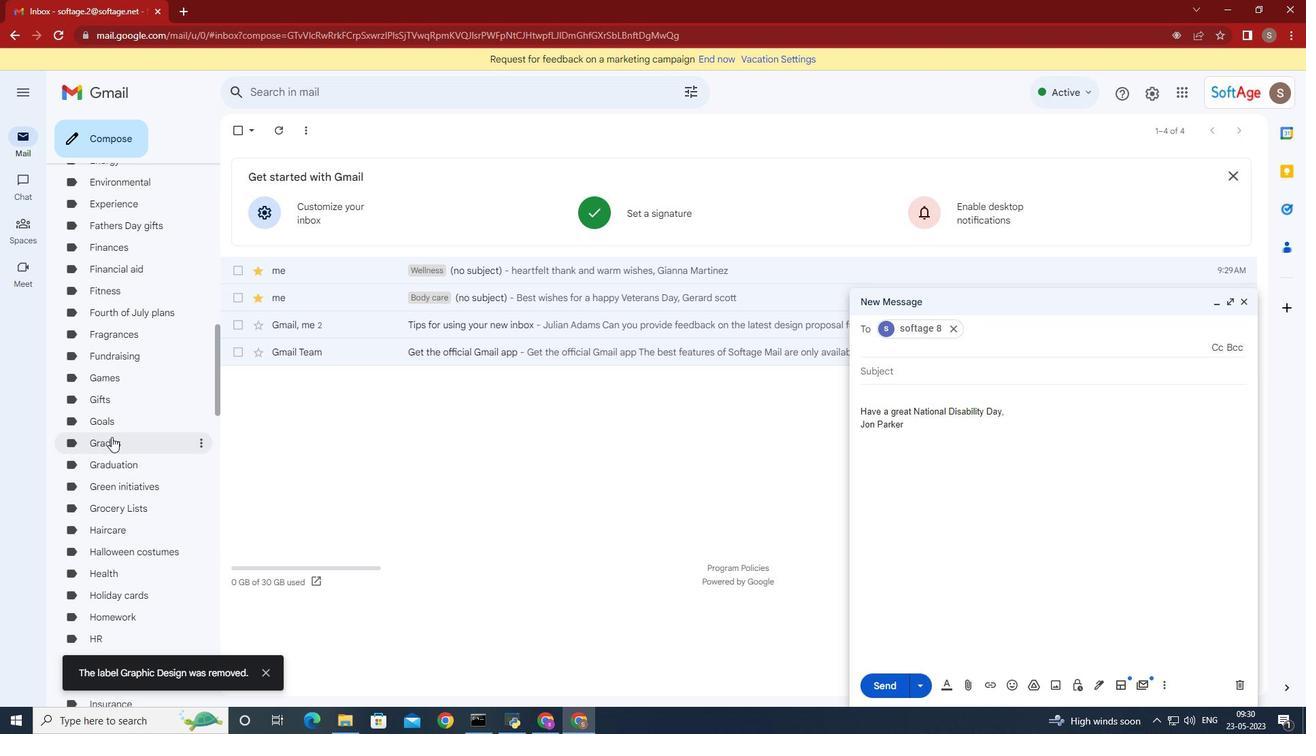 
Action: Mouse scrolled (114, 438) with delta (0, 0)
Screenshot: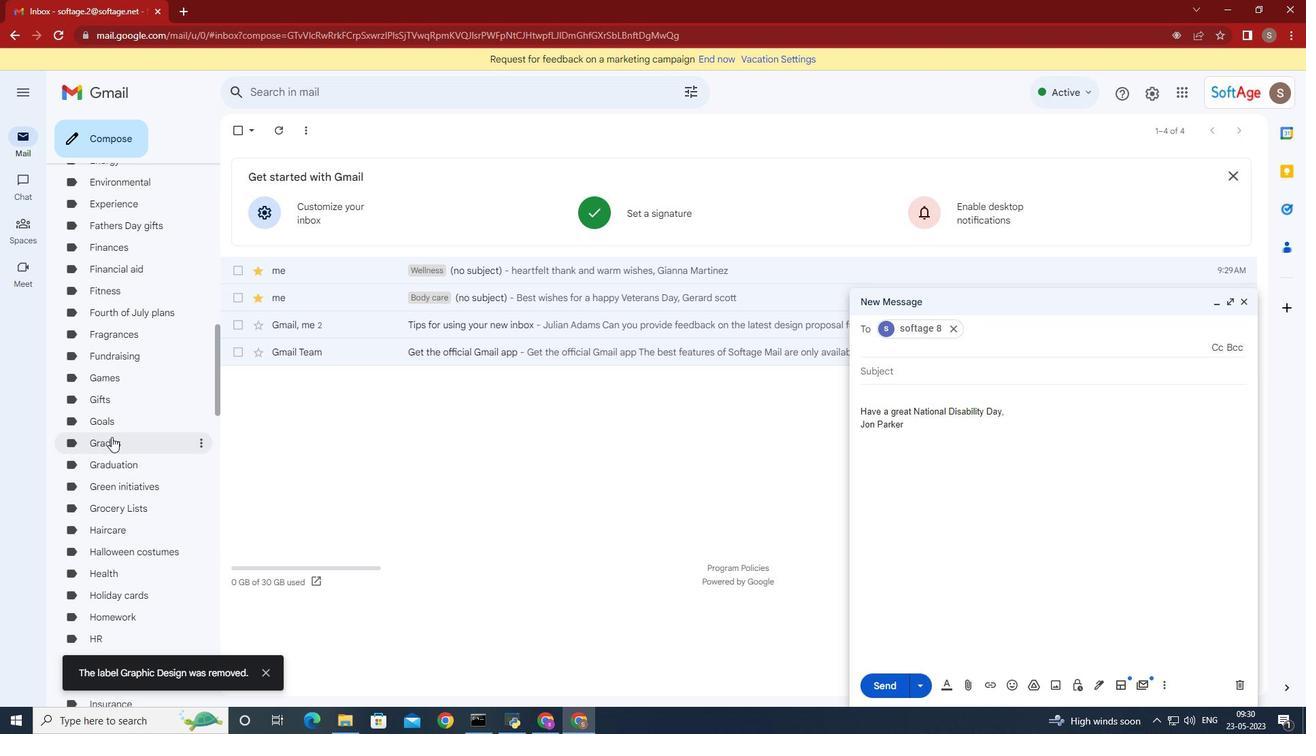 
Action: Mouse moved to (121, 448)
Screenshot: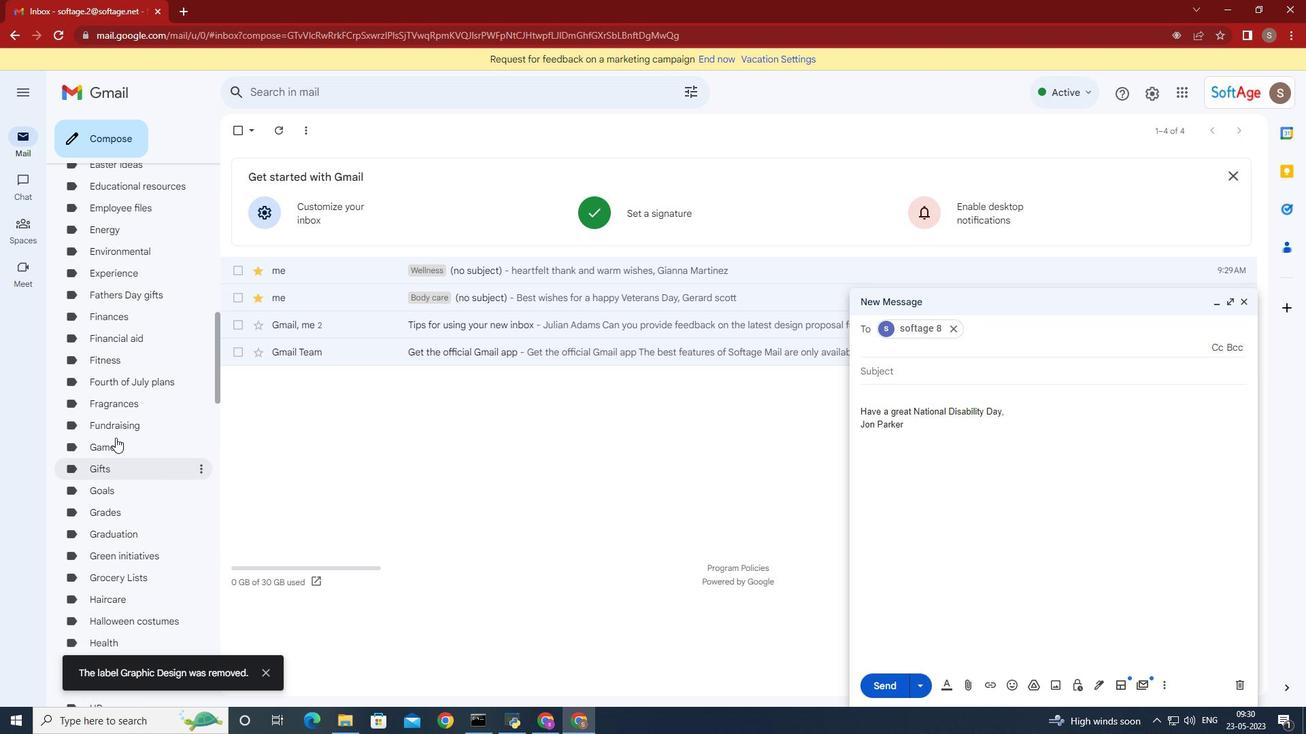 
Action: Mouse scrolled (121, 448) with delta (0, 0)
Screenshot: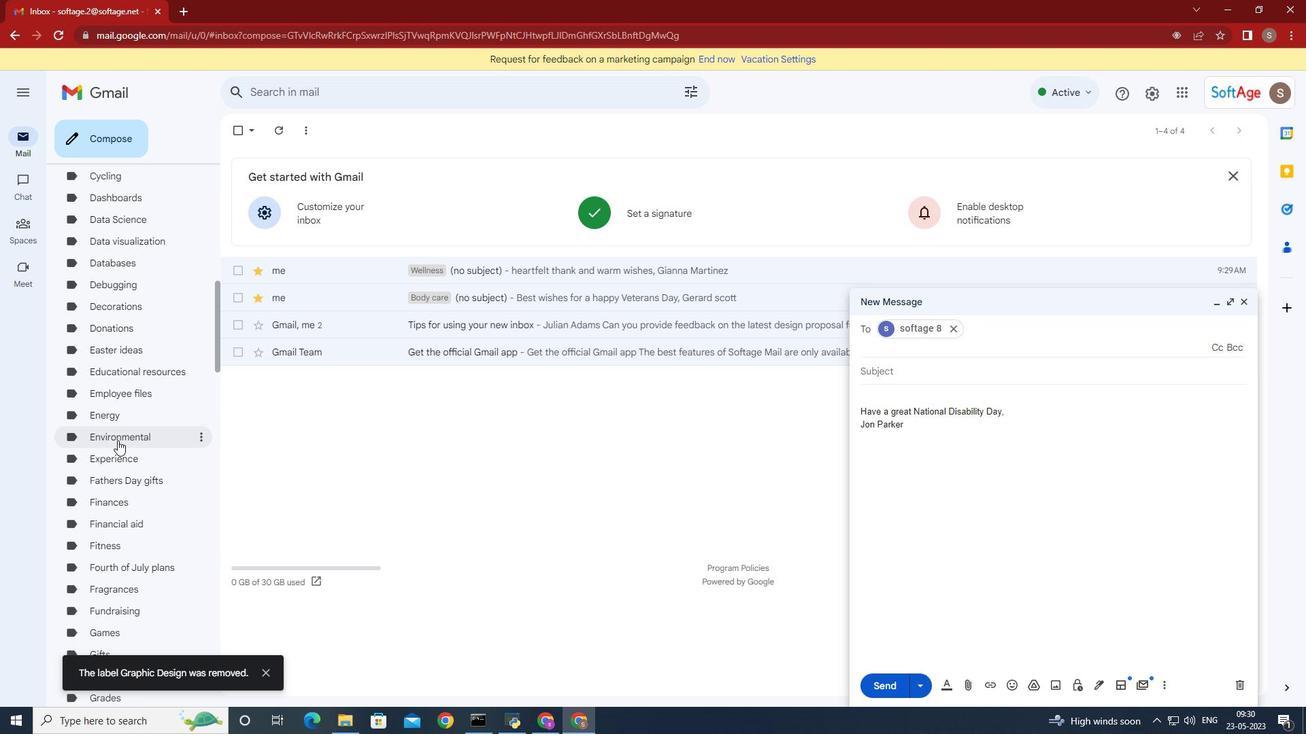 
Action: Mouse moved to (121, 448)
Screenshot: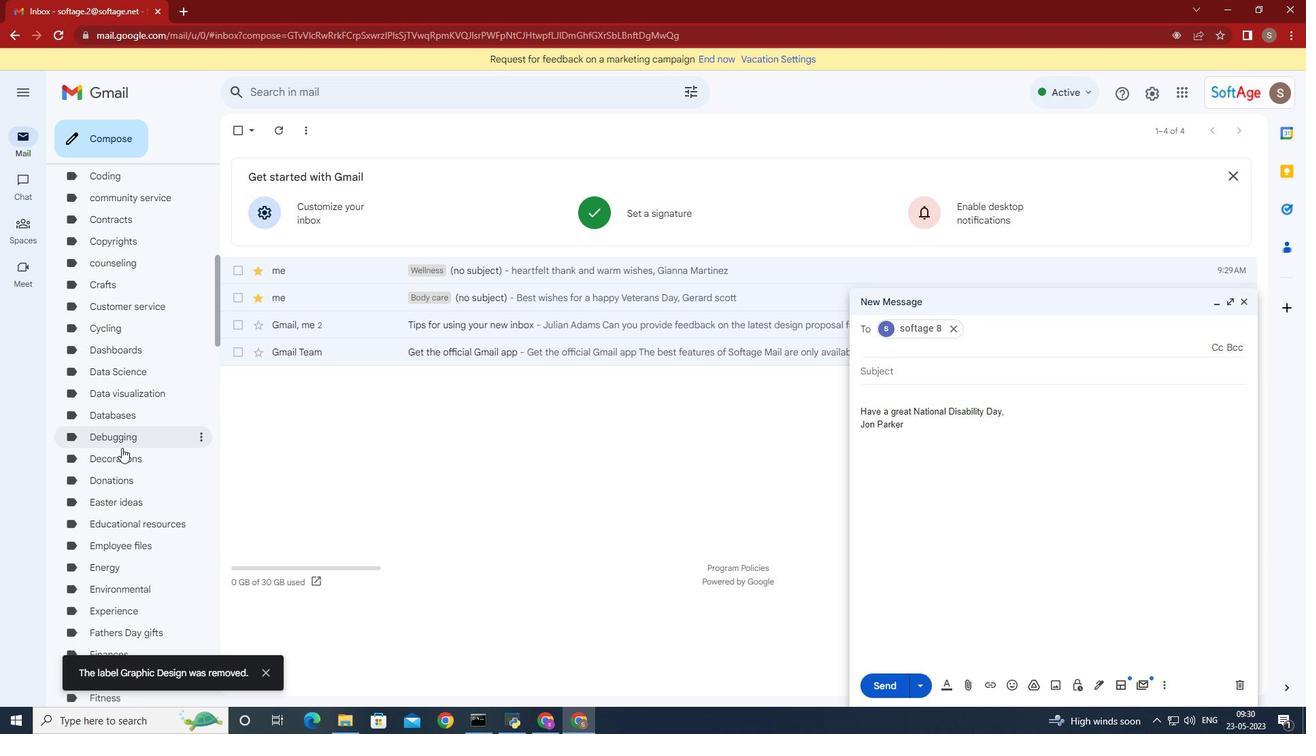 
Action: Mouse scrolled (121, 448) with delta (0, 0)
Screenshot: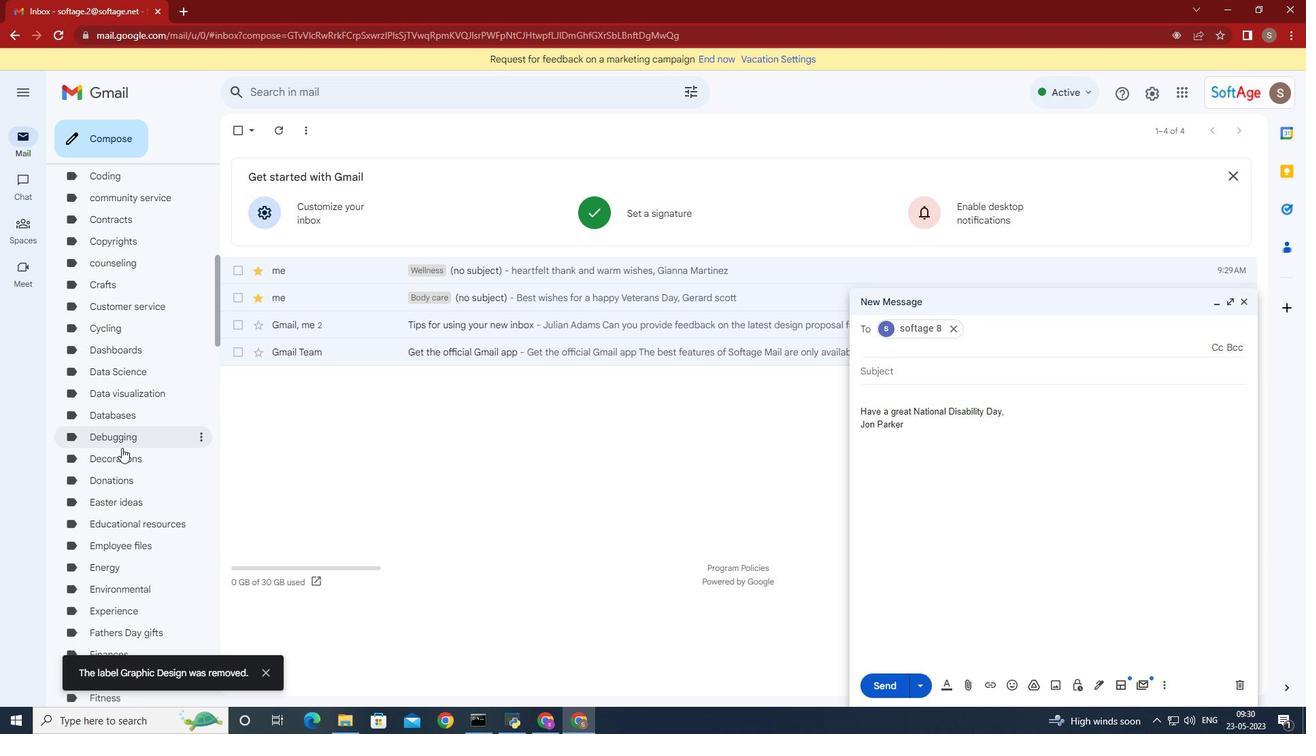 
Action: Mouse scrolled (121, 448) with delta (0, 0)
Screenshot: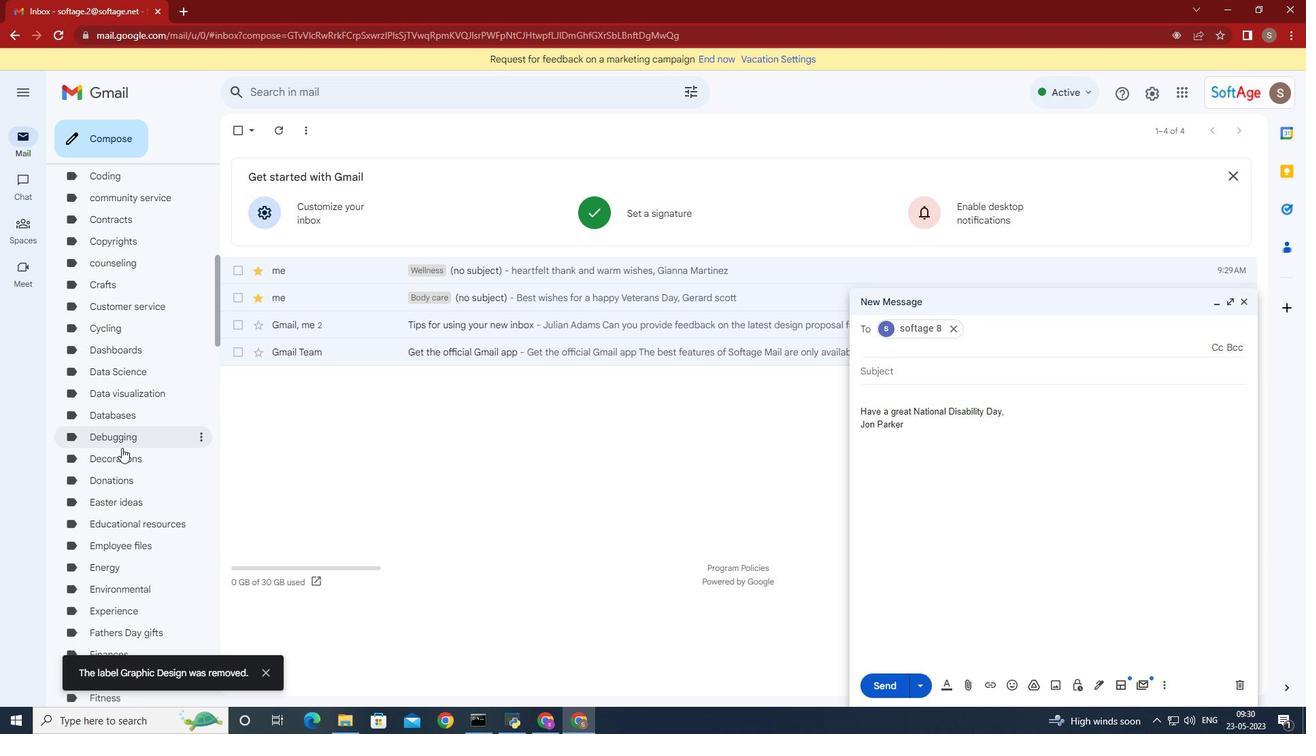 
Action: Mouse scrolled (121, 448) with delta (0, 0)
Screenshot: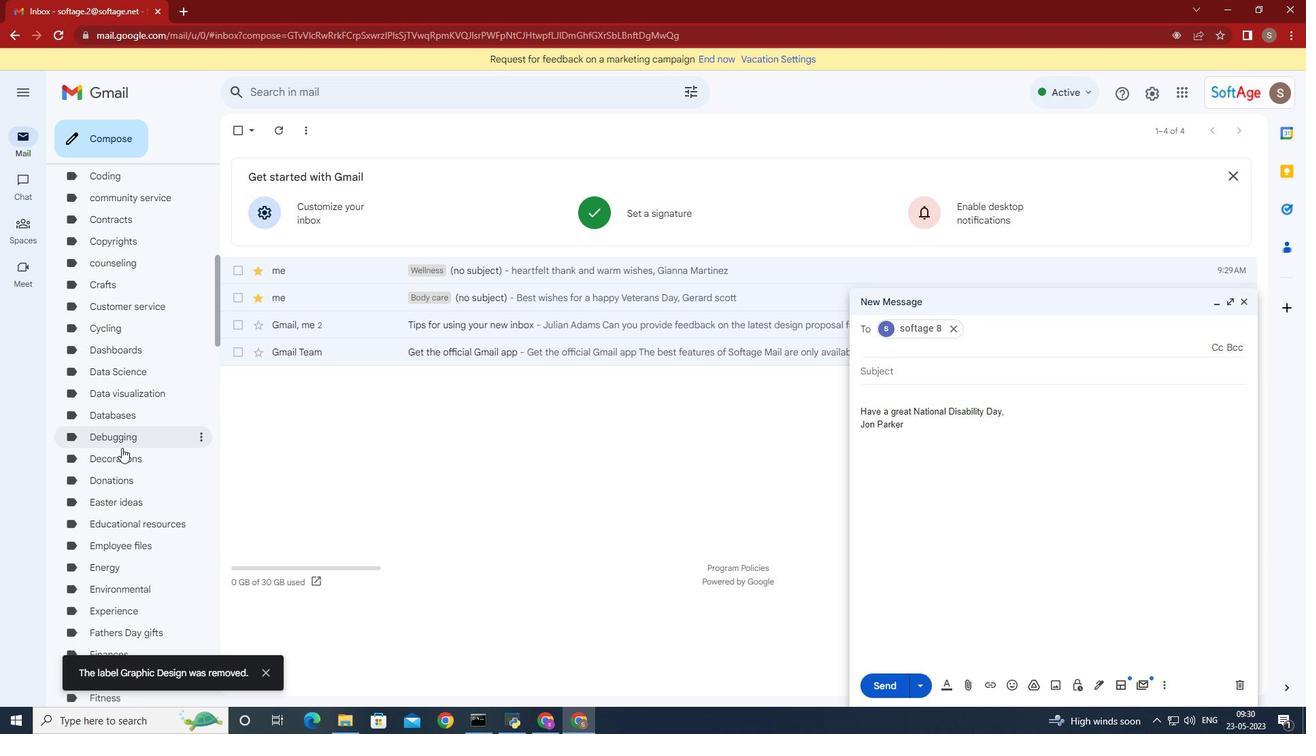 
Action: Mouse scrolled (121, 448) with delta (0, 0)
Screenshot: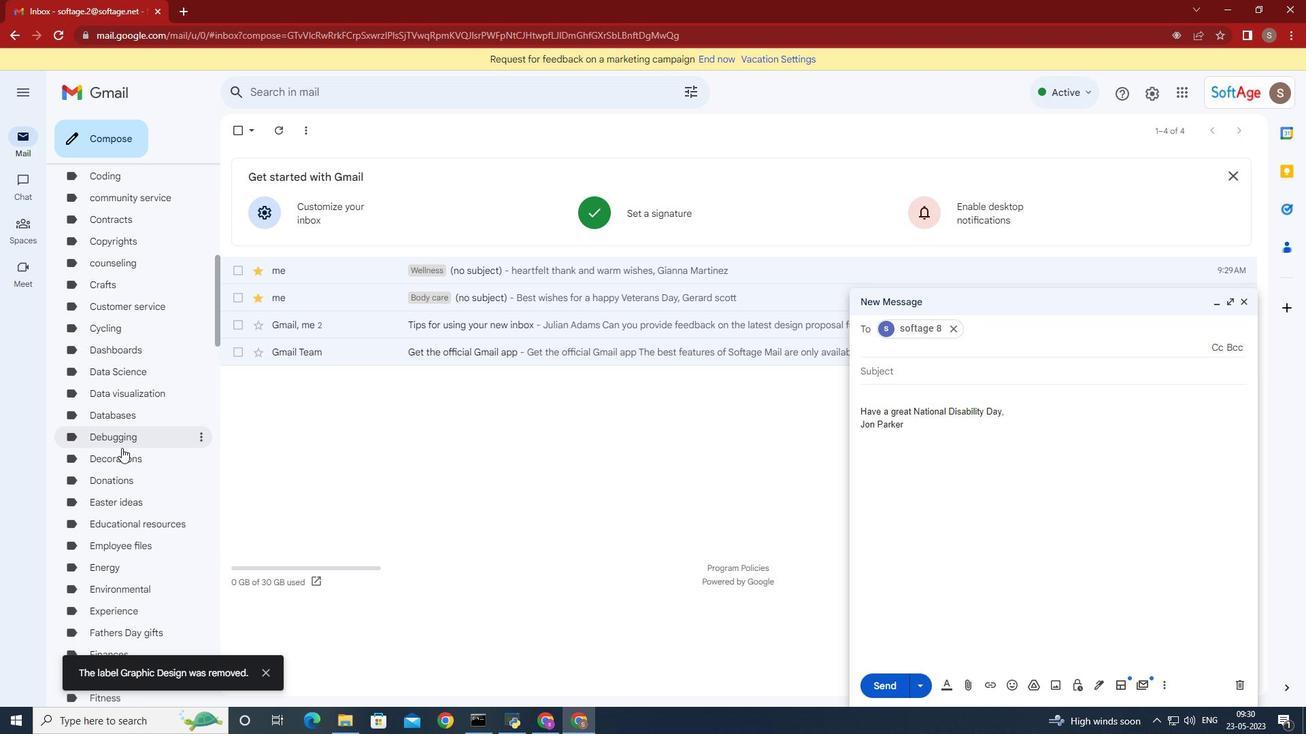 
Action: Mouse scrolled (121, 448) with delta (0, 0)
Screenshot: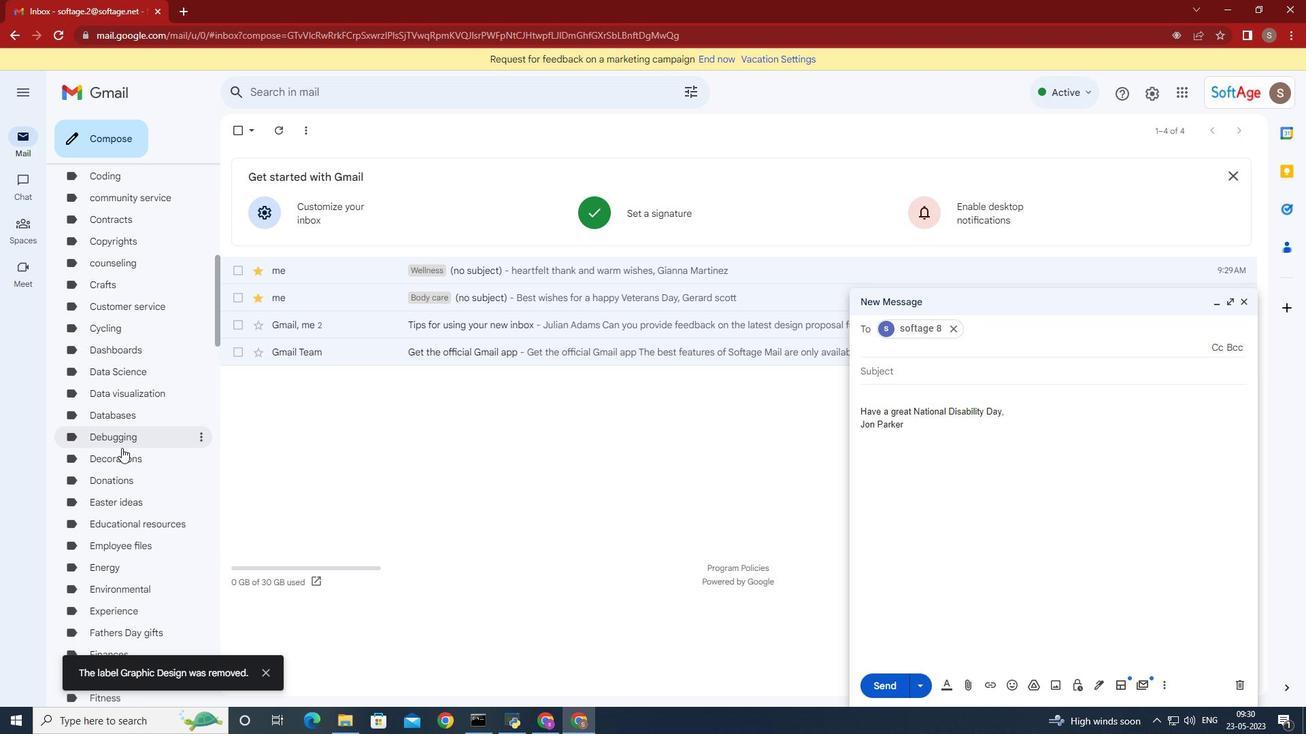 
Action: Mouse scrolled (121, 448) with delta (0, 0)
Screenshot: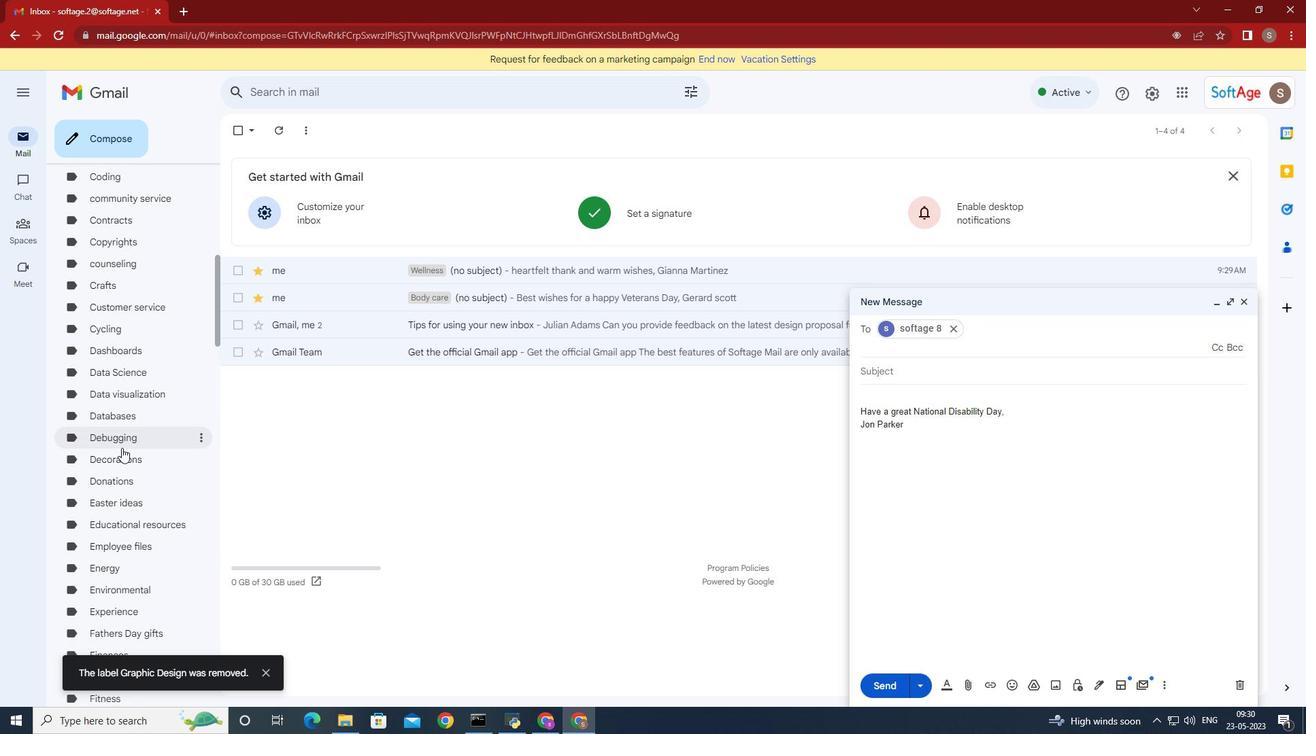 
Action: Mouse moved to (122, 447)
Screenshot: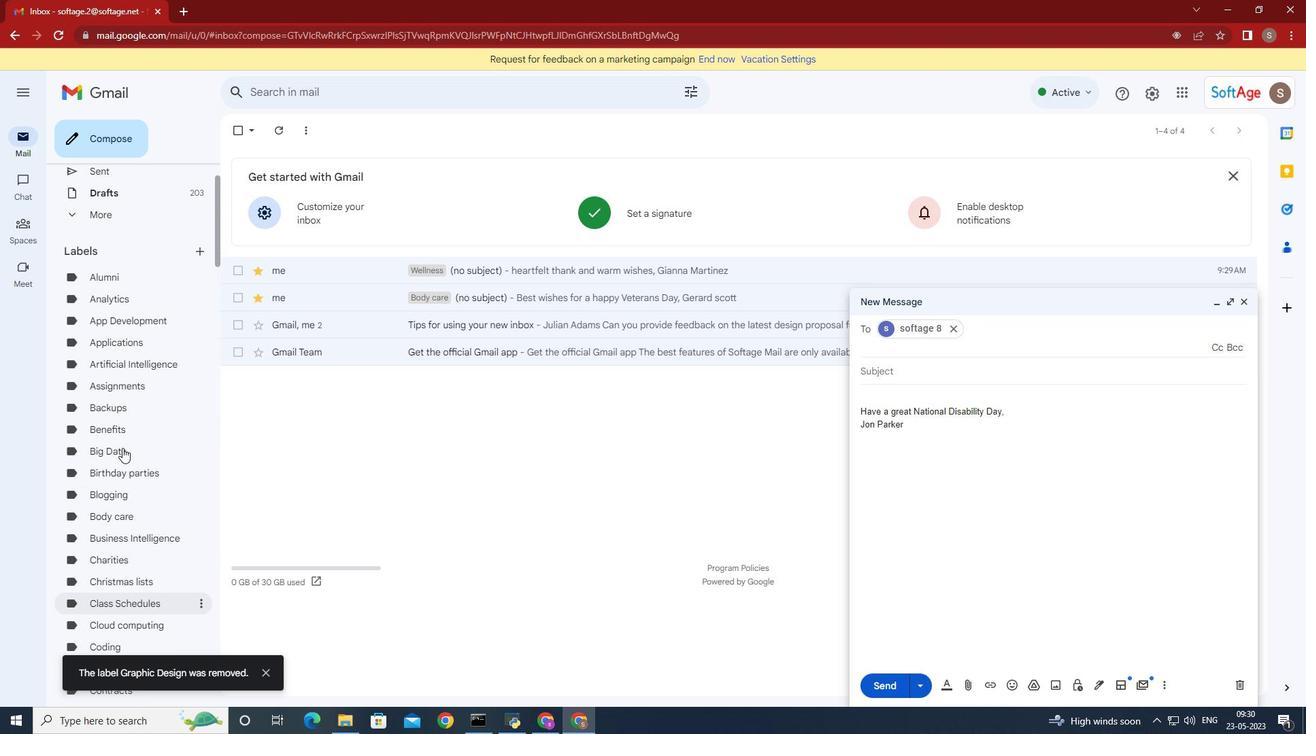 
Action: Mouse scrolled (122, 448) with delta (0, 0)
Screenshot: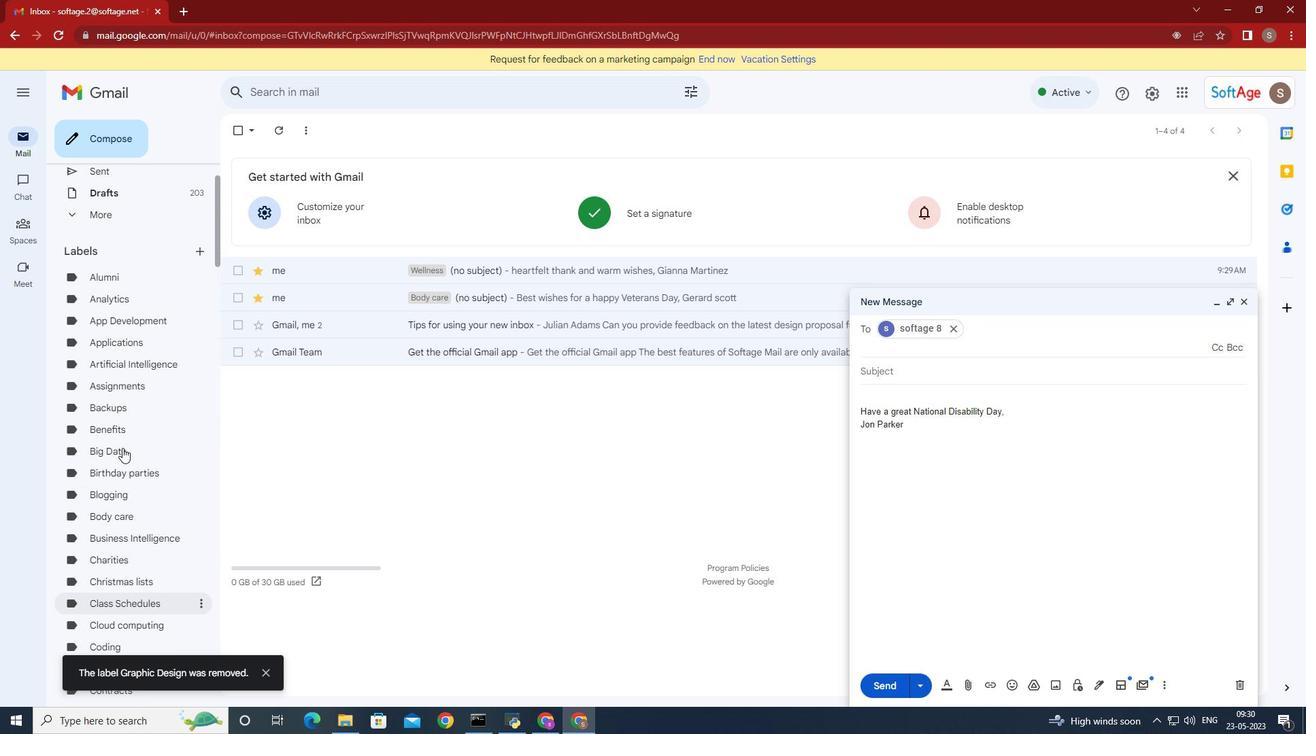 
Action: Mouse moved to (122, 446)
Screenshot: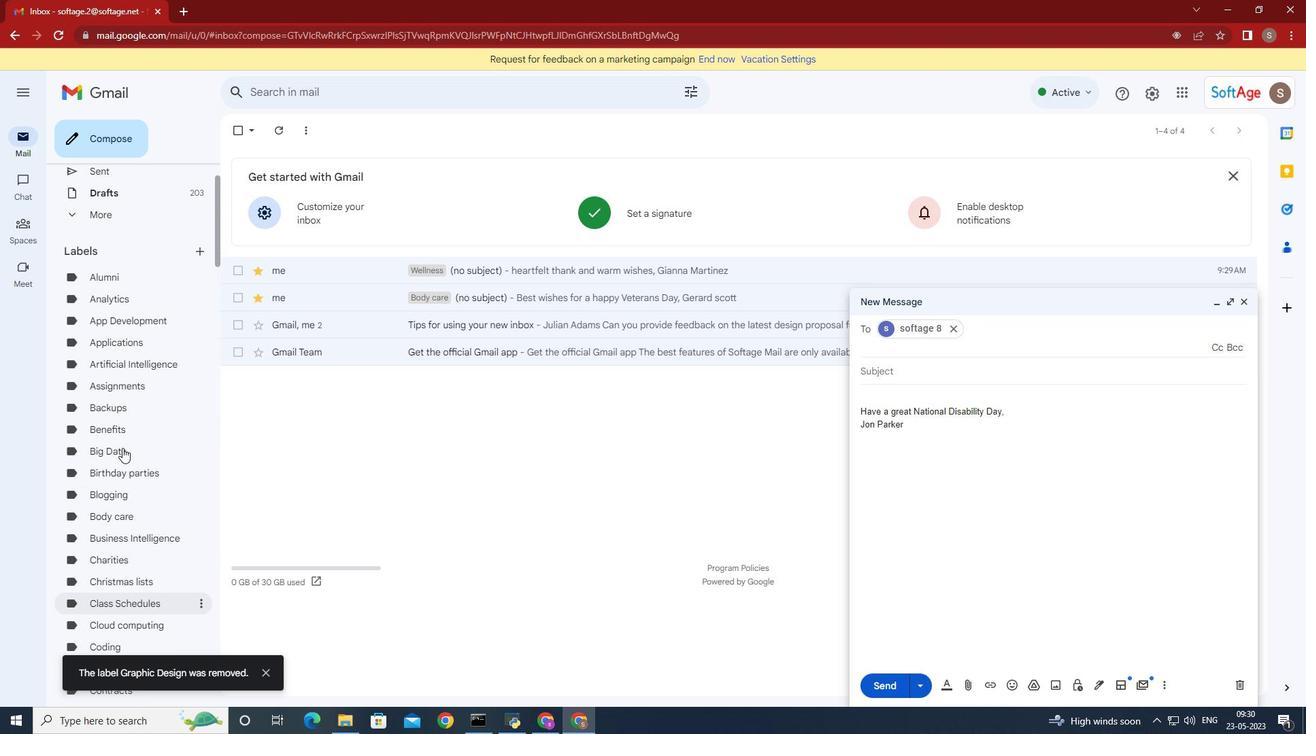 
Action: Mouse scrolled (122, 447) with delta (0, 0)
Screenshot: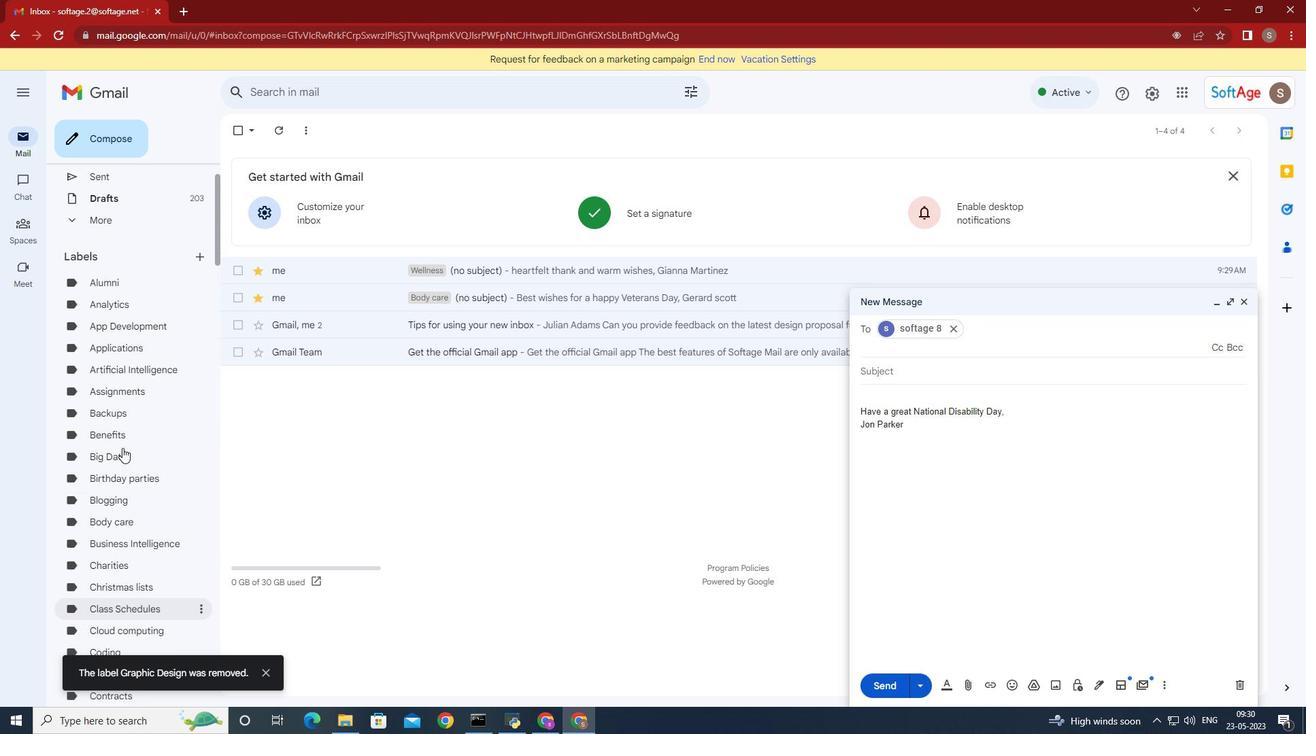 
Action: Mouse scrolled (122, 447) with delta (0, 0)
Screenshot: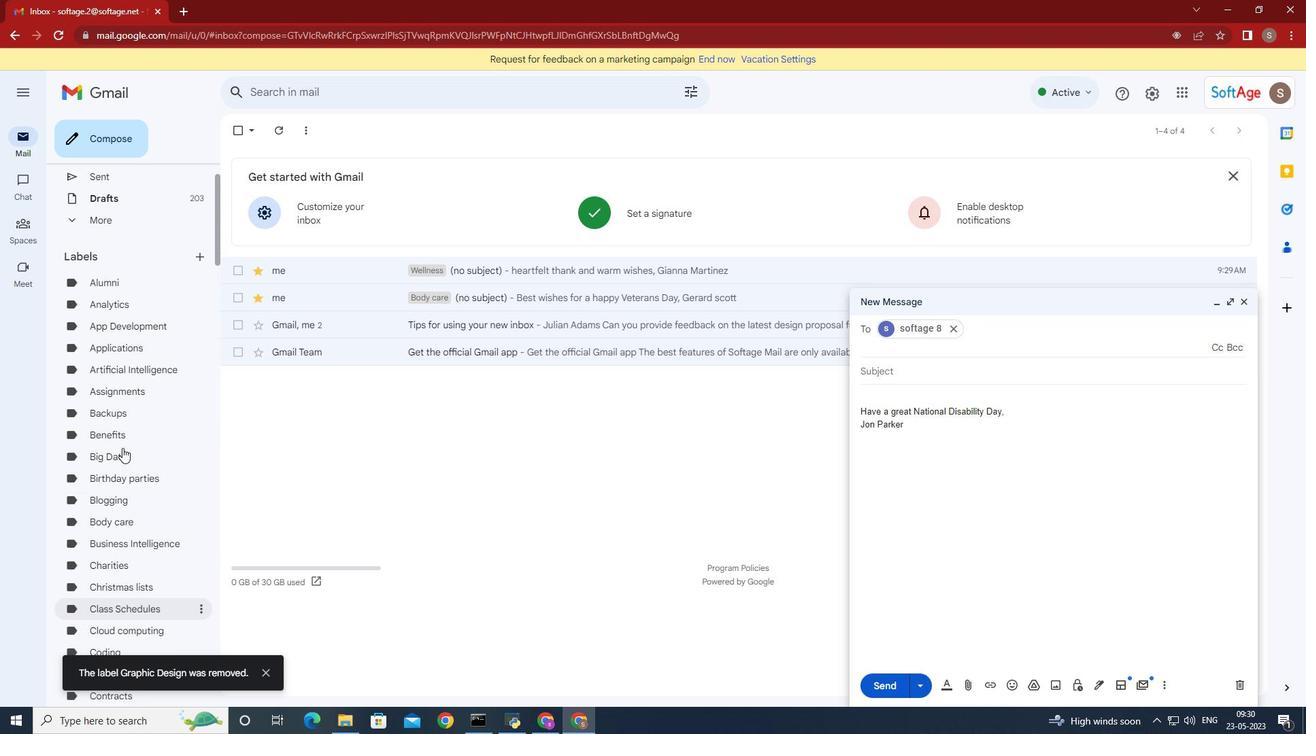 
Action: Mouse scrolled (122, 447) with delta (0, 0)
Screenshot: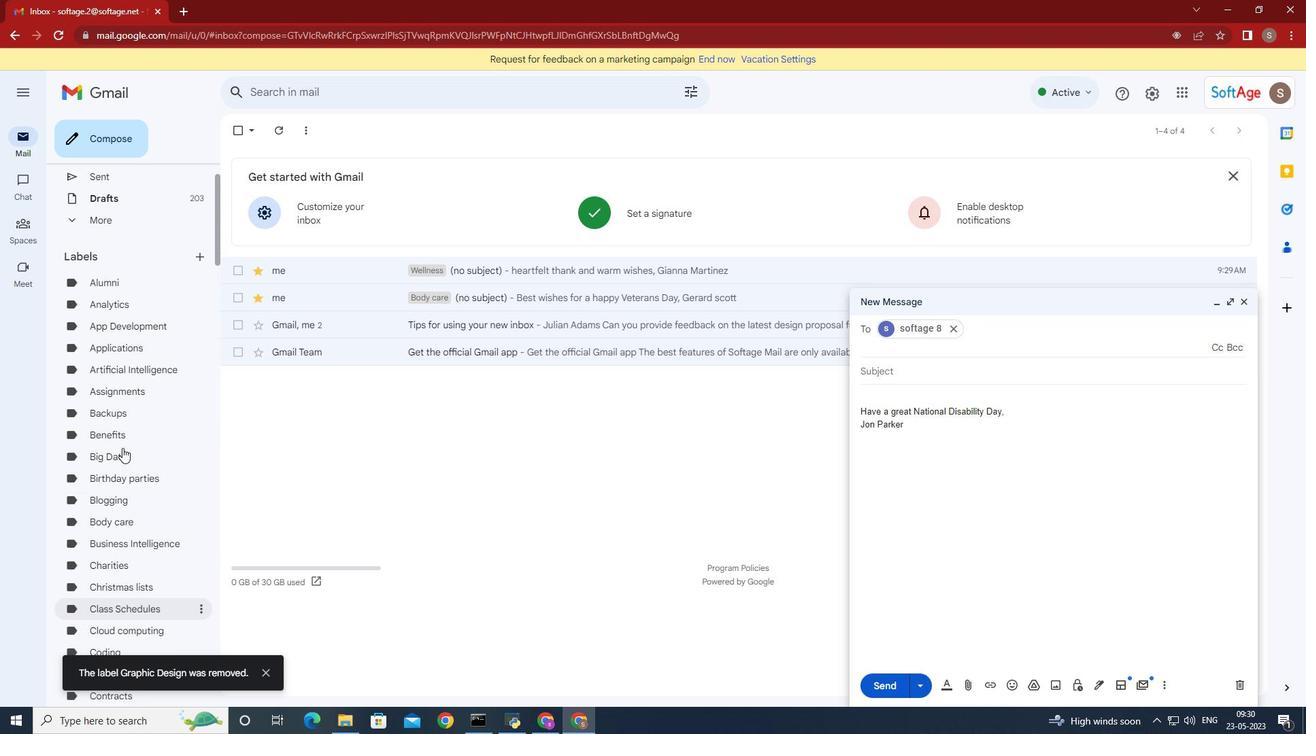 
Action: Mouse scrolled (122, 447) with delta (0, 0)
Screenshot: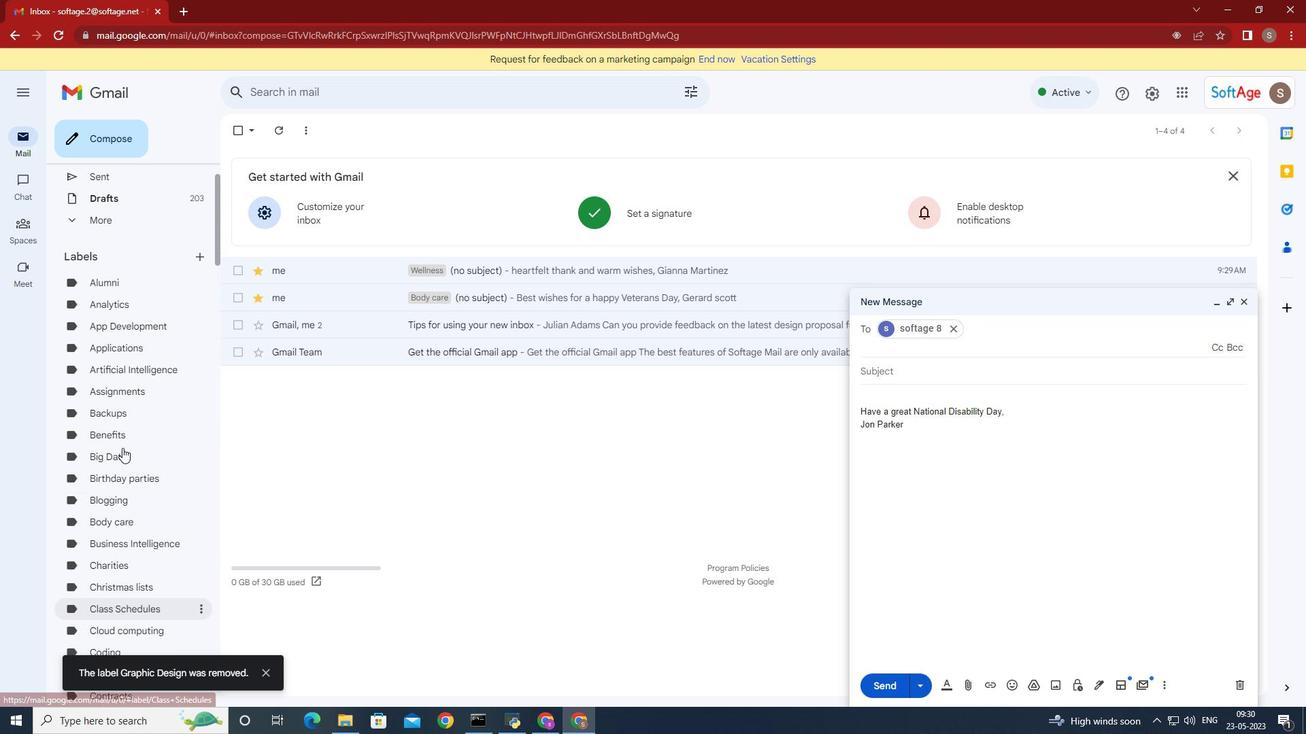 
Action: Mouse scrolled (122, 447) with delta (0, 0)
Screenshot: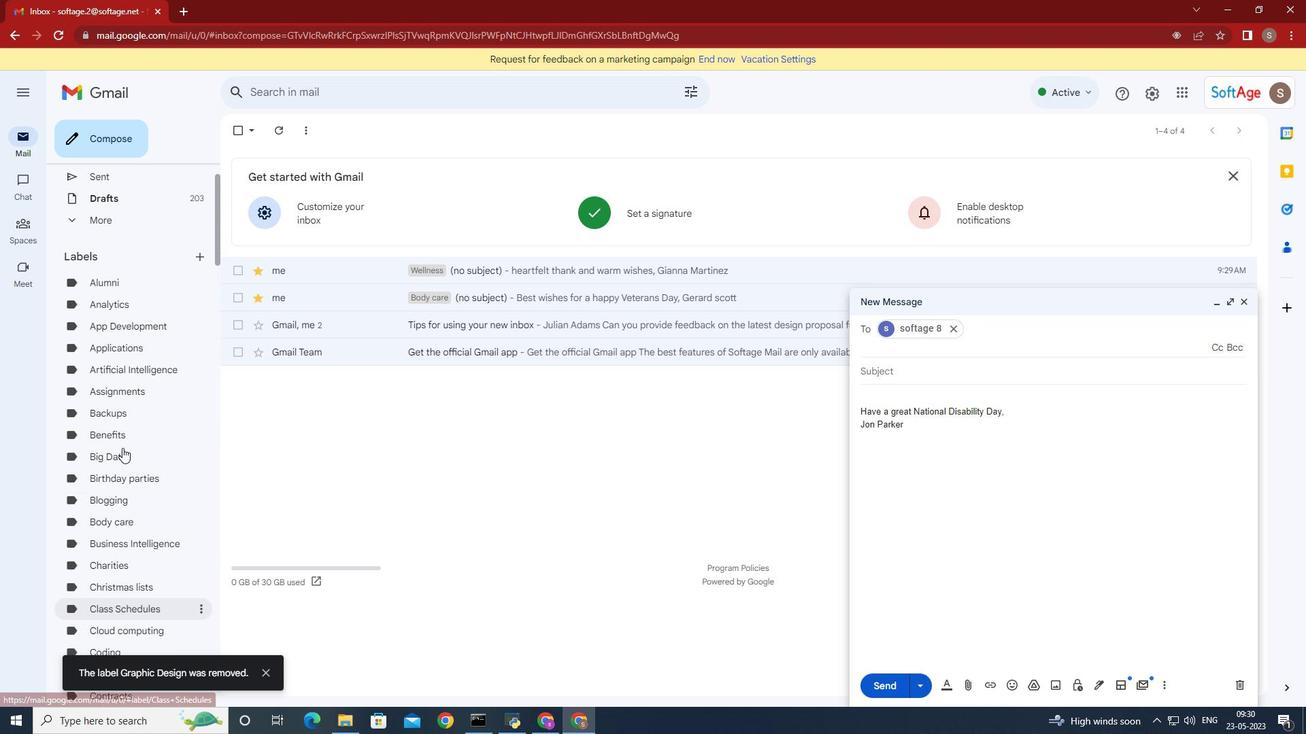 
Action: Mouse scrolled (122, 447) with delta (0, 0)
Screenshot: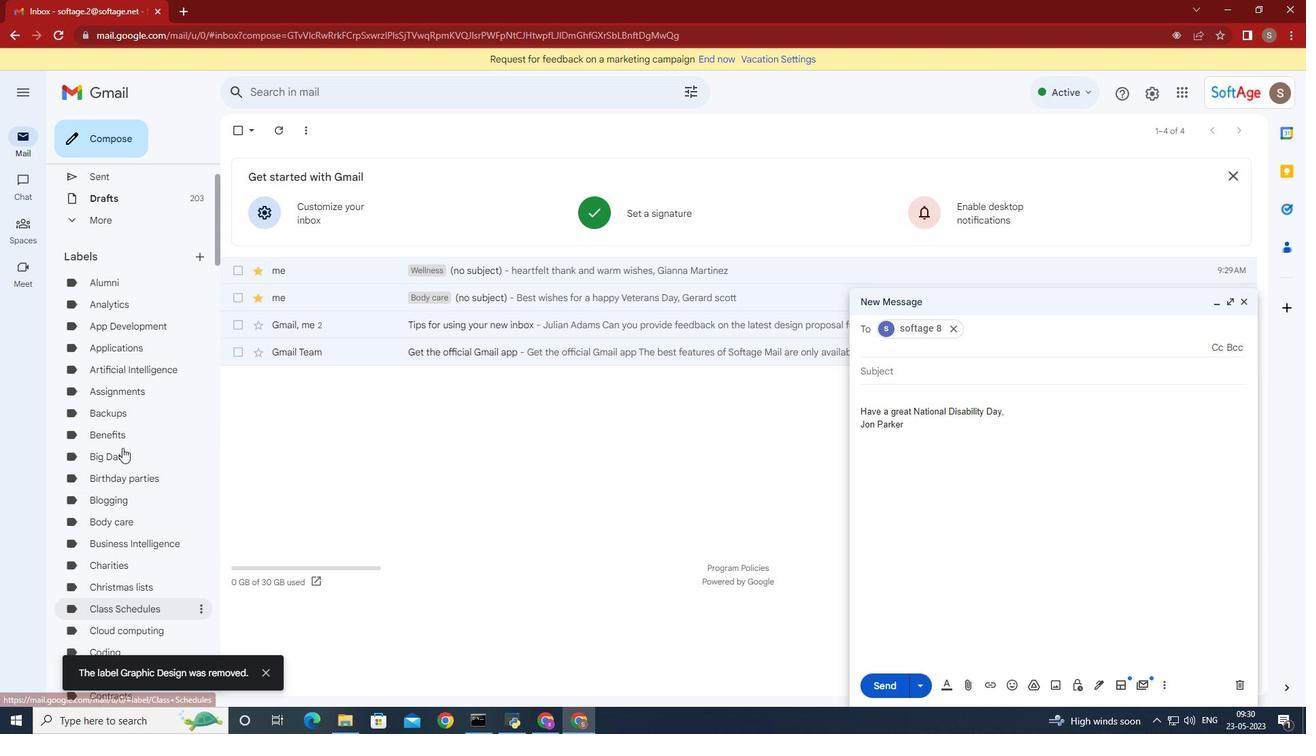 
Action: Mouse moved to (202, 324)
Screenshot: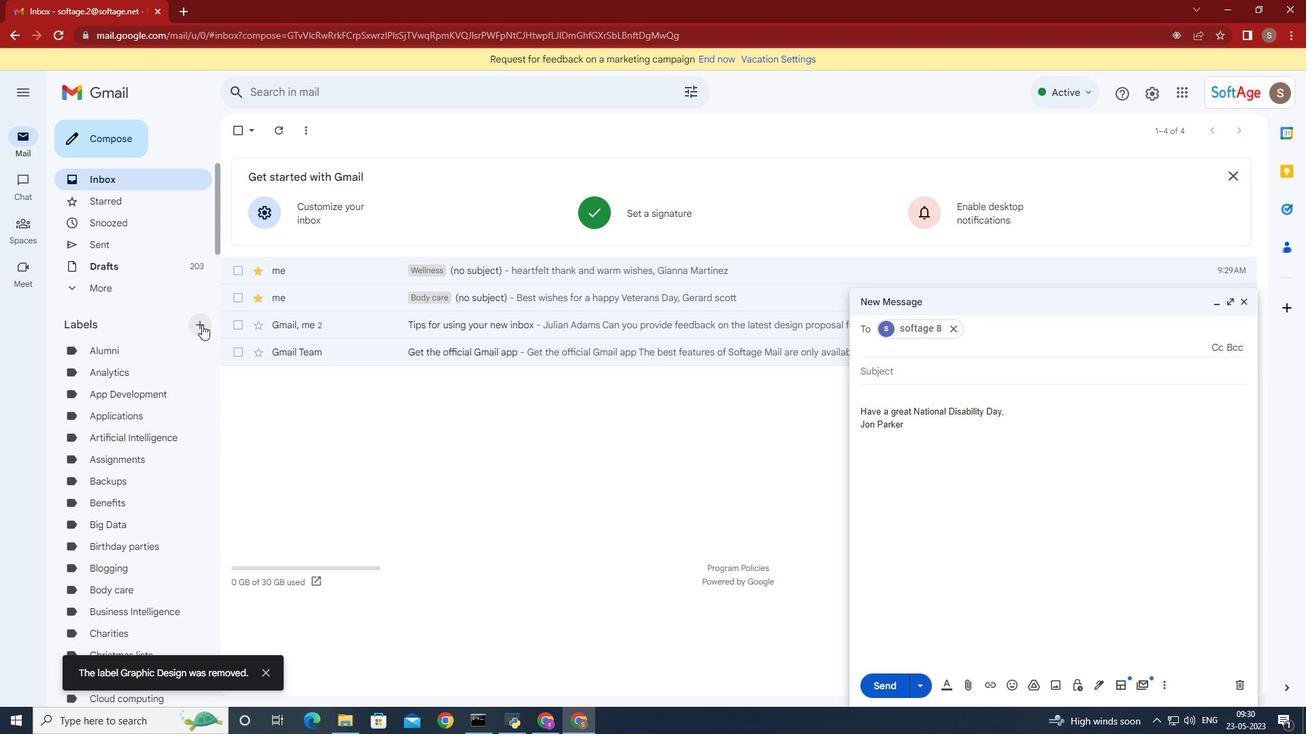 
Action: Mouse pressed left at (202, 324)
Screenshot: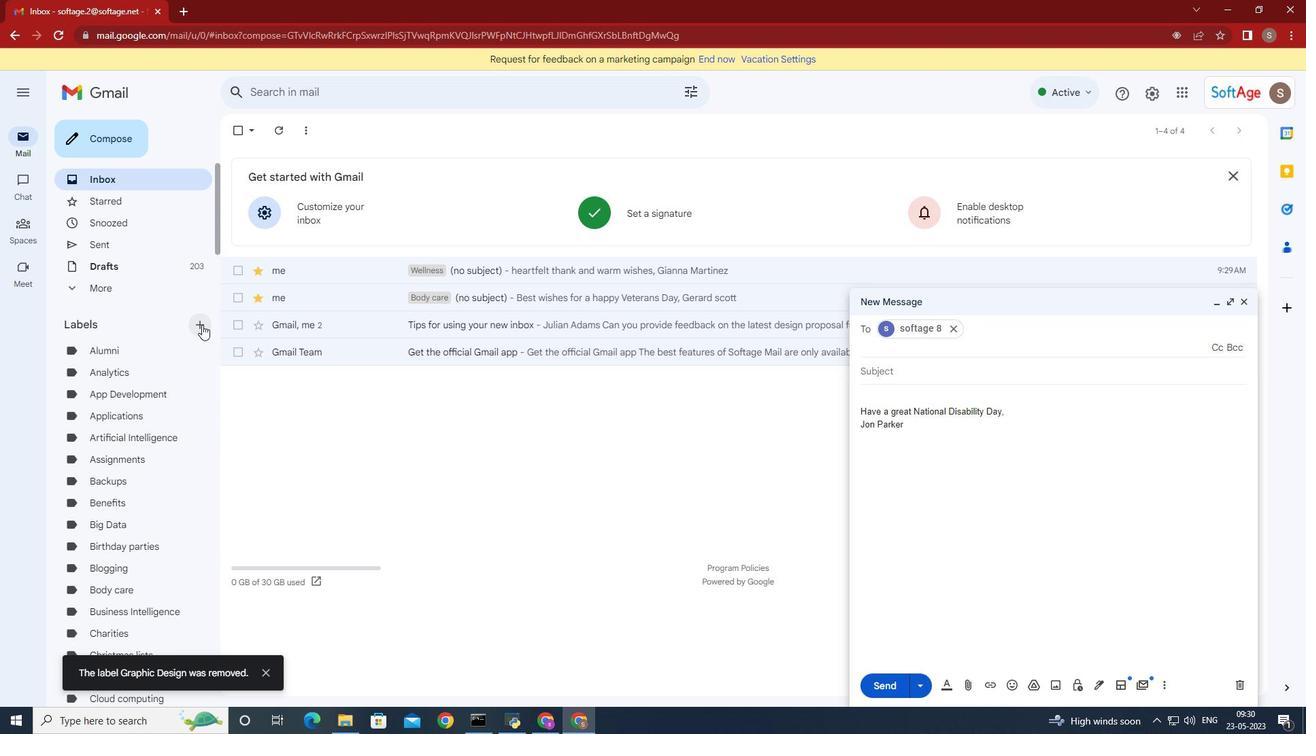 
Action: Mouse moved to (614, 457)
Screenshot: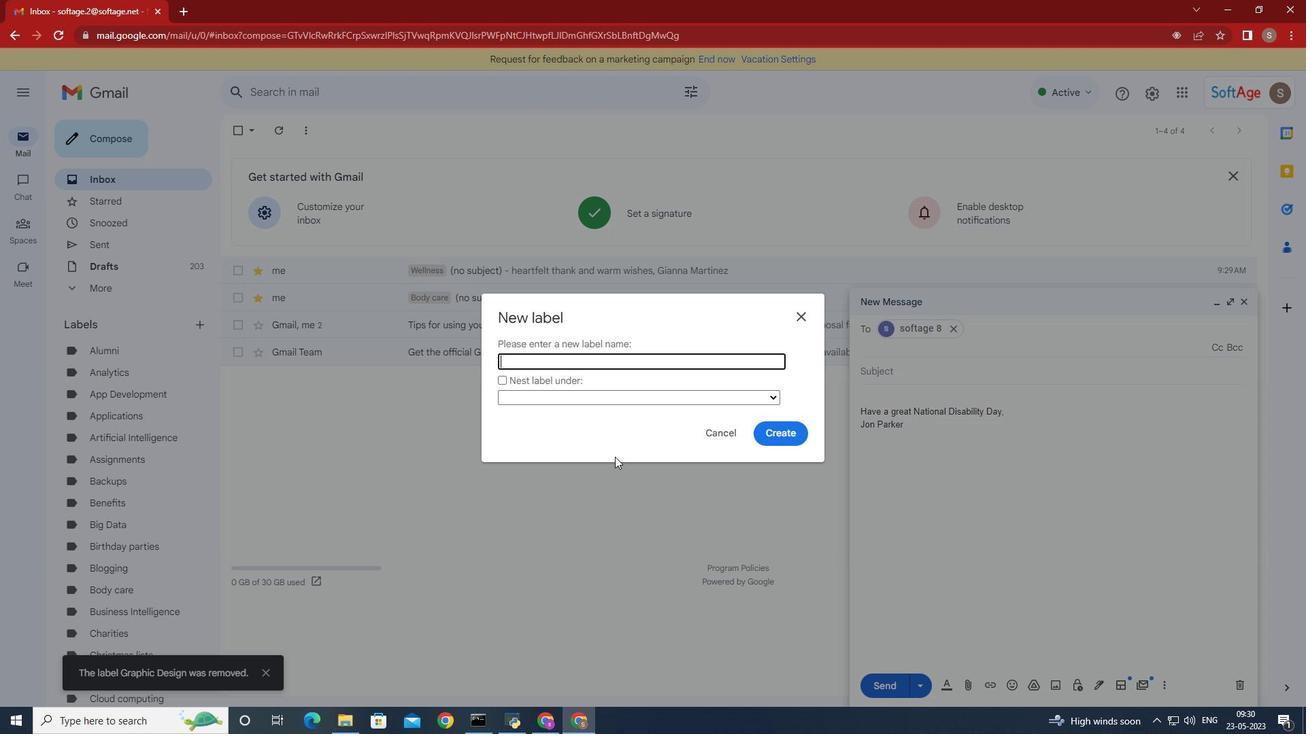 
Action: Key pressed <Key.shift>Graphic<Key.space><Key.shift>Design
Screenshot: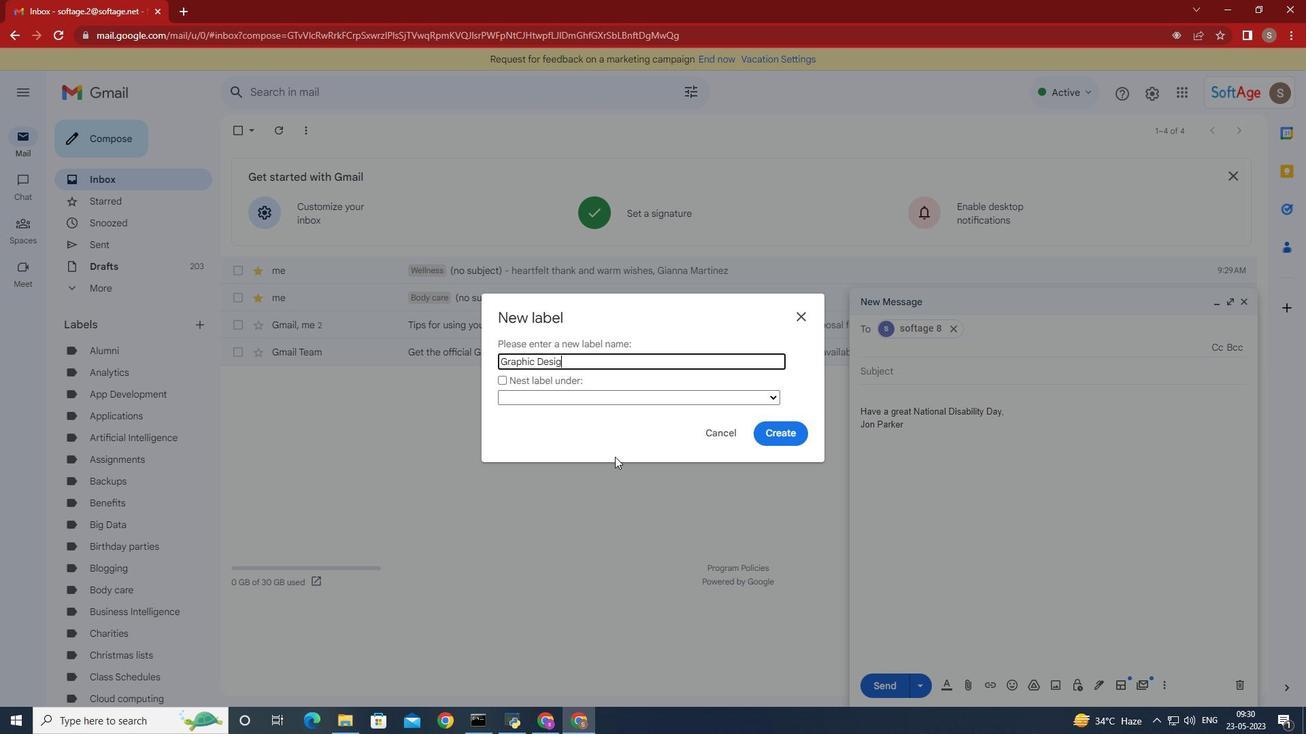 
Action: Mouse moved to (774, 436)
Screenshot: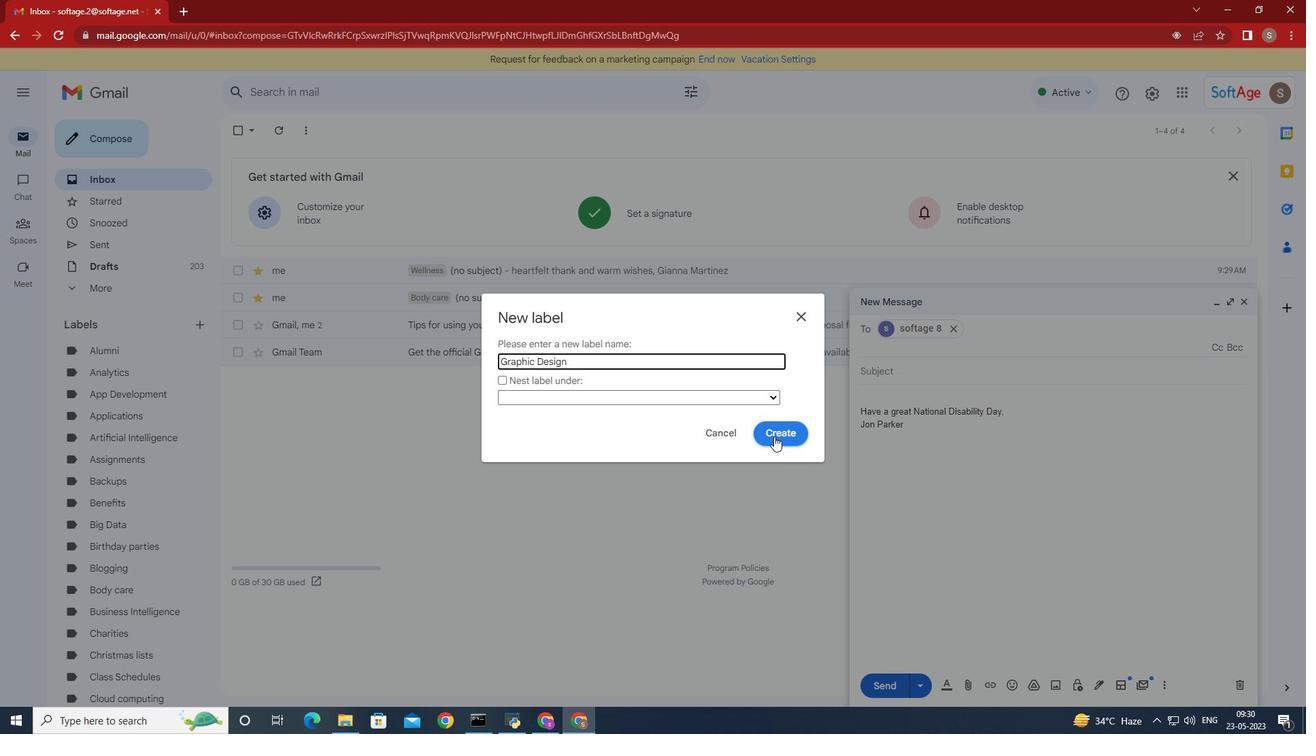 
Action: Mouse pressed left at (774, 436)
Screenshot: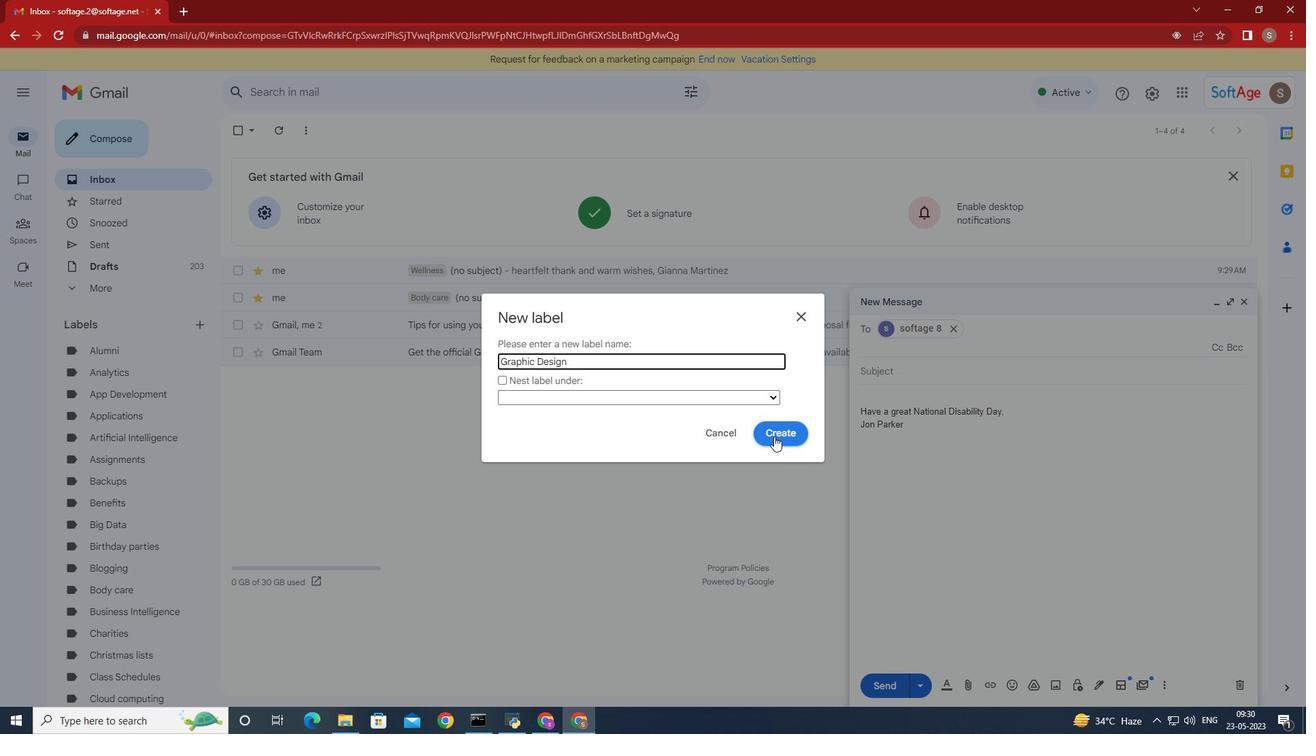 
Action: Mouse moved to (772, 438)
Screenshot: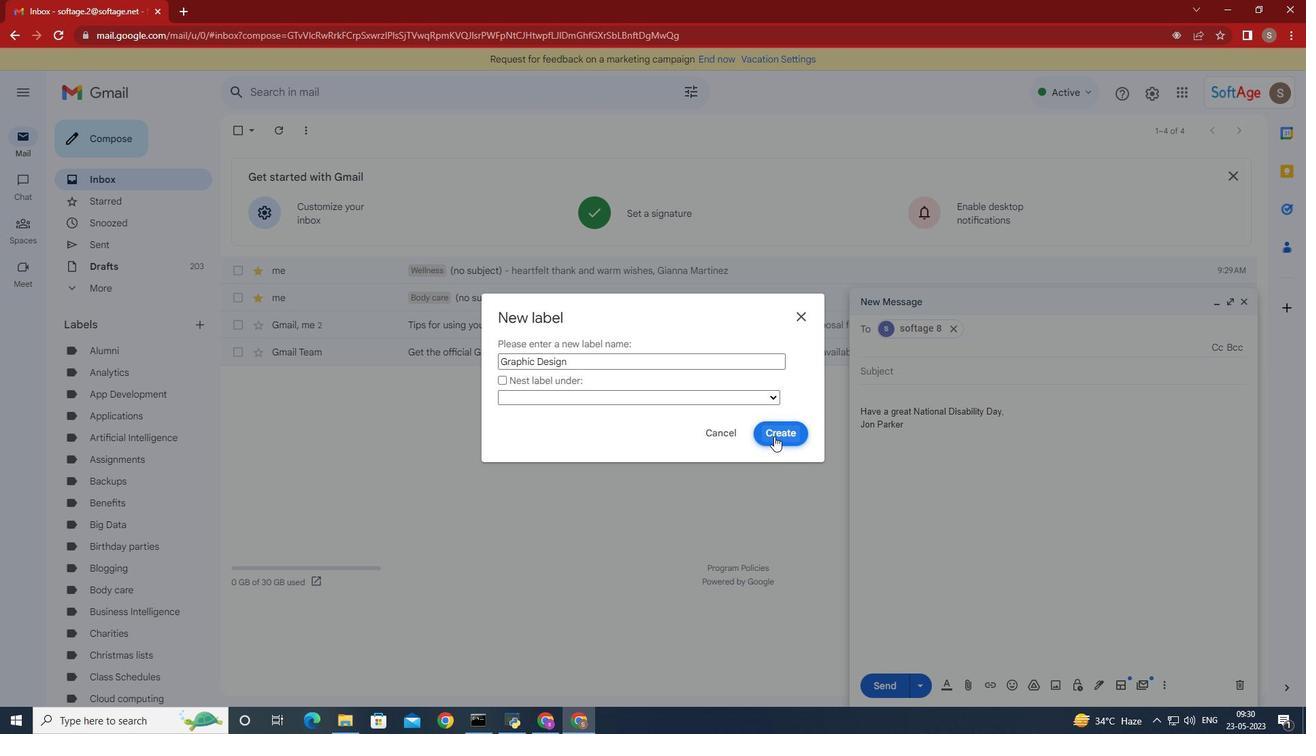 
